 Task: Update the bed availability process in Salesforce to automatically change the status based on criteria.
Action: Mouse moved to (23, 99)
Screenshot: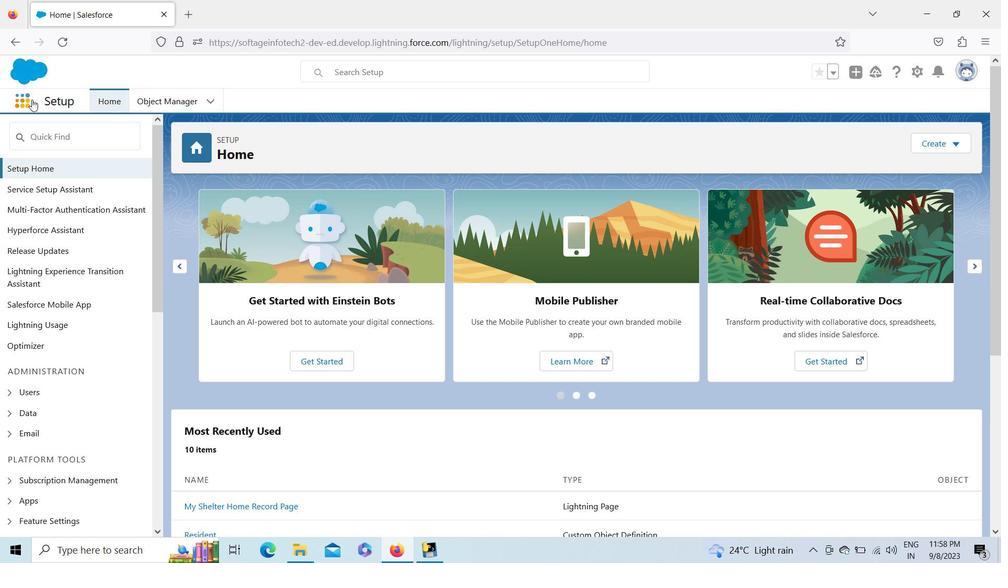
Action: Mouse pressed left at (23, 99)
Screenshot: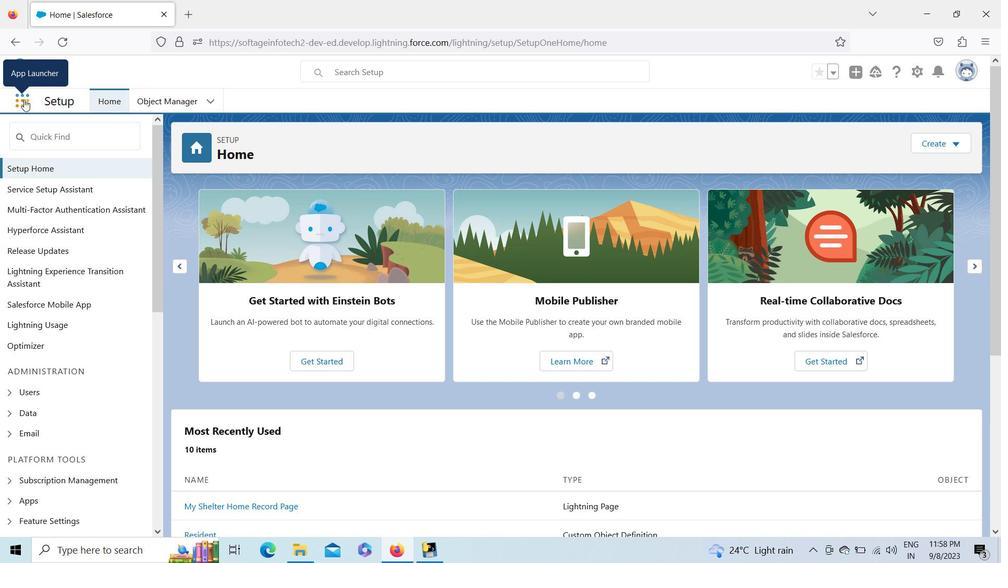 
Action: Mouse moved to (57, 180)
Screenshot: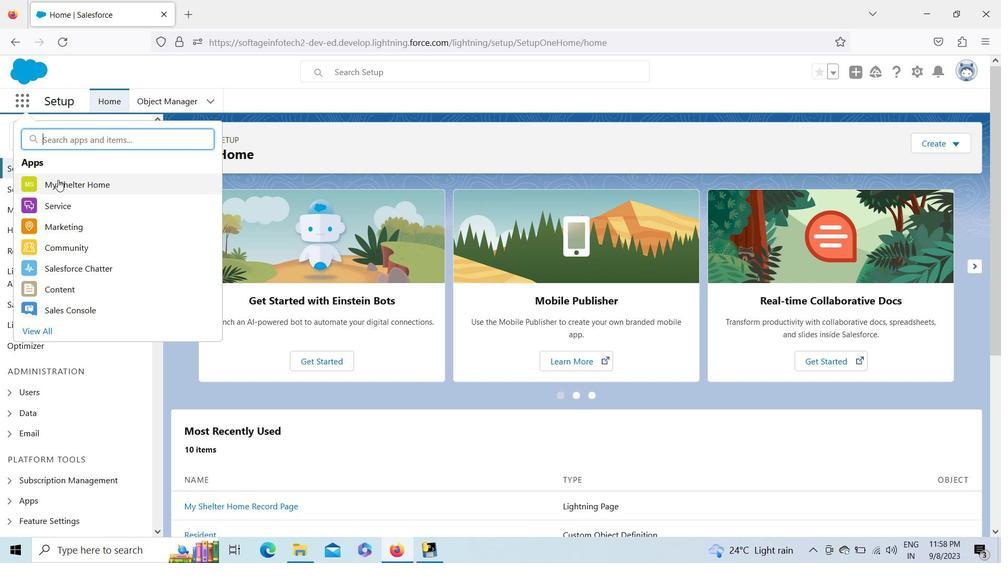 
Action: Mouse pressed left at (57, 180)
Screenshot: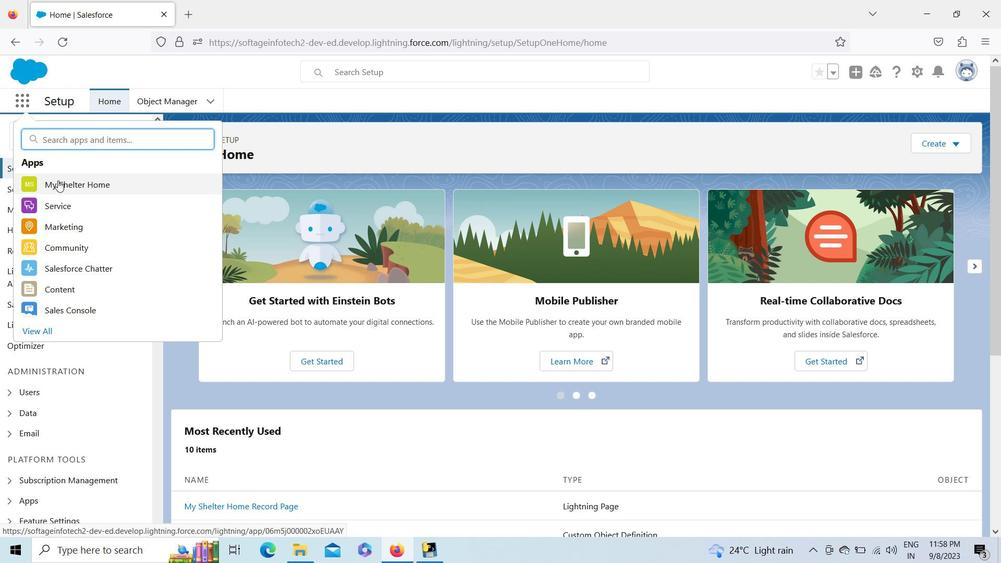 
Action: Mouse moved to (314, 98)
Screenshot: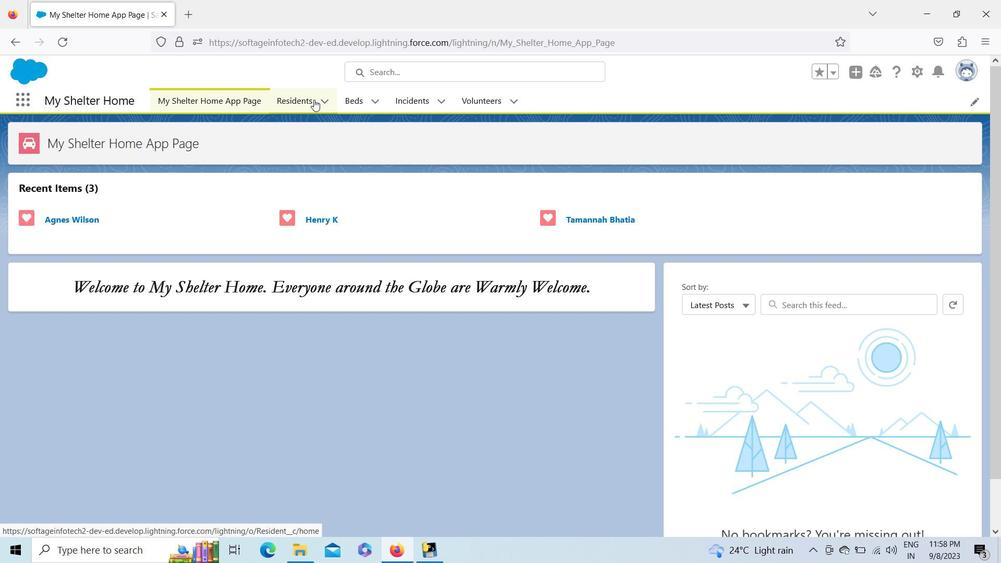 
Action: Mouse pressed left at (314, 98)
Screenshot: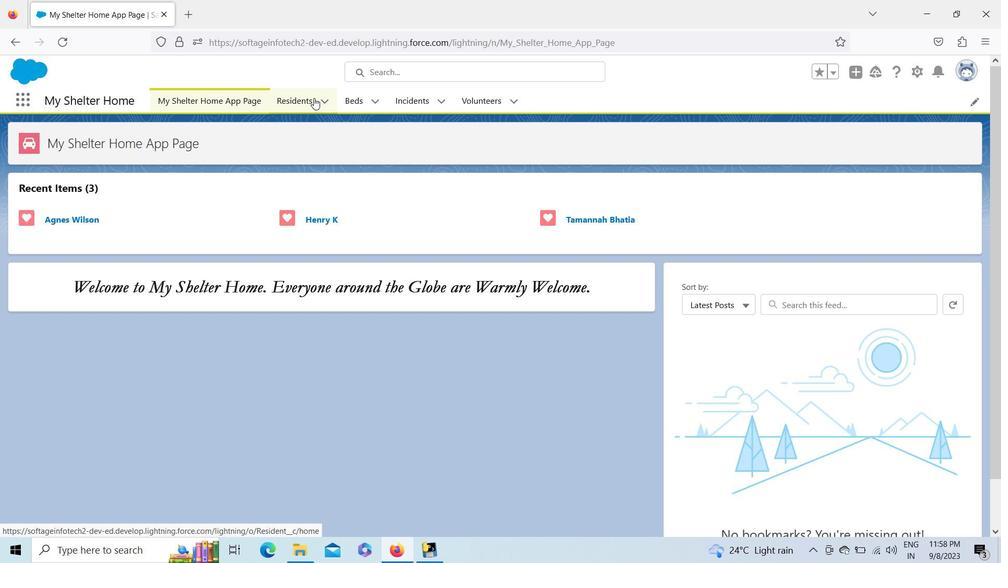 
Action: Mouse moved to (115, 219)
Screenshot: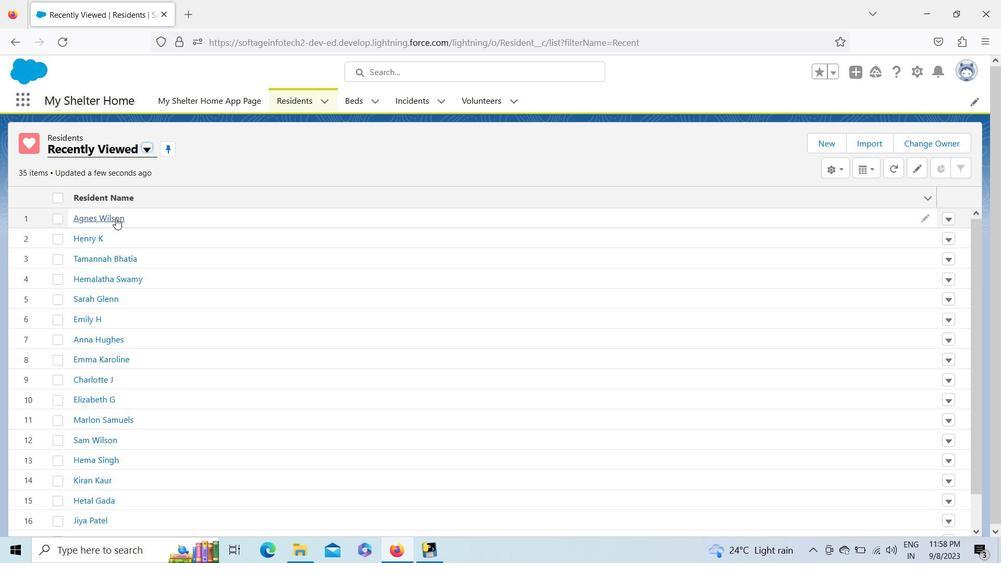 
Action: Mouse pressed left at (115, 219)
Screenshot: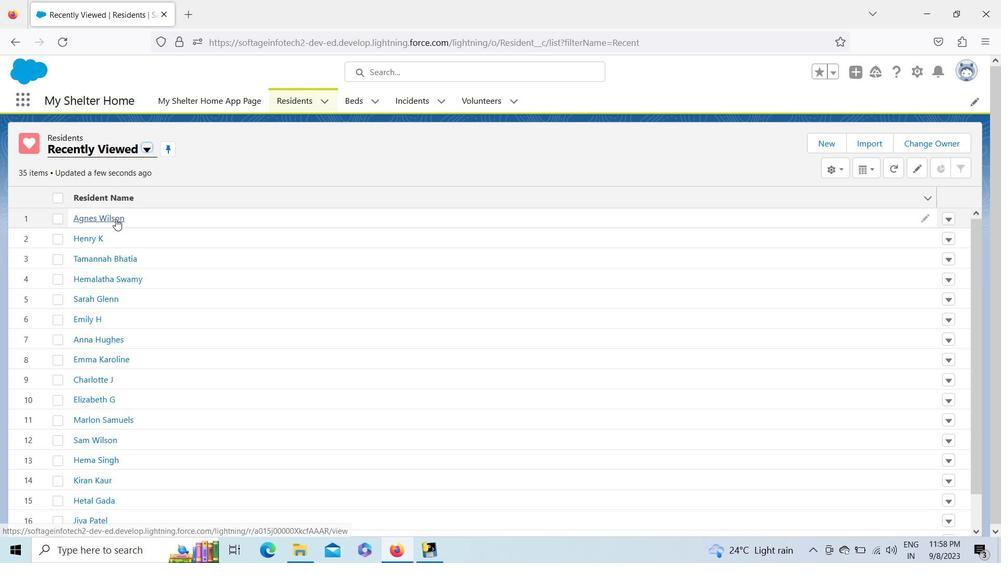 
Action: Mouse pressed left at (115, 219)
Screenshot: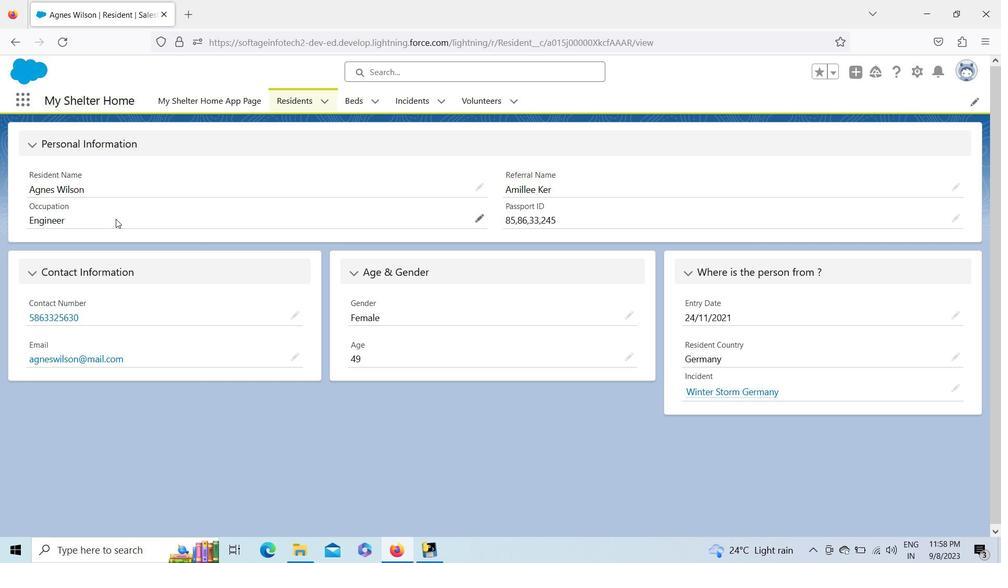 
Action: Mouse moved to (347, 101)
Screenshot: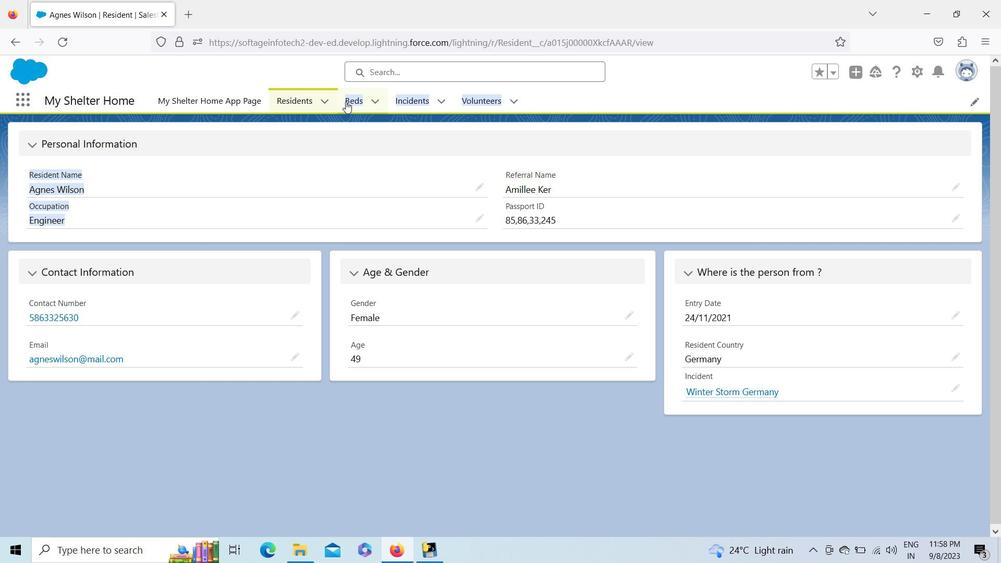 
Action: Mouse pressed left at (347, 101)
Screenshot: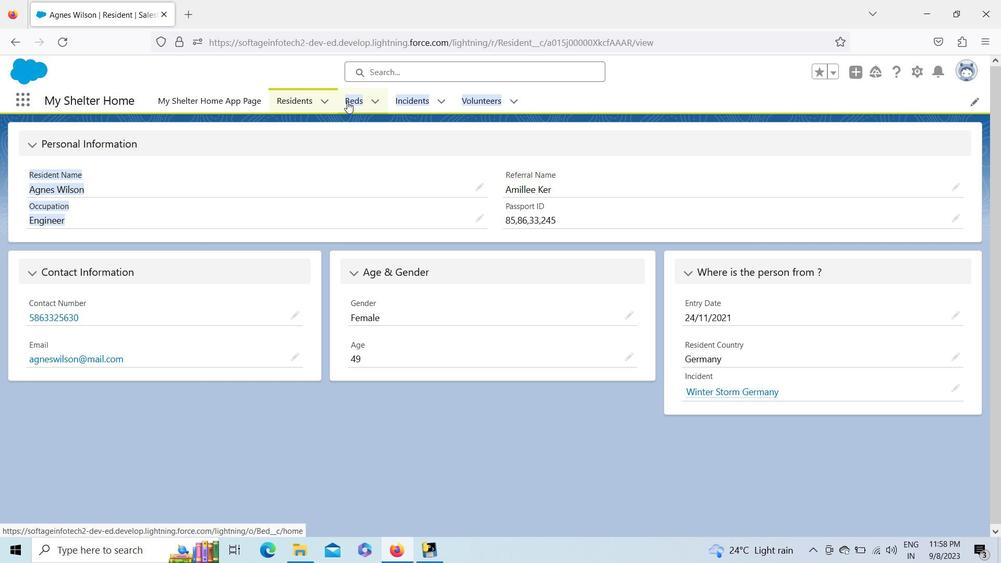 
Action: Mouse moved to (79, 219)
Screenshot: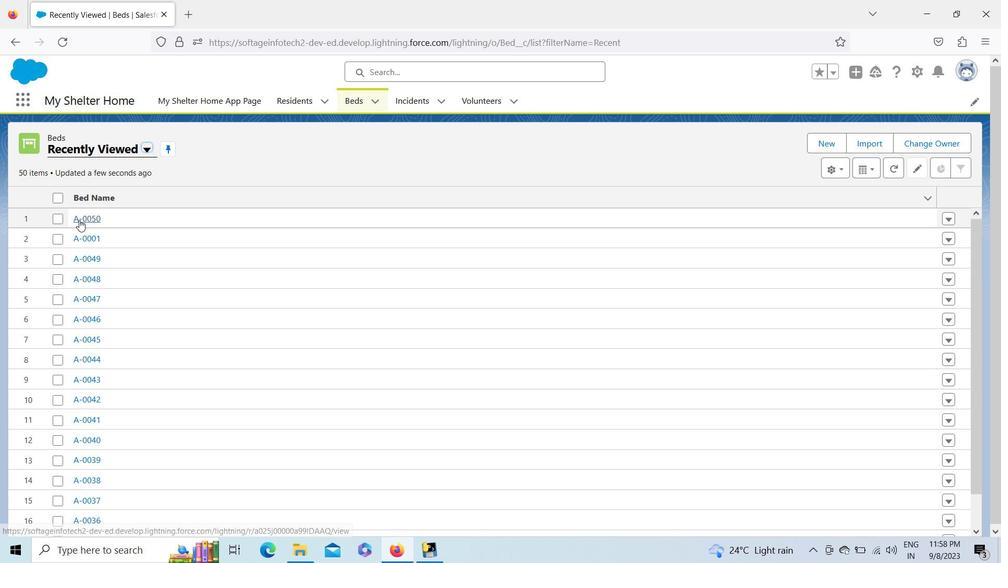 
Action: Mouse pressed left at (79, 219)
Screenshot: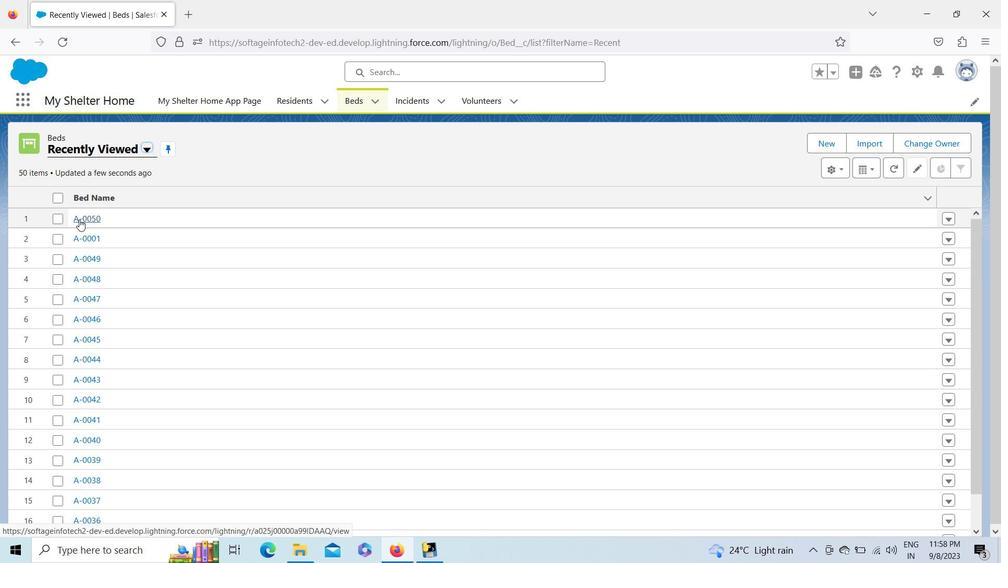
Action: Mouse moved to (145, 358)
Screenshot: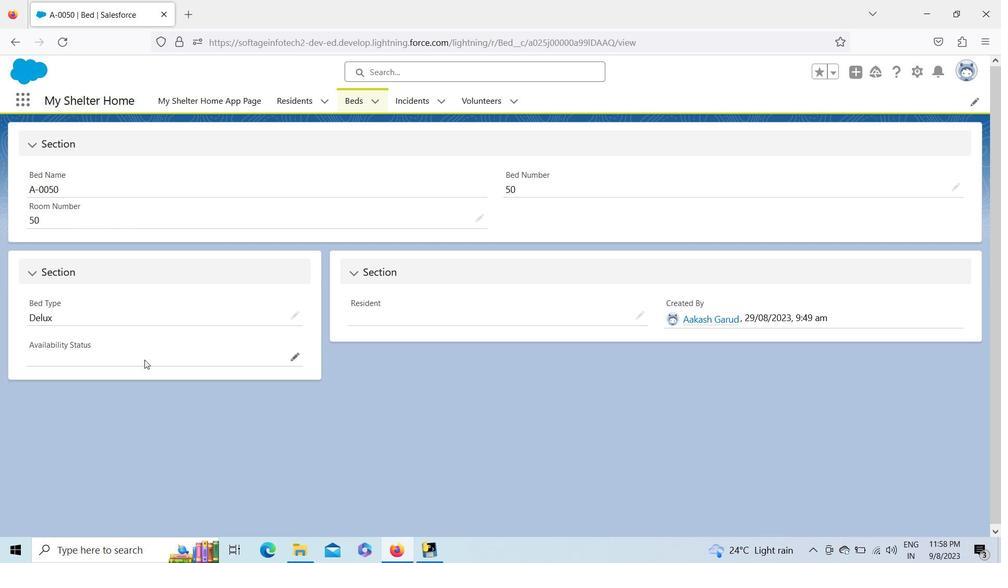 
Action: Mouse pressed left at (145, 358)
Screenshot: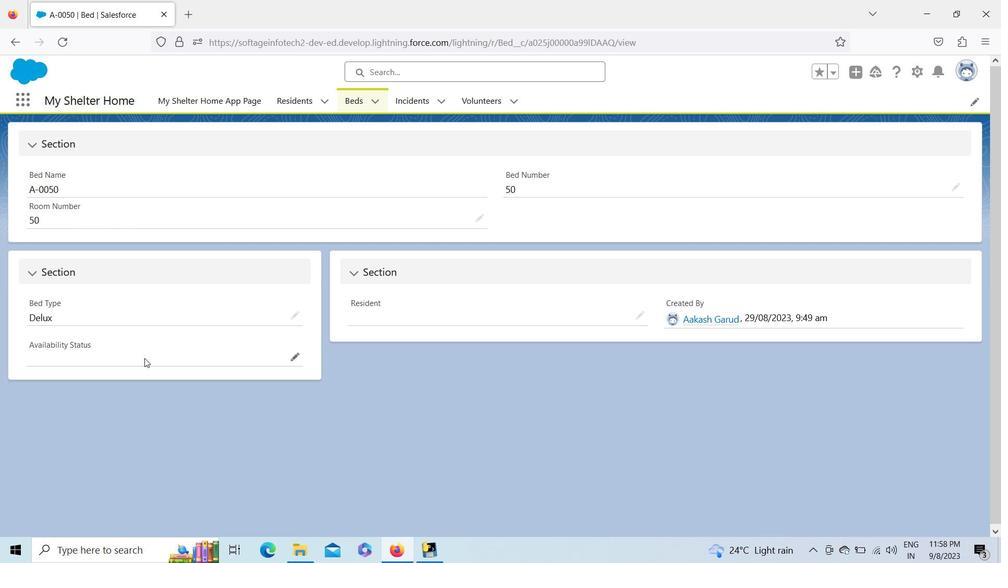 
Action: Mouse moved to (294, 354)
Screenshot: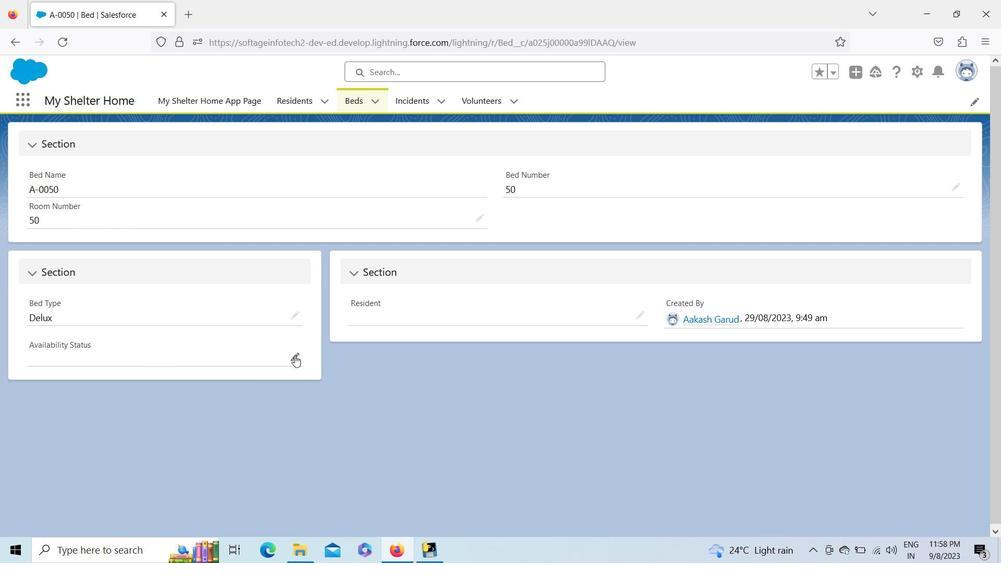 
Action: Mouse pressed left at (294, 354)
Screenshot: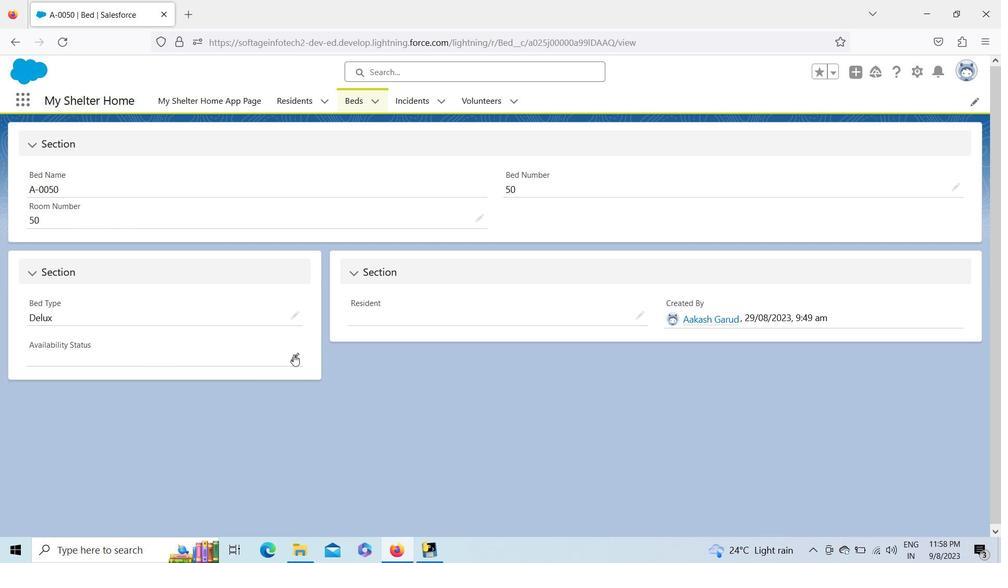 
Action: Mouse moved to (288, 396)
Screenshot: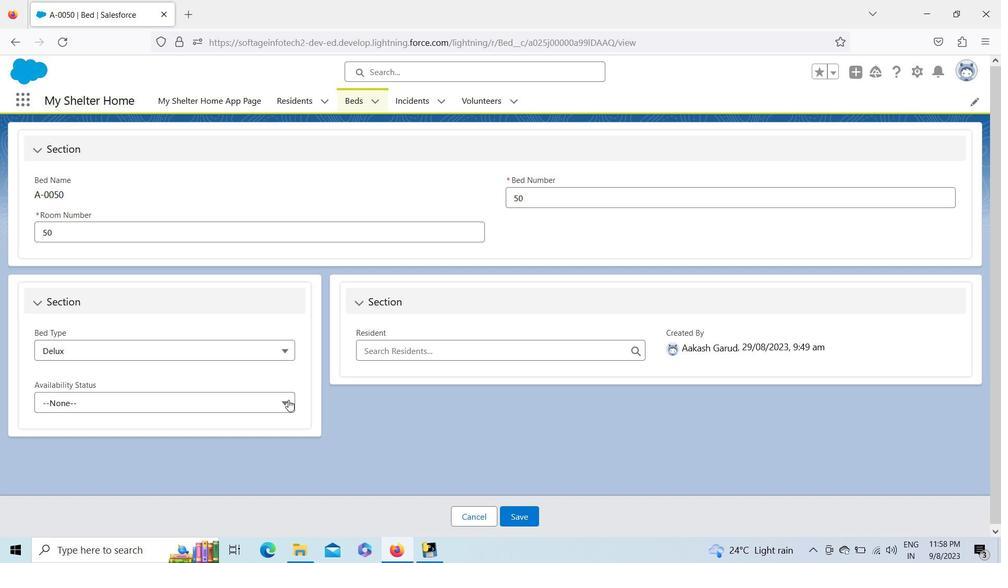 
Action: Mouse pressed left at (288, 396)
Screenshot: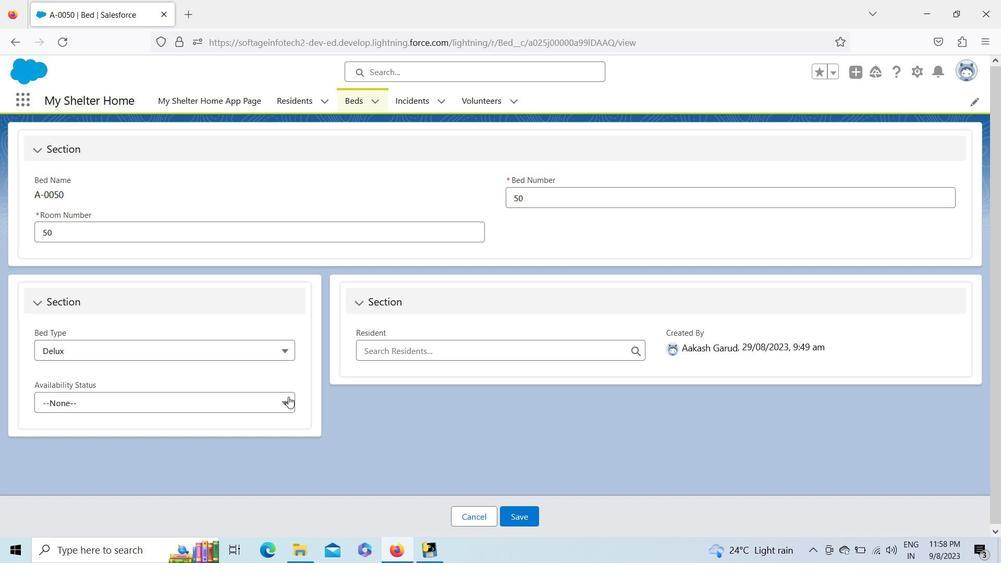 
Action: Mouse pressed left at (288, 396)
Screenshot: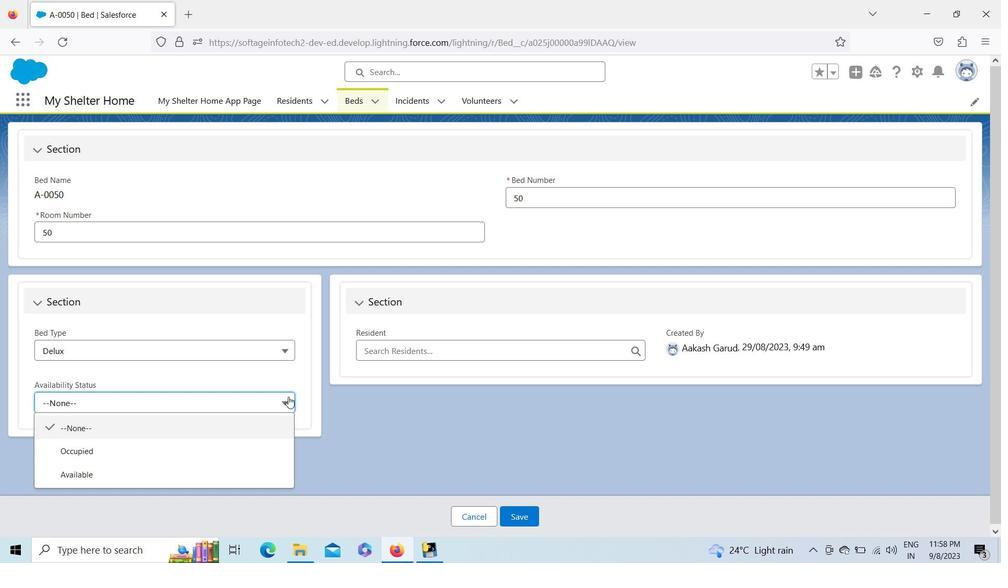 
Action: Mouse moved to (281, 102)
Screenshot: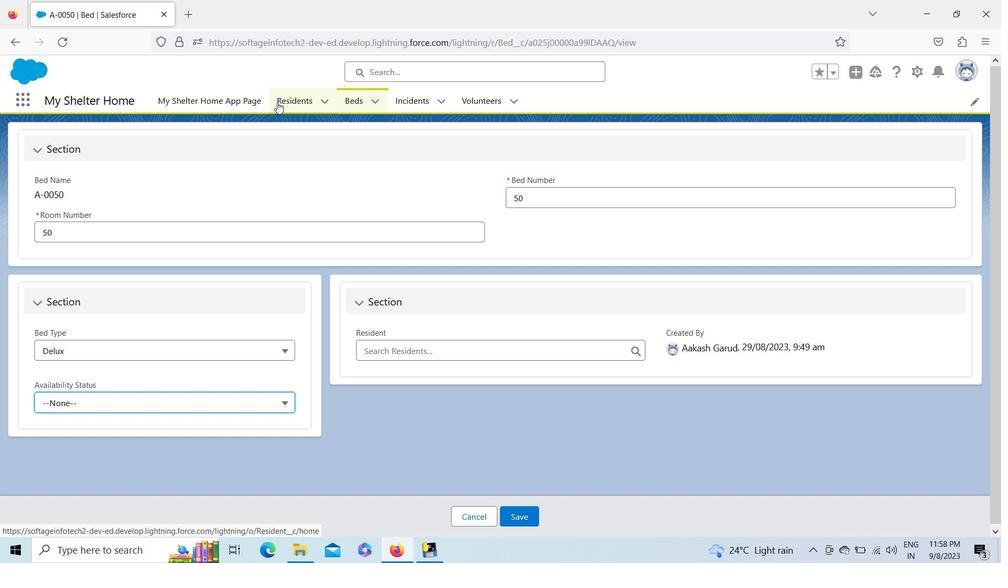
Action: Mouse pressed left at (281, 102)
Screenshot: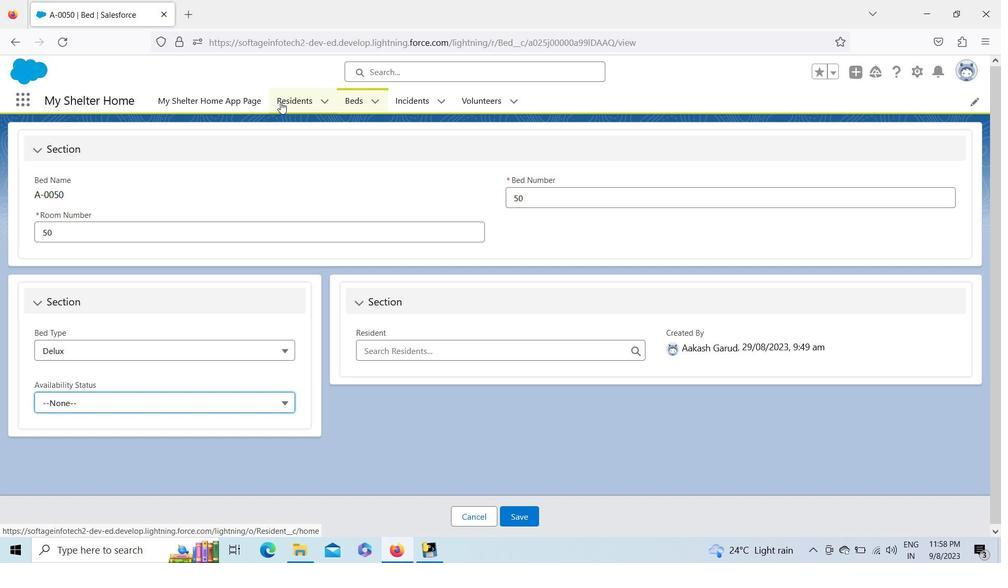 
Action: Mouse moved to (87, 228)
Screenshot: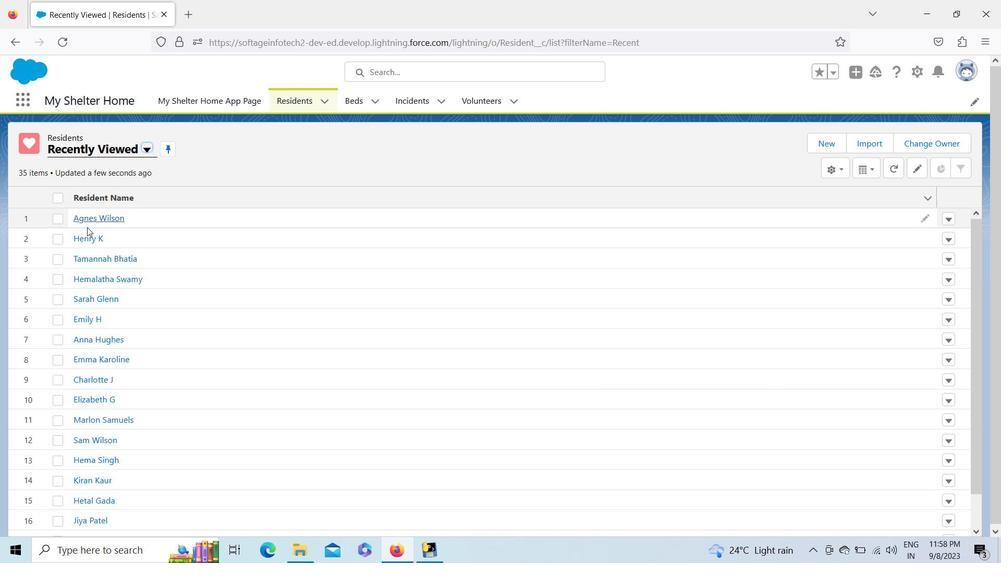 
Action: Mouse pressed left at (87, 228)
Screenshot: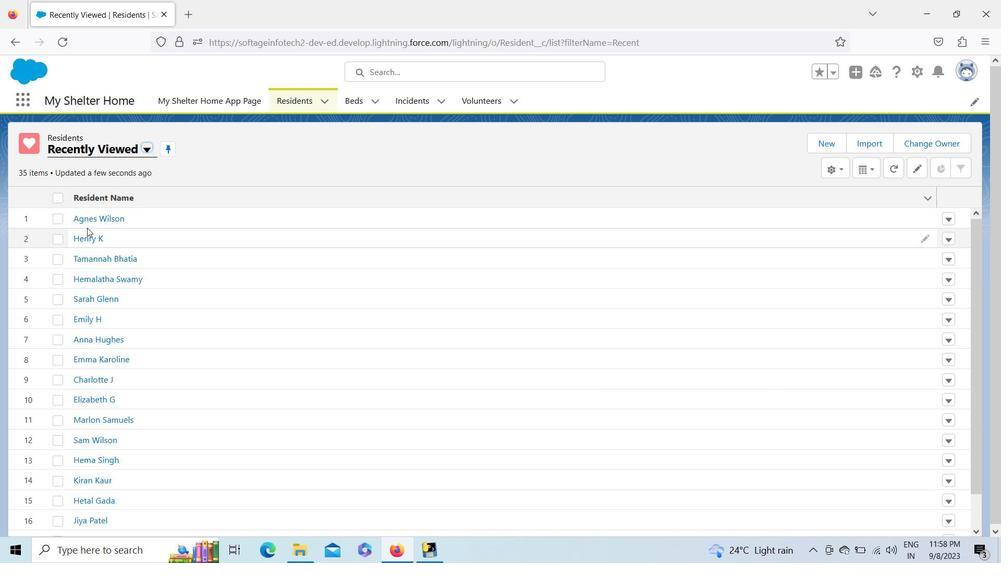 
Action: Mouse moved to (89, 238)
Screenshot: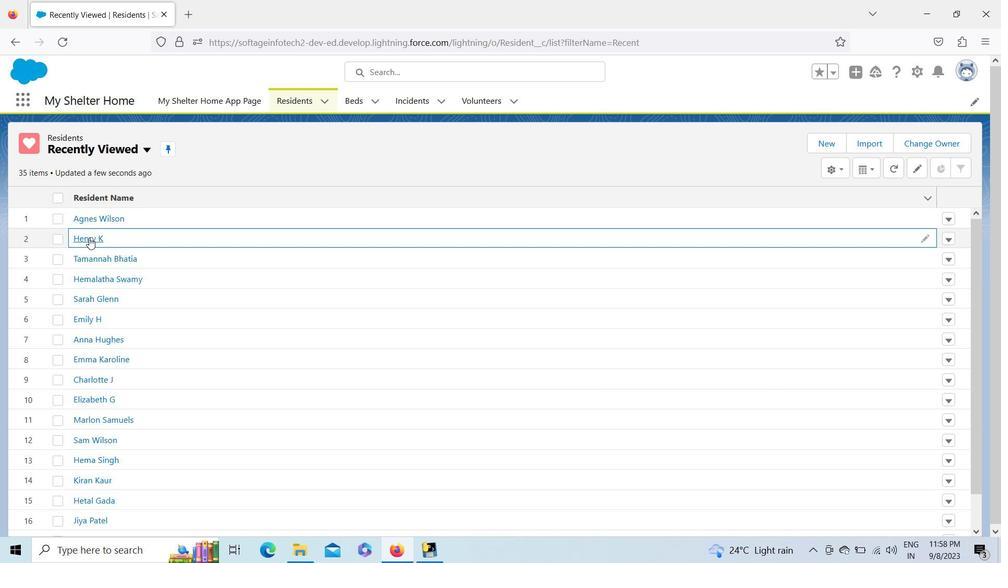 
Action: Mouse pressed left at (89, 238)
Screenshot: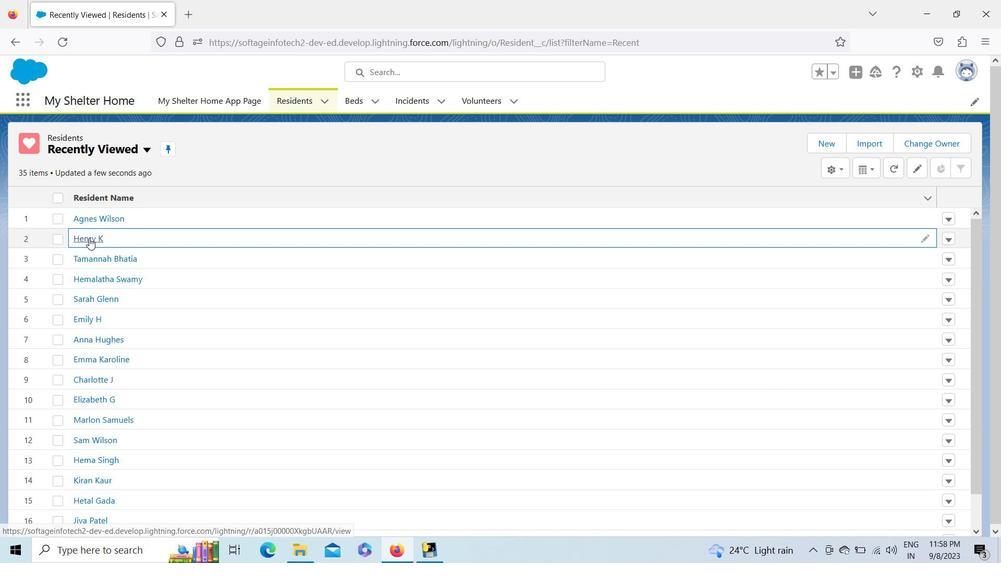 
Action: Mouse moved to (356, 102)
Screenshot: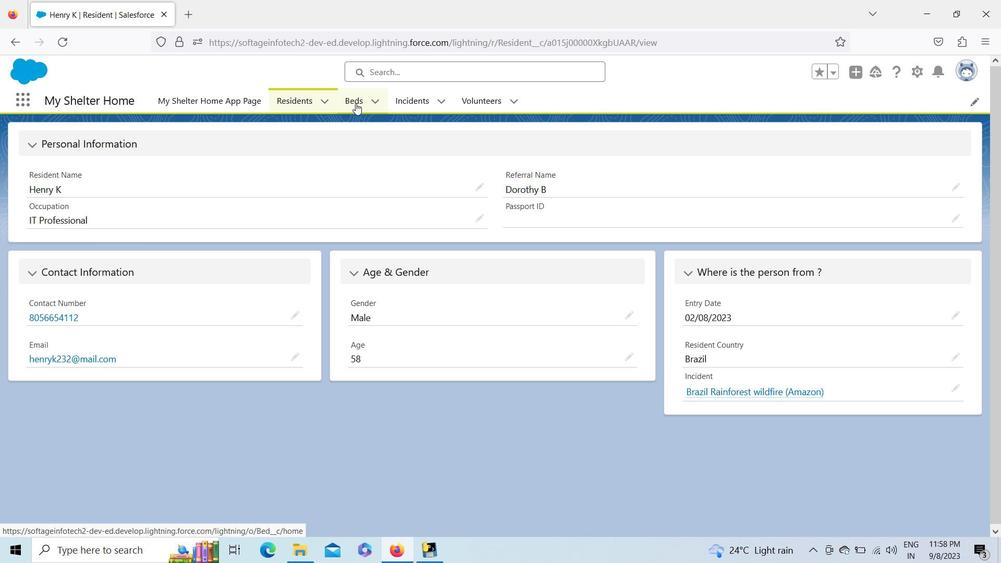 
Action: Mouse pressed left at (356, 102)
Screenshot: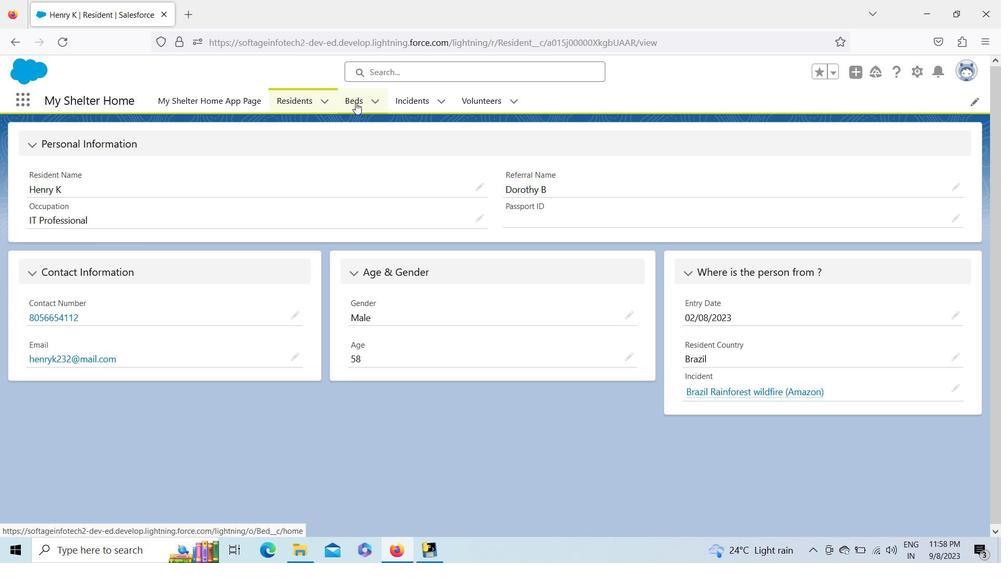 
Action: Mouse moved to (978, 519)
Screenshot: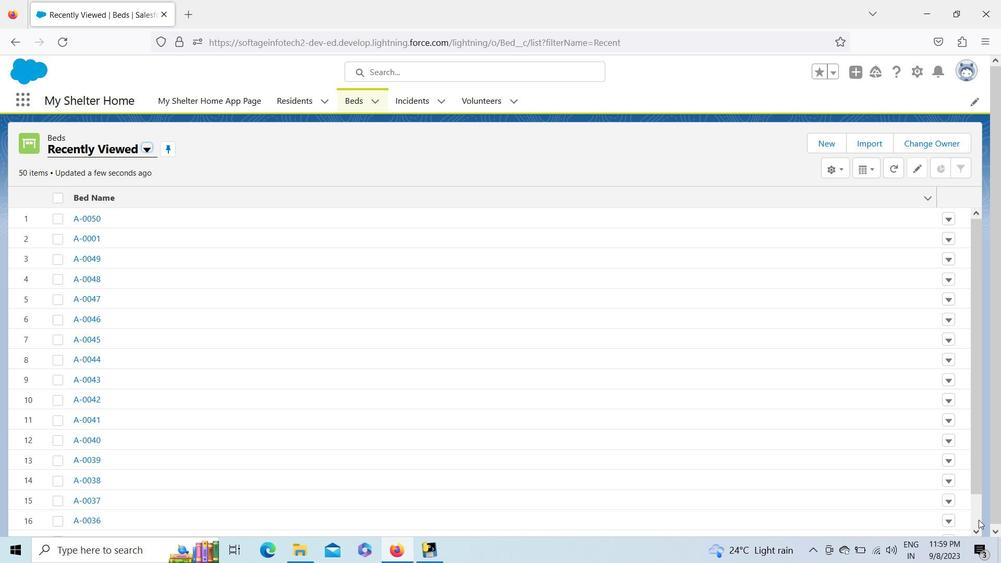 
Action: Mouse pressed left at (978, 519)
Screenshot: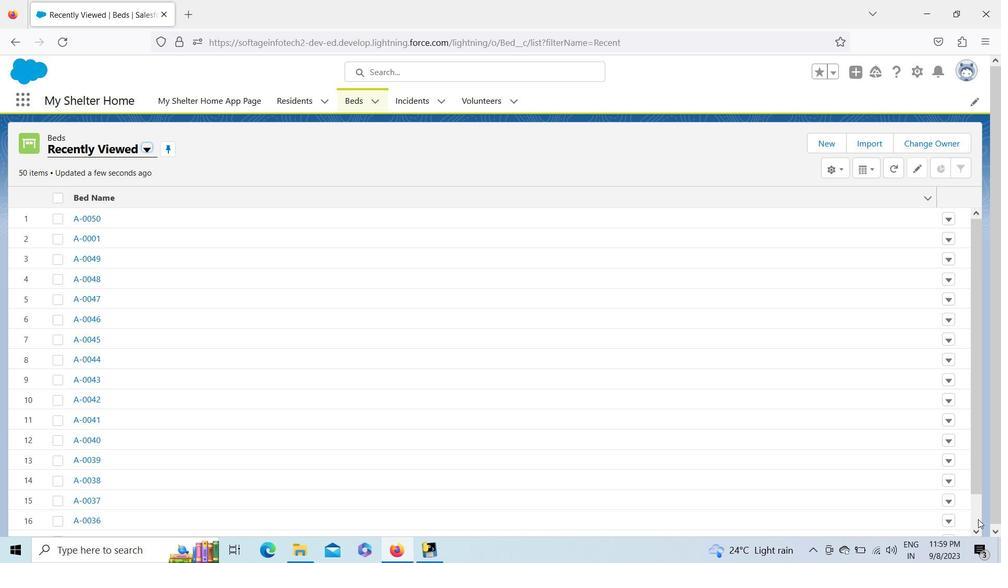 
Action: Mouse pressed left at (978, 519)
Screenshot: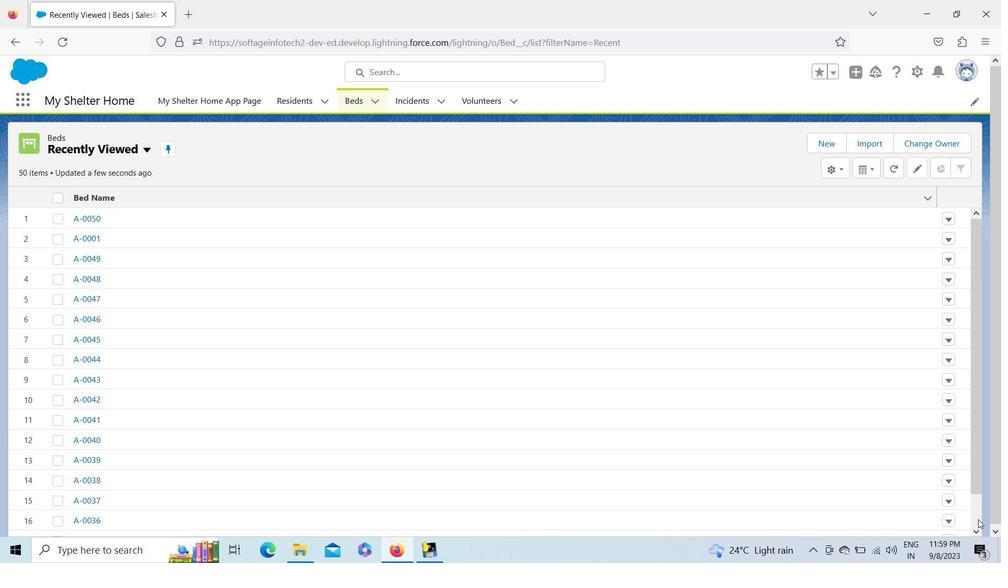 
Action: Mouse moved to (90, 463)
Screenshot: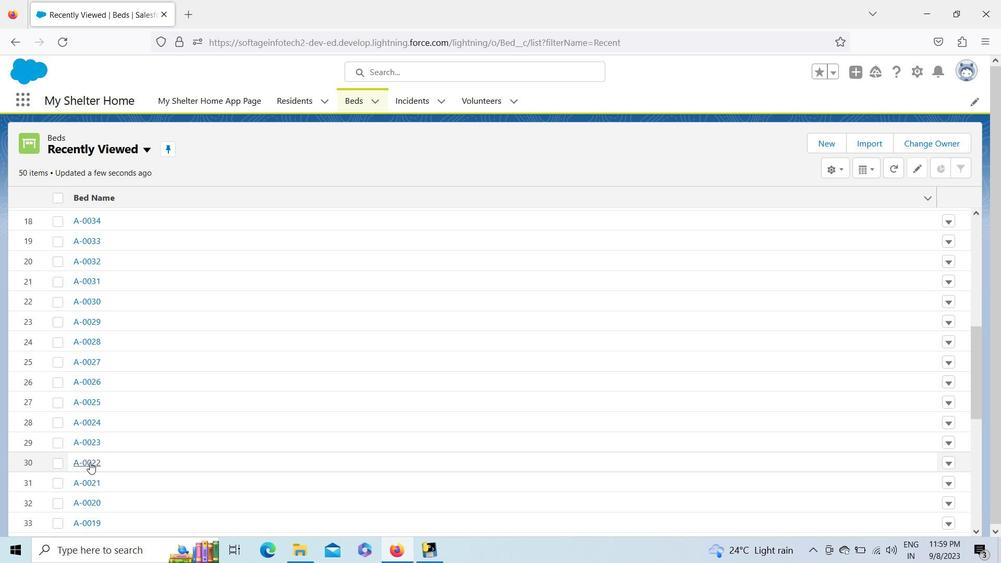 
Action: Mouse pressed left at (90, 463)
Screenshot: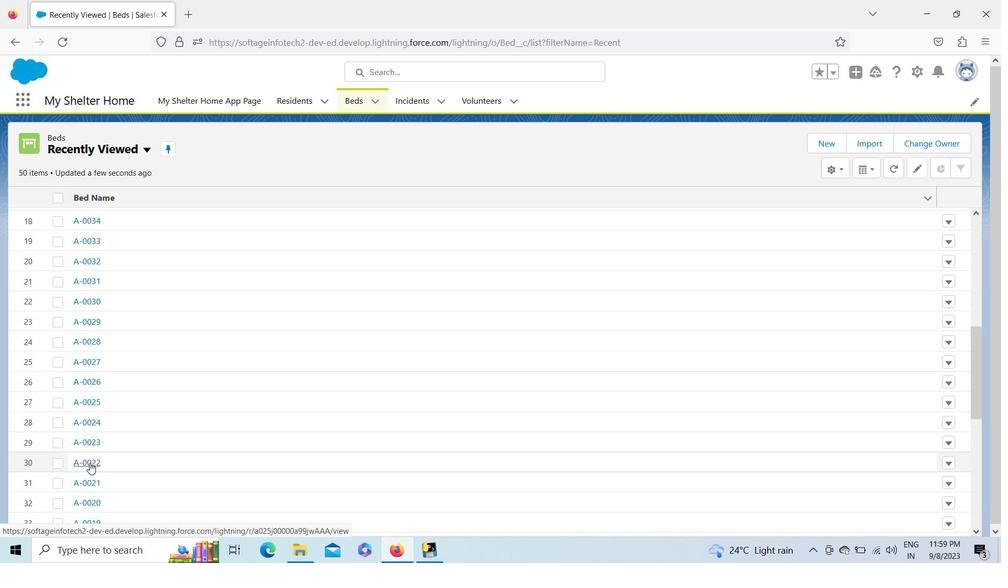
Action: Mouse moved to (353, 102)
Screenshot: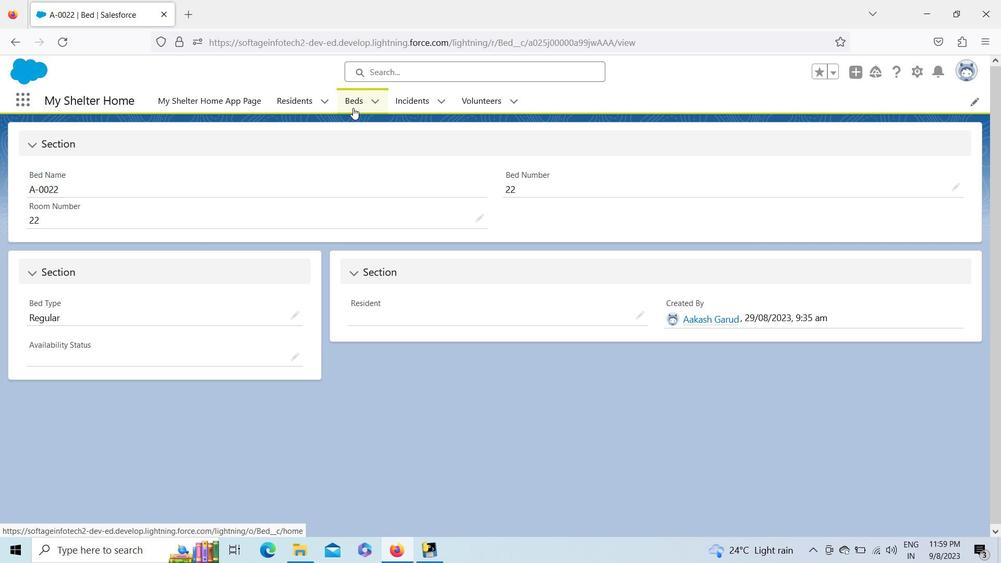 
Action: Mouse pressed left at (353, 102)
Screenshot: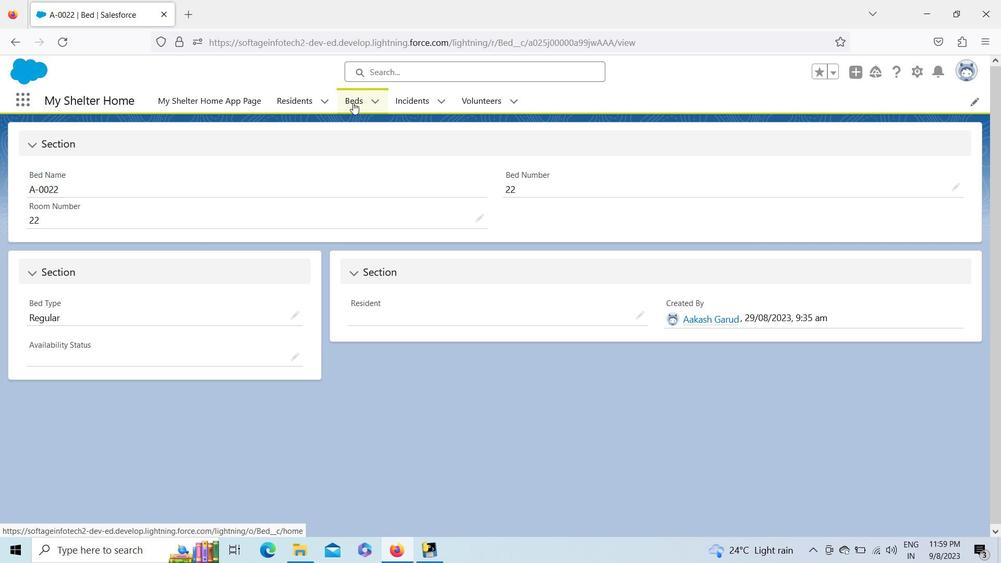 
Action: Mouse moved to (420, 104)
Screenshot: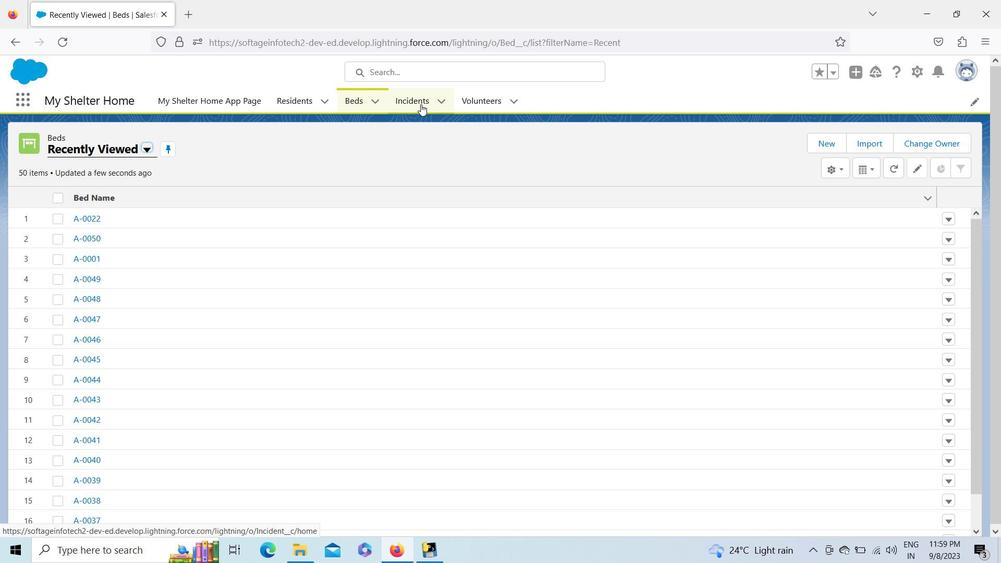 
Action: Mouse pressed left at (420, 104)
Screenshot: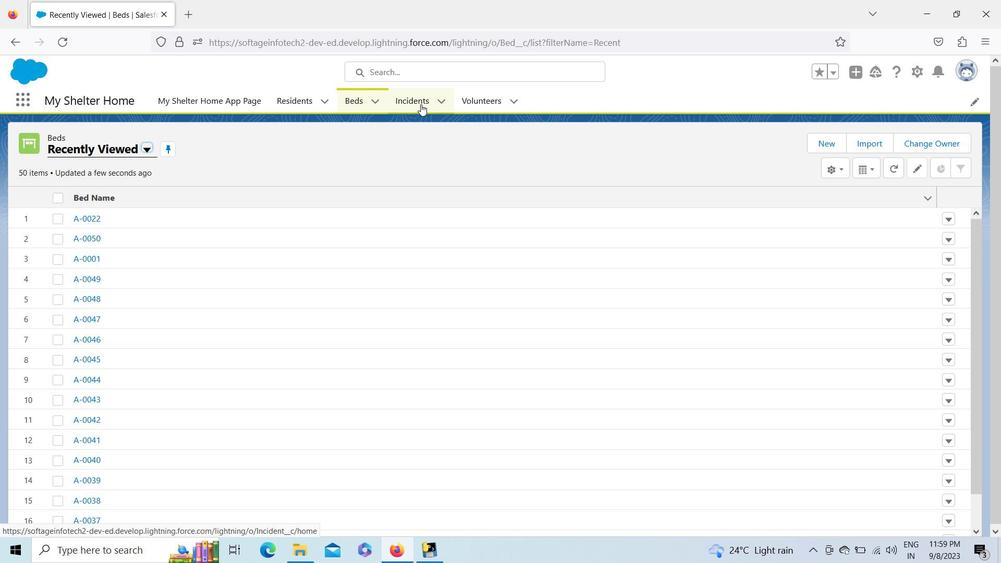 
Action: Mouse moved to (284, 106)
Screenshot: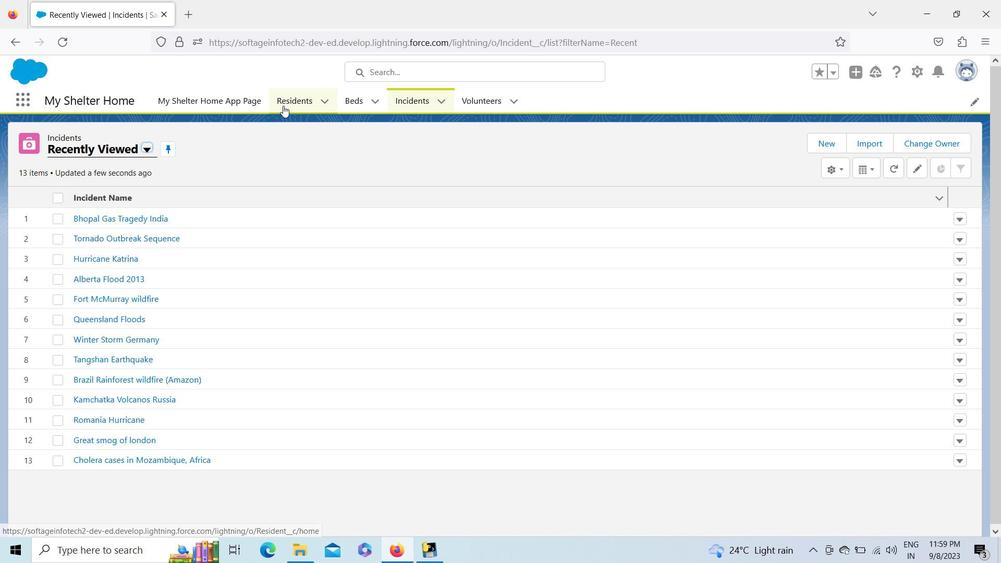 
Action: Mouse pressed left at (284, 106)
Screenshot: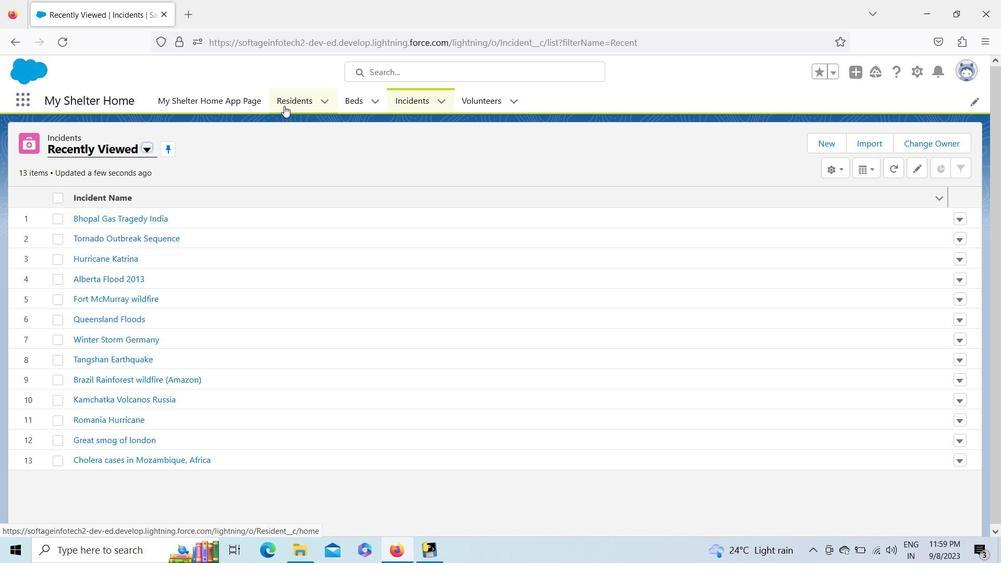 
Action: Mouse moved to (83, 216)
Screenshot: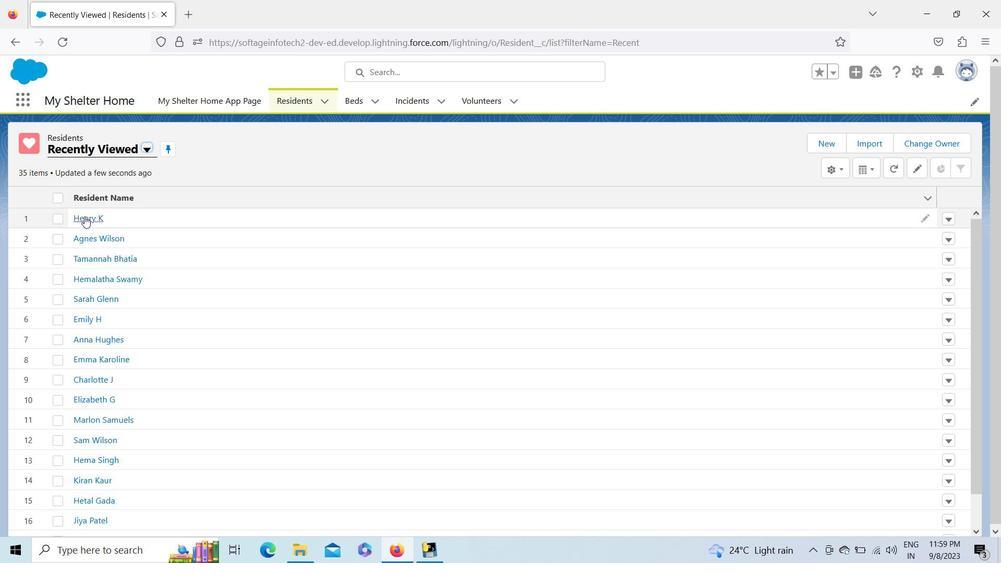 
Action: Mouse pressed left at (83, 216)
Screenshot: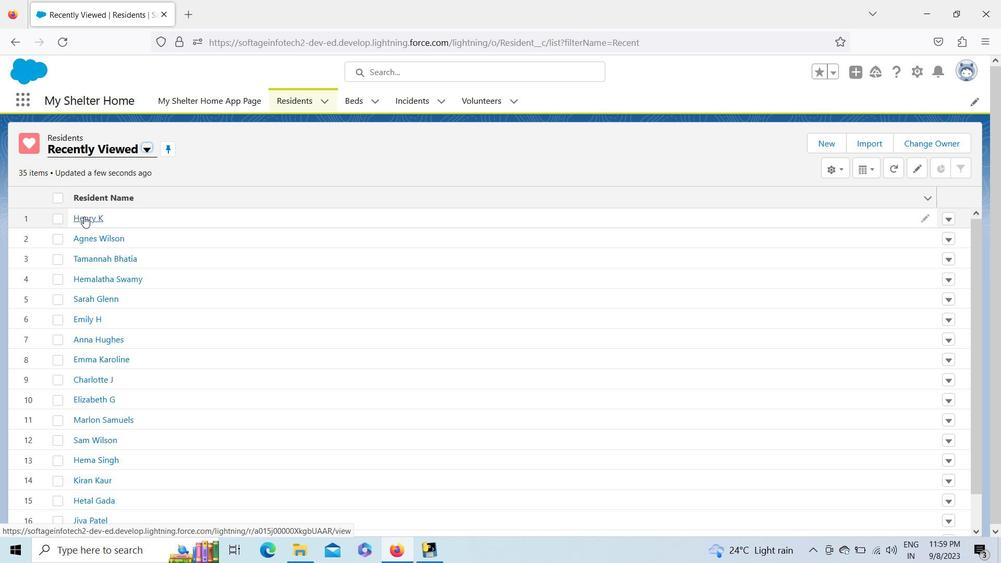 
Action: Mouse moved to (20, 99)
Screenshot: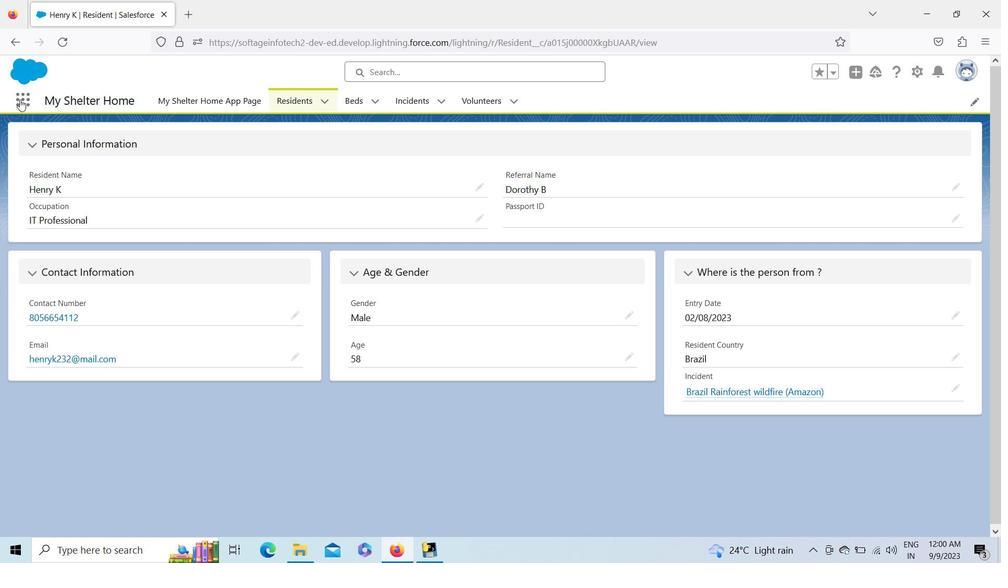 
Action: Mouse pressed left at (20, 99)
Screenshot: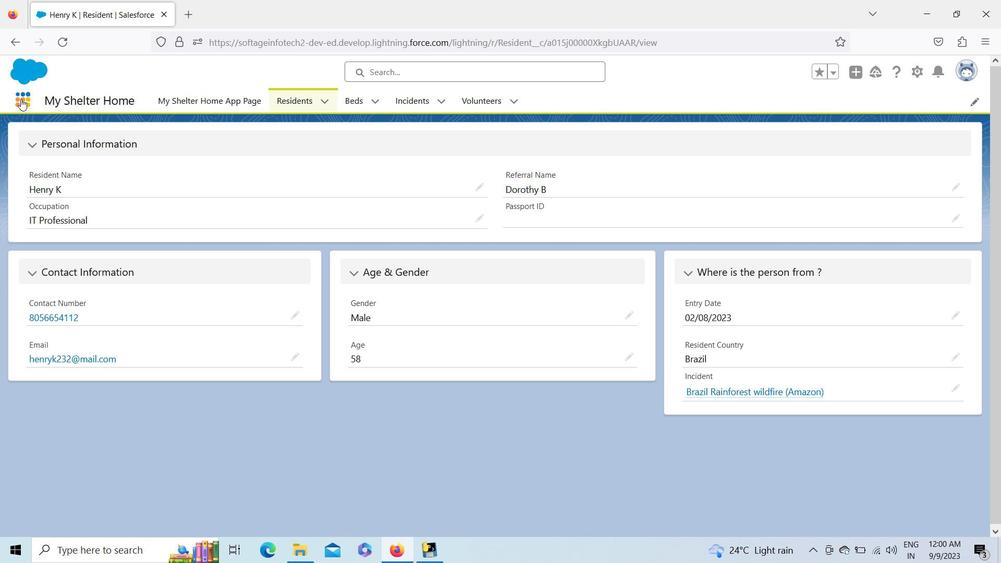 
Action: Mouse moved to (915, 79)
Screenshot: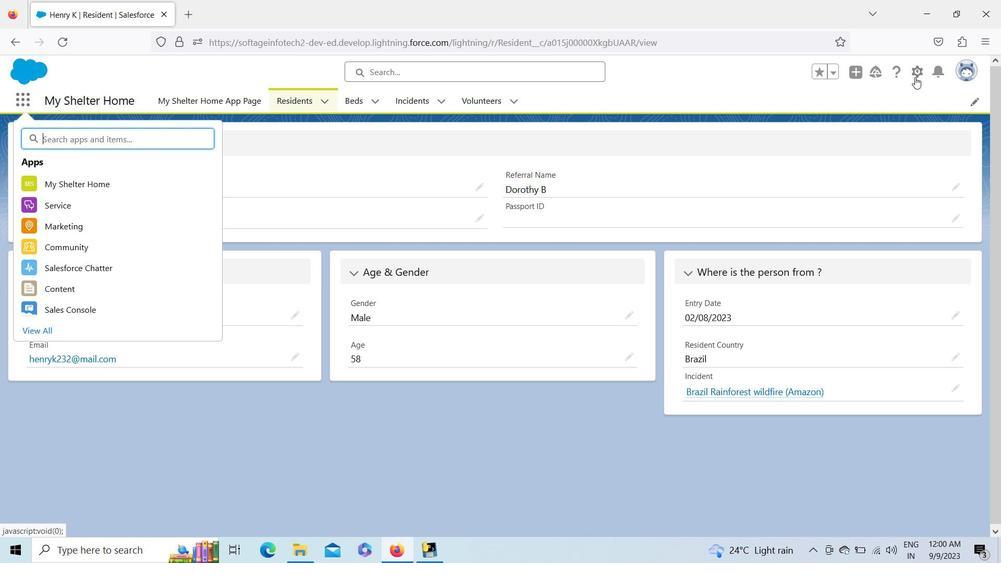 
Action: Mouse pressed left at (915, 79)
Screenshot: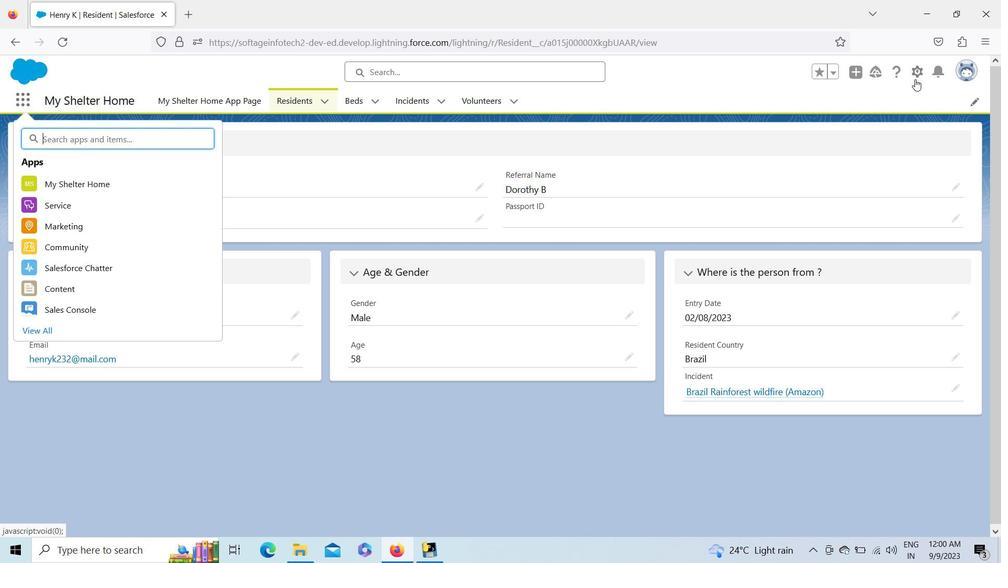 
Action: Mouse pressed left at (915, 79)
Screenshot: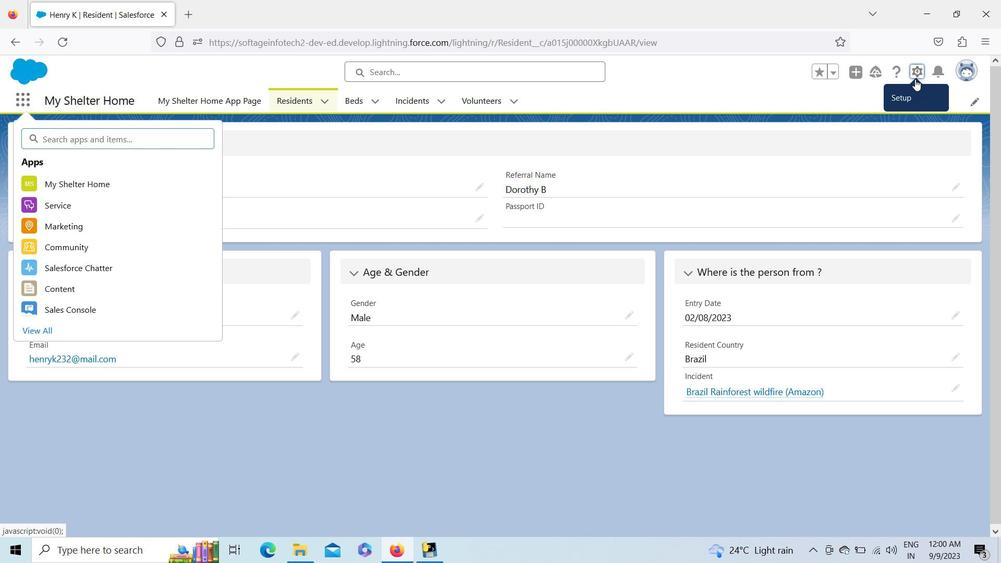 
Action: Mouse moved to (913, 77)
Screenshot: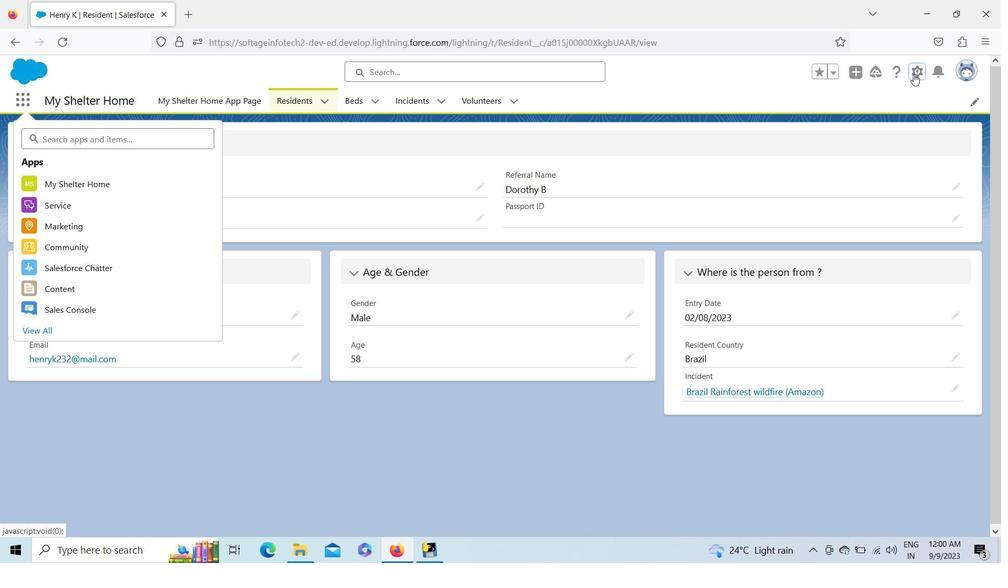 
Action: Mouse pressed left at (913, 77)
Screenshot: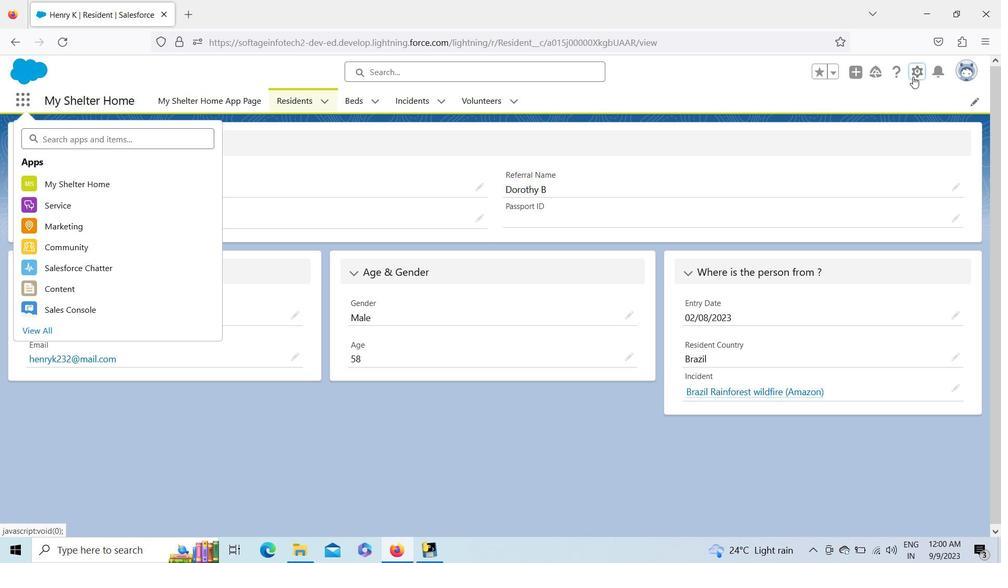 
Action: Mouse pressed left at (913, 77)
Screenshot: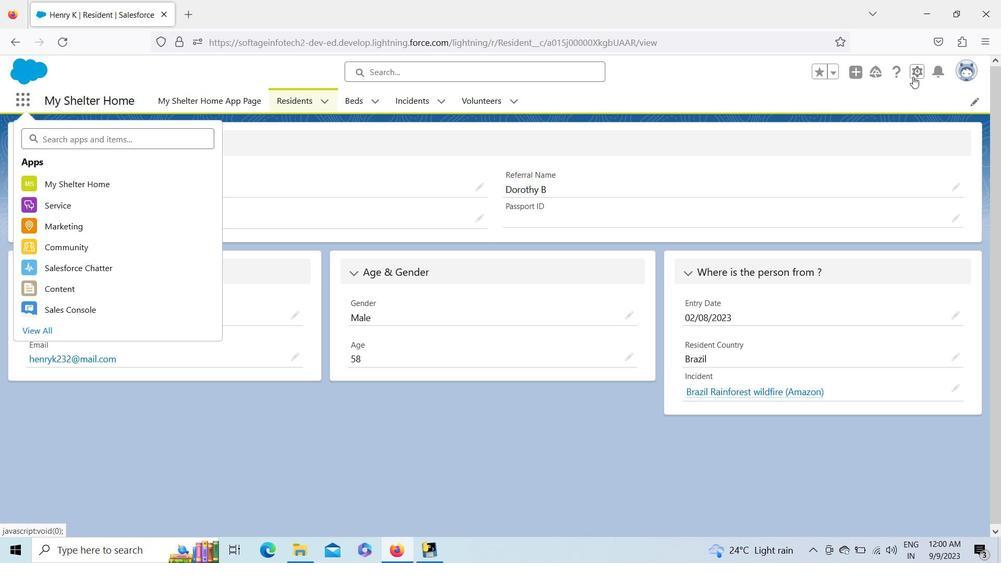 
Action: Mouse moved to (918, 74)
Screenshot: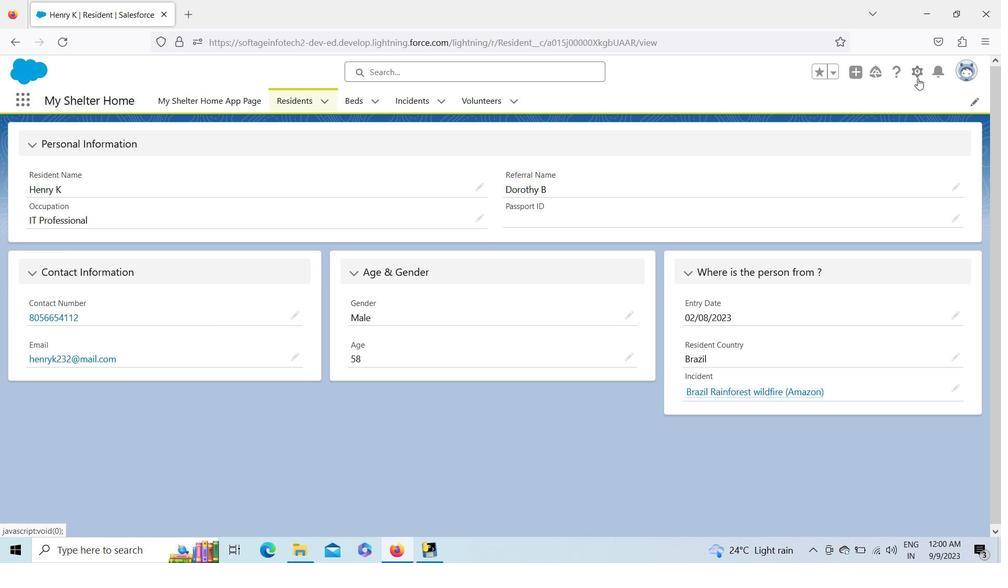 
Action: Mouse pressed left at (918, 74)
Screenshot: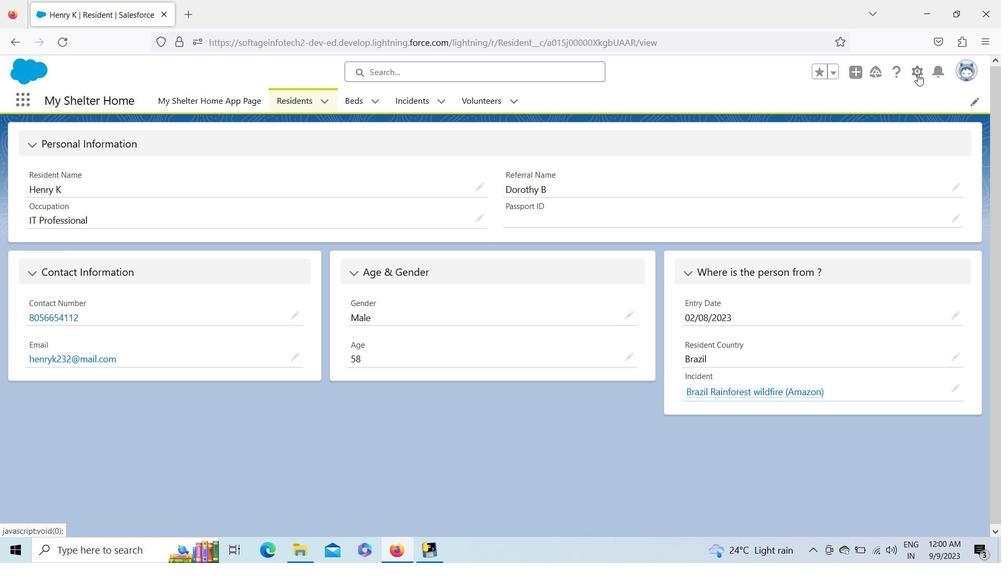 
Action: Mouse moved to (870, 102)
Screenshot: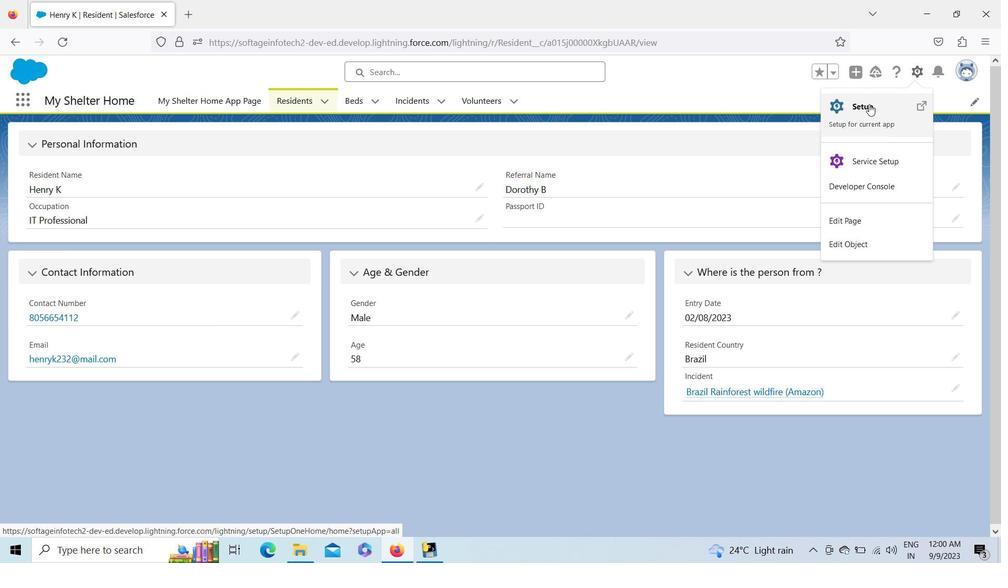 
Action: Mouse pressed left at (870, 102)
Screenshot: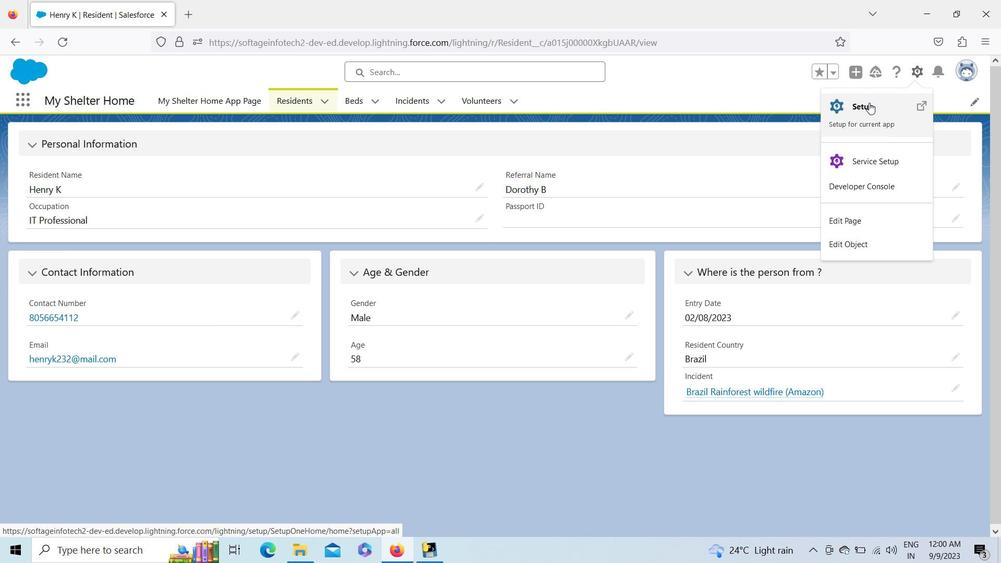 
Action: Mouse moved to (110, 140)
Screenshot: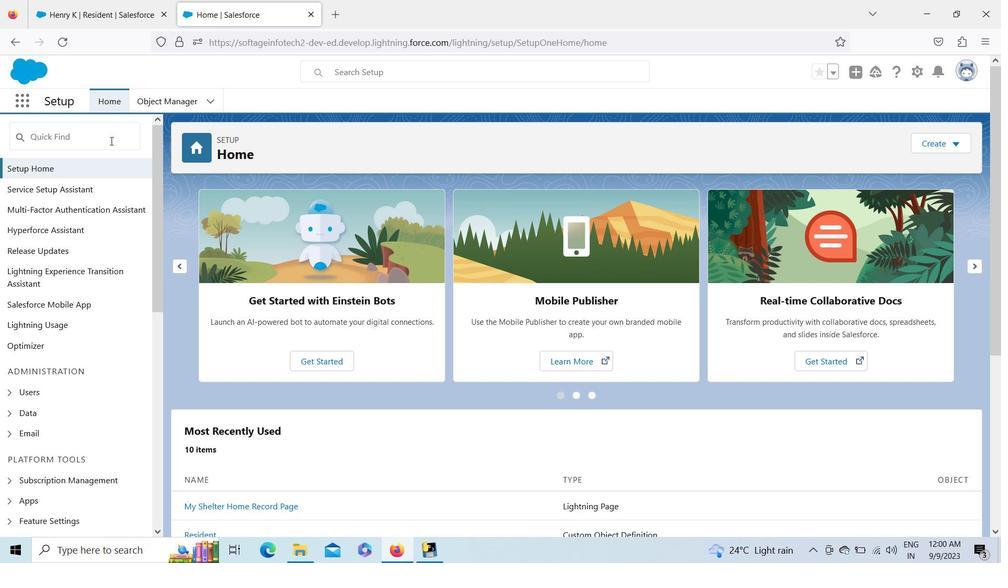 
Action: Mouse pressed left at (110, 140)
Screenshot: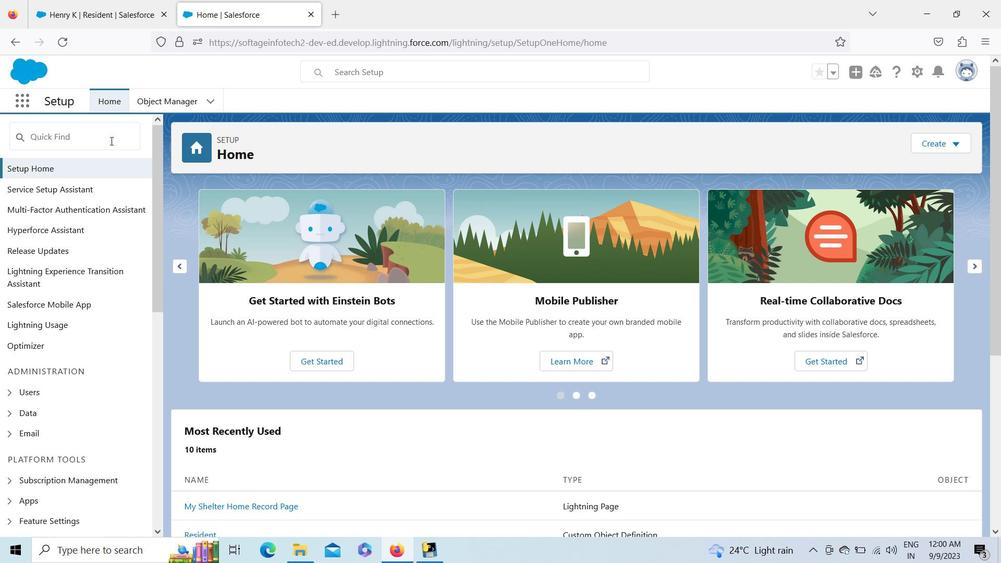 
Action: Key pressed <Key.shift>Process
Screenshot: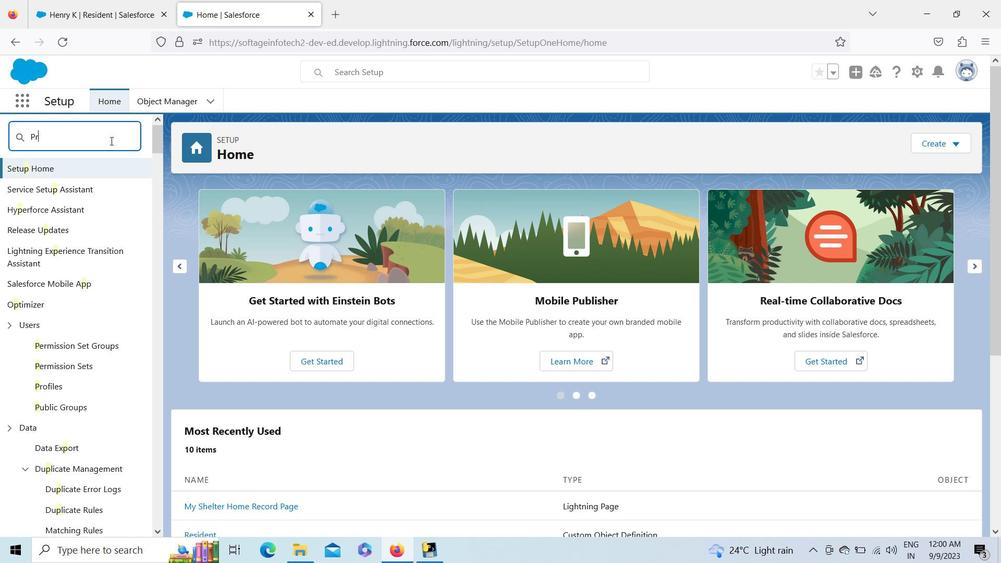 
Action: Mouse moved to (154, 347)
Screenshot: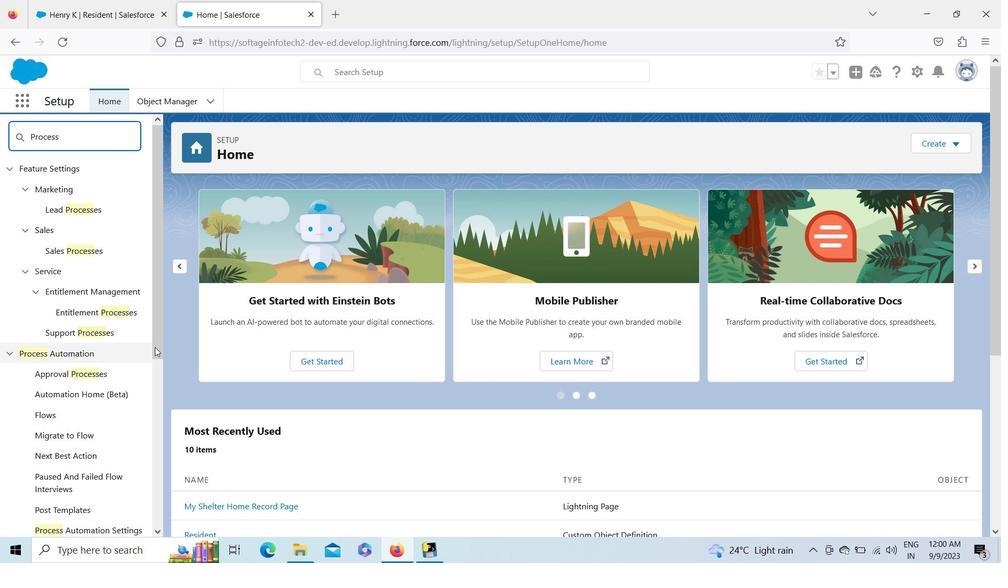 
Action: Mouse pressed left at (154, 347)
Screenshot: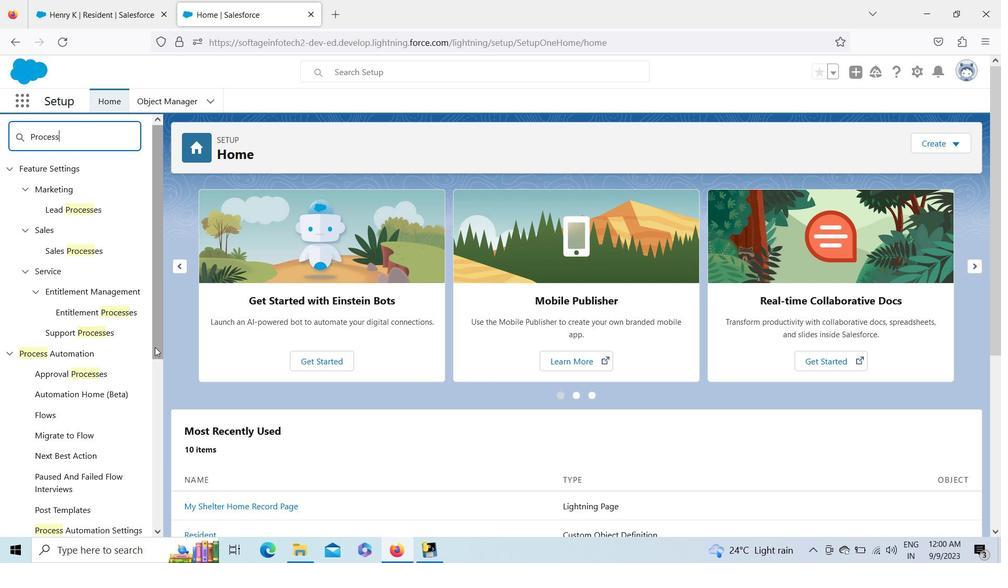
Action: Mouse moved to (56, 487)
Screenshot: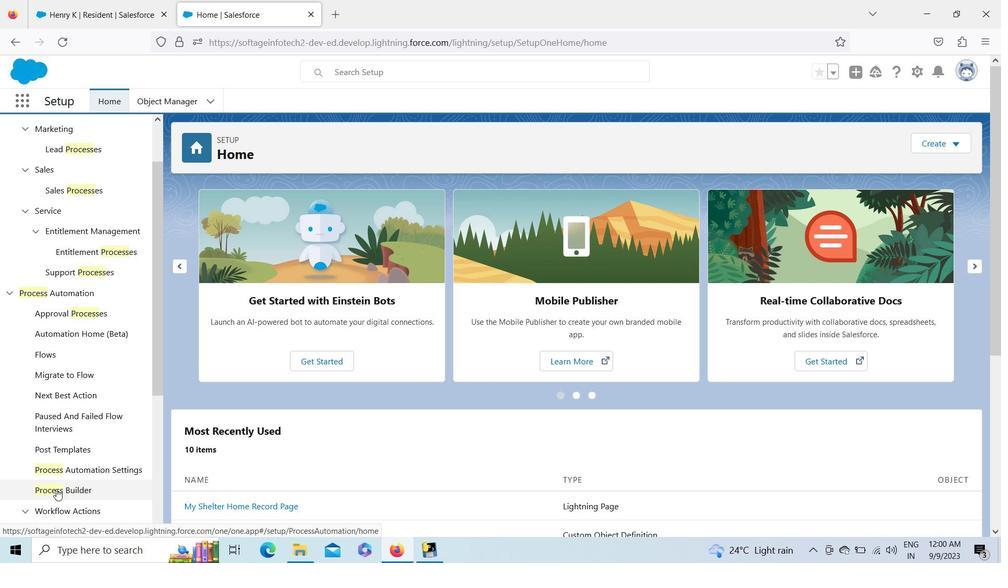 
Action: Mouse pressed left at (56, 487)
Screenshot: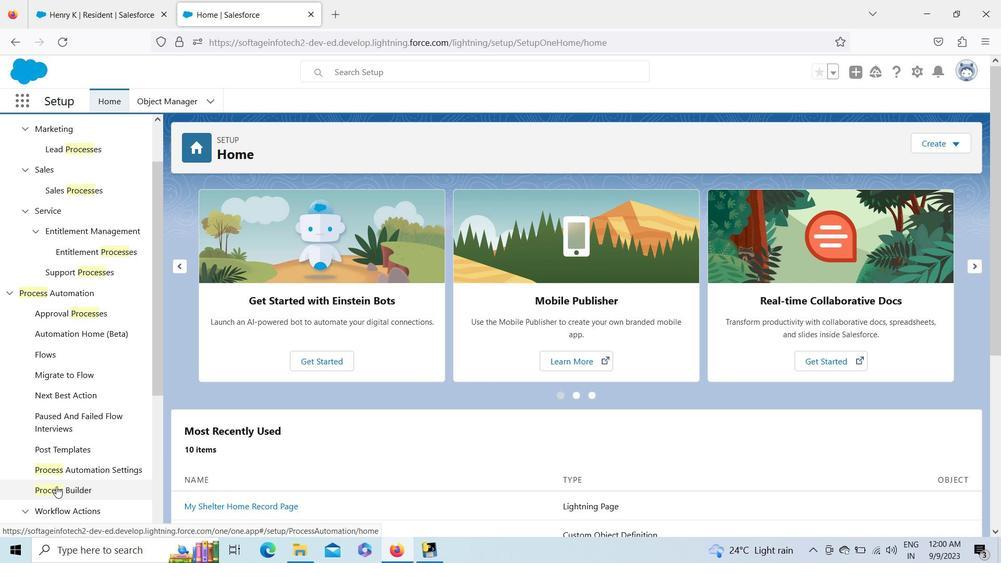
Action: Mouse moved to (950, 205)
Screenshot: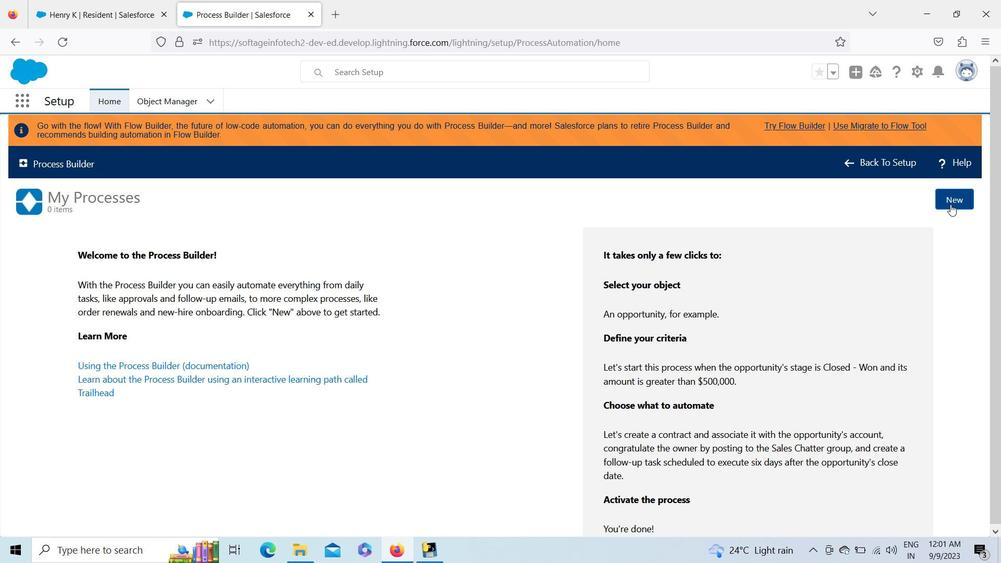 
Action: Mouse pressed left at (950, 205)
Screenshot: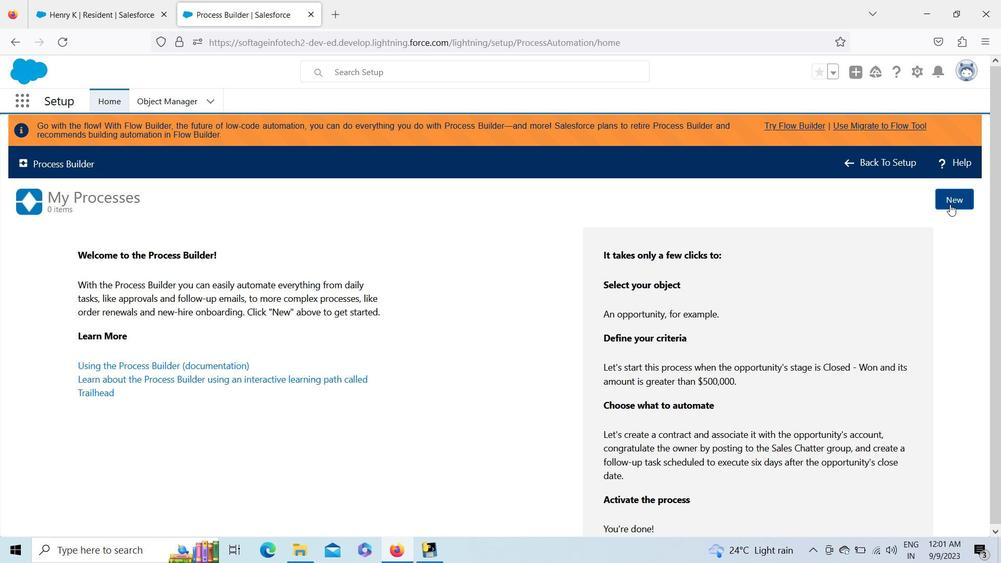 
Action: Mouse moved to (608, 392)
Screenshot: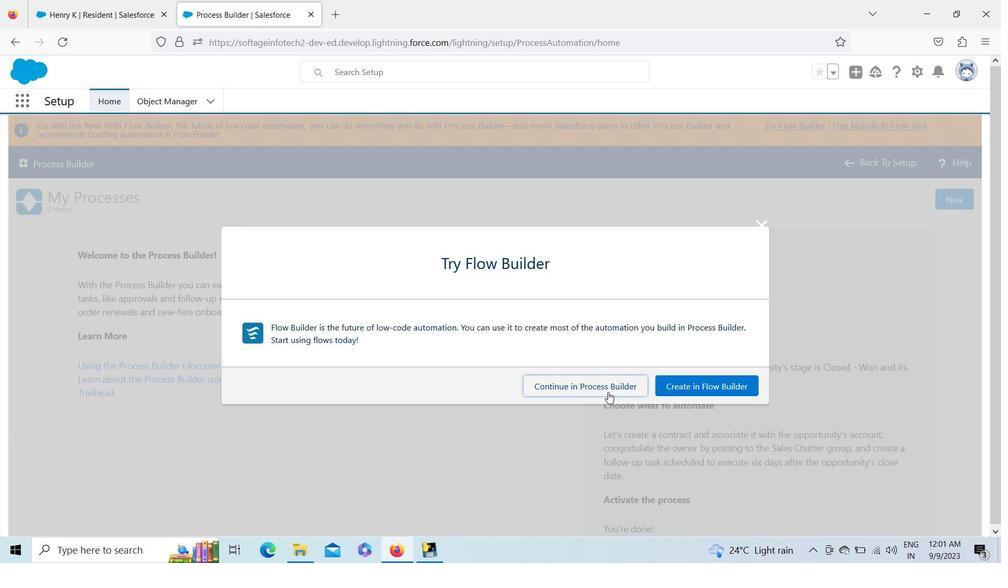 
Action: Mouse pressed left at (608, 392)
Screenshot: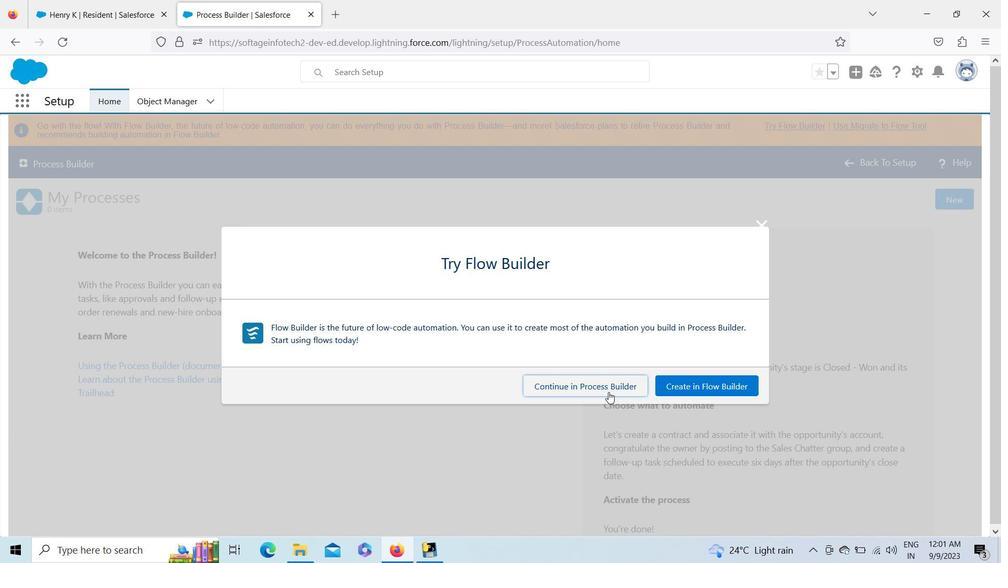 
Action: Mouse moved to (423, 299)
Screenshot: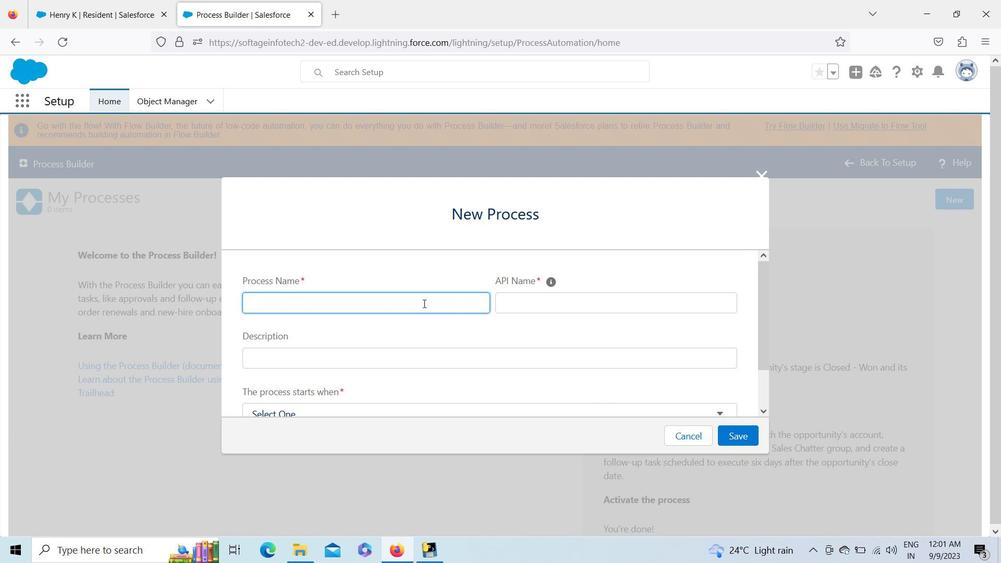 
Action: Key pressed <Key.shift>Bed<Key.space><Key.shift>Availability<Key.space><Key.shift>Process
Screenshot: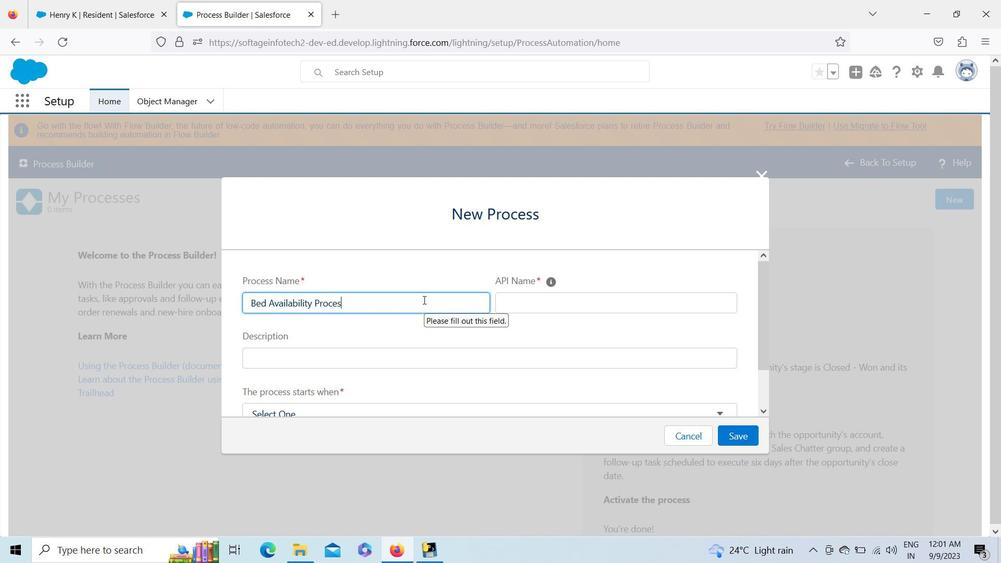 
Action: Mouse moved to (521, 297)
Screenshot: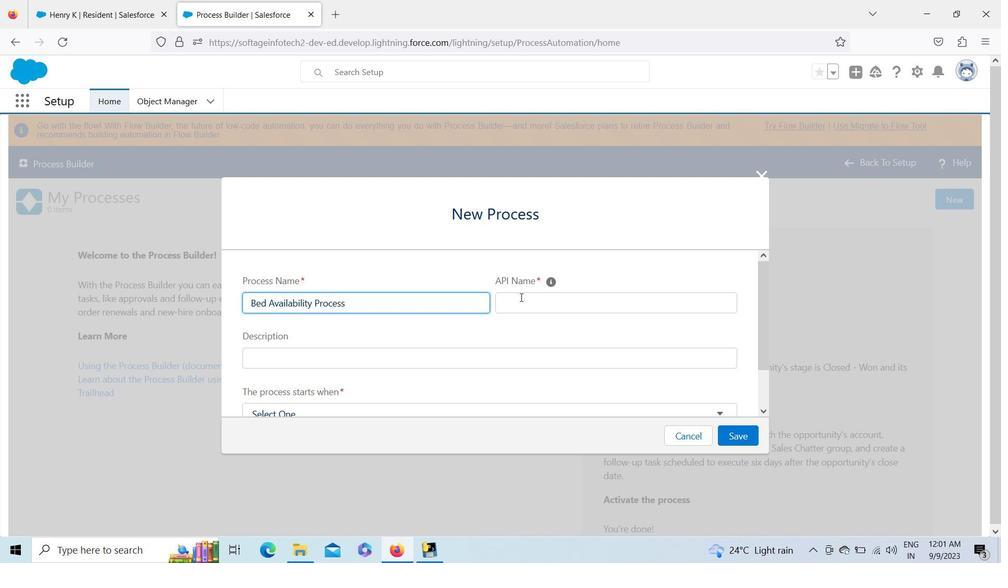 
Action: Mouse pressed left at (521, 297)
Screenshot: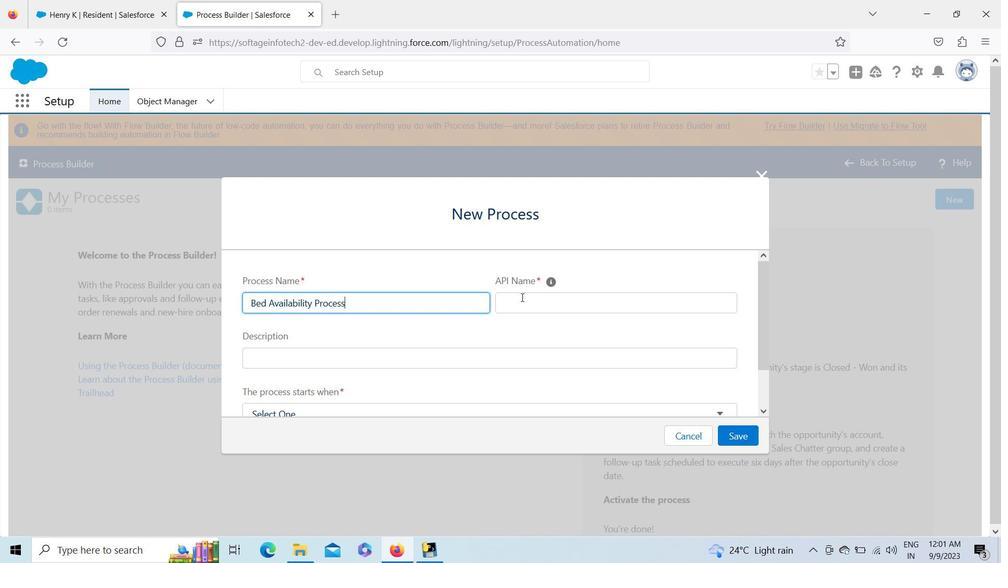 
Action: Mouse moved to (342, 353)
Screenshot: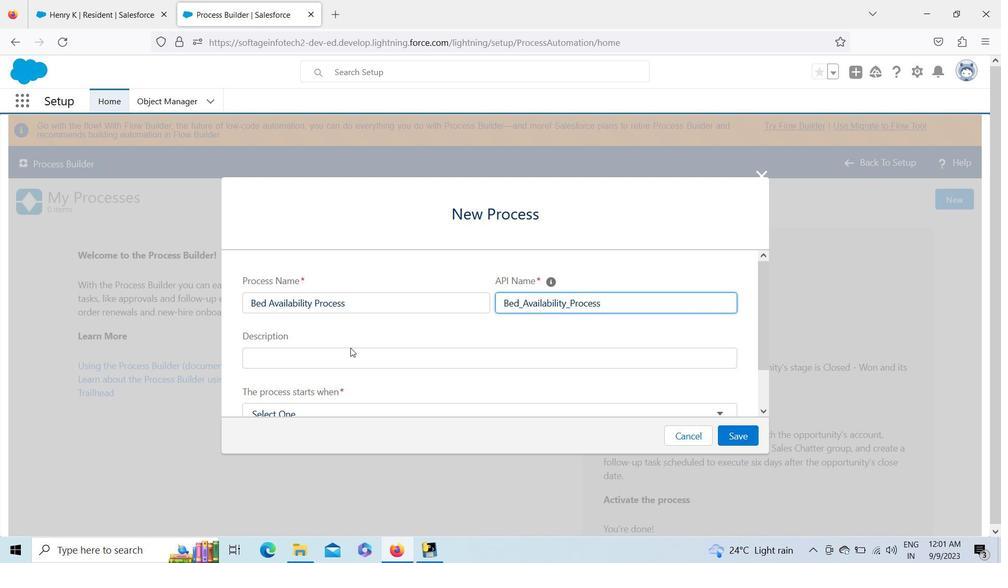 
Action: Mouse pressed left at (342, 353)
Screenshot: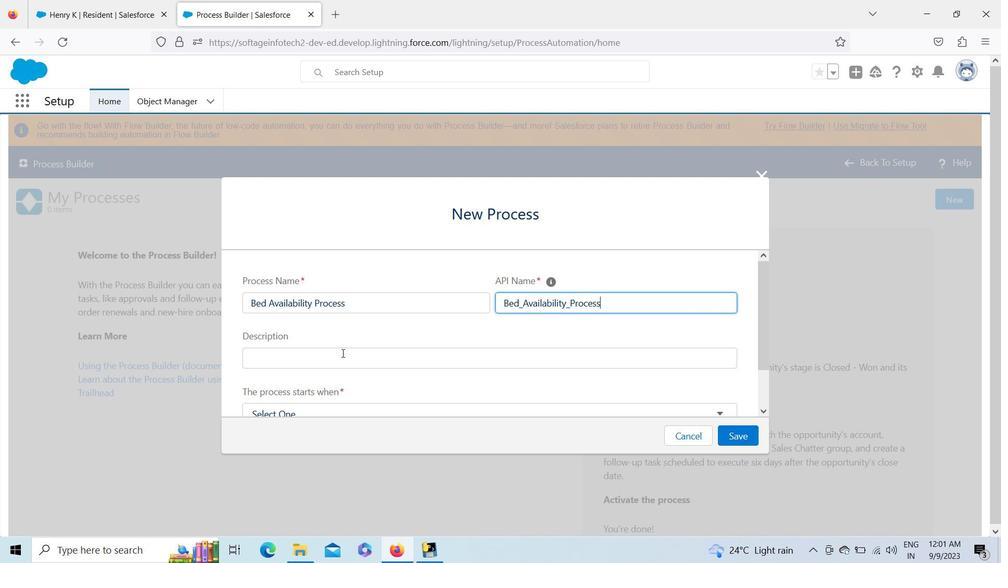 
Action: Mouse moved to (420, 356)
Screenshot: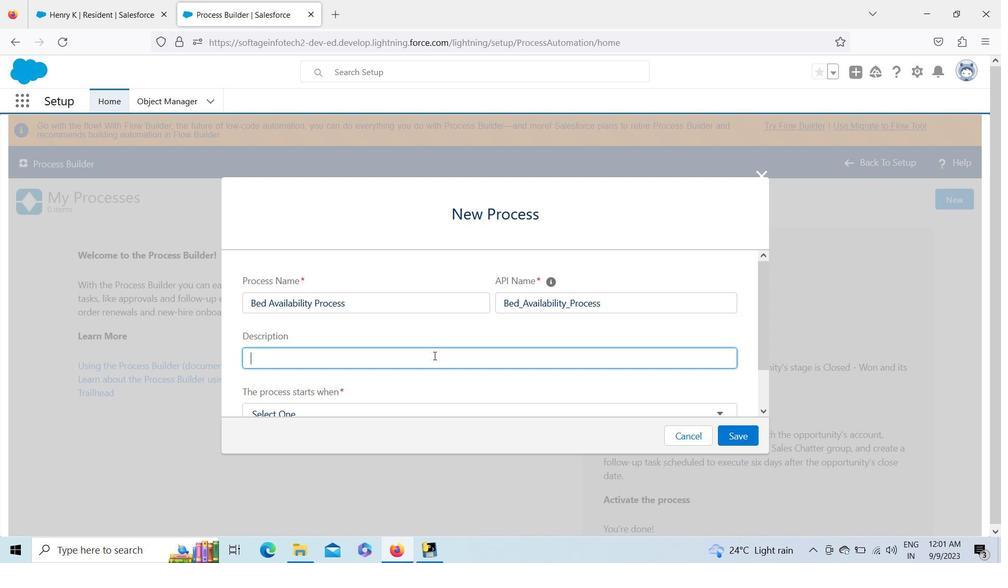
Action: Key pressed <Key.shift><Key.shift><Key.shift><Key.shift><Key.shift><Key.shift><Key.shift><Key.shift><Key.shift>Ir<Key.backspace><Key.backspace><Key.shift>Process<Key.space>for<Key.space>updating<Key.space>bed<Key.space>availability<Key.space>record
Screenshot: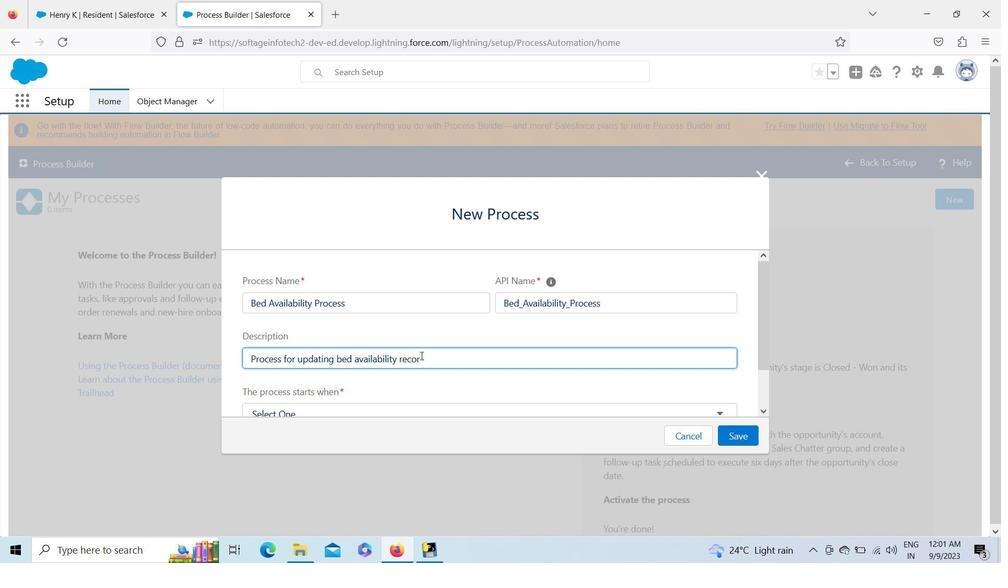 
Action: Mouse moved to (761, 331)
Screenshot: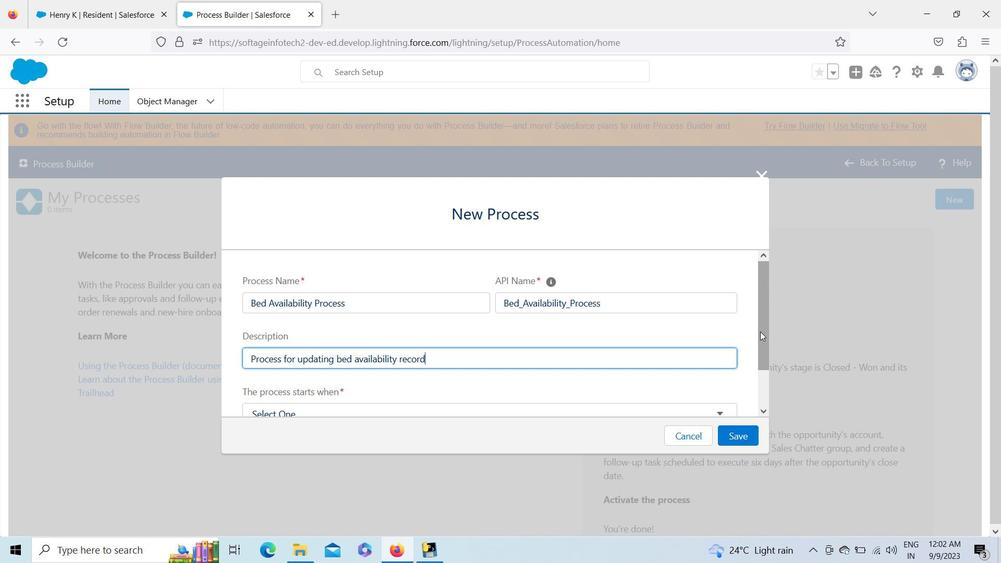 
Action: Mouse pressed left at (761, 331)
Screenshot: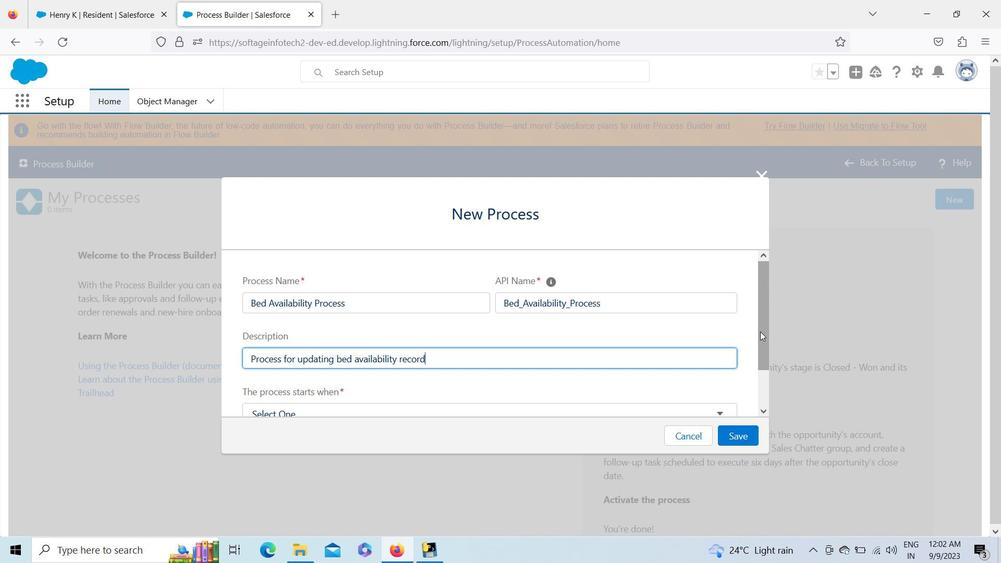 
Action: Mouse moved to (554, 369)
Screenshot: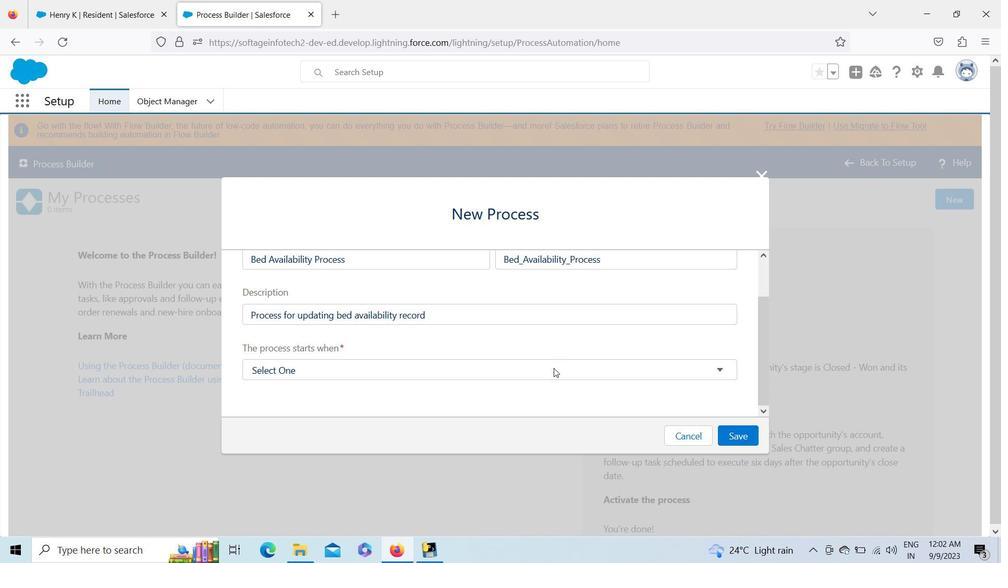 
Action: Mouse pressed left at (554, 369)
Screenshot: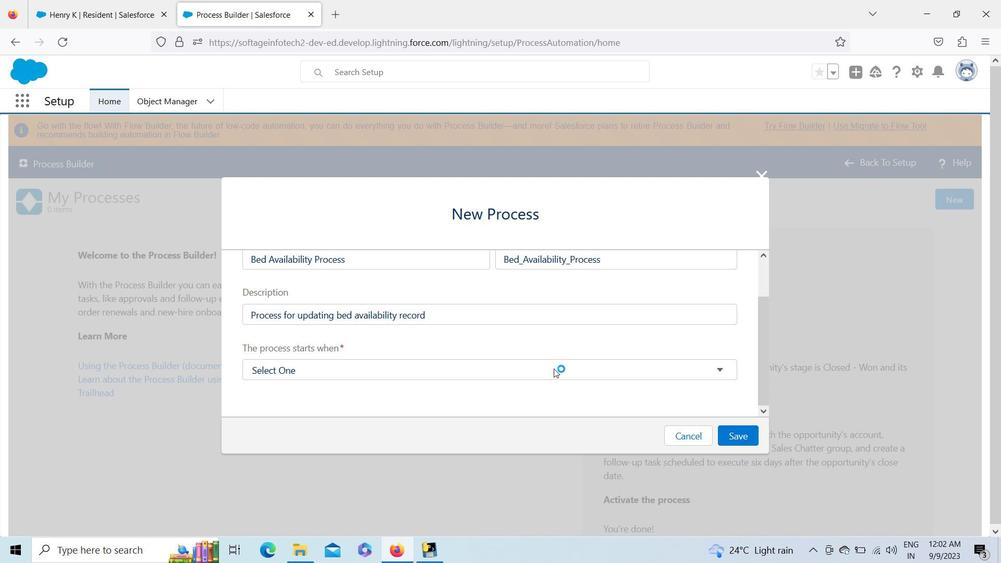 
Action: Mouse moved to (509, 408)
Screenshot: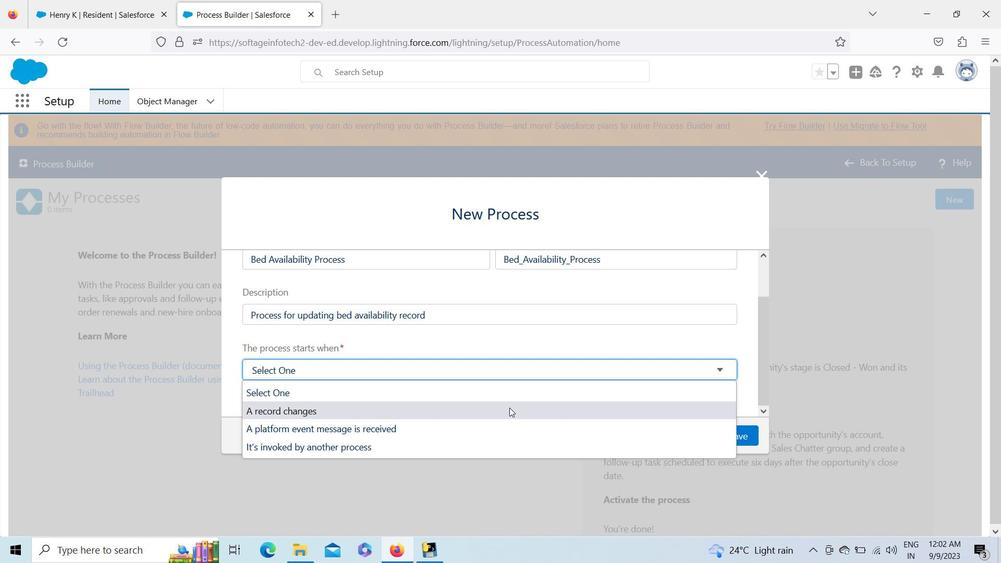 
Action: Mouse pressed left at (509, 408)
Screenshot: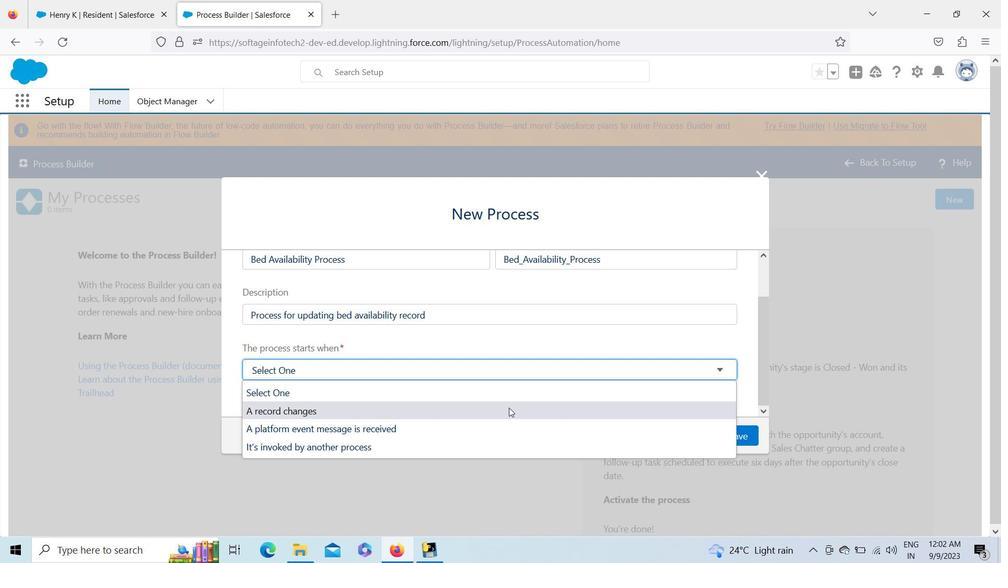 
Action: Mouse moved to (742, 428)
Screenshot: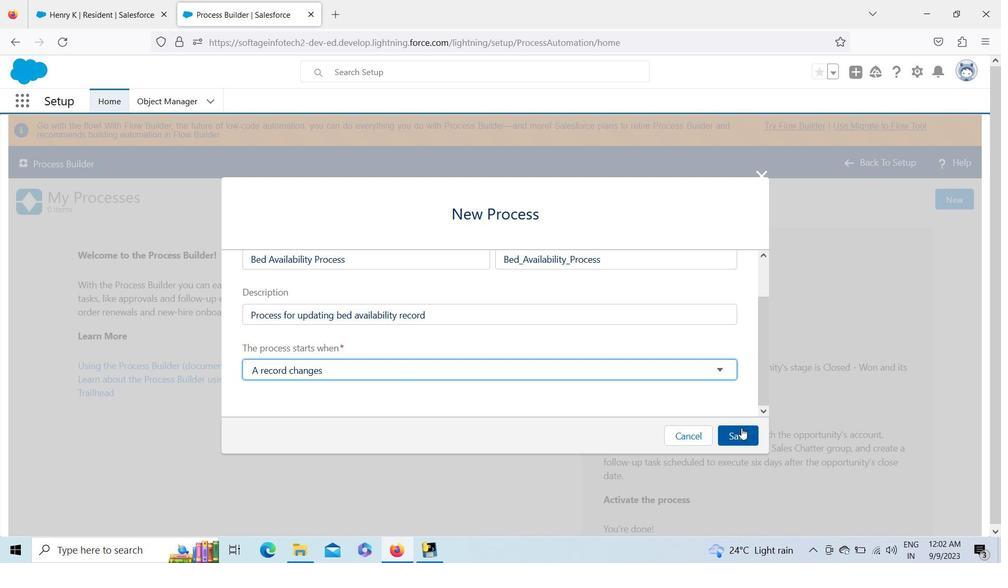 
Action: Mouse pressed left at (742, 428)
Screenshot: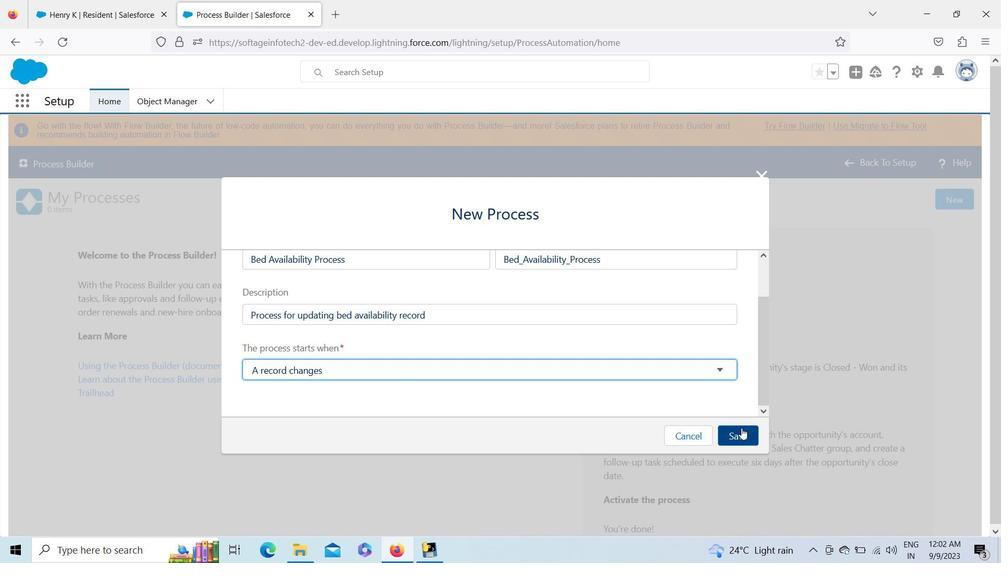 
Action: Mouse moved to (61, 276)
Screenshot: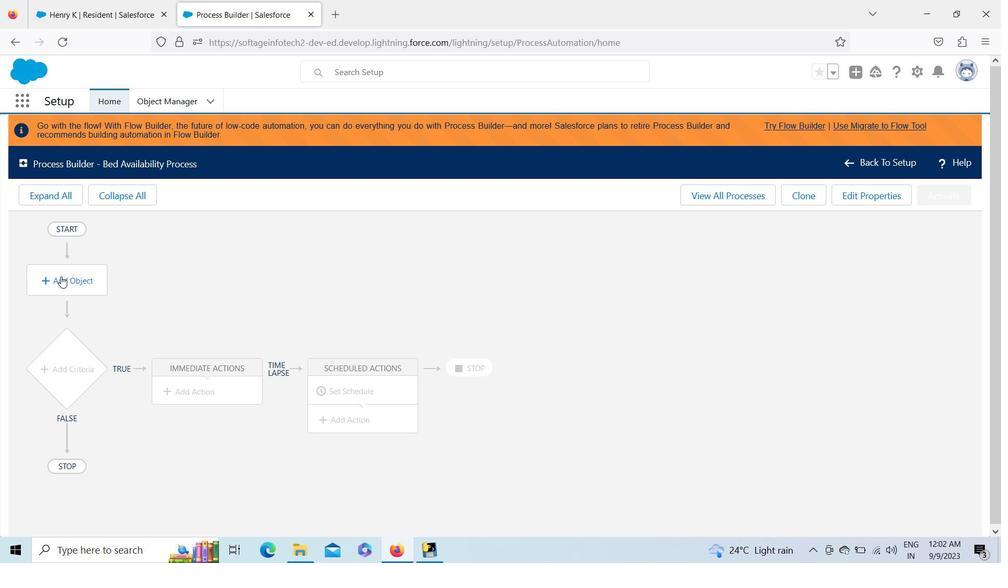 
Action: Mouse pressed left at (61, 276)
Screenshot: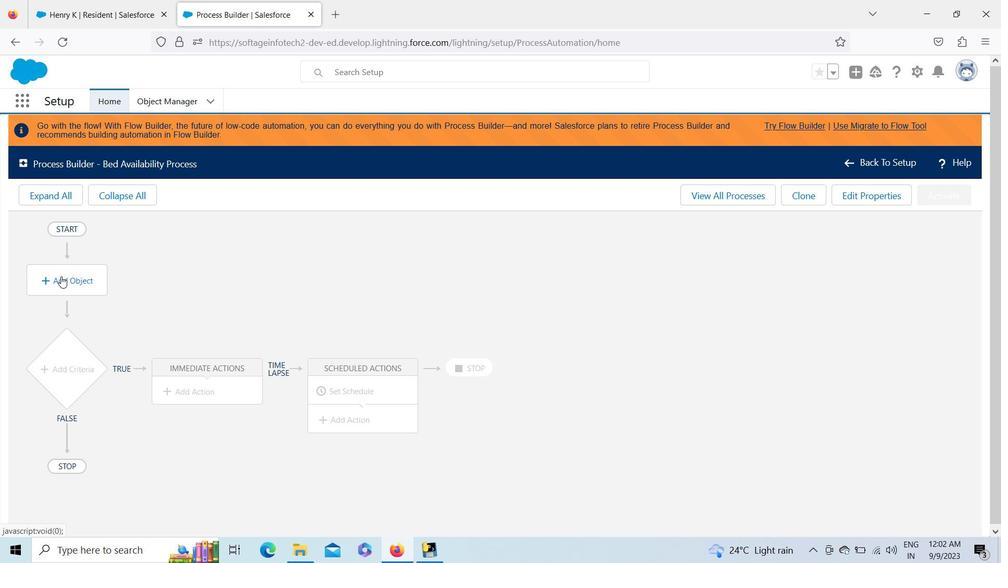 
Action: Mouse moved to (592, 286)
Screenshot: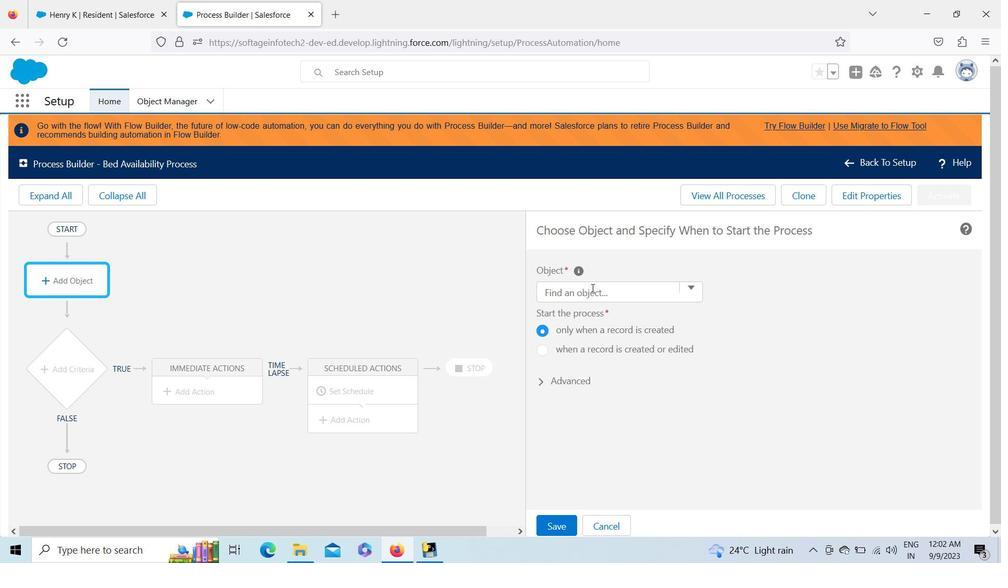 
Action: Mouse pressed left at (592, 286)
Screenshot: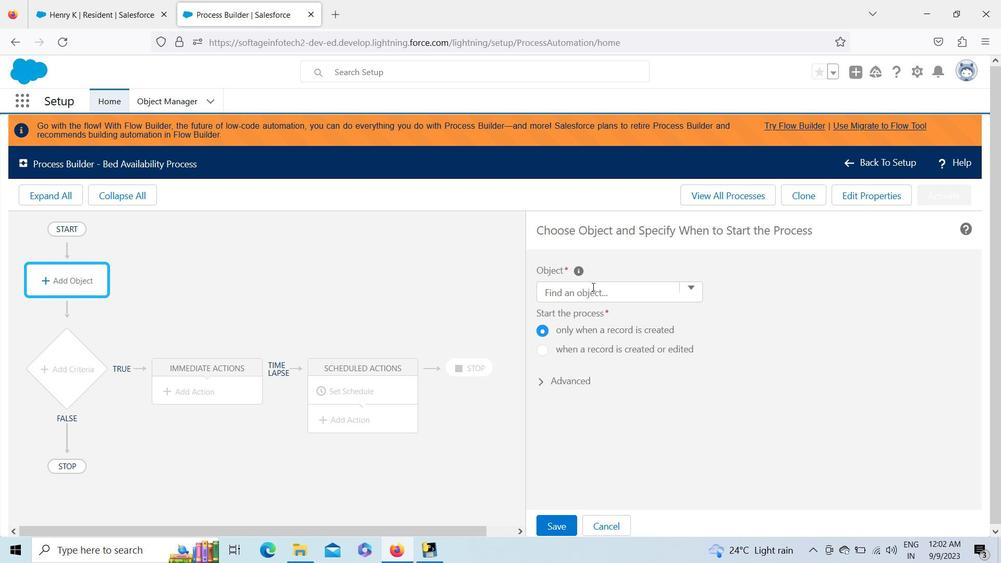 
Action: Key pressed bed
Screenshot: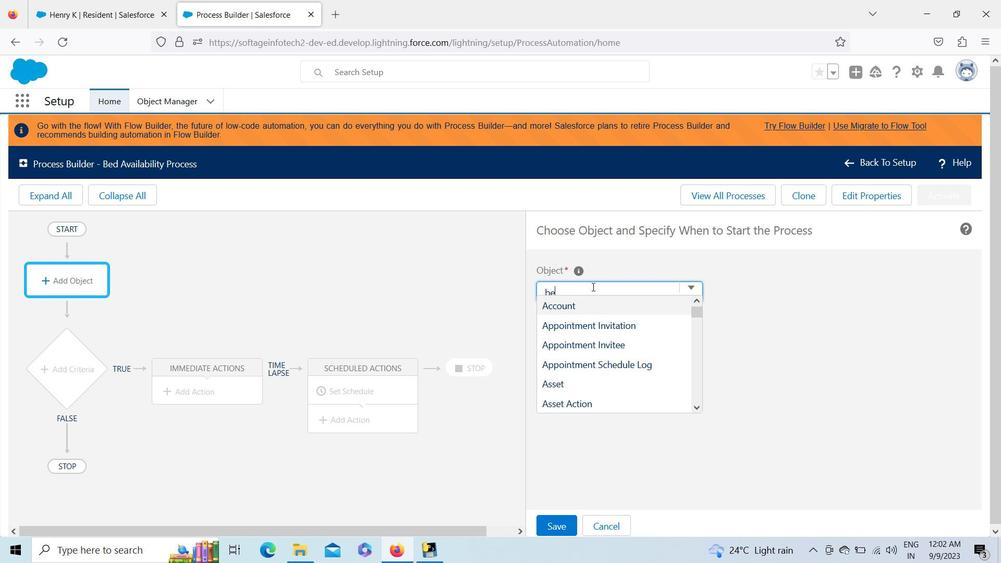 
Action: Mouse moved to (576, 304)
Screenshot: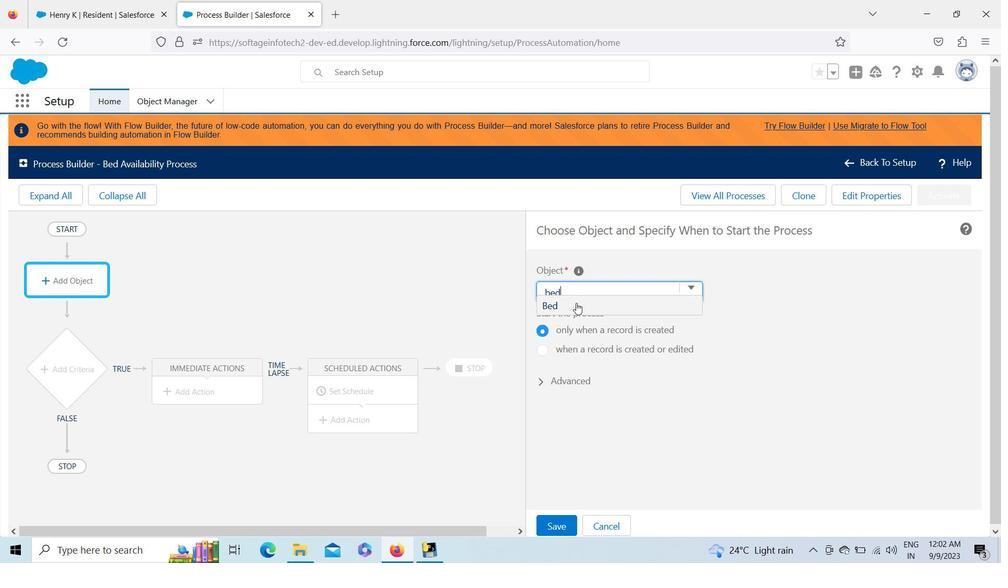 
Action: Mouse pressed left at (576, 304)
Screenshot: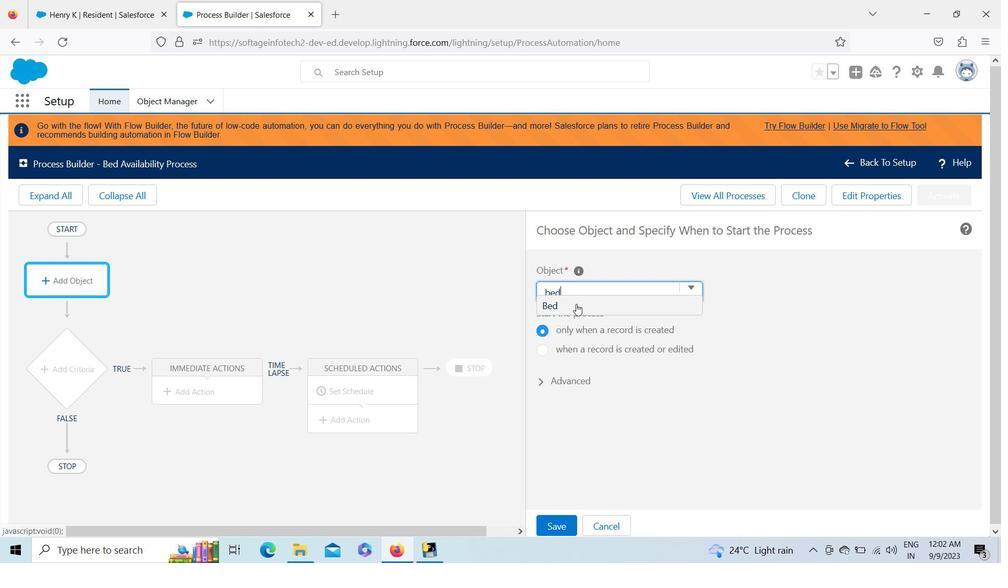 
Action: Mouse moved to (544, 353)
Screenshot: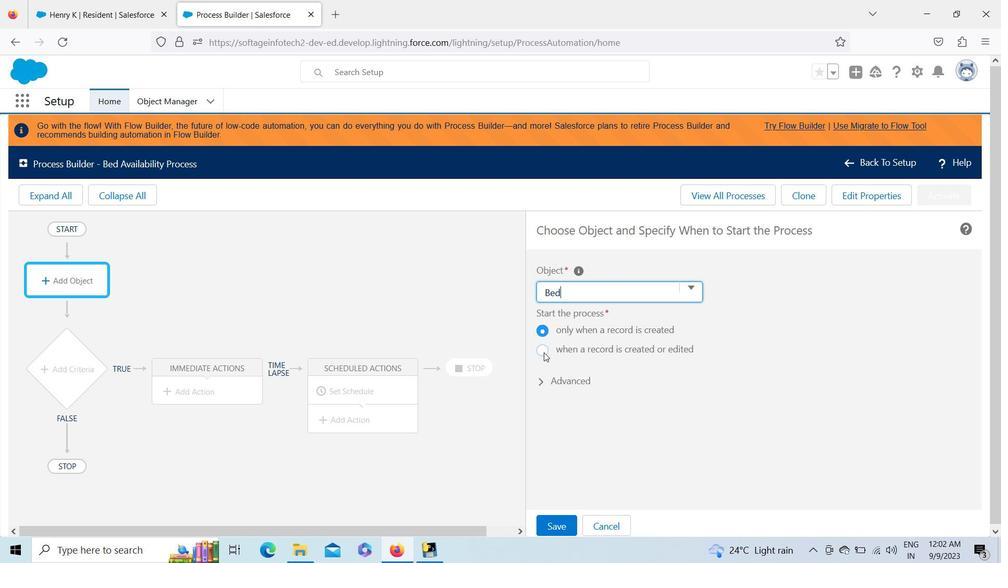 
Action: Mouse pressed left at (544, 353)
Screenshot: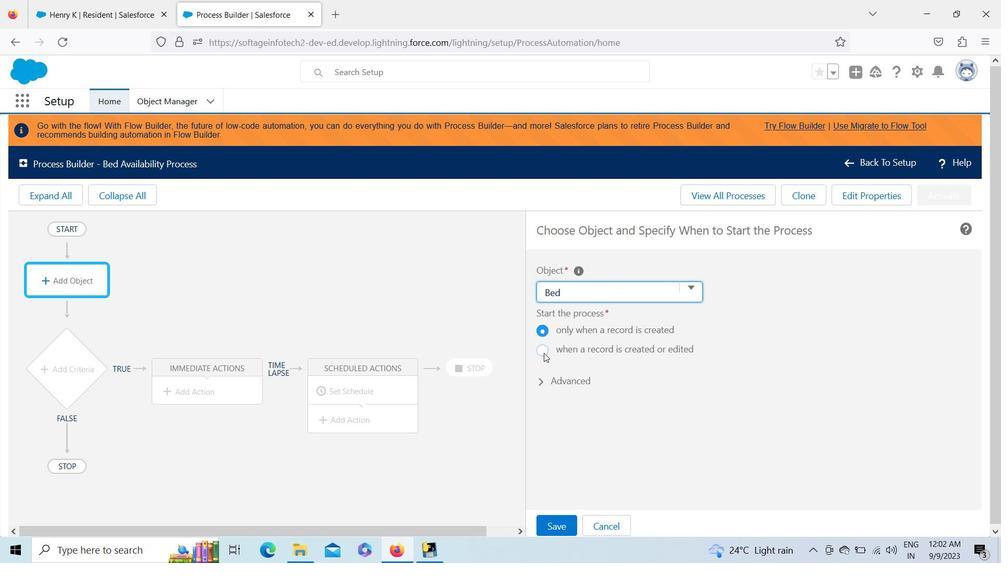 
Action: Mouse moved to (550, 528)
Screenshot: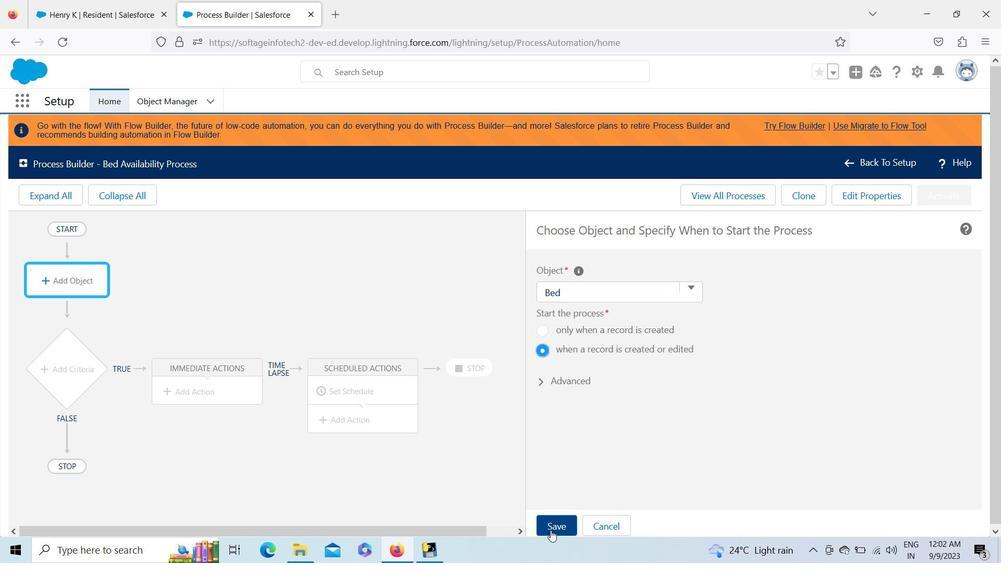 
Action: Mouse pressed left at (550, 528)
Screenshot: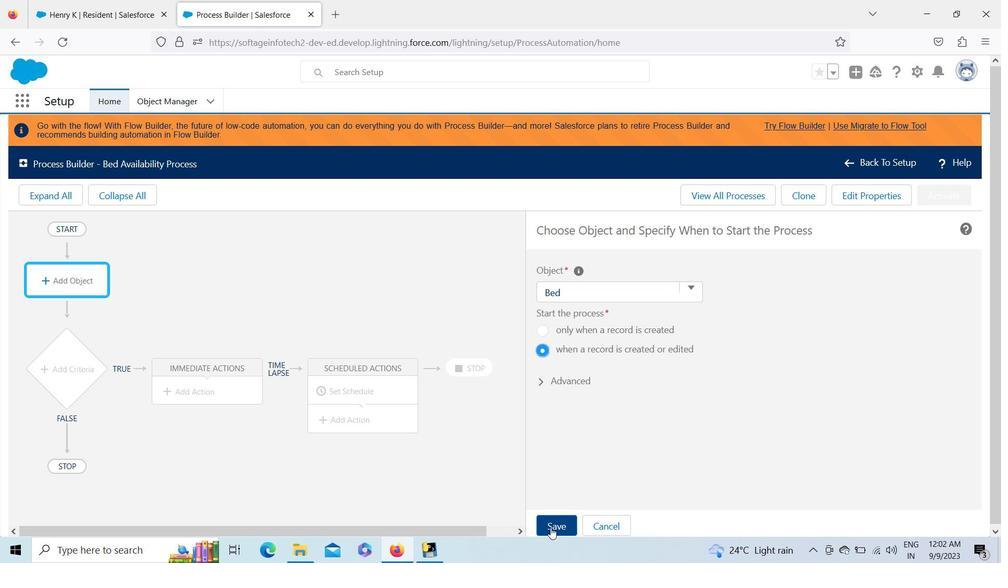 
Action: Mouse moved to (71, 360)
Screenshot: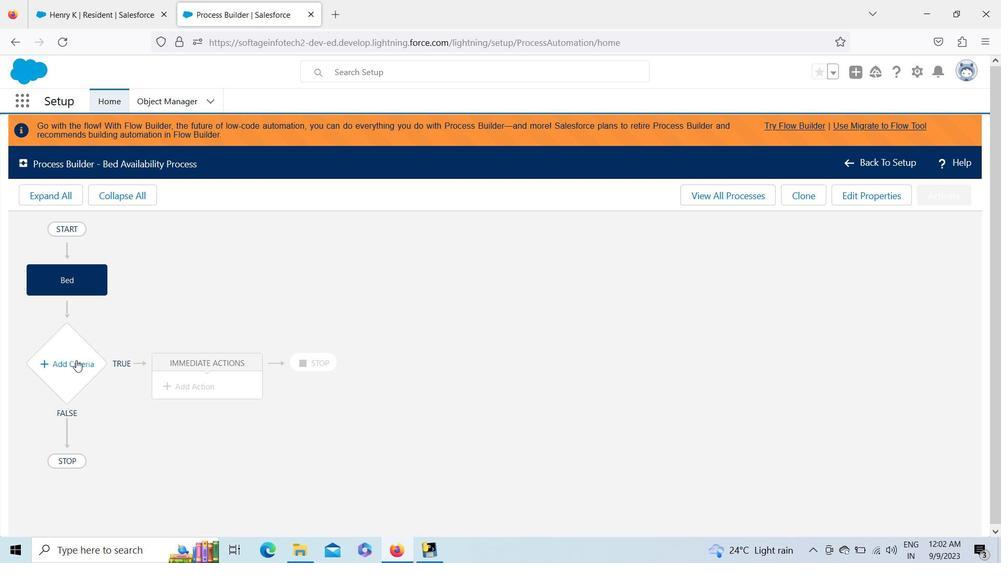 
Action: Mouse pressed left at (71, 360)
Screenshot: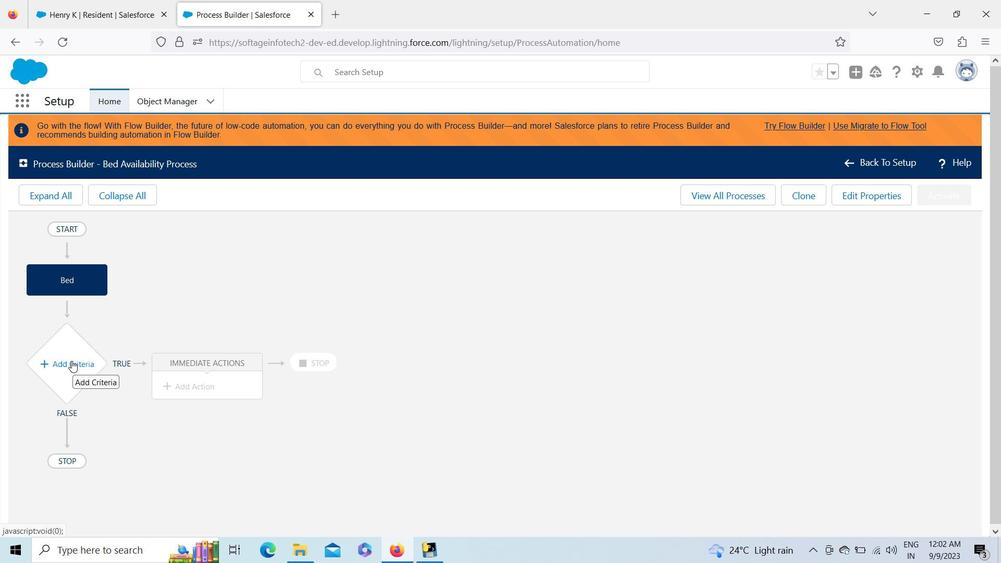 
Action: Mouse moved to (193, 386)
Screenshot: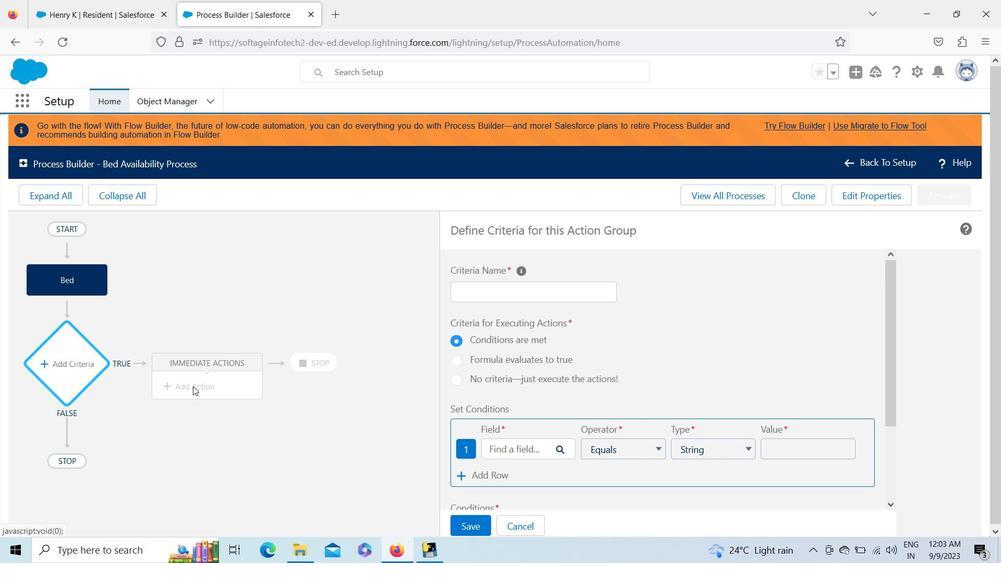 
Action: Mouse pressed left at (193, 386)
Screenshot: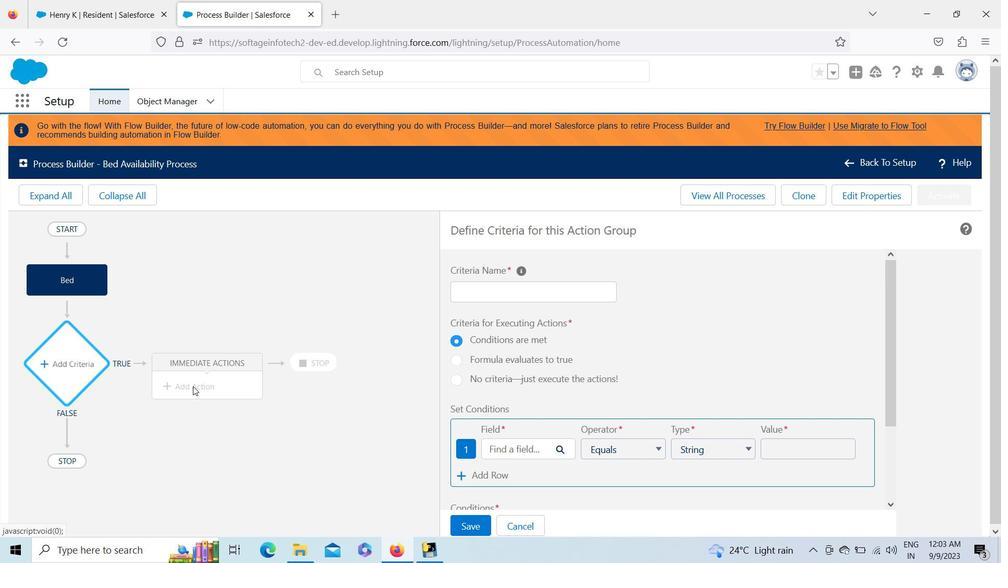 
Action: Mouse moved to (81, 365)
Screenshot: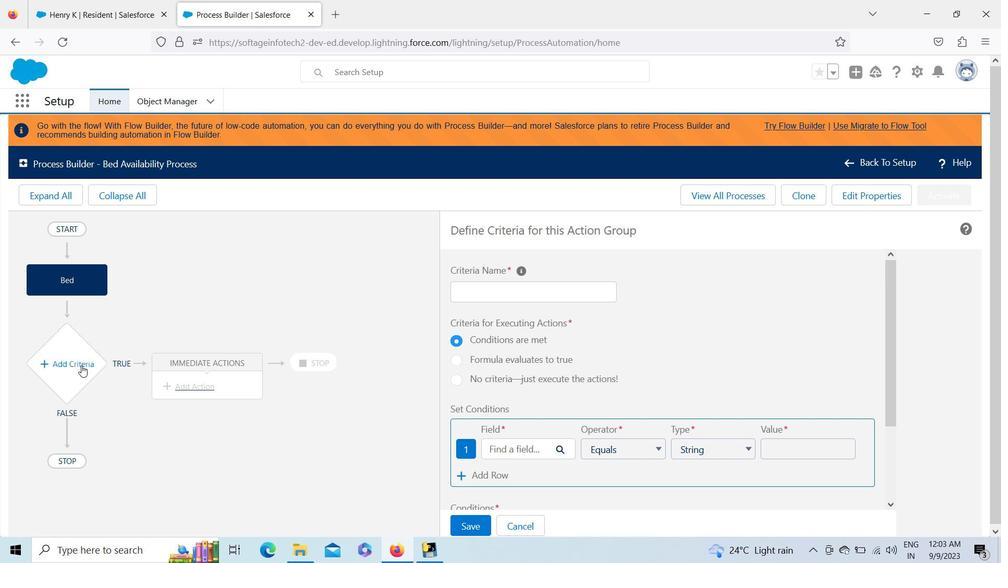 
Action: Mouse pressed left at (81, 365)
Screenshot: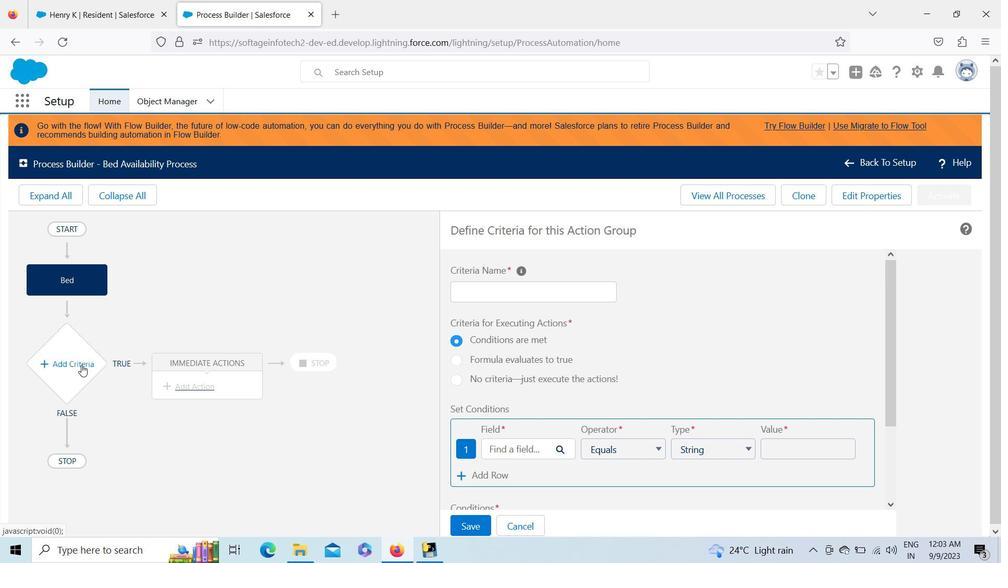 
Action: Mouse moved to (503, 448)
Screenshot: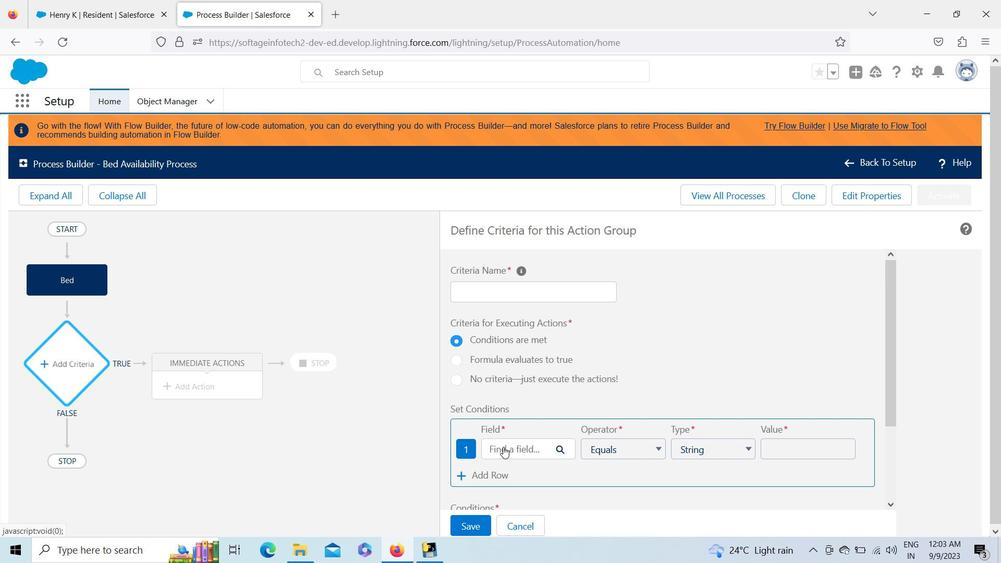 
Action: Mouse pressed left at (503, 448)
Screenshot: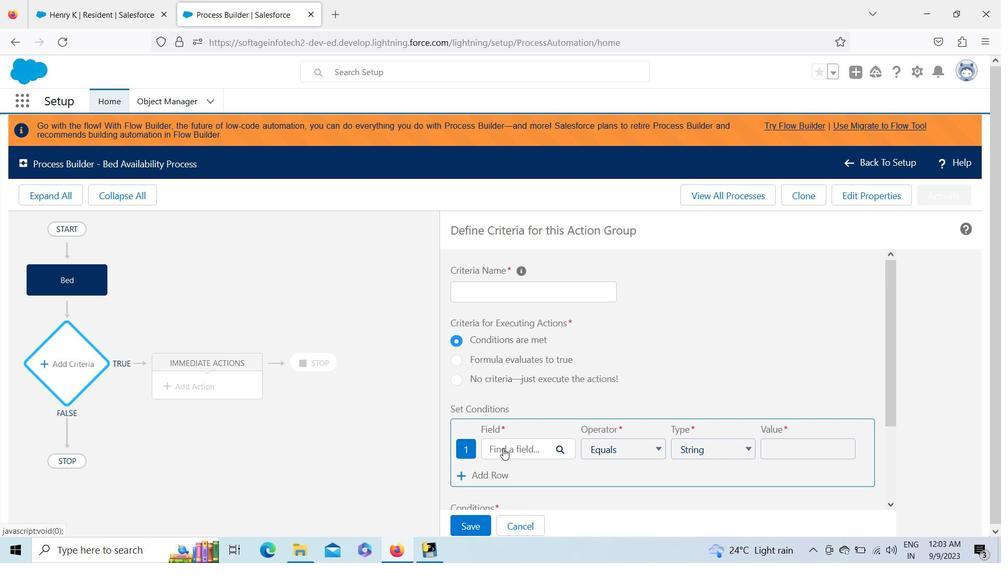 
Action: Mouse moved to (478, 285)
Screenshot: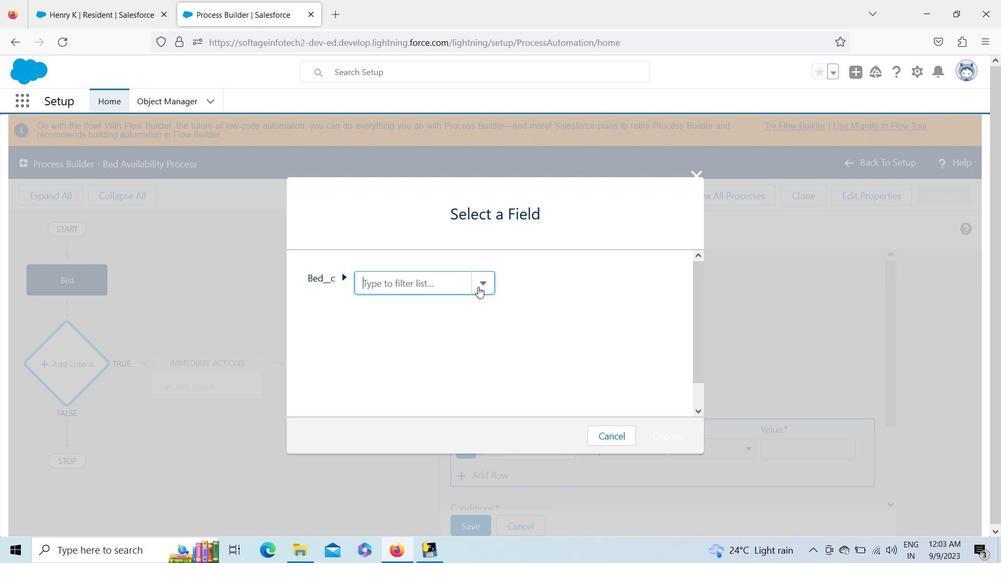 
Action: Mouse pressed left at (478, 285)
Screenshot: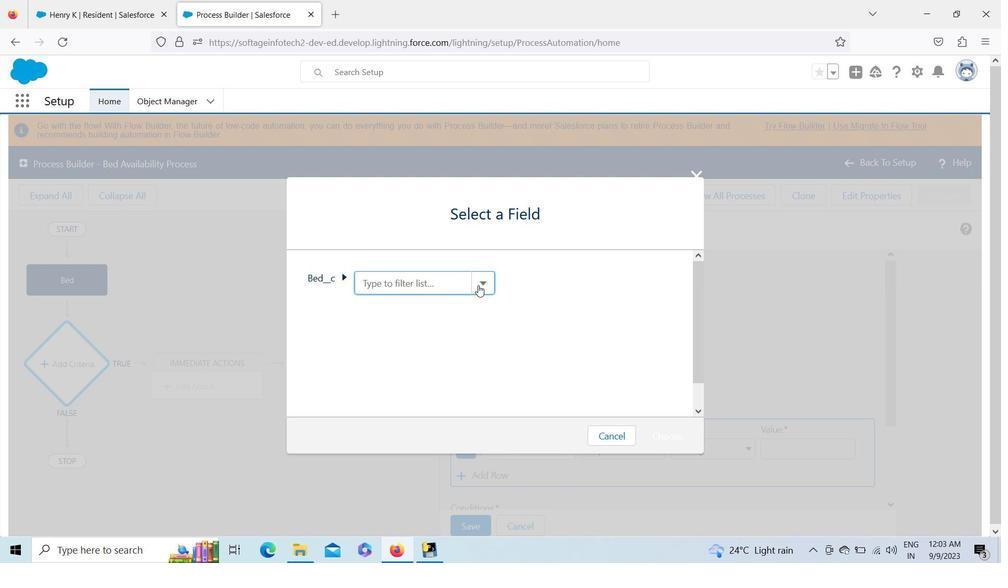 
Action: Mouse moved to (459, 285)
Screenshot: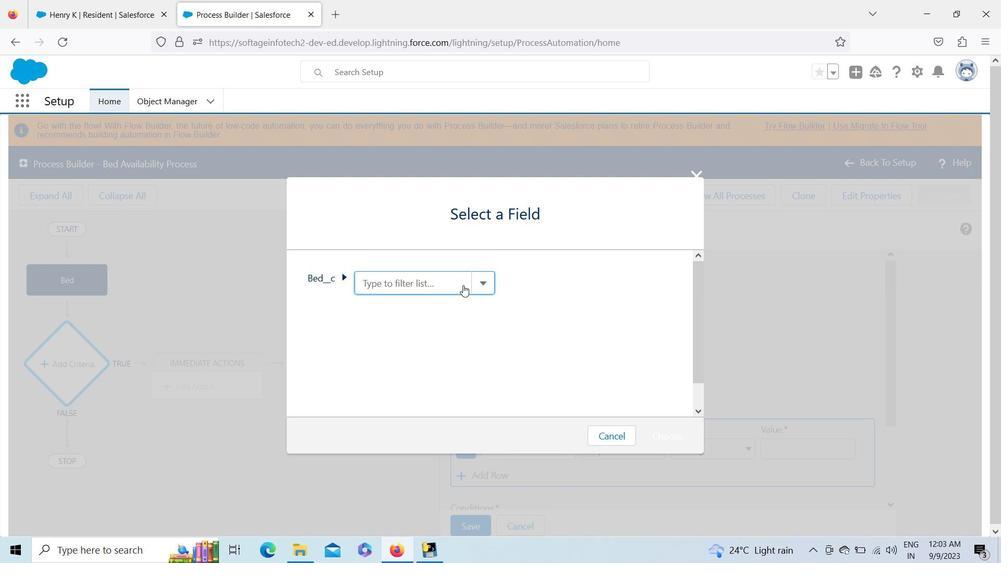
Action: Mouse pressed left at (459, 285)
Screenshot: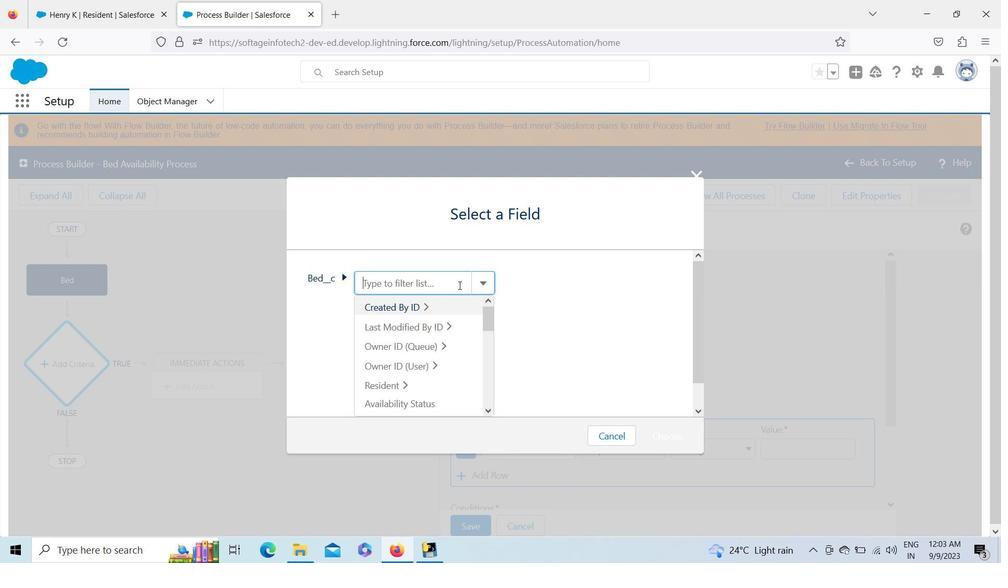 
Action: Mouse pressed left at (459, 285)
Screenshot: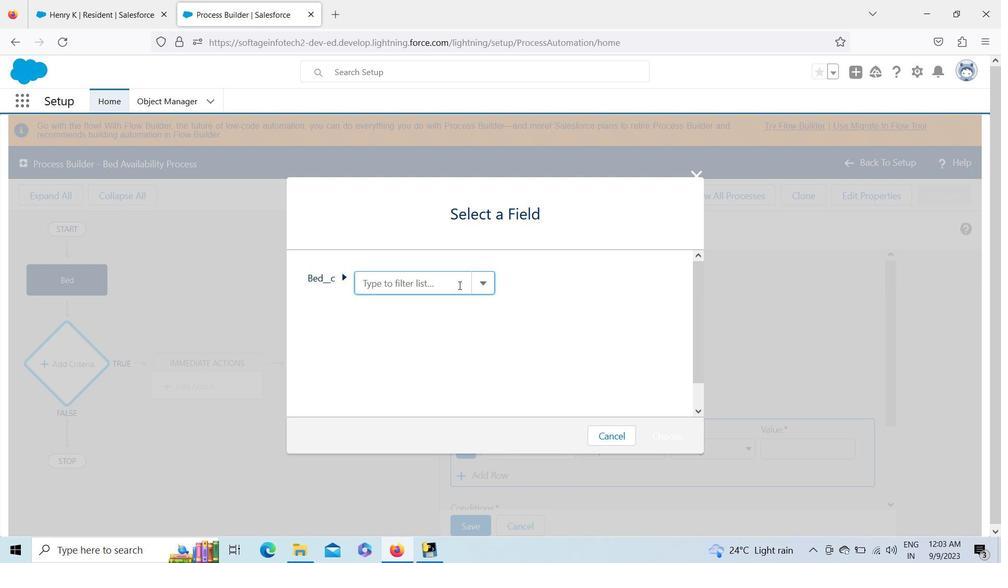 
Action: Mouse moved to (485, 318)
Screenshot: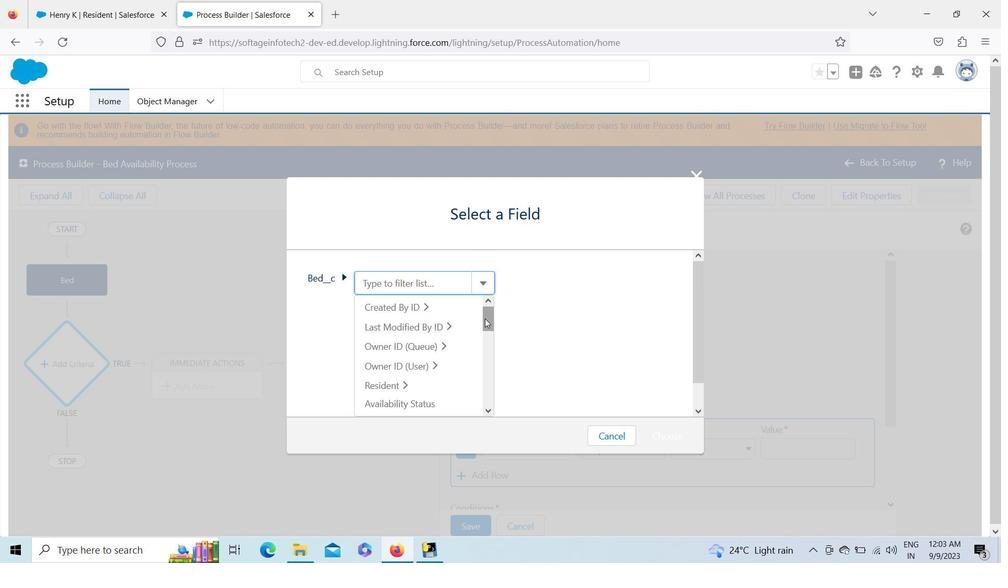 
Action: Mouse pressed left at (485, 318)
Screenshot: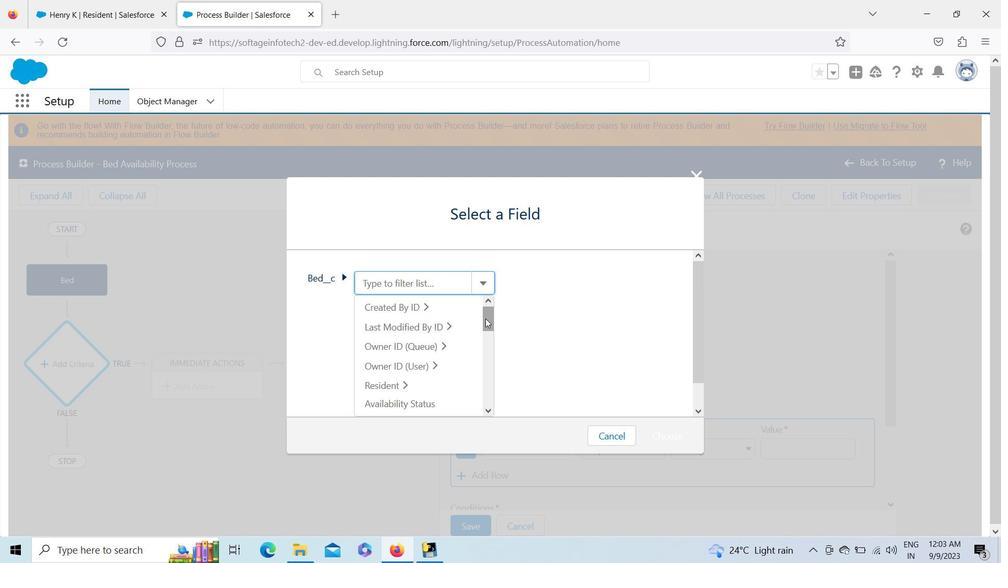 
Action: Mouse moved to (394, 317)
Screenshot: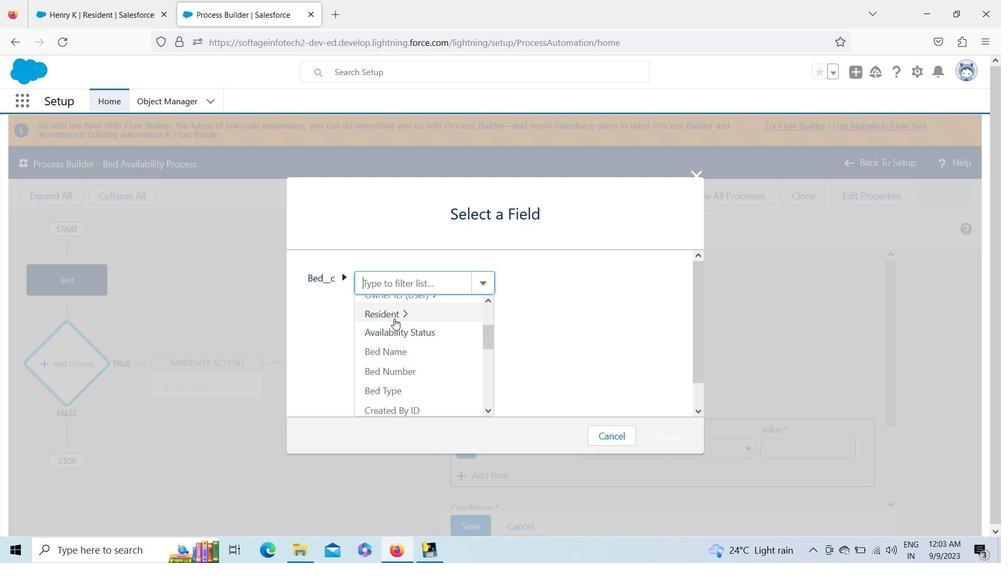 
Action: Mouse pressed left at (394, 317)
Screenshot: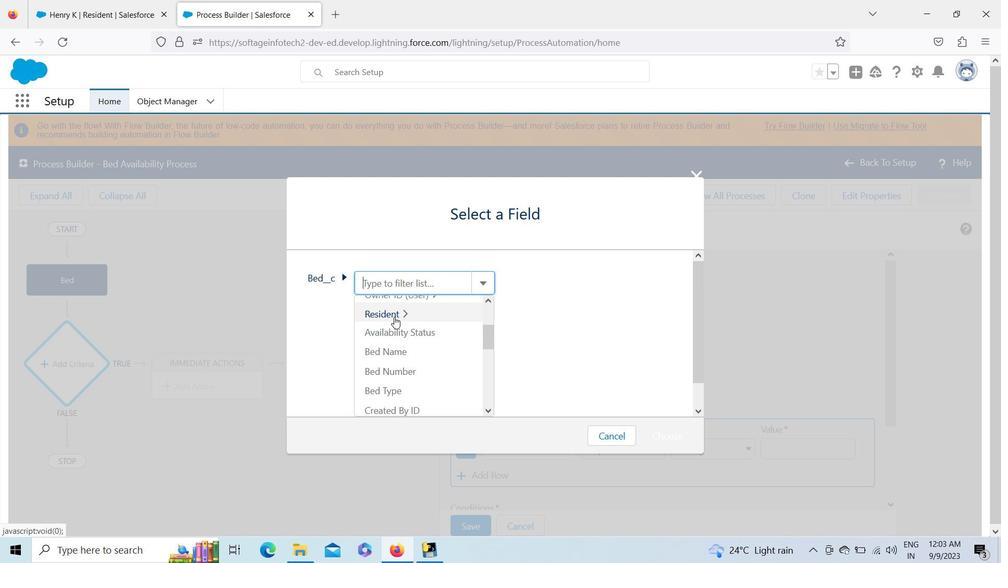 
Action: Mouse moved to (496, 279)
Screenshot: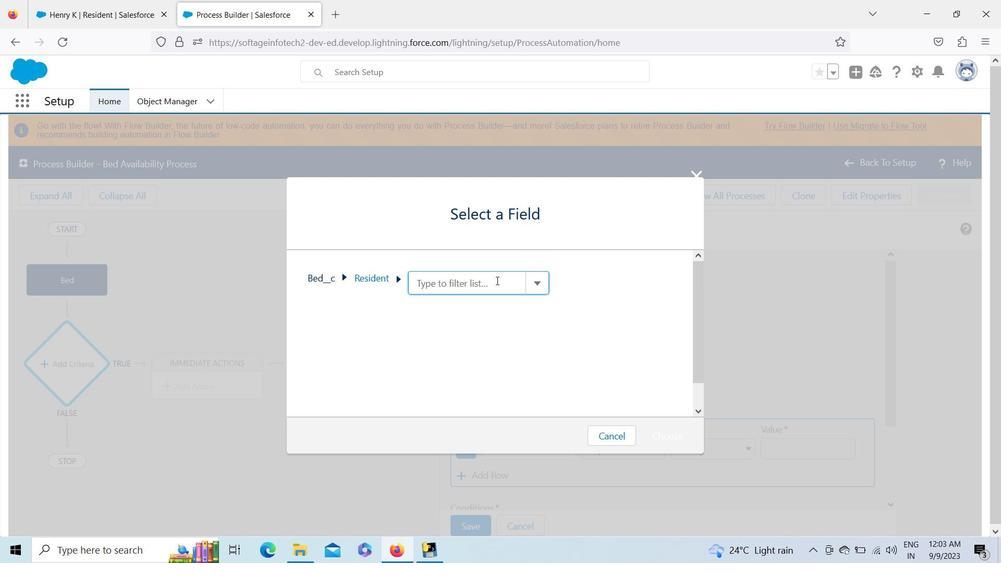
Action: Mouse pressed left at (496, 279)
Screenshot: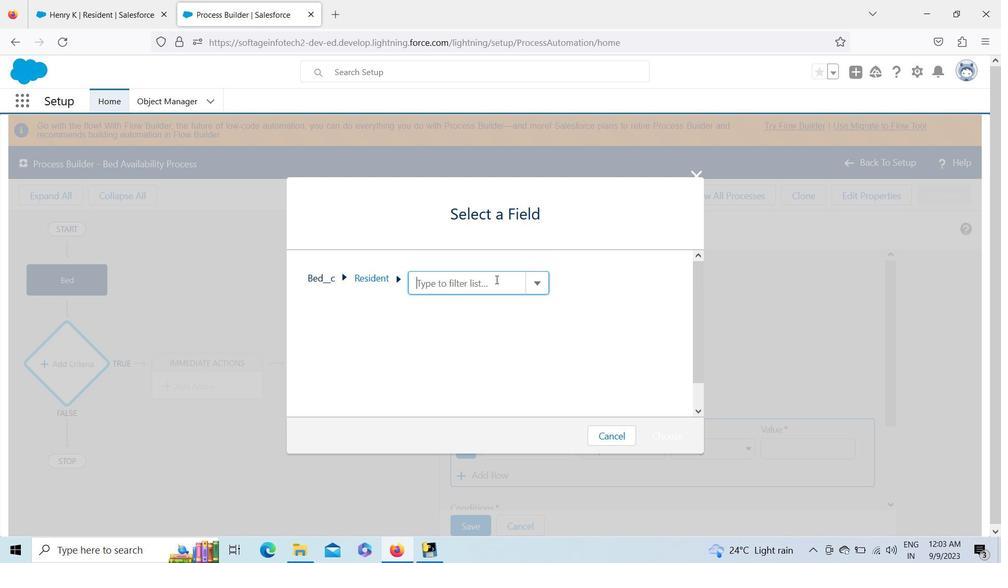 
Action: Mouse moved to (540, 277)
Screenshot: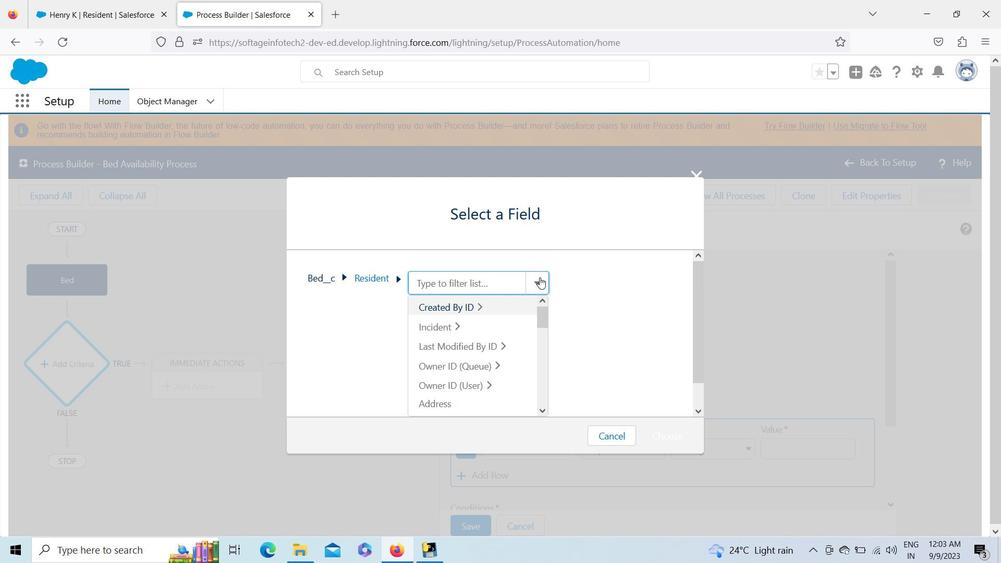 
Action: Mouse pressed left at (540, 277)
Screenshot: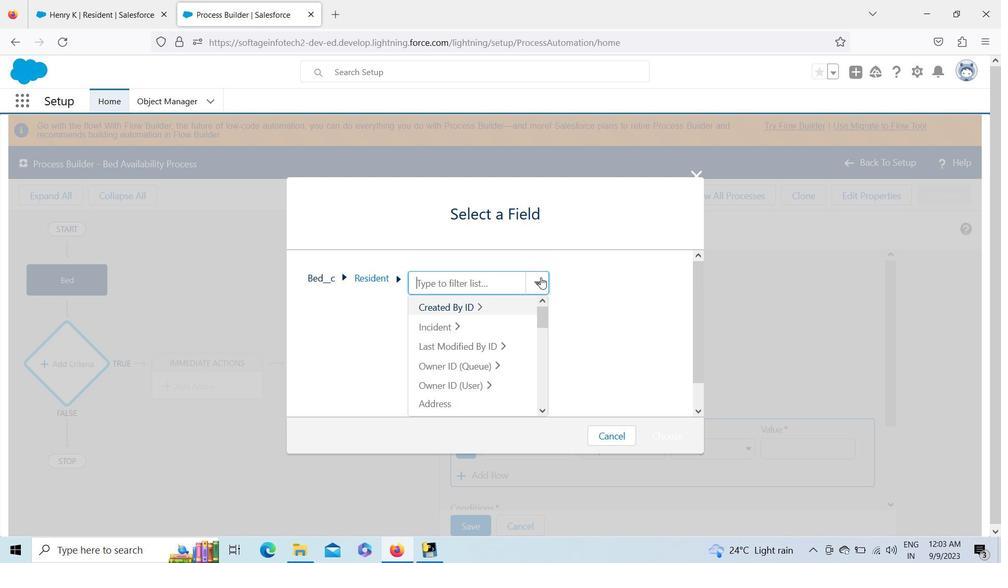 
Action: Mouse pressed left at (540, 277)
Screenshot: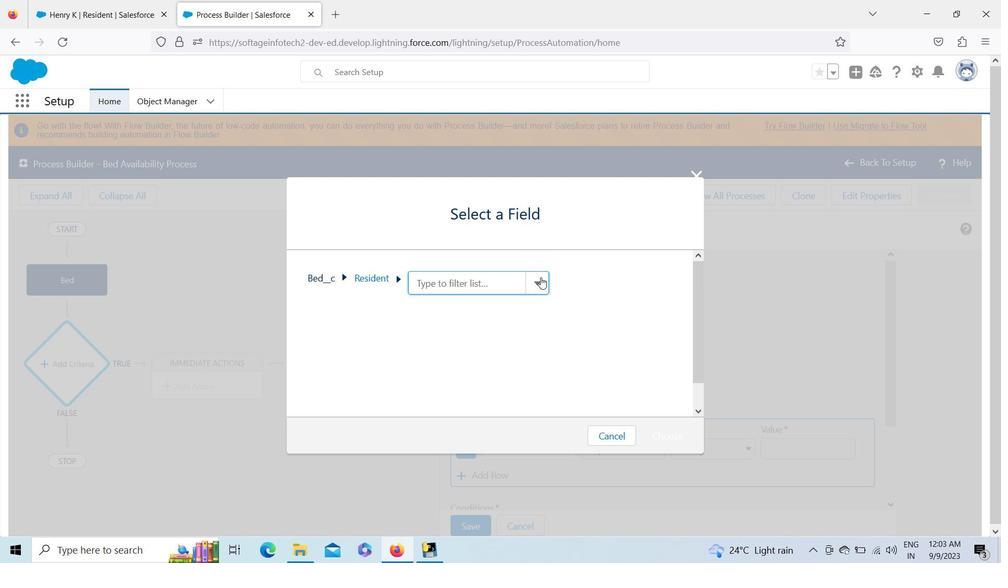 
Action: Mouse moved to (543, 326)
Screenshot: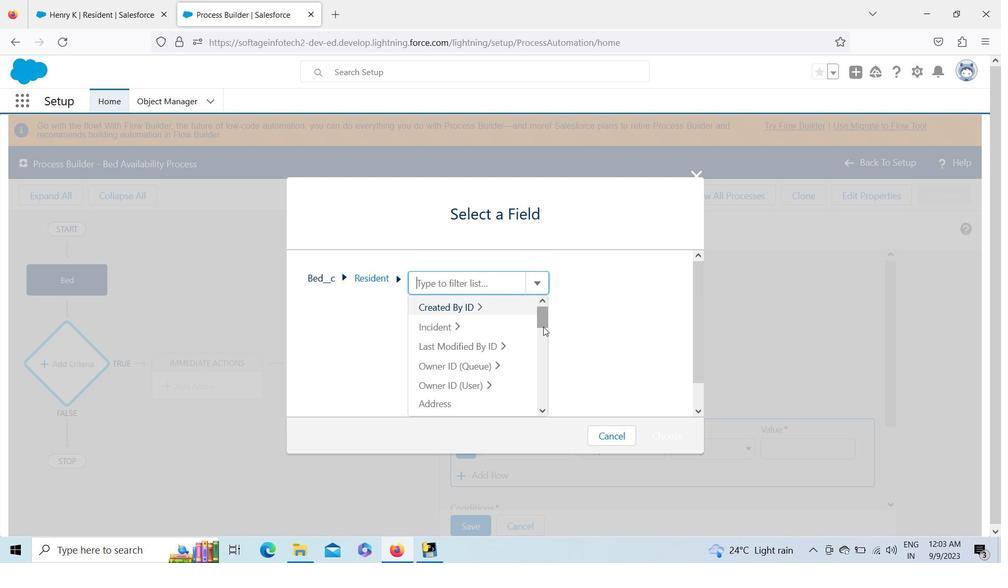 
Action: Mouse pressed left at (543, 326)
Screenshot: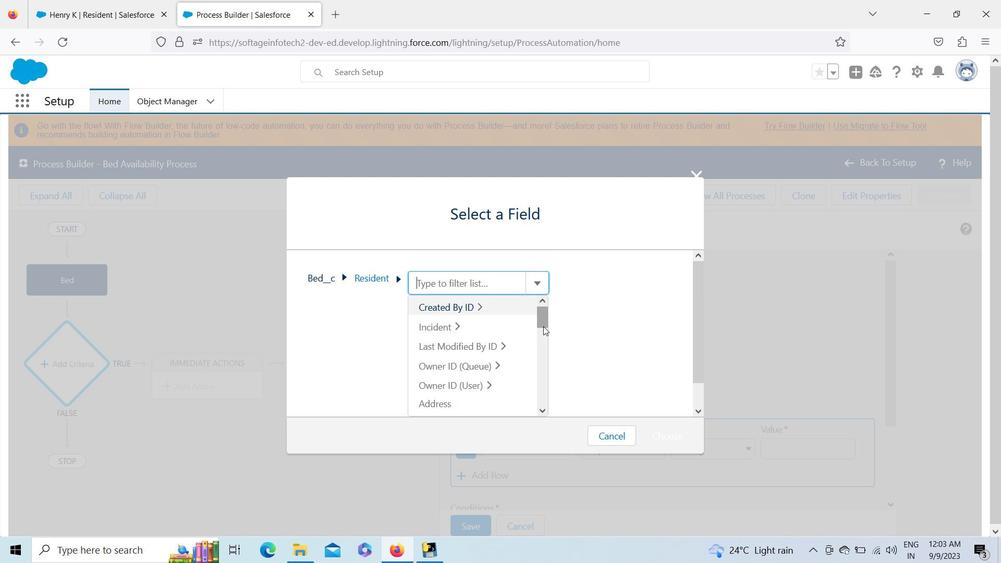 
Action: Mouse moved to (541, 342)
Screenshot: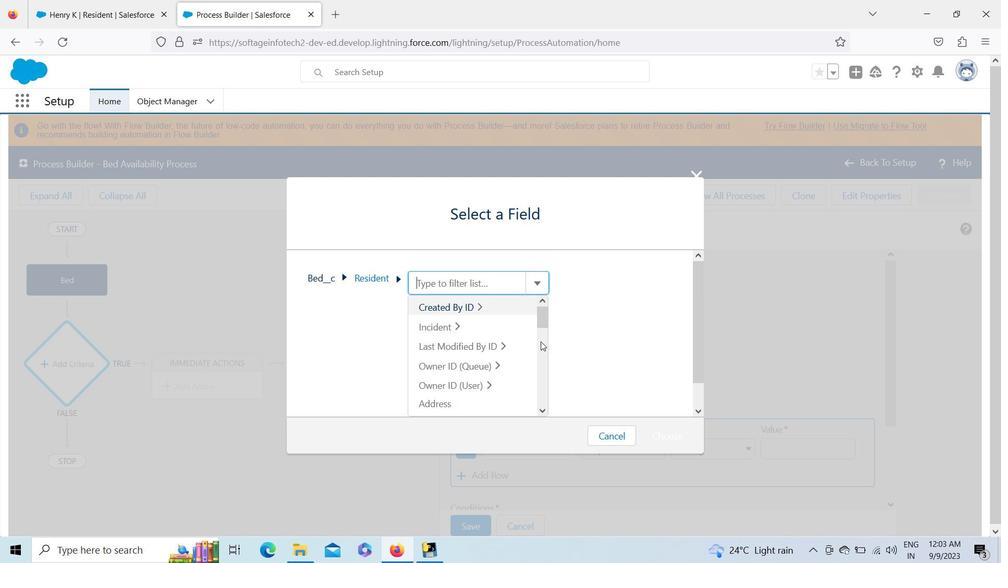 
Action: Mouse pressed left at (541, 342)
Screenshot: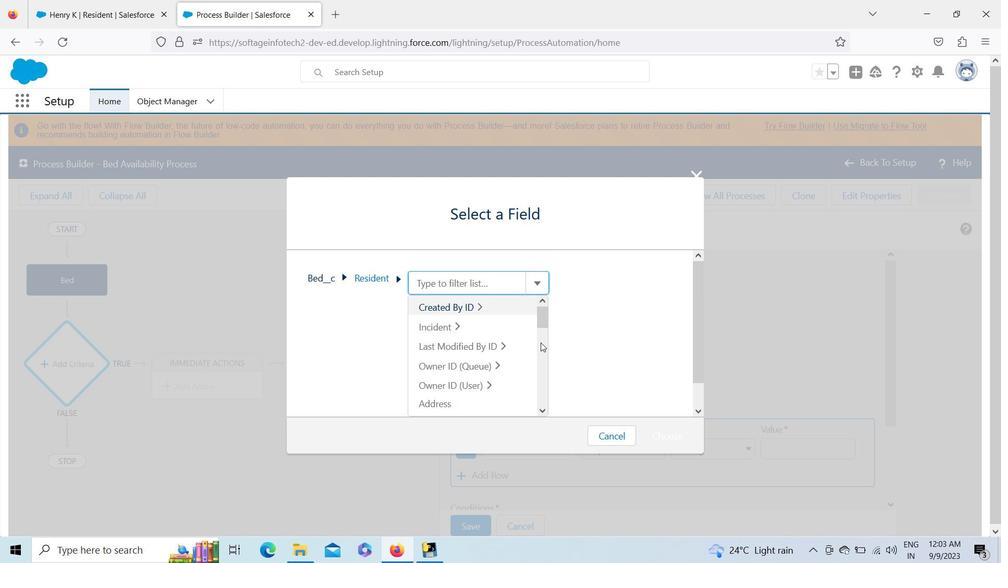 
Action: Mouse moved to (544, 388)
Screenshot: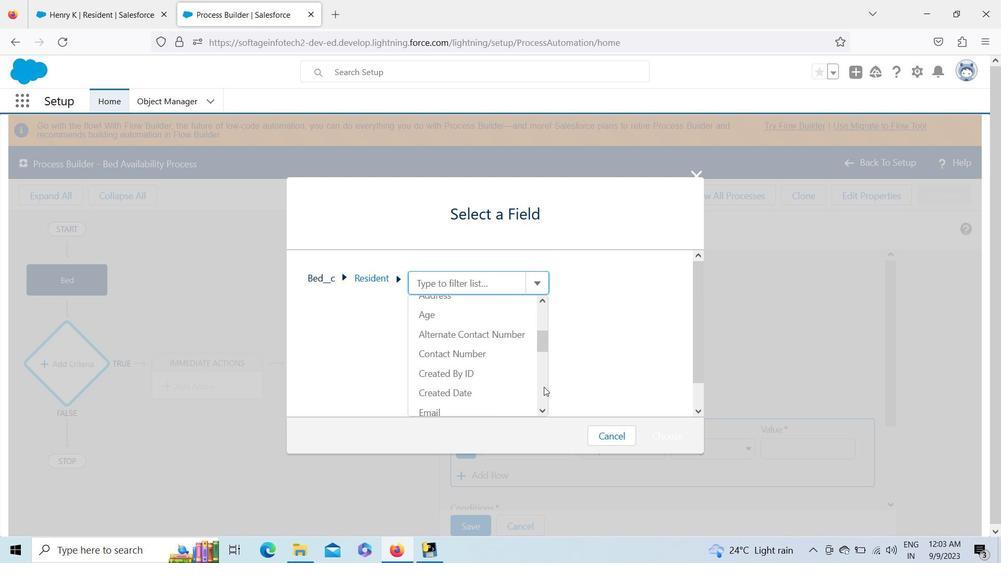 
Action: Mouse pressed left at (544, 388)
Screenshot: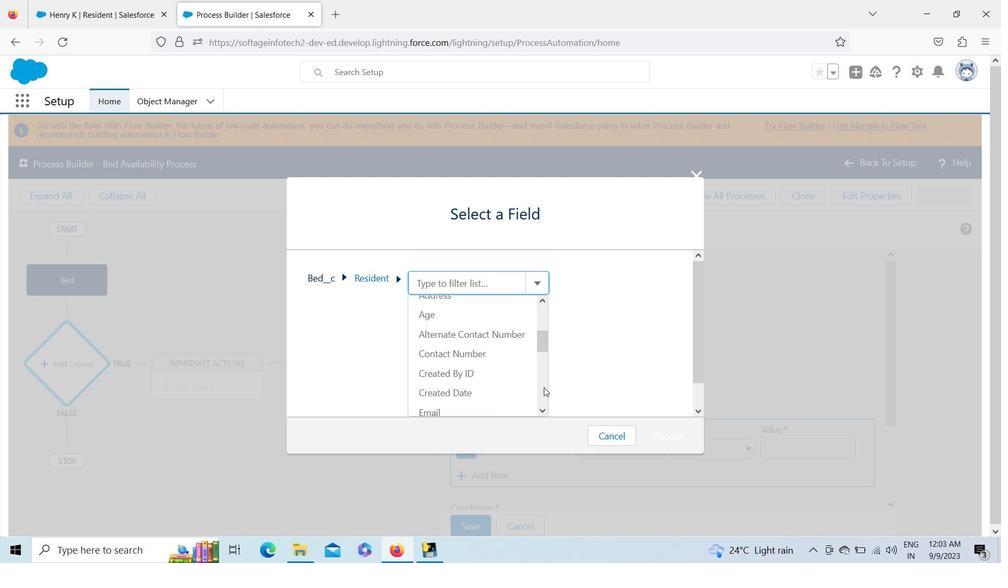 
Action: Mouse moved to (546, 405)
Screenshot: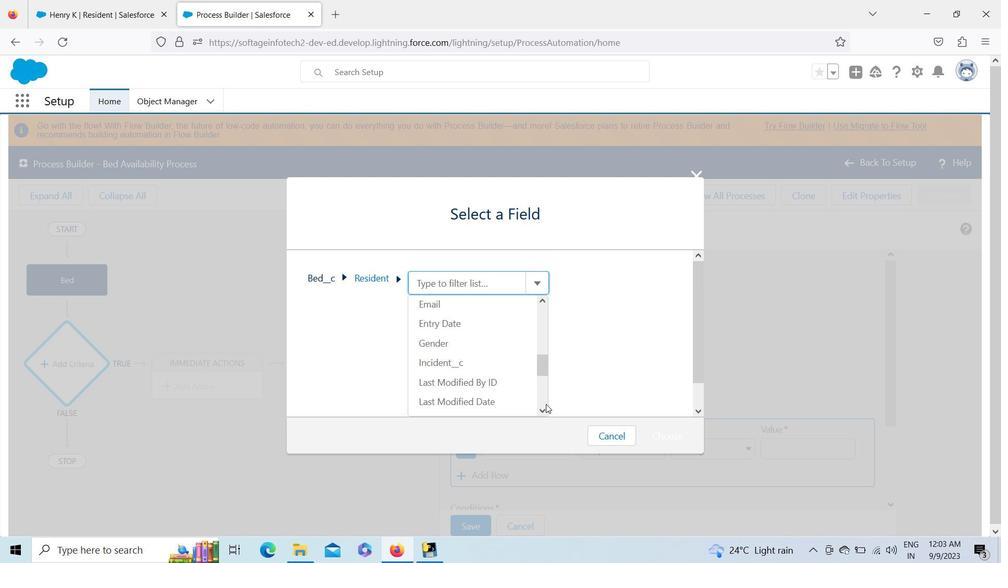 
Action: Mouse pressed left at (546, 405)
Screenshot: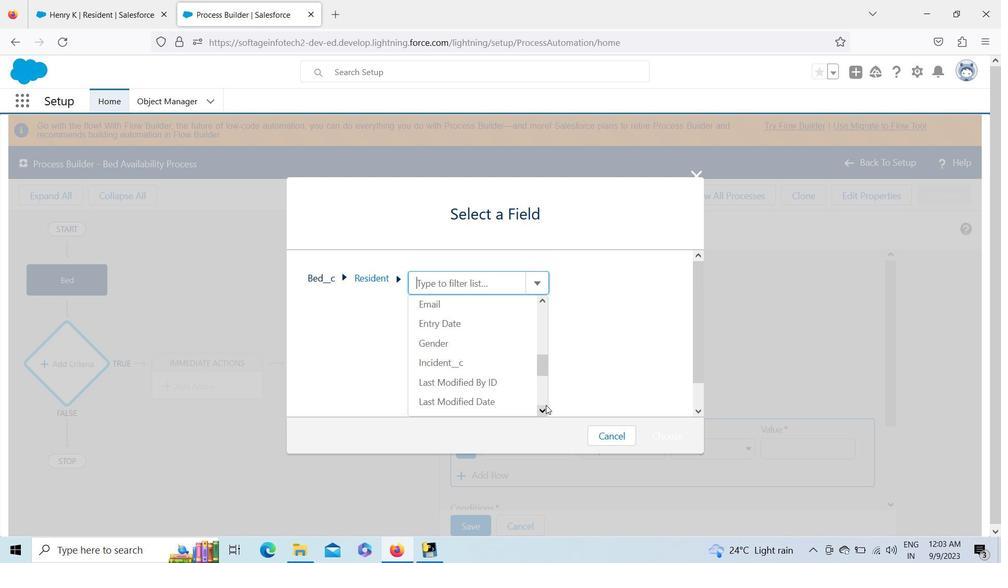 
Action: Mouse moved to (603, 429)
Screenshot: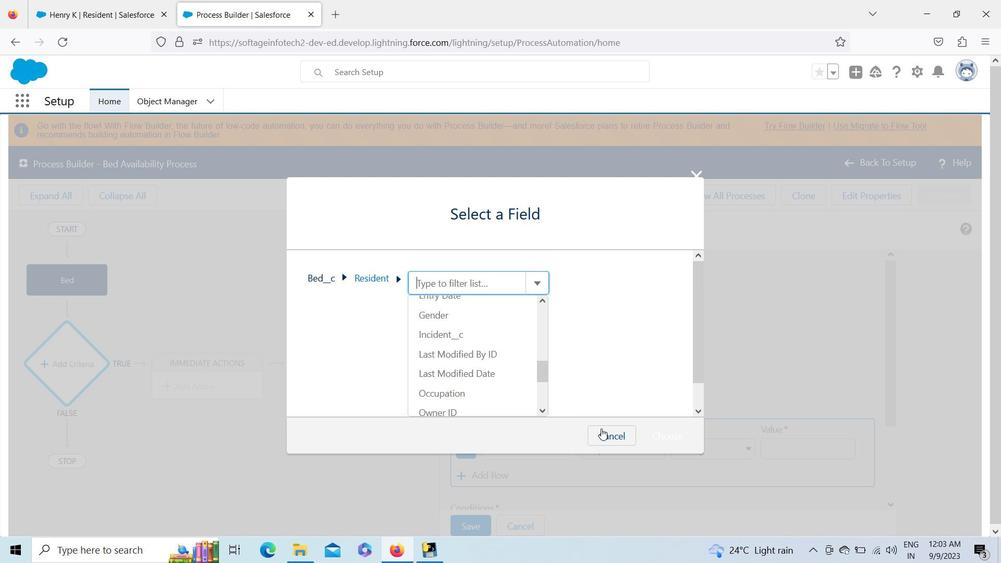 
Action: Mouse pressed left at (603, 429)
Screenshot: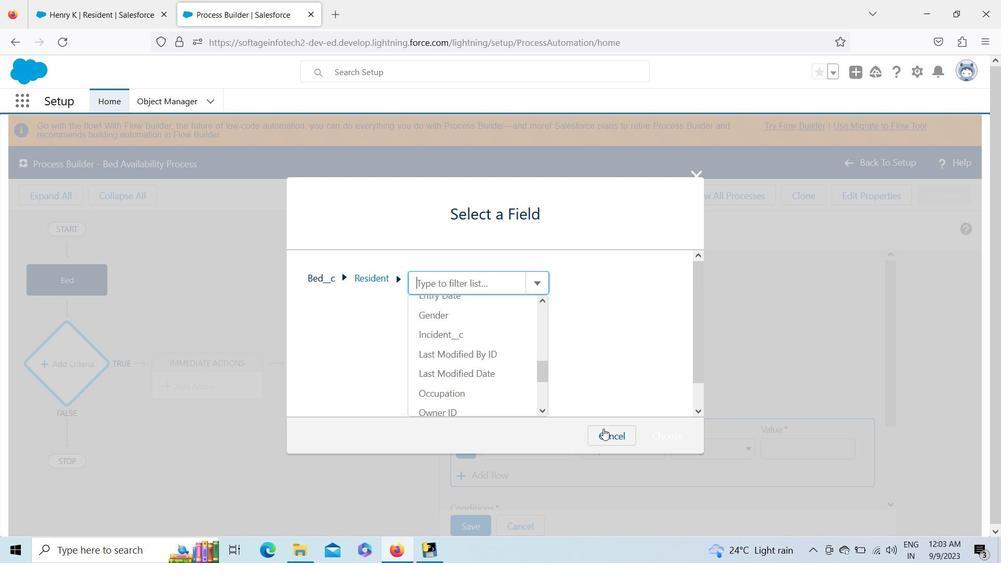 
Action: Mouse moved to (563, 447)
Screenshot: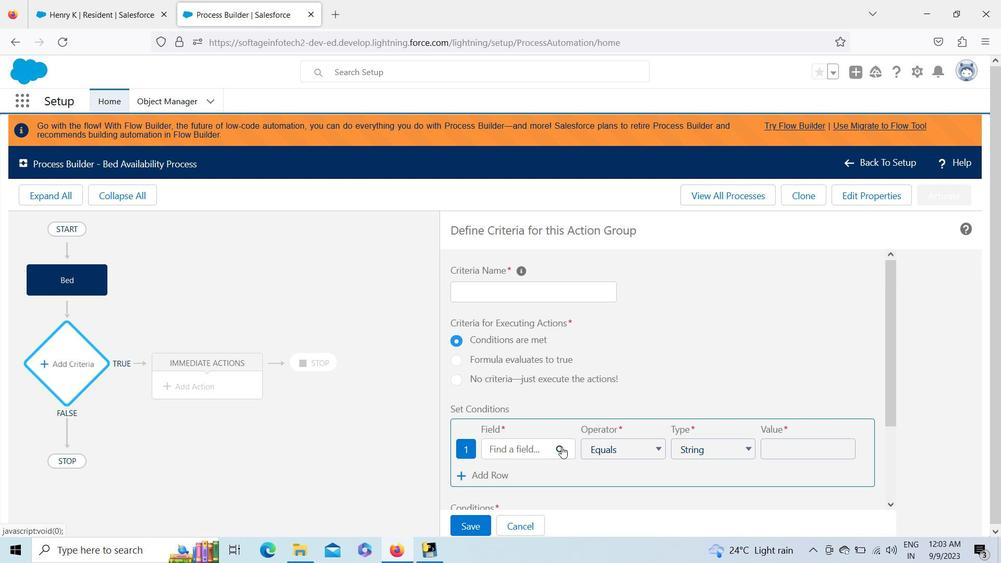
Action: Mouse pressed left at (563, 447)
Screenshot: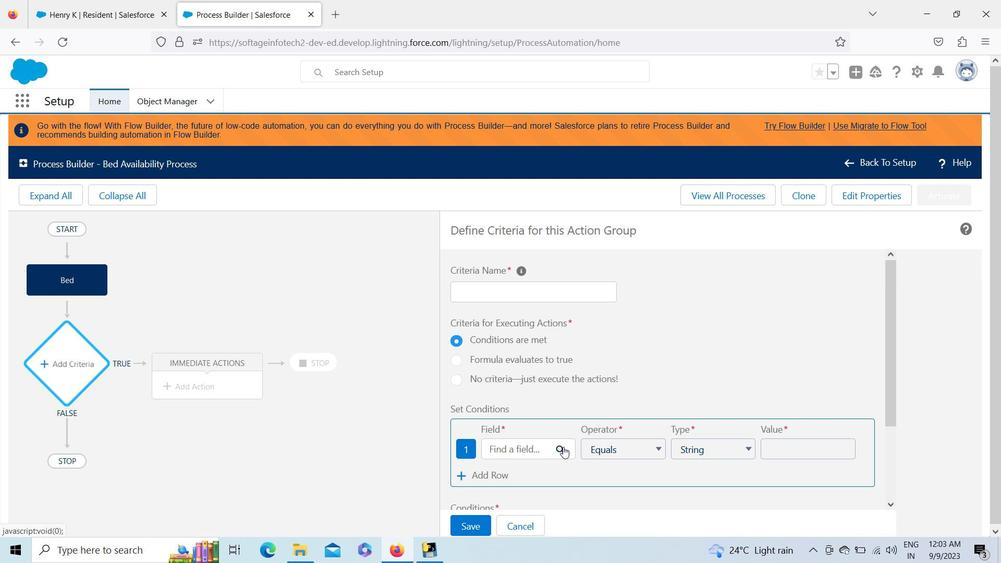 
Action: Mouse moved to (422, 276)
Screenshot: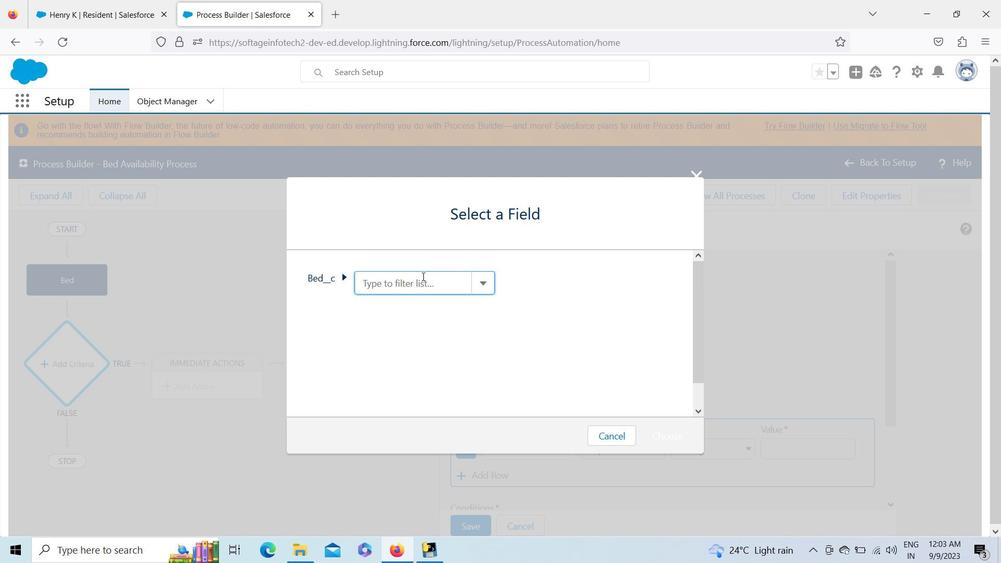 
Action: Key pressed b<Key.backspace>res
Screenshot: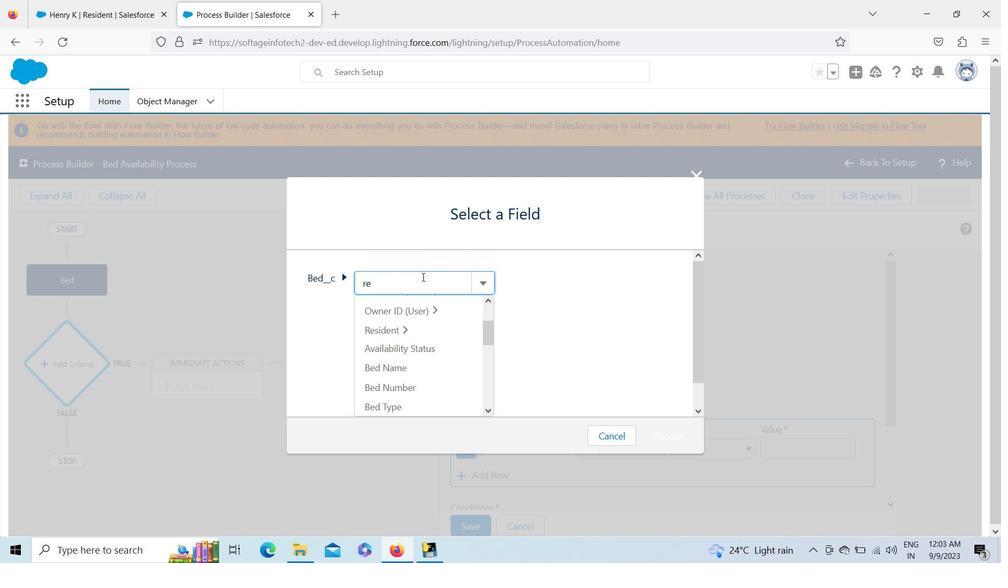 
Action: Mouse moved to (420, 322)
Screenshot: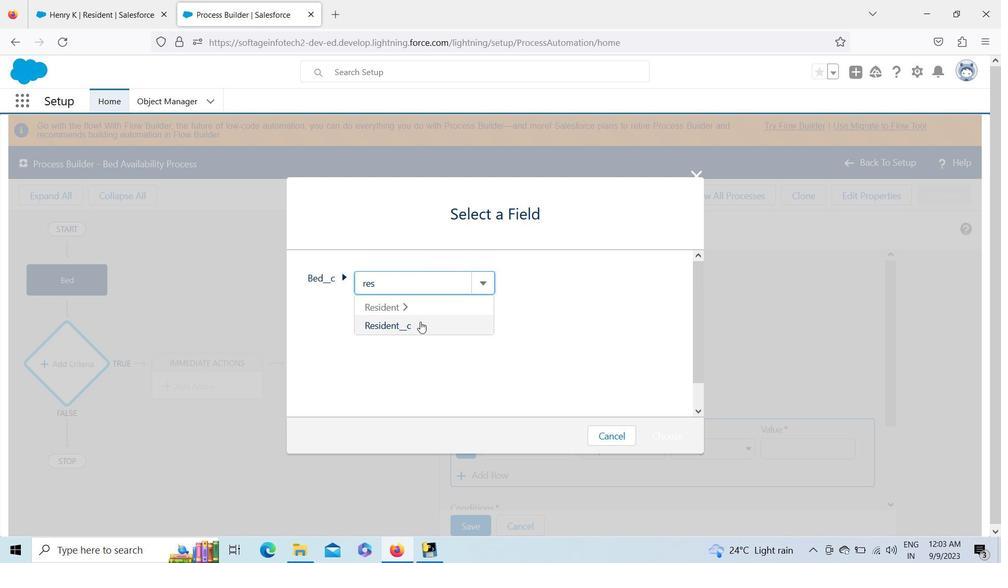 
Action: Mouse pressed left at (420, 322)
Screenshot: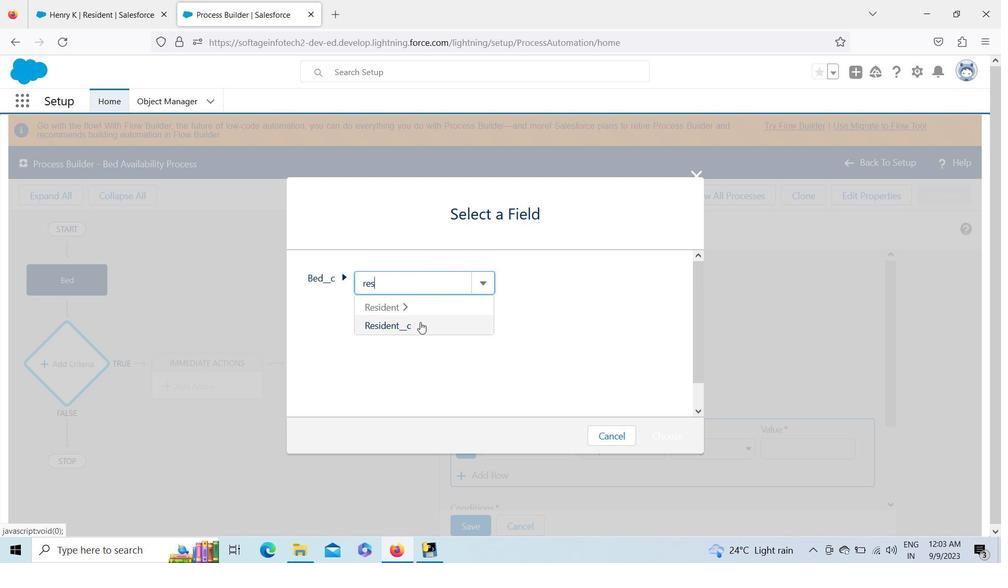 
Action: Mouse moved to (660, 435)
Screenshot: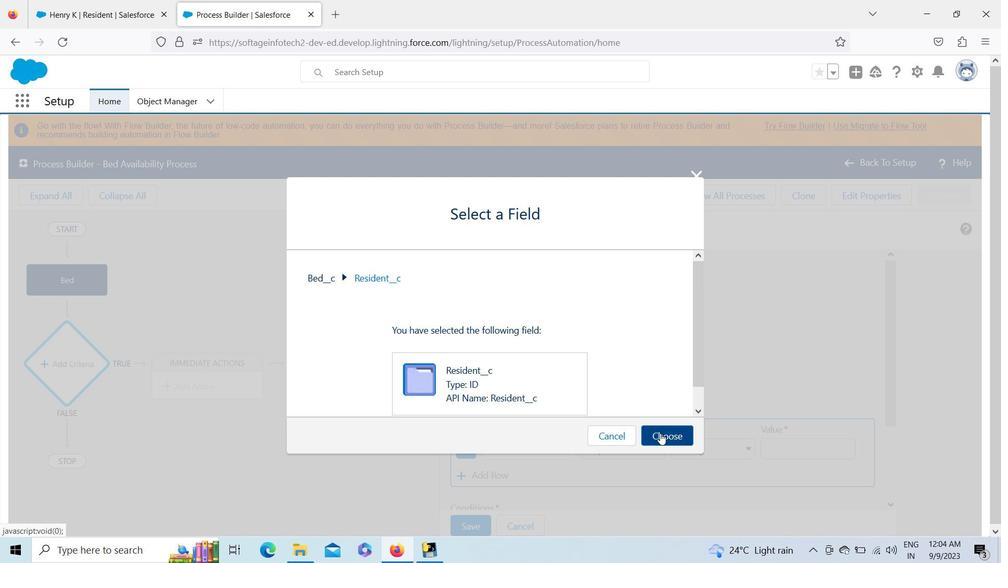 
Action: Mouse pressed left at (660, 435)
Screenshot: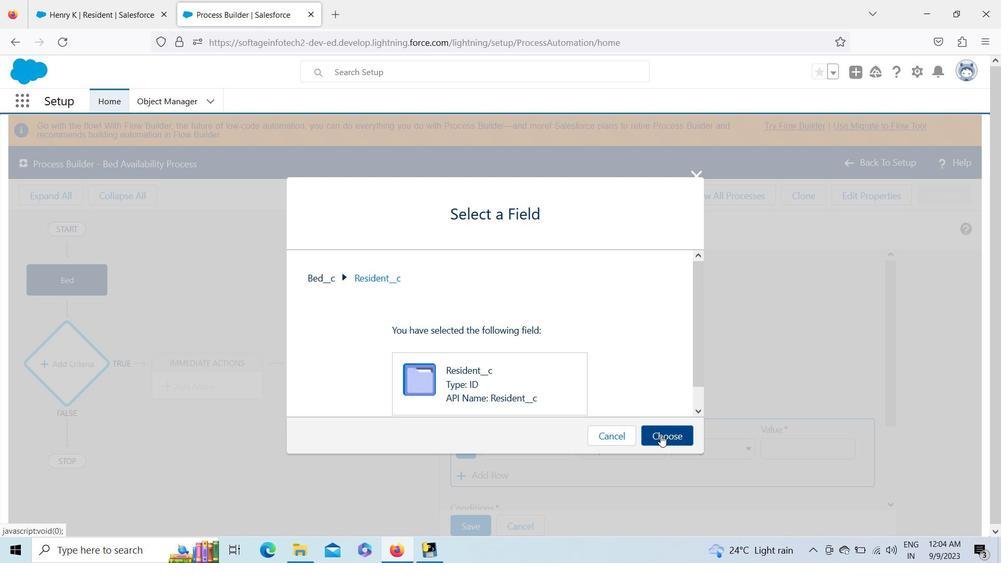 
Action: Mouse moved to (687, 449)
Screenshot: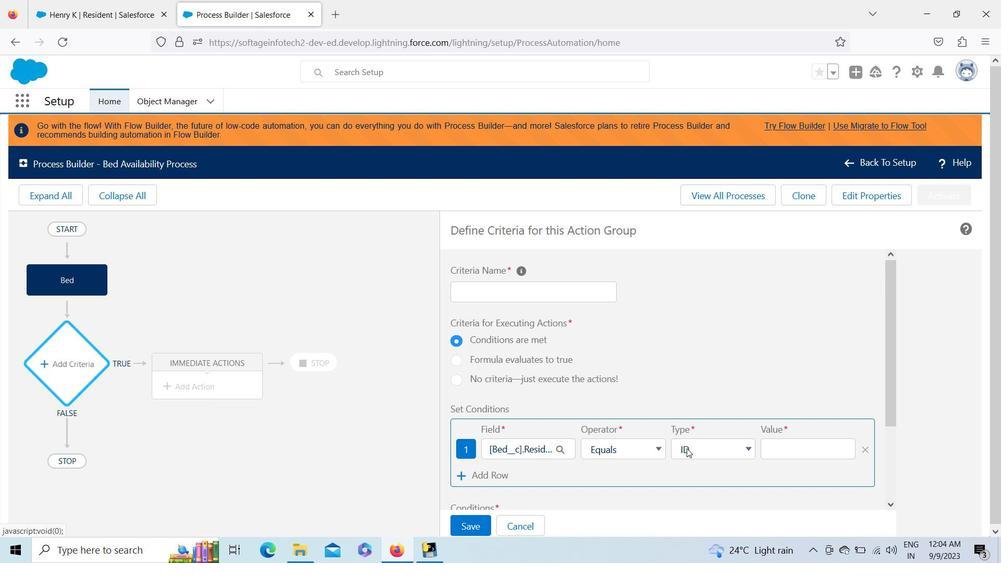 
Action: Mouse pressed left at (687, 449)
Screenshot: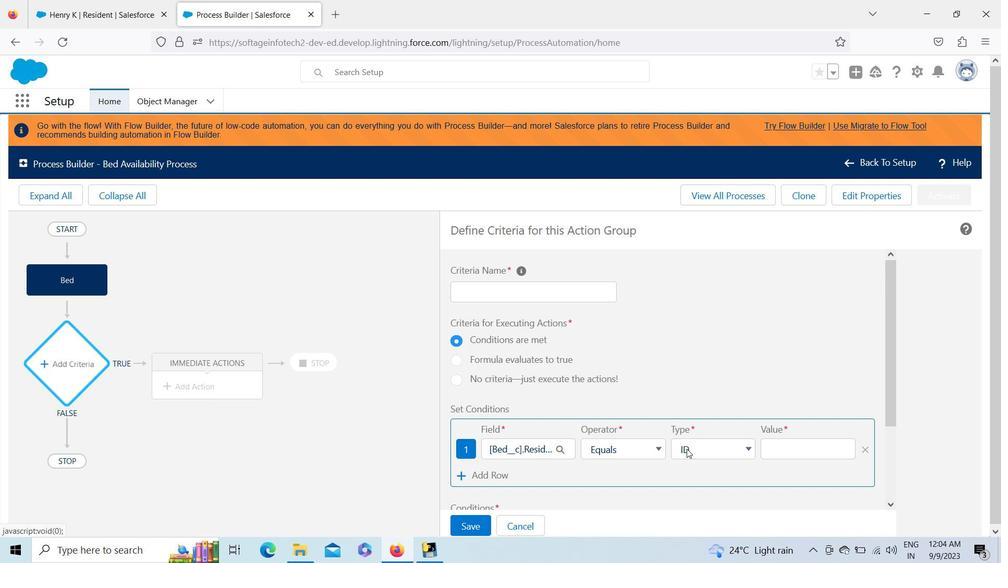 
Action: Mouse moved to (711, 422)
Screenshot: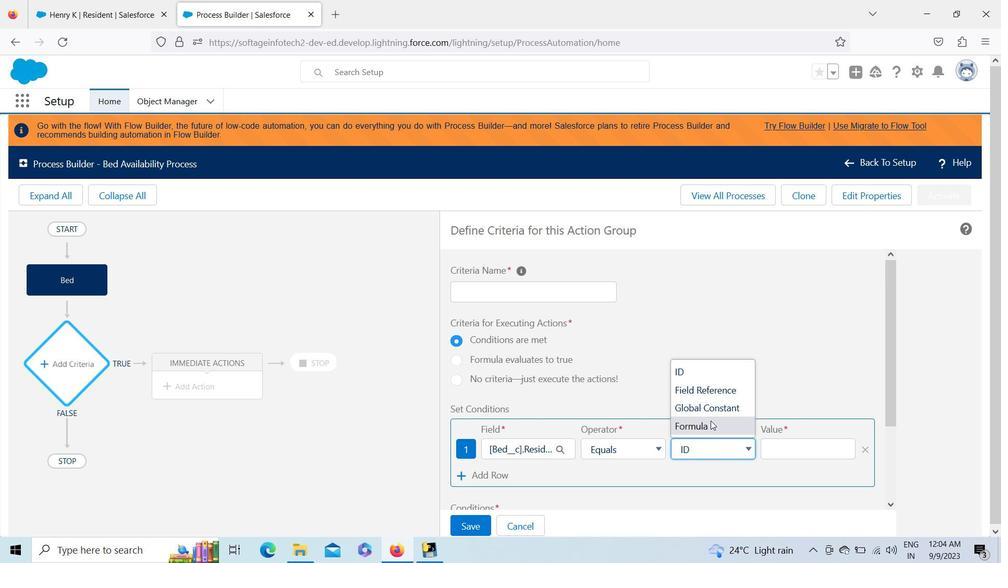
Action: Mouse pressed left at (711, 422)
Screenshot: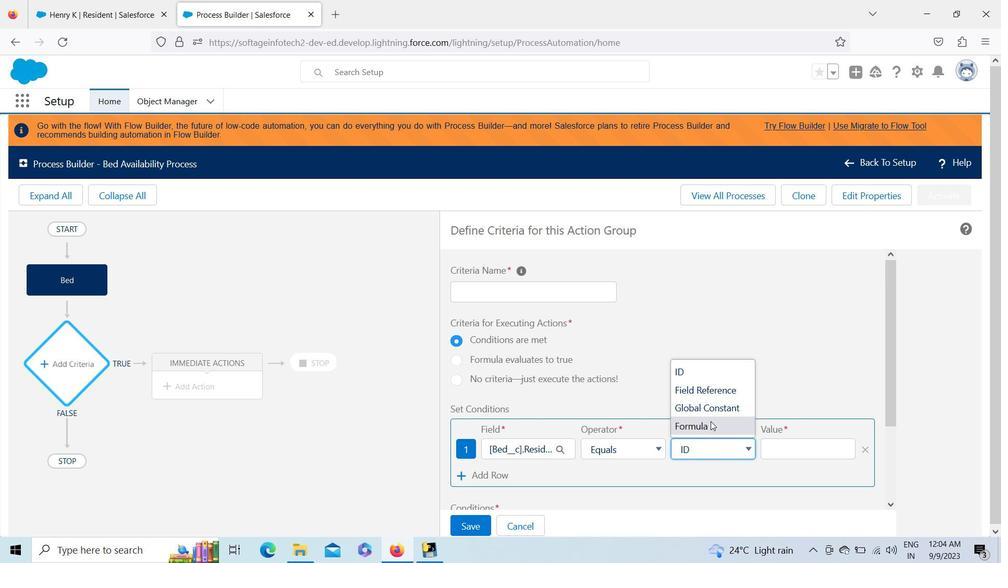 
Action: Mouse moved to (720, 451)
Screenshot: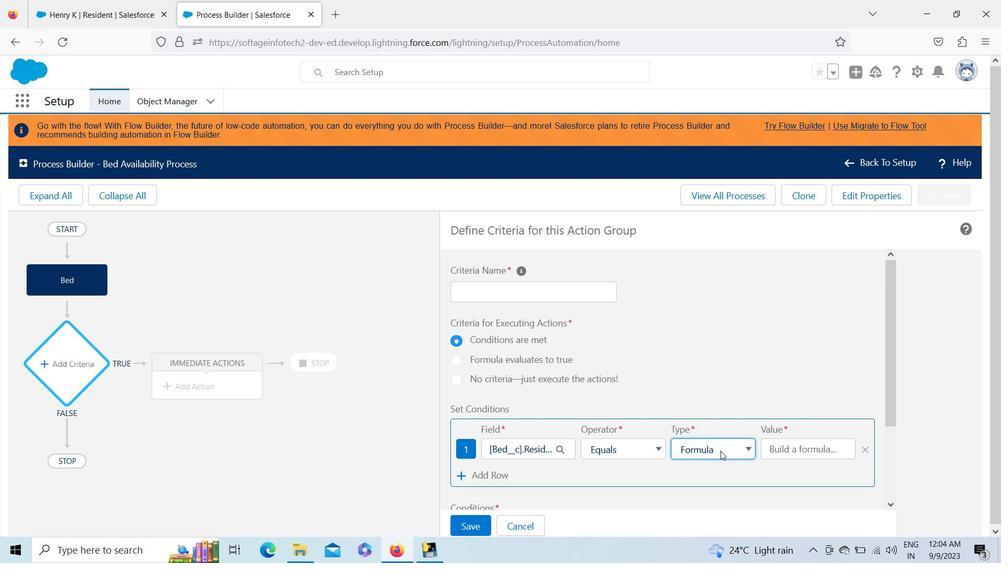 
Action: Mouse pressed left at (720, 451)
Screenshot: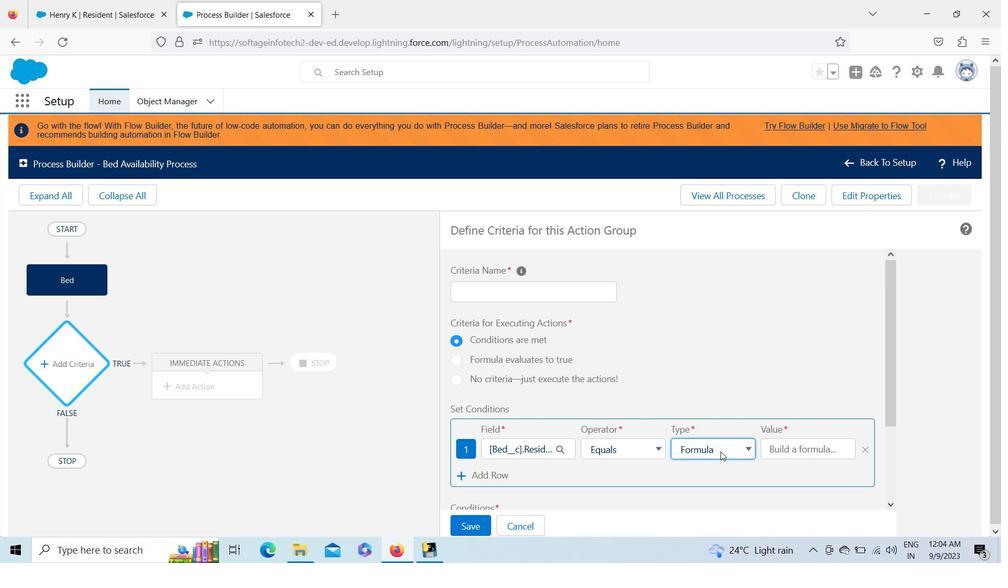 
Action: Mouse moved to (718, 366)
Screenshot: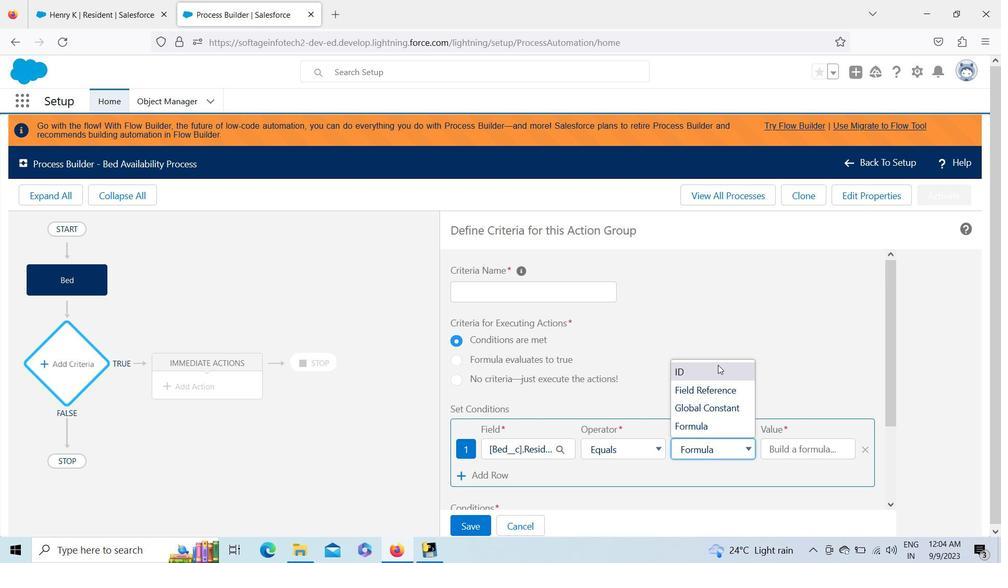 
Action: Mouse pressed left at (718, 366)
Screenshot: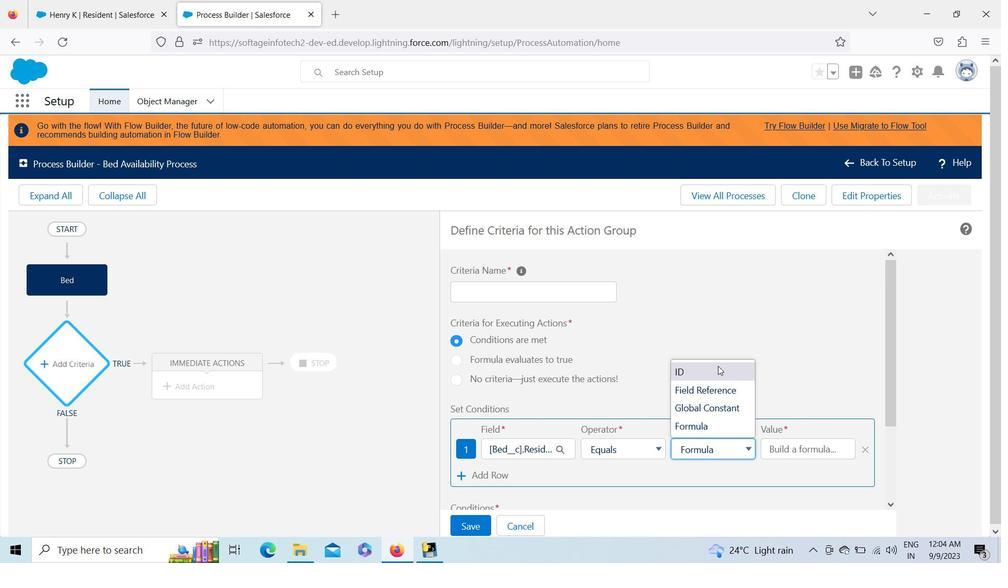 
Action: Mouse moved to (802, 453)
Screenshot: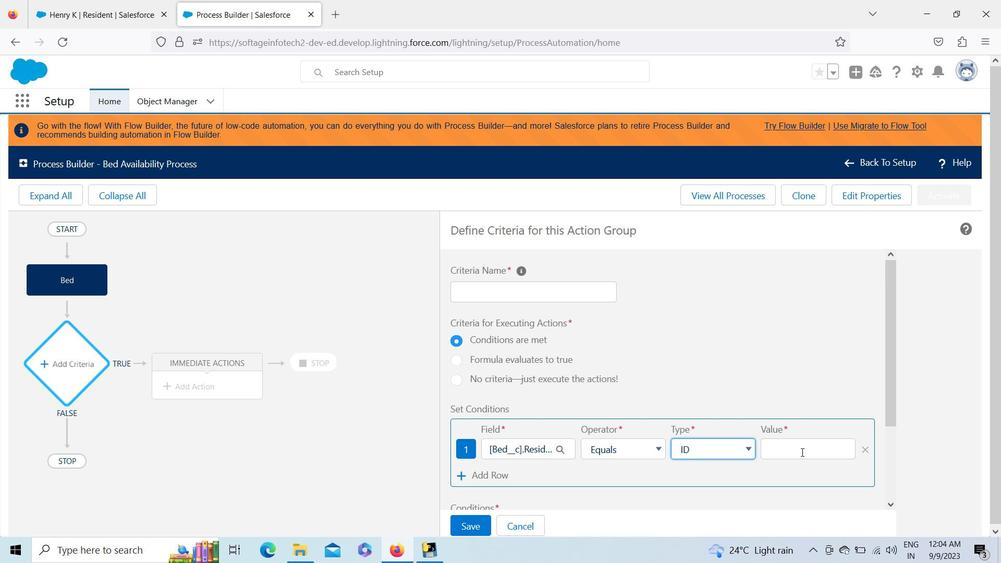 
Action: Mouse pressed left at (802, 453)
Screenshot: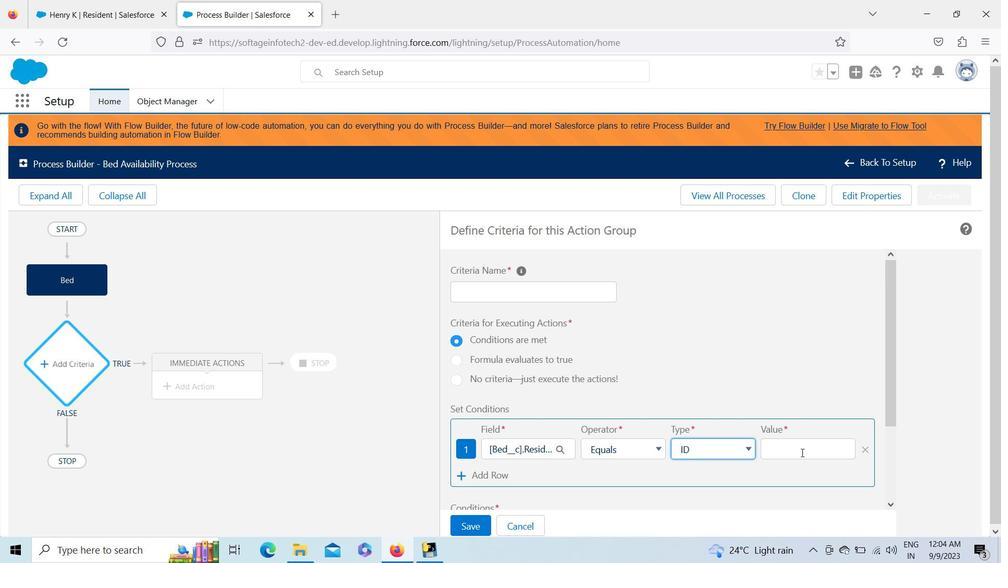 
Action: Mouse moved to (745, 450)
Screenshot: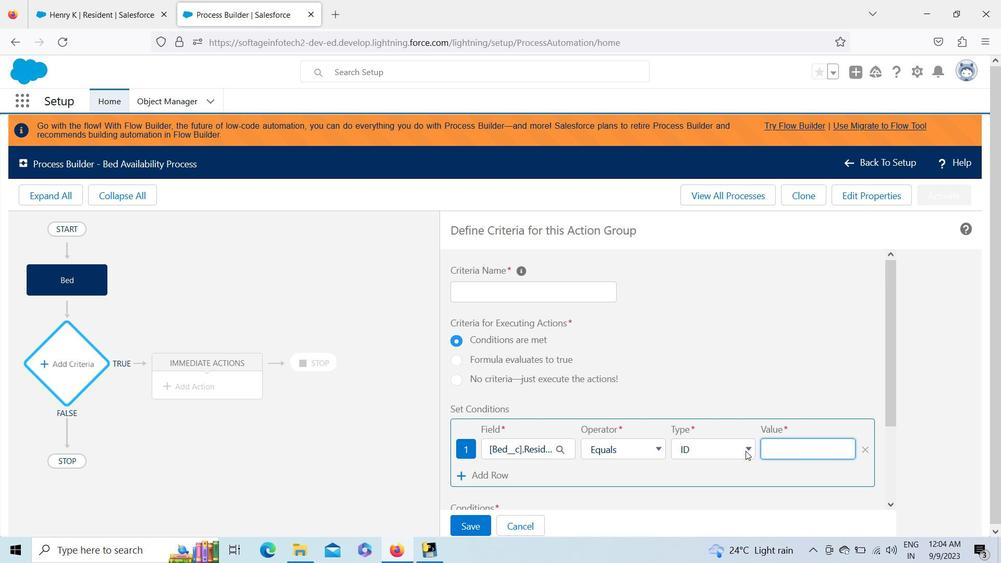 
Action: Mouse pressed left at (745, 450)
Screenshot: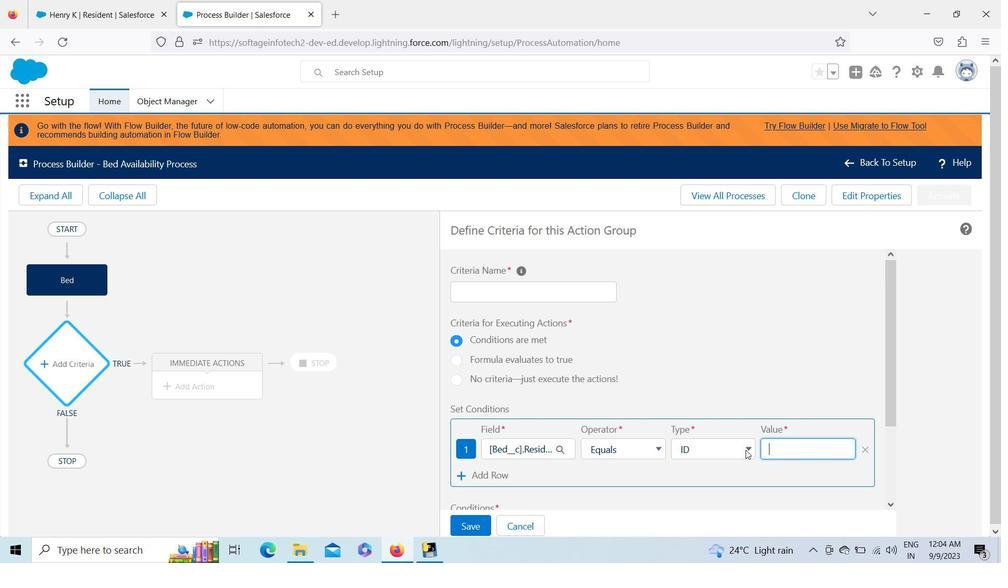 
Action: Mouse moved to (735, 401)
Screenshot: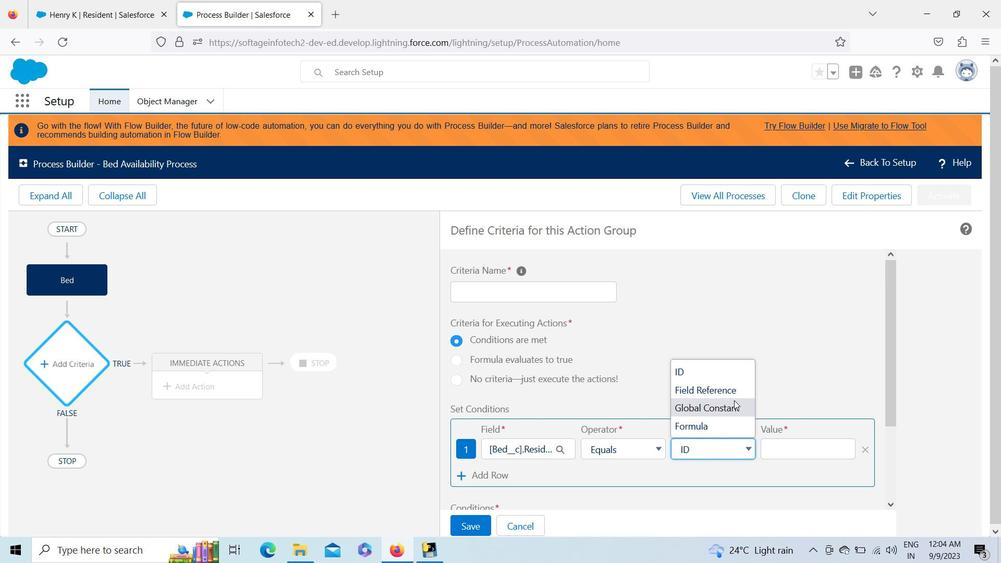 
Action: Mouse pressed left at (735, 401)
Screenshot: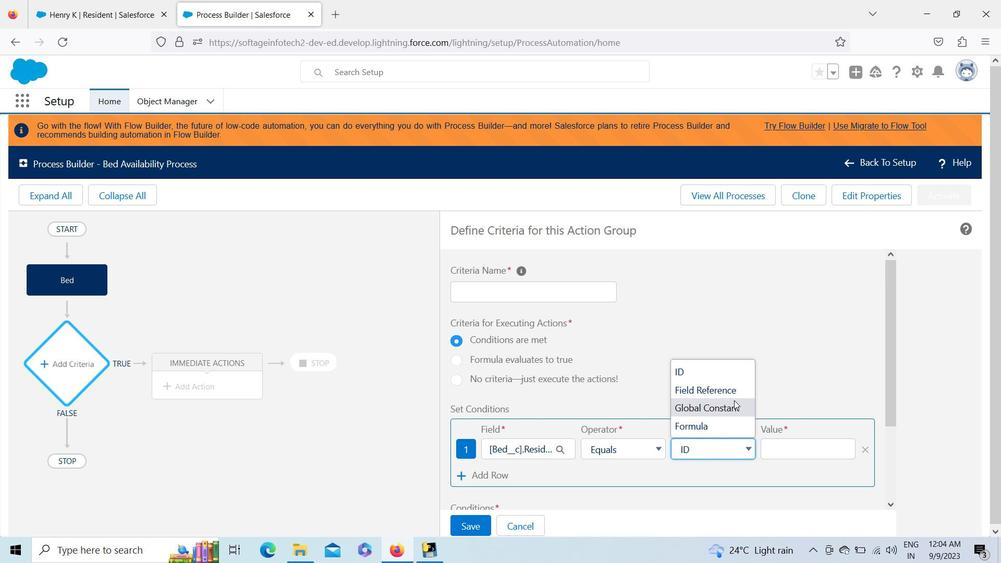 
Action: Mouse moved to (789, 443)
Screenshot: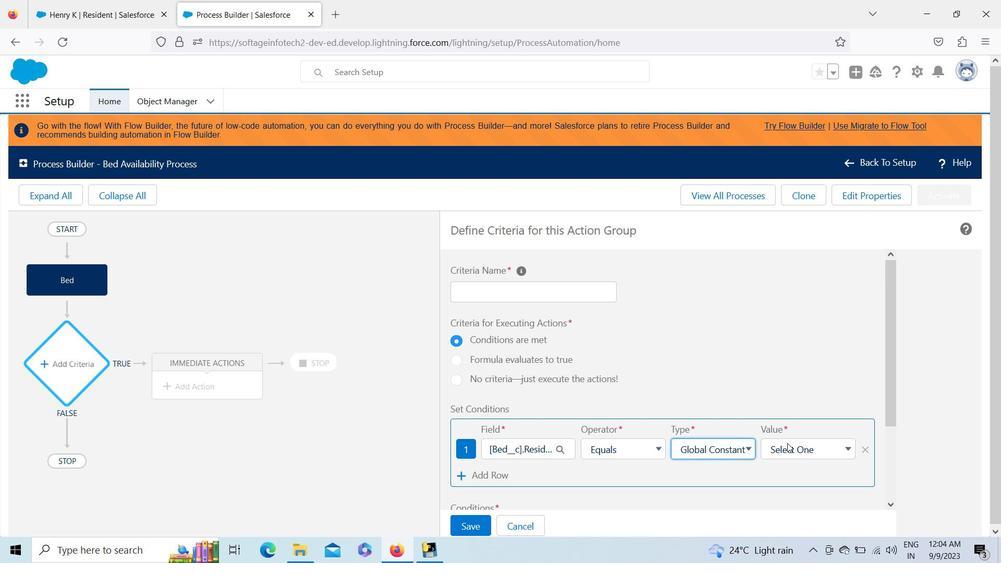 
Action: Mouse pressed left at (789, 443)
Screenshot: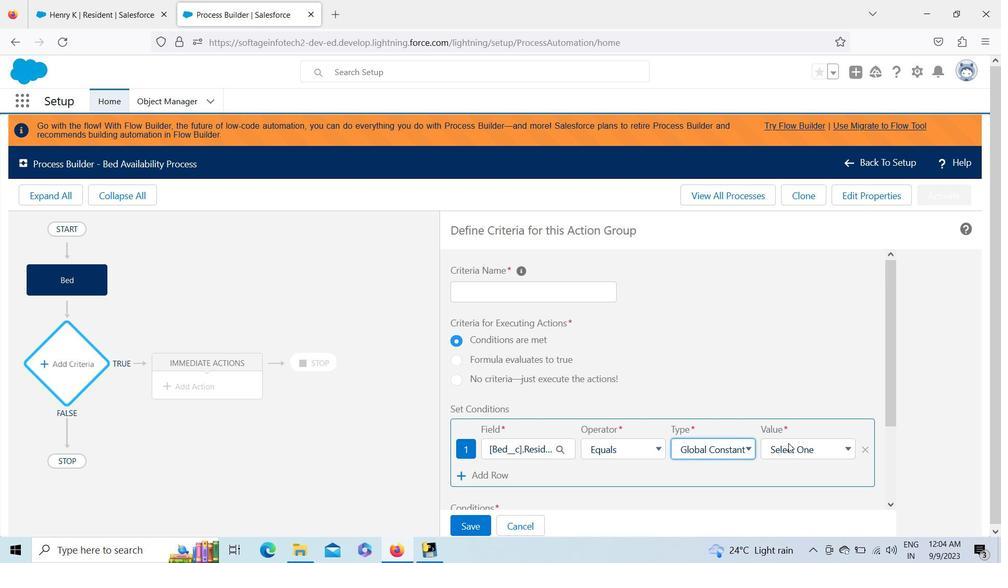 
Action: Mouse pressed left at (789, 443)
Screenshot: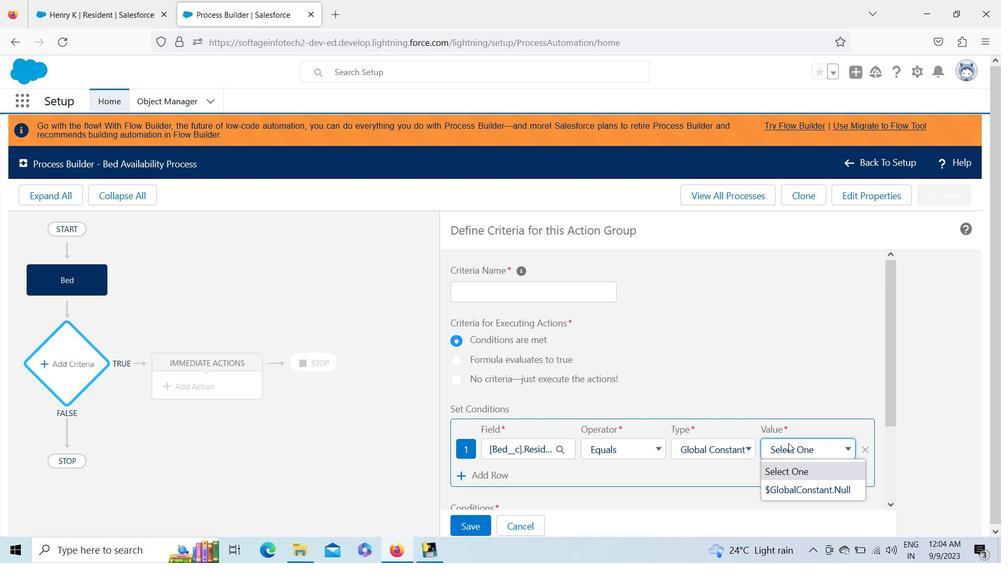 
Action: Mouse moved to (741, 443)
Screenshot: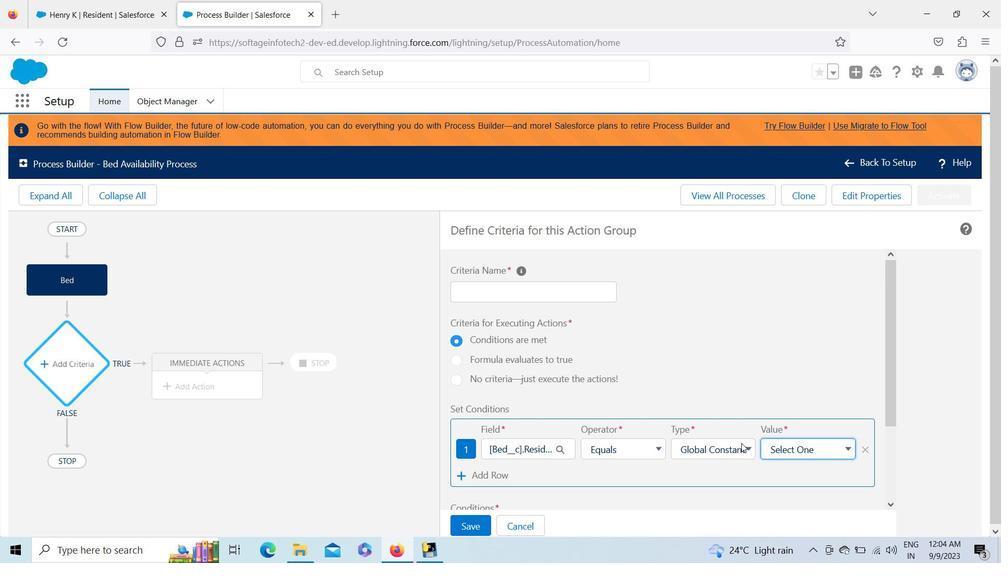 
Action: Mouse pressed left at (741, 443)
Screenshot: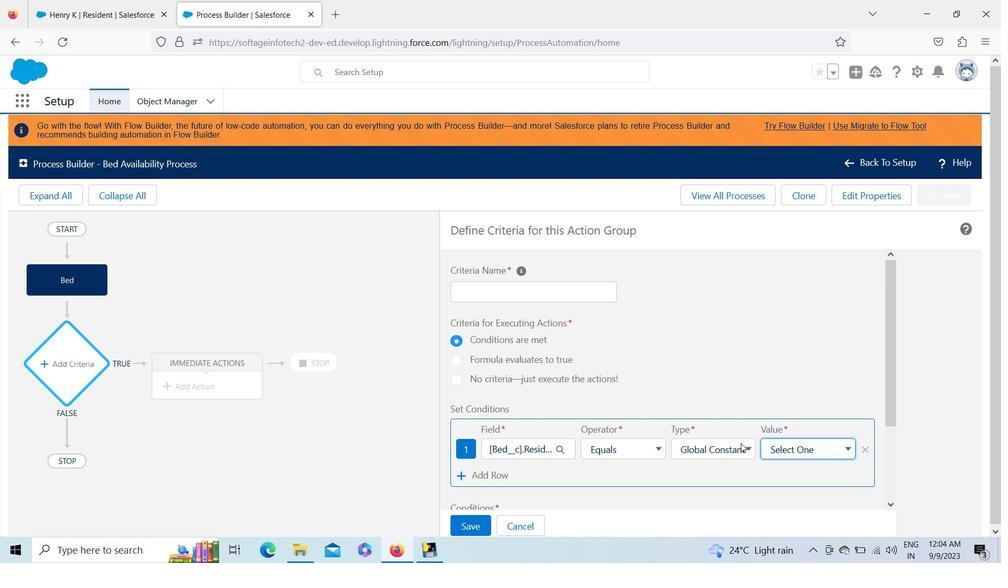 
Action: Mouse moved to (736, 393)
Screenshot: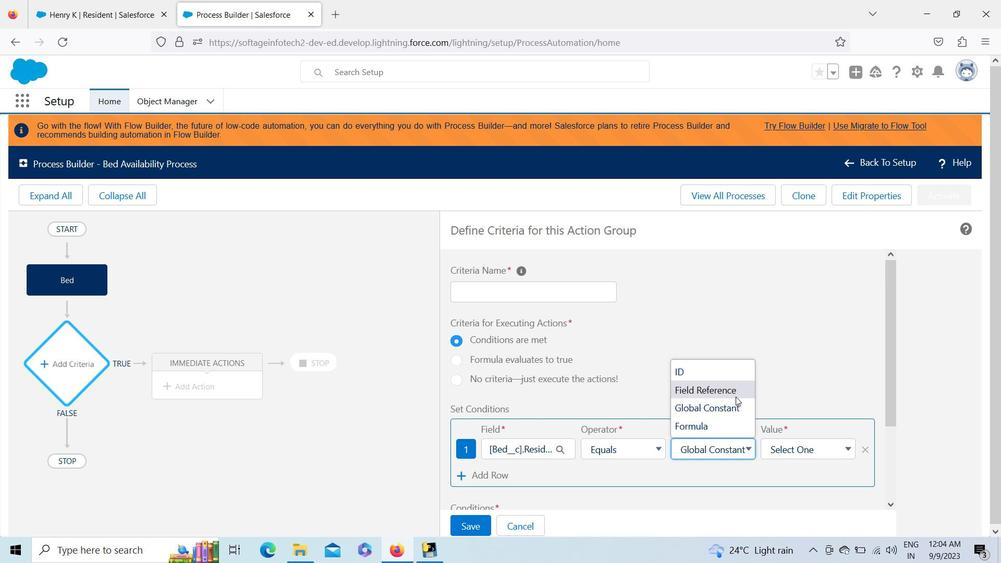 
Action: Mouse pressed left at (736, 393)
Screenshot: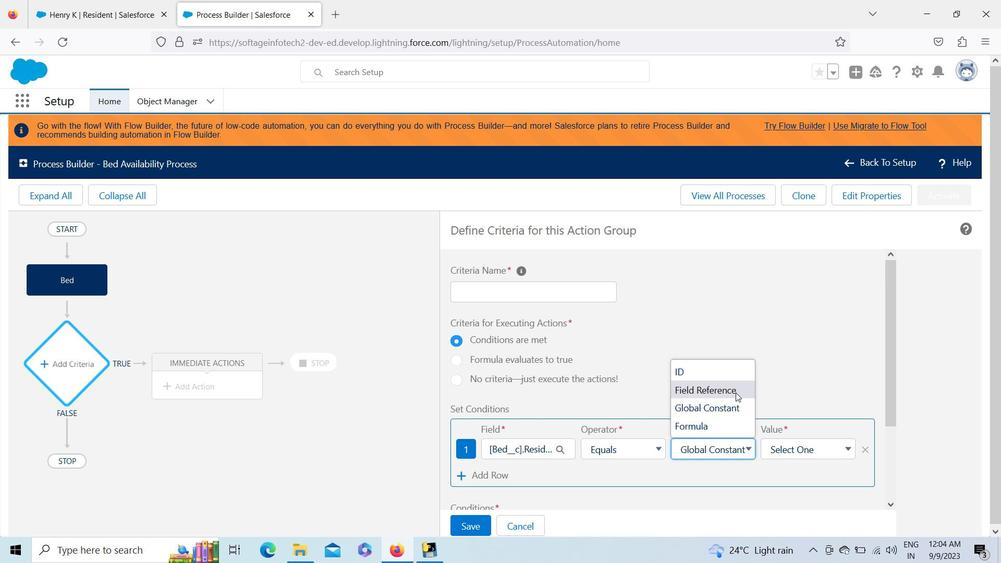 
Action: Mouse moved to (787, 446)
Screenshot: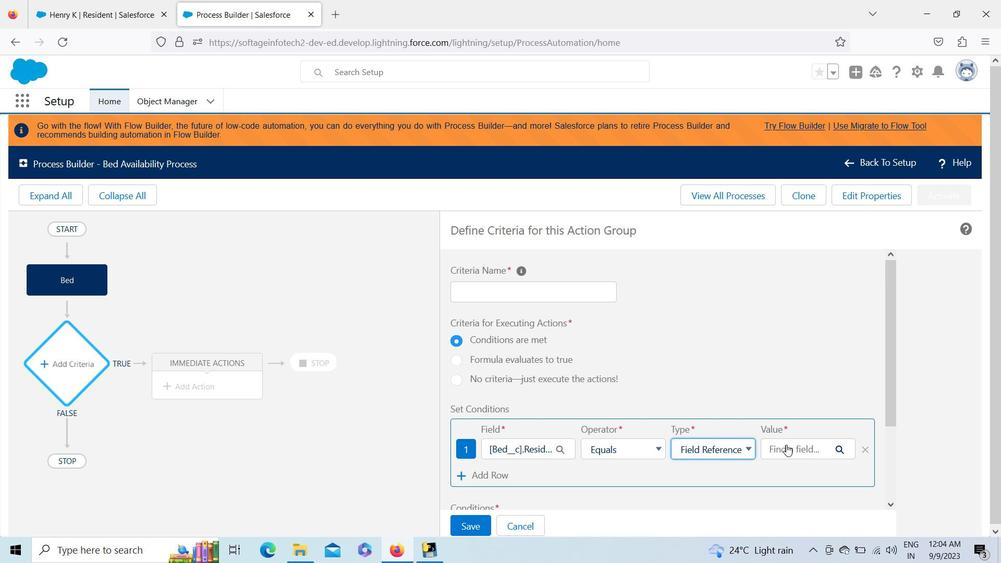 
Action: Mouse pressed left at (787, 446)
Screenshot: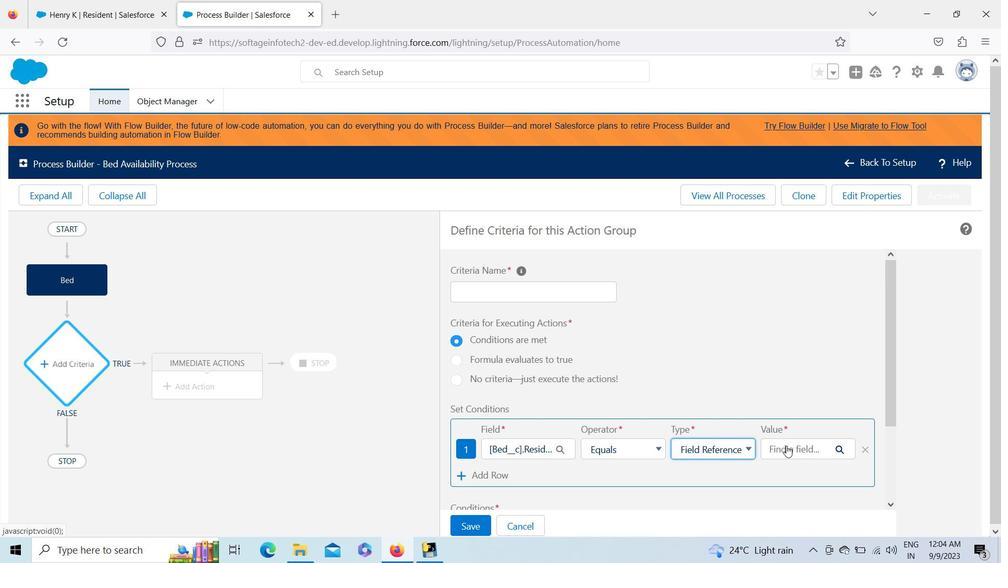 
Action: Mouse moved to (622, 439)
Screenshot: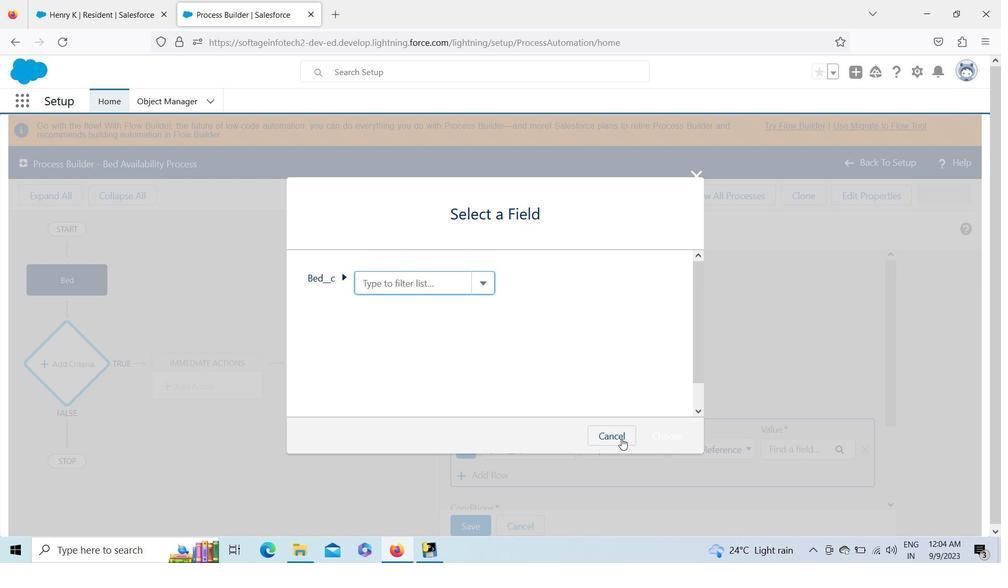 
Action: Mouse pressed left at (622, 439)
Screenshot: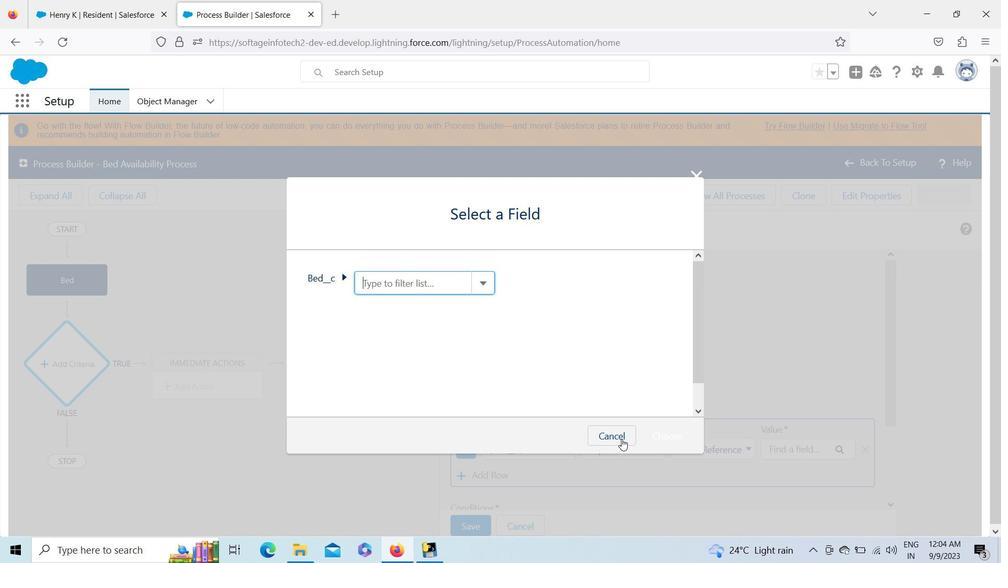 
Action: Mouse moved to (998, 375)
Screenshot: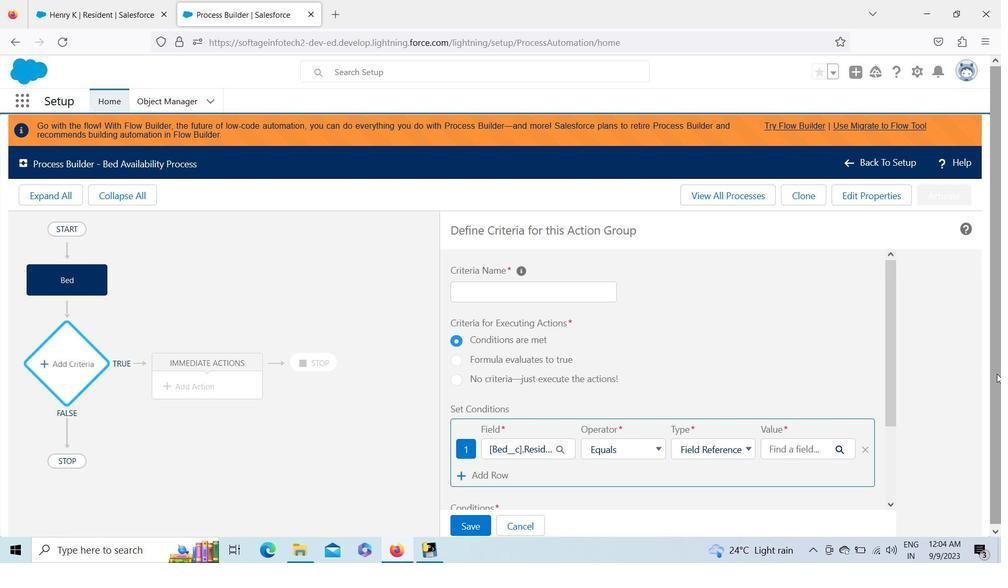 
Action: Mouse pressed left at (998, 375)
Screenshot: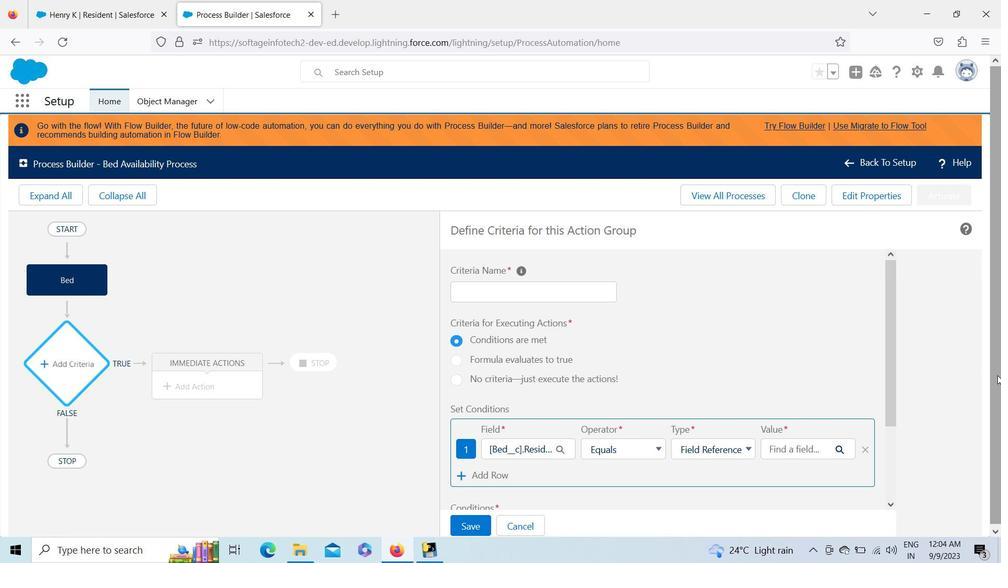 
Action: Mouse moved to (866, 448)
Screenshot: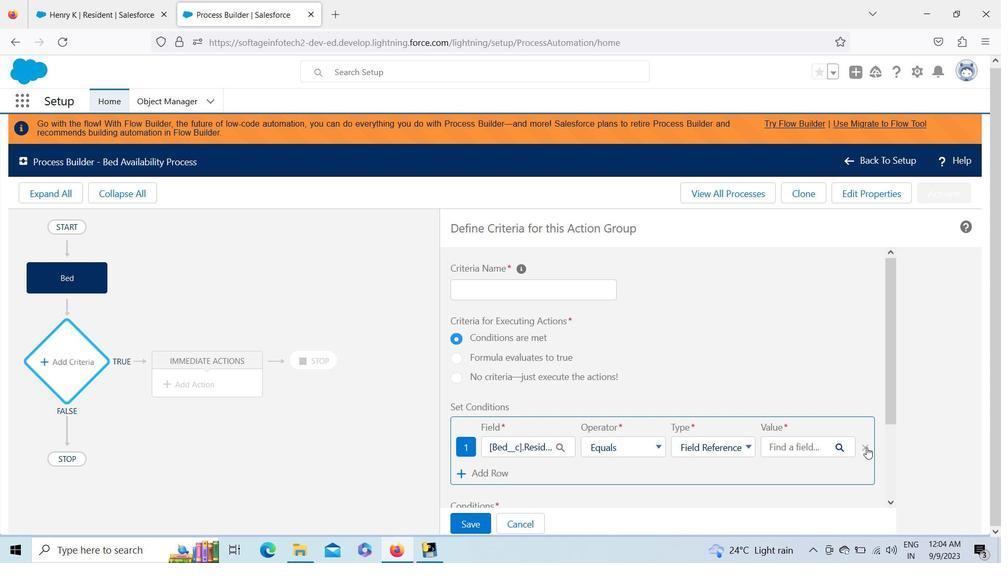 
Action: Mouse pressed left at (866, 448)
Screenshot: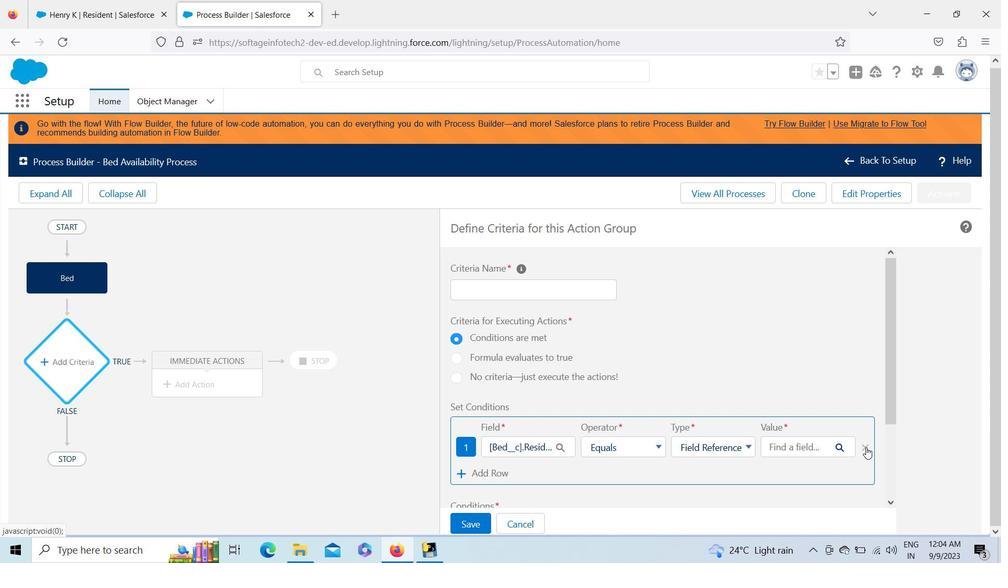 
Action: Mouse moved to (532, 446)
Screenshot: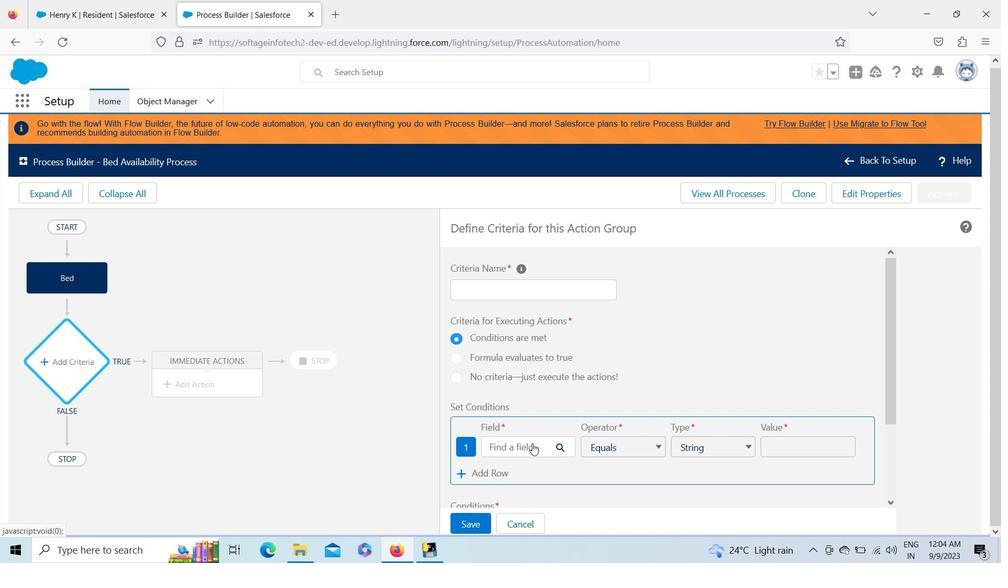 
Action: Mouse pressed left at (532, 446)
Screenshot: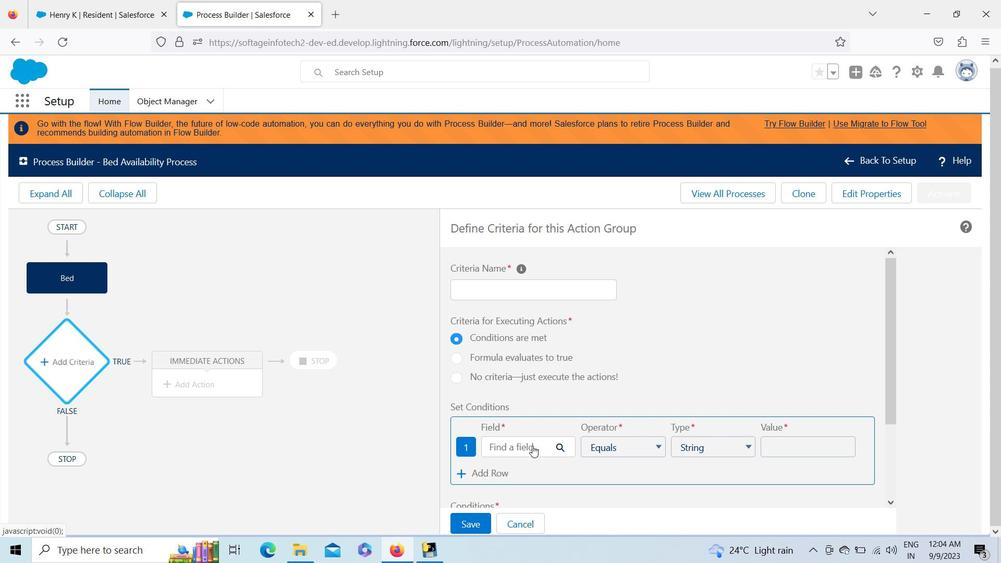
Action: Key pressed bed<Key.backspace><Key.backspace><Key.backspace>res
Screenshot: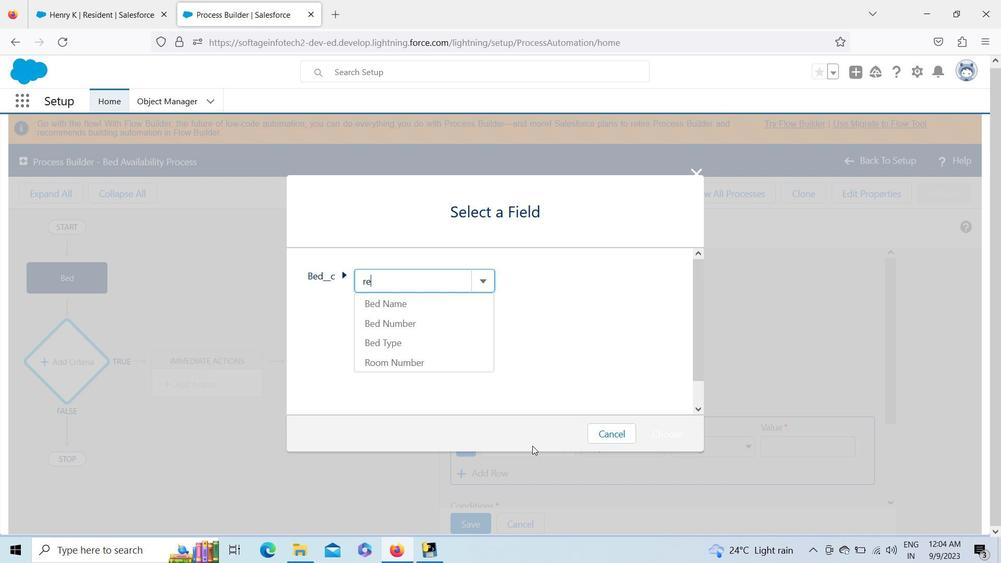 
Action: Mouse moved to (369, 326)
Screenshot: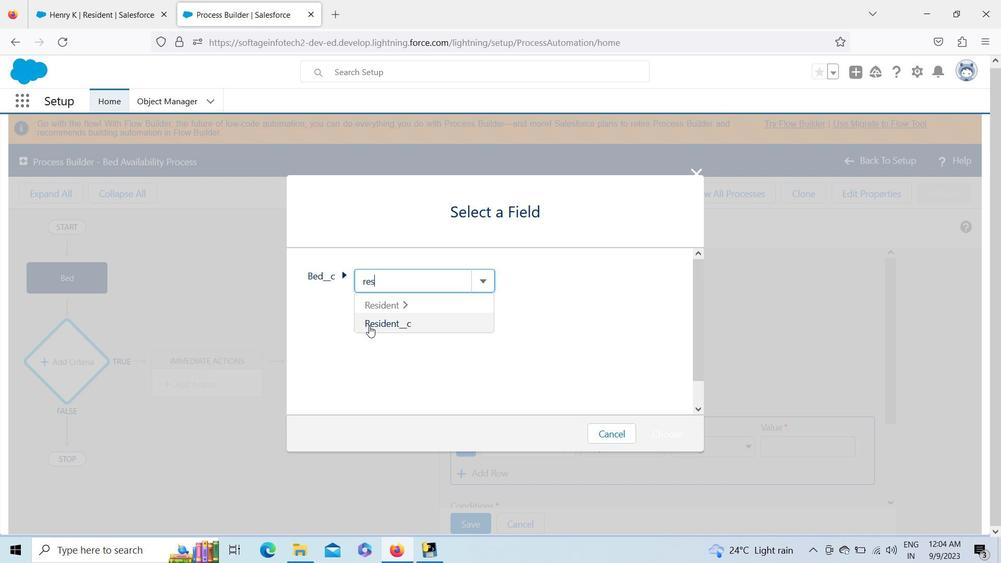 
Action: Mouse pressed left at (369, 326)
Screenshot: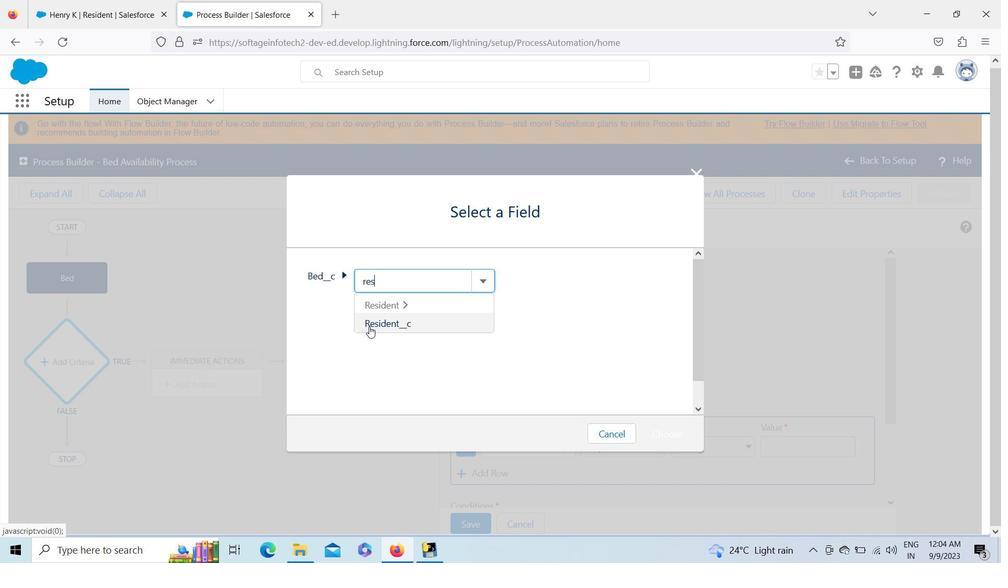 
Action: Mouse moved to (675, 428)
Screenshot: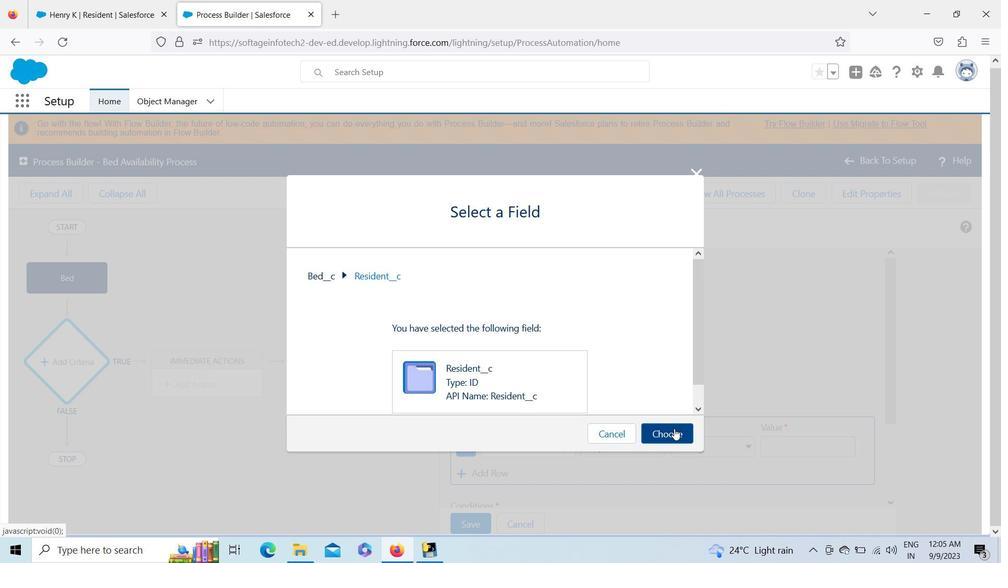 
Action: Mouse pressed left at (675, 428)
Screenshot: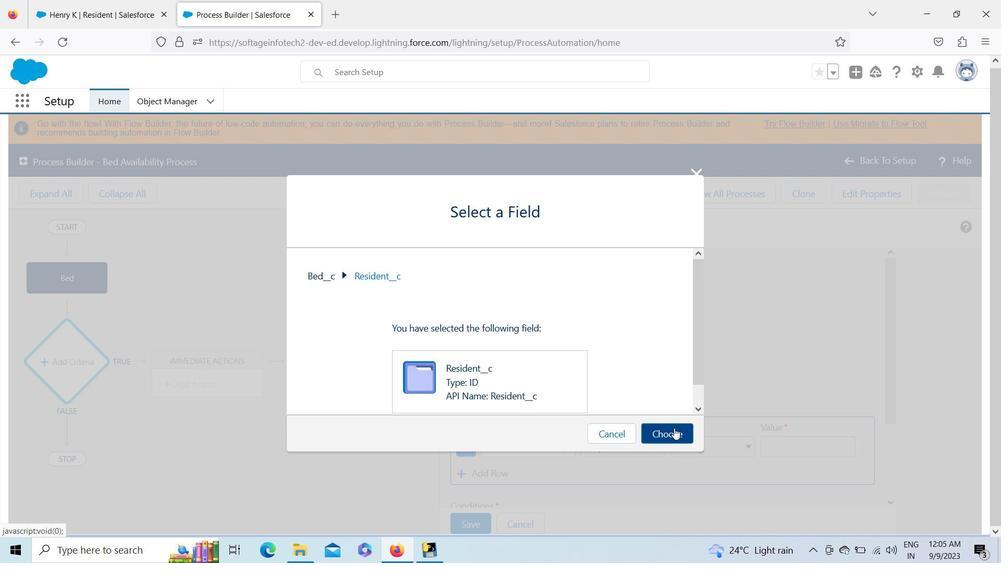 
Action: Mouse moved to (644, 446)
Screenshot: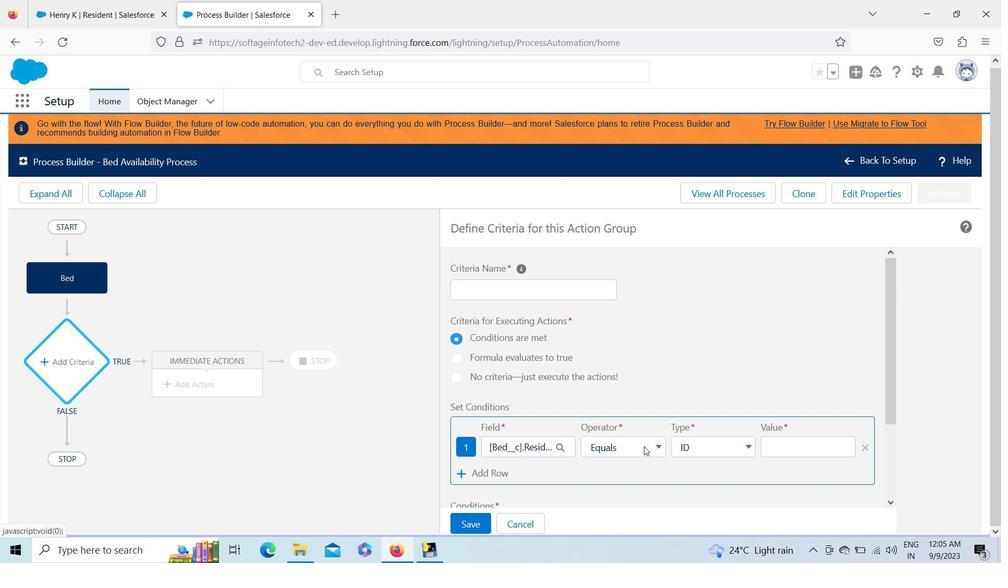 
Action: Mouse pressed left at (644, 446)
Screenshot: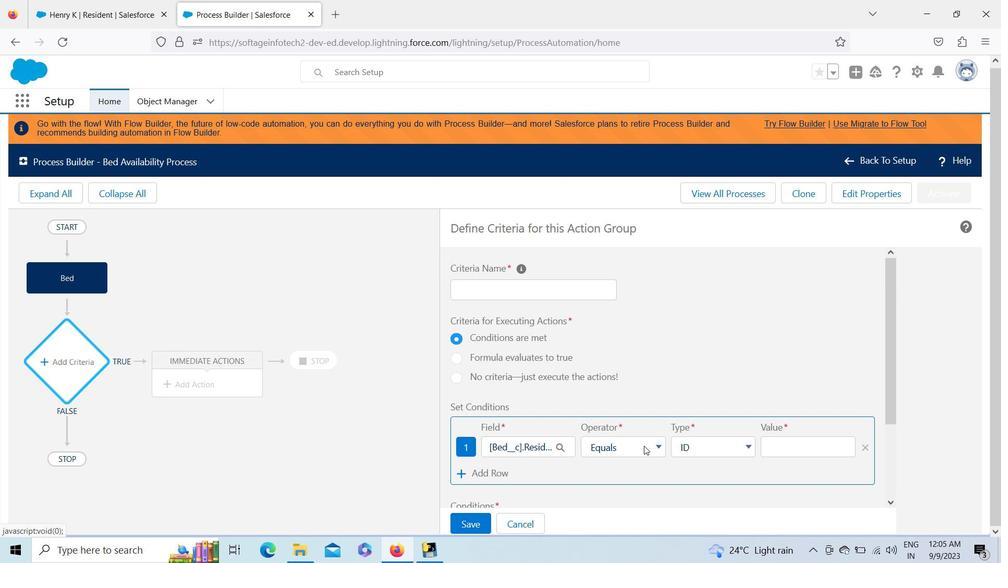 
Action: Mouse moved to (648, 358)
Screenshot: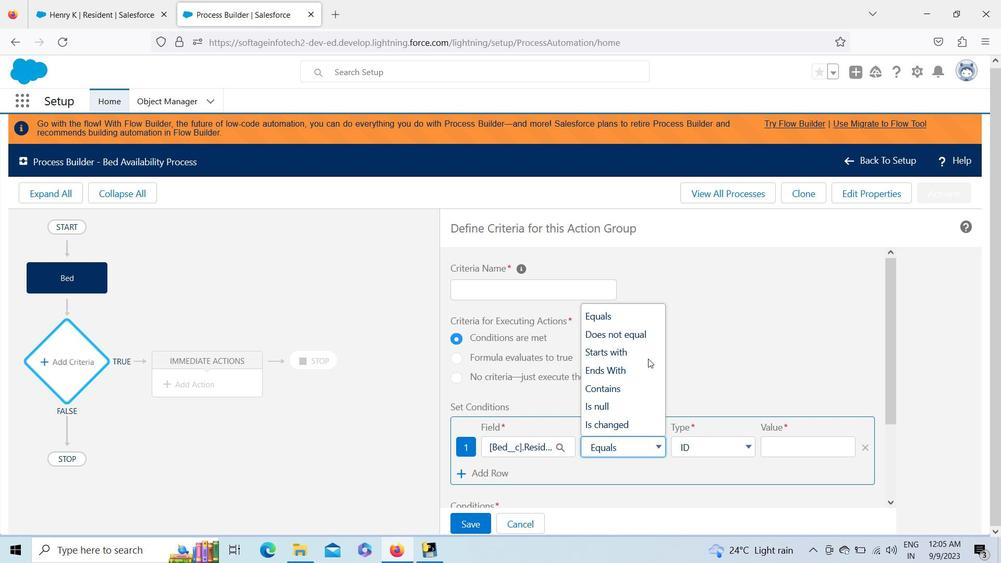 
Action: Mouse pressed left at (648, 358)
Screenshot: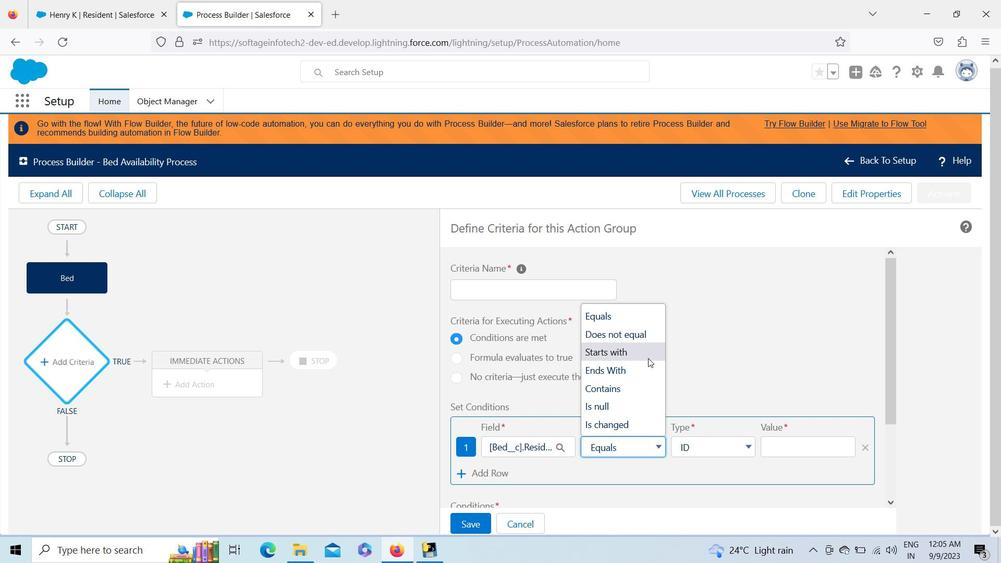 
Action: Mouse moved to (659, 448)
Screenshot: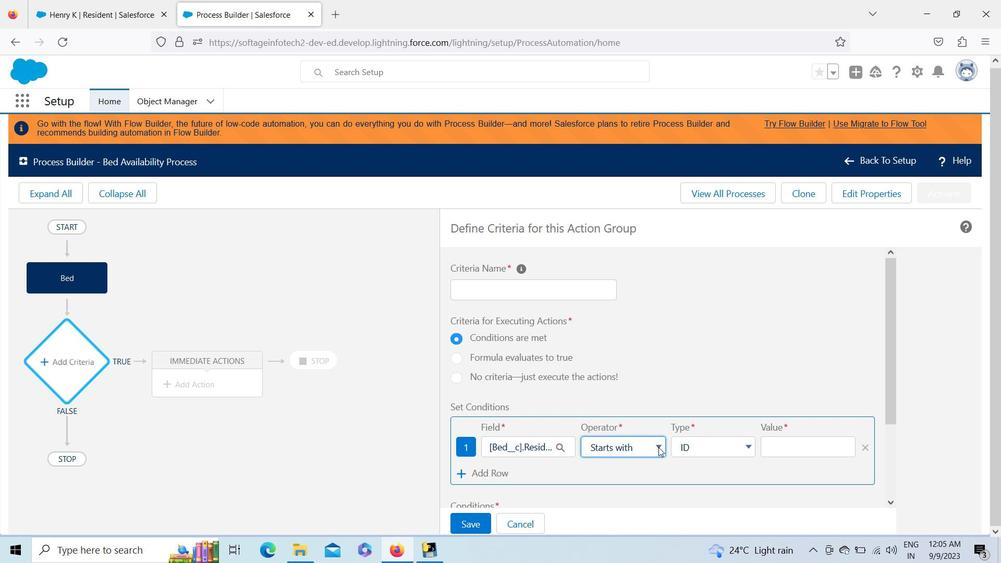 
Action: Mouse pressed left at (659, 448)
Screenshot: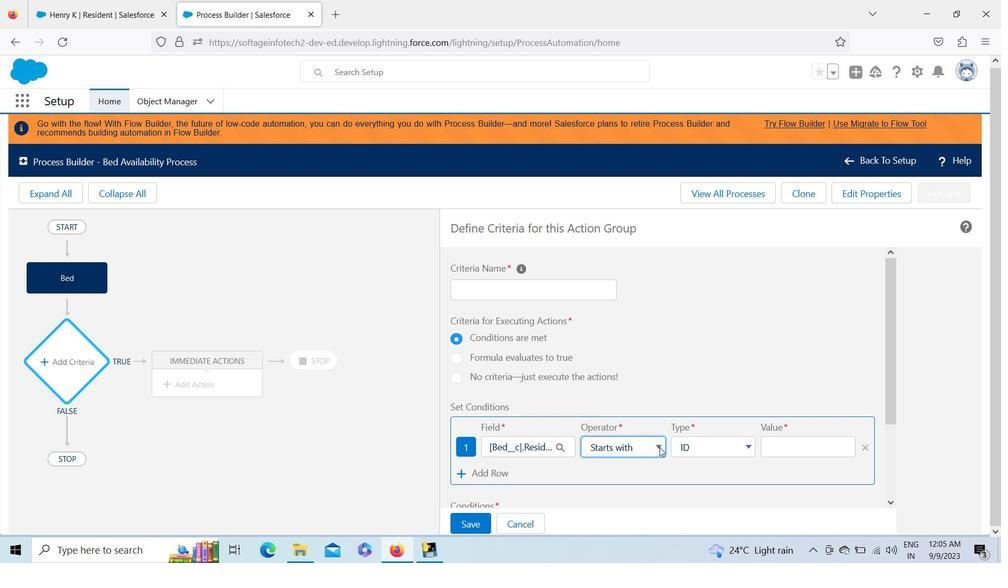
Action: Mouse moved to (632, 427)
Screenshot: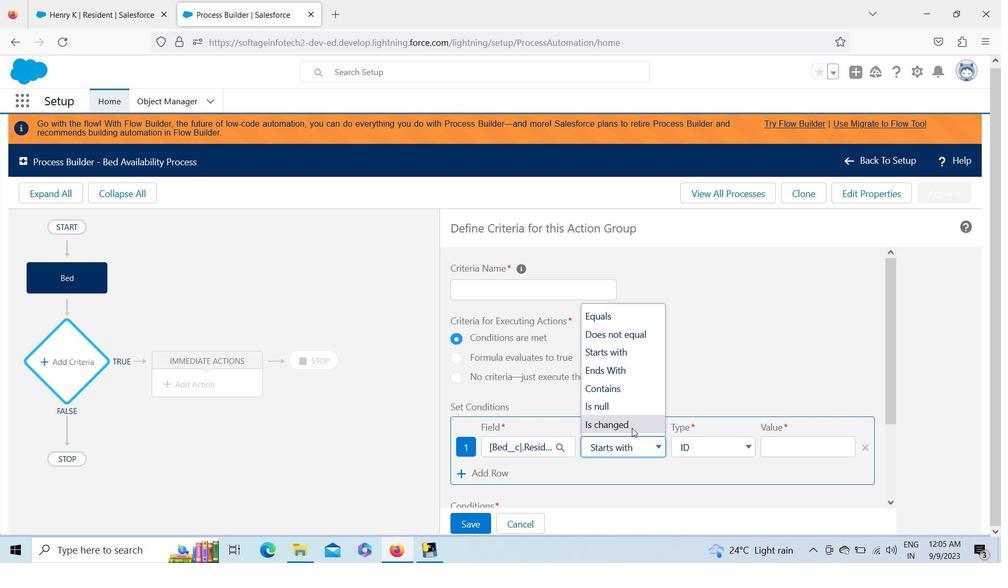 
Action: Mouse pressed left at (632, 427)
Screenshot: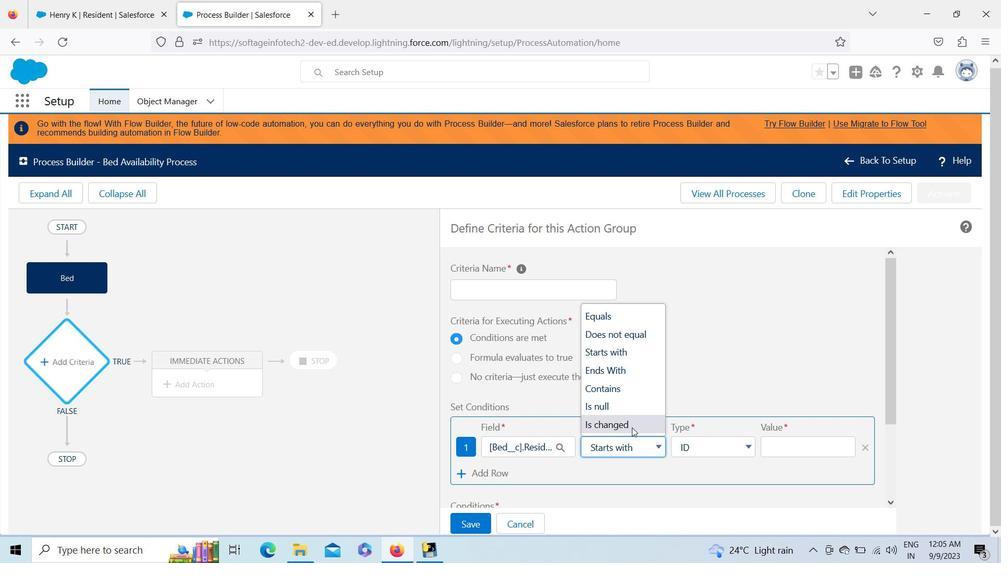 
Action: Mouse moved to (889, 410)
Screenshot: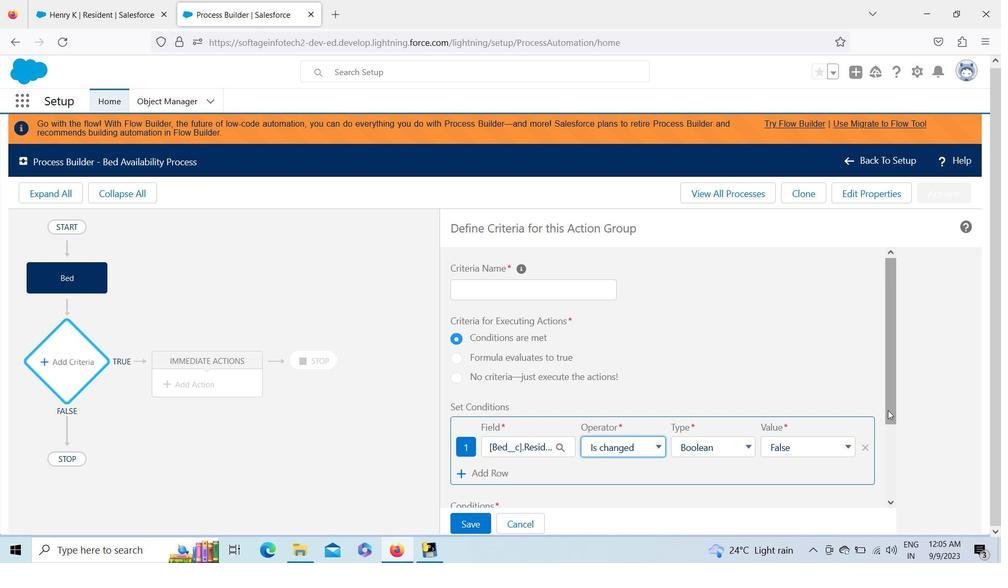 
Action: Mouse pressed left at (889, 410)
Screenshot: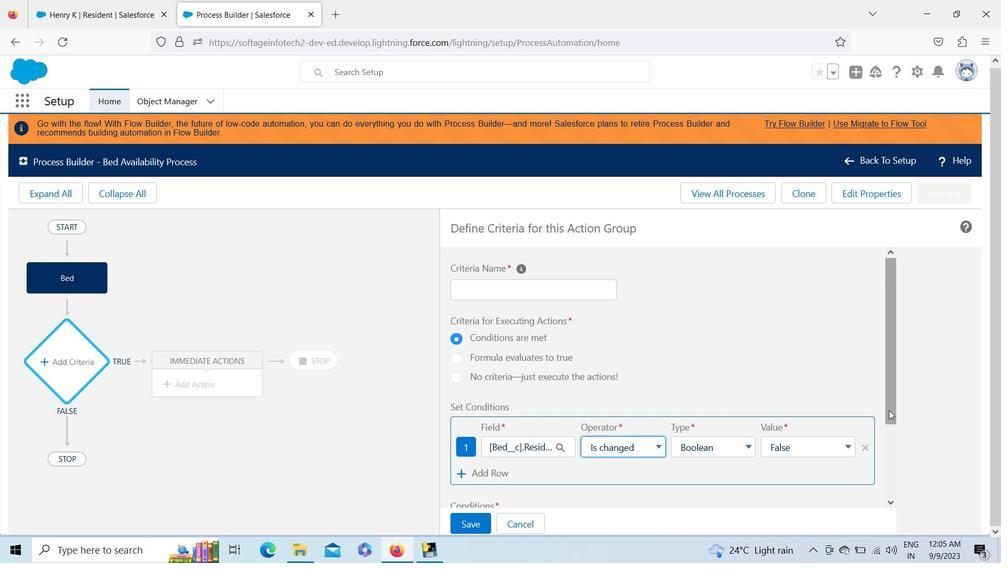 
Action: Mouse moved to (485, 442)
Screenshot: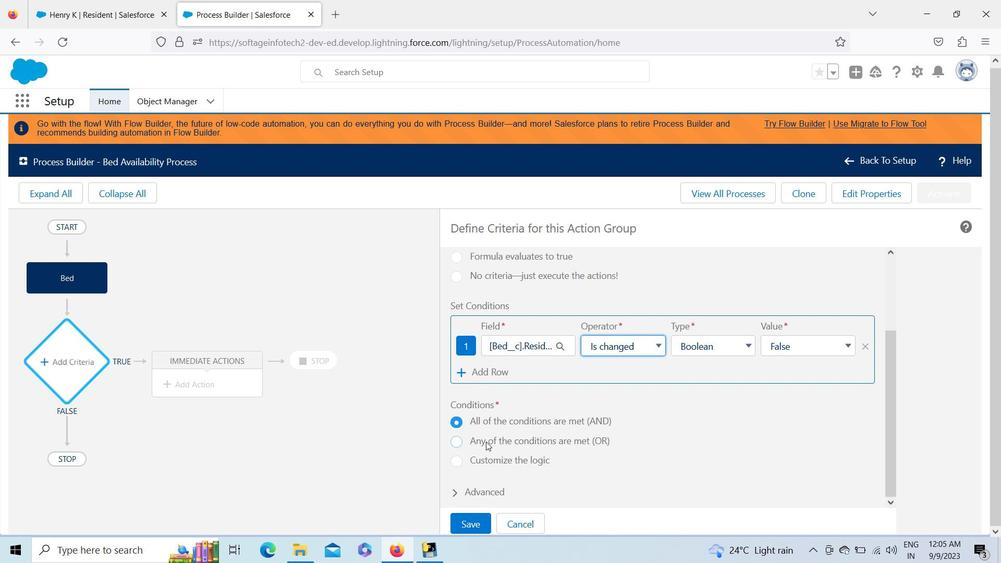 
Action: Mouse pressed left at (485, 442)
Screenshot: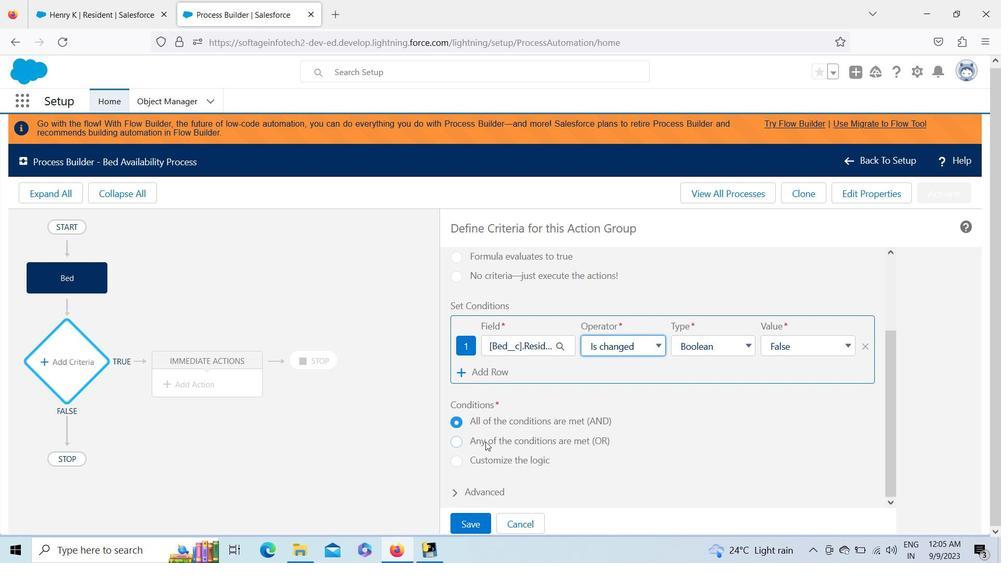 
Action: Mouse moved to (886, 298)
Screenshot: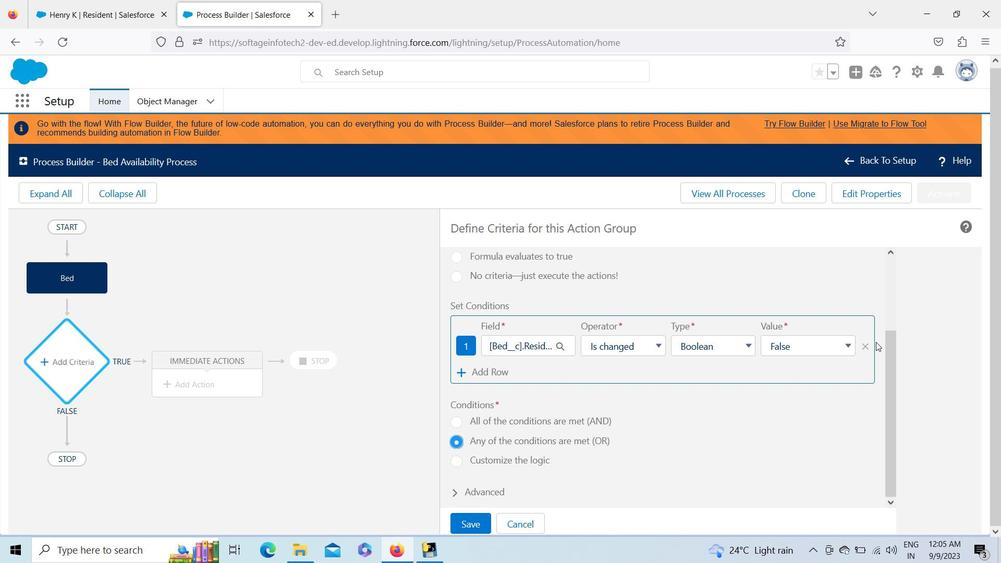 
Action: Mouse pressed left at (886, 298)
Screenshot: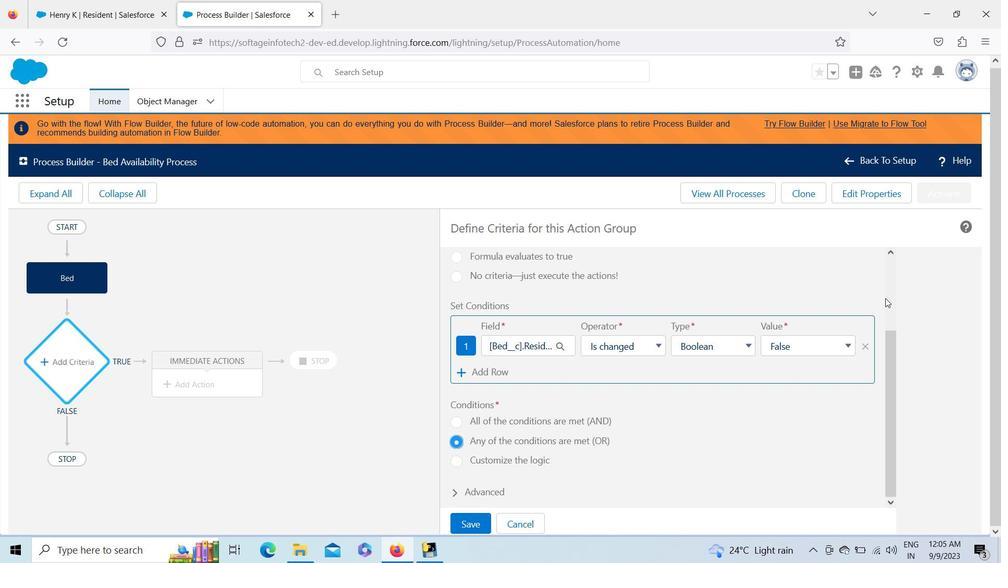 
Action: Mouse moved to (888, 301)
Screenshot: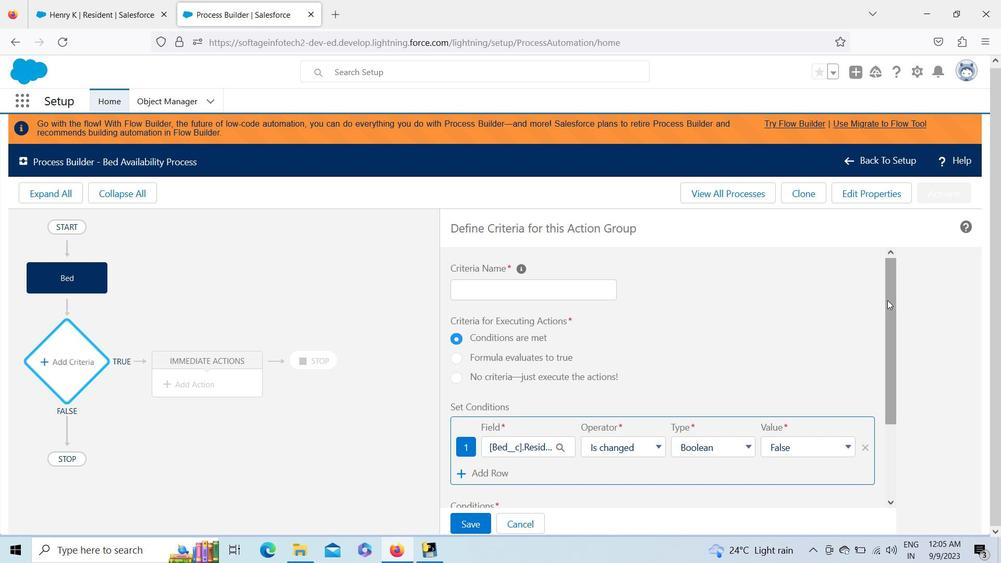
Action: Mouse pressed left at (888, 301)
Screenshot: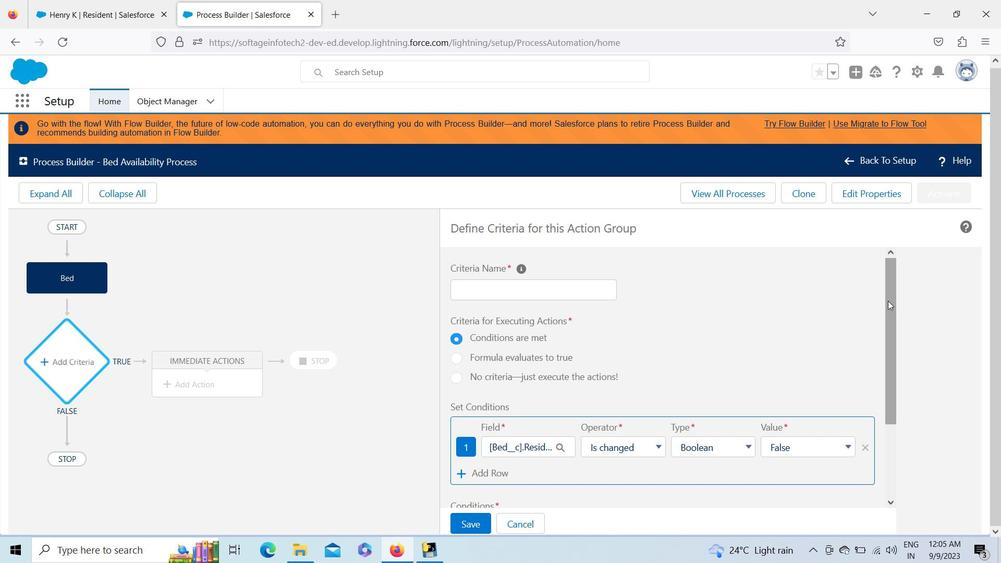 
Action: Mouse moved to (456, 376)
Screenshot: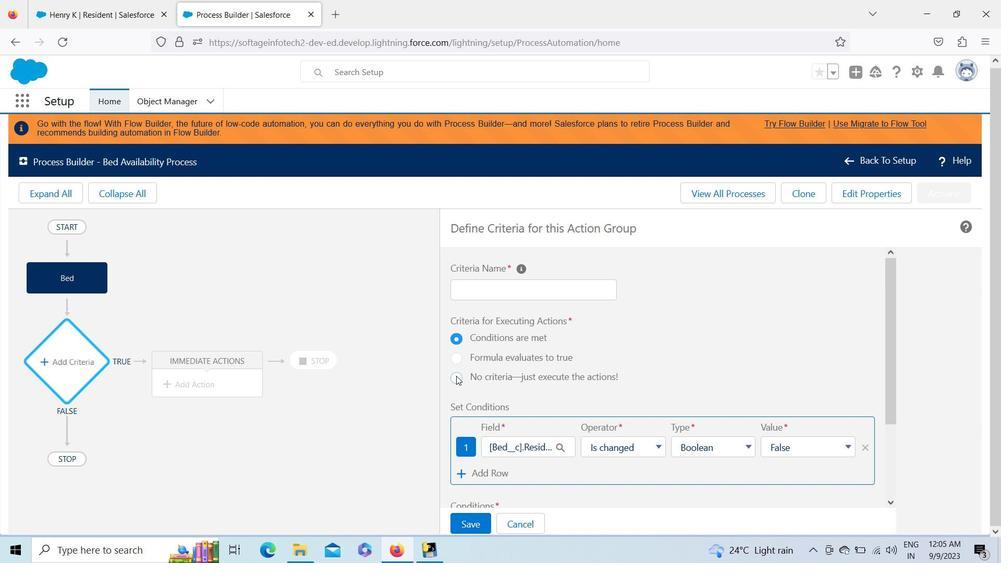 
Action: Mouse pressed left at (456, 376)
Screenshot: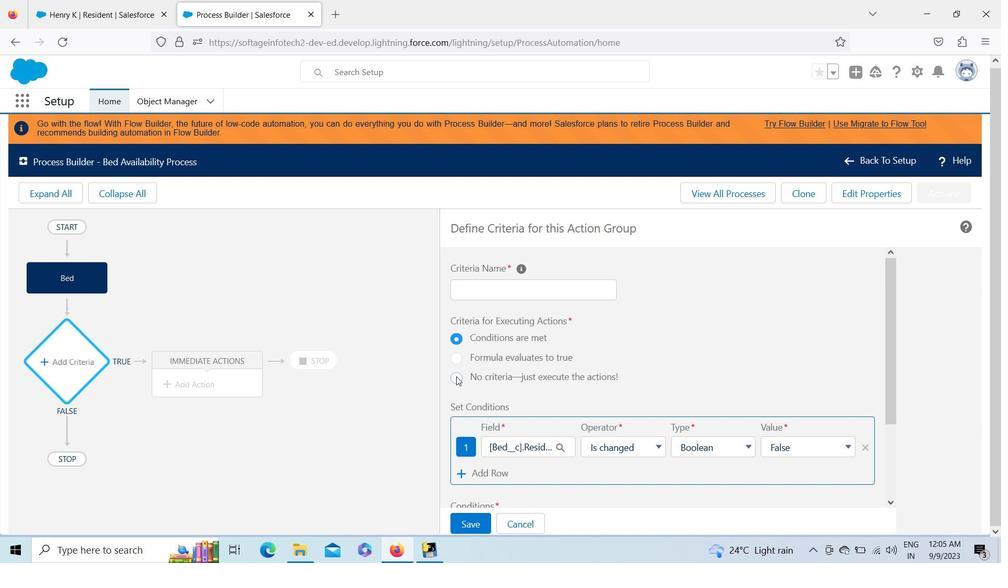 
Action: Mouse moved to (472, 524)
Screenshot: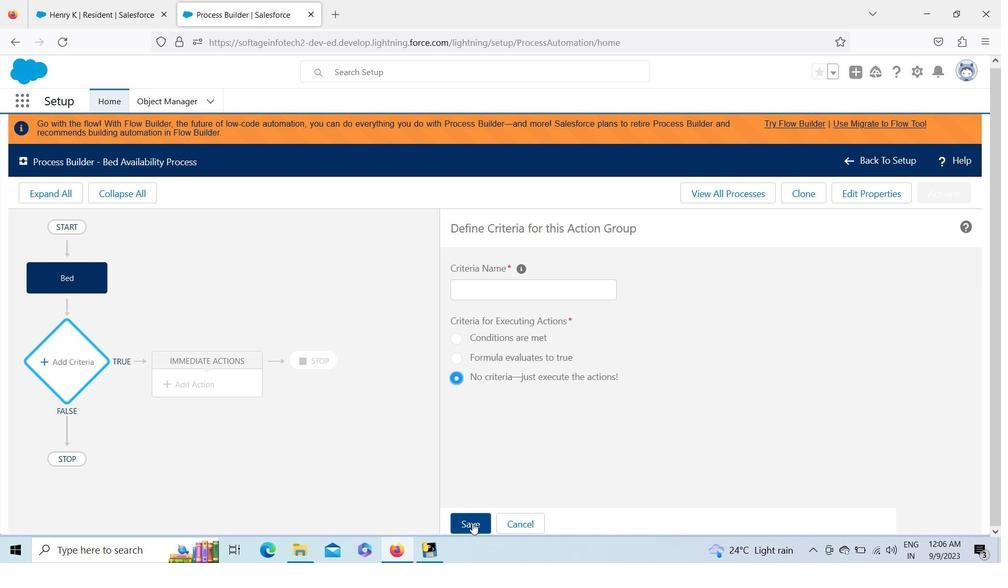 
Action: Mouse pressed left at (472, 524)
Screenshot: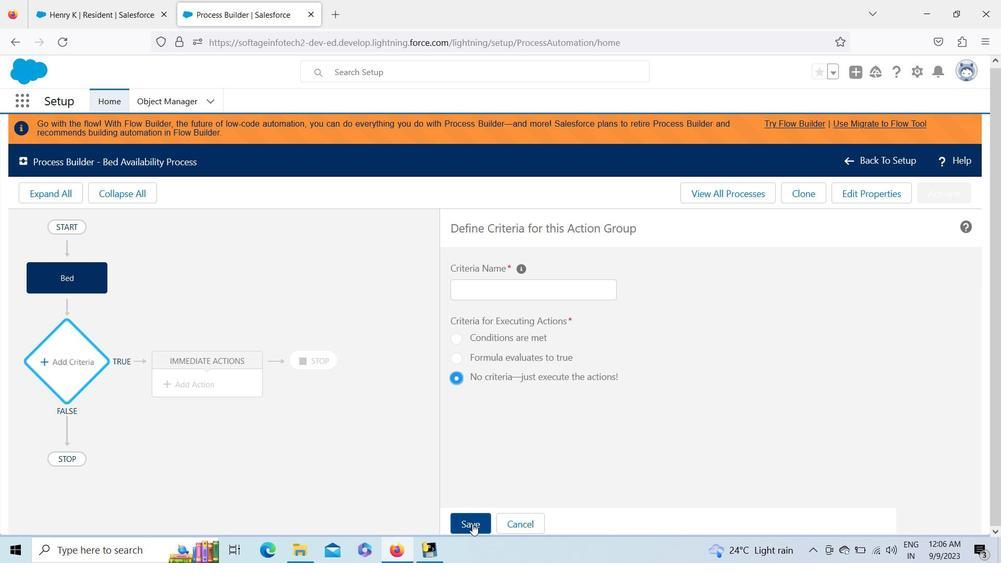 
Action: Mouse moved to (466, 348)
Screenshot: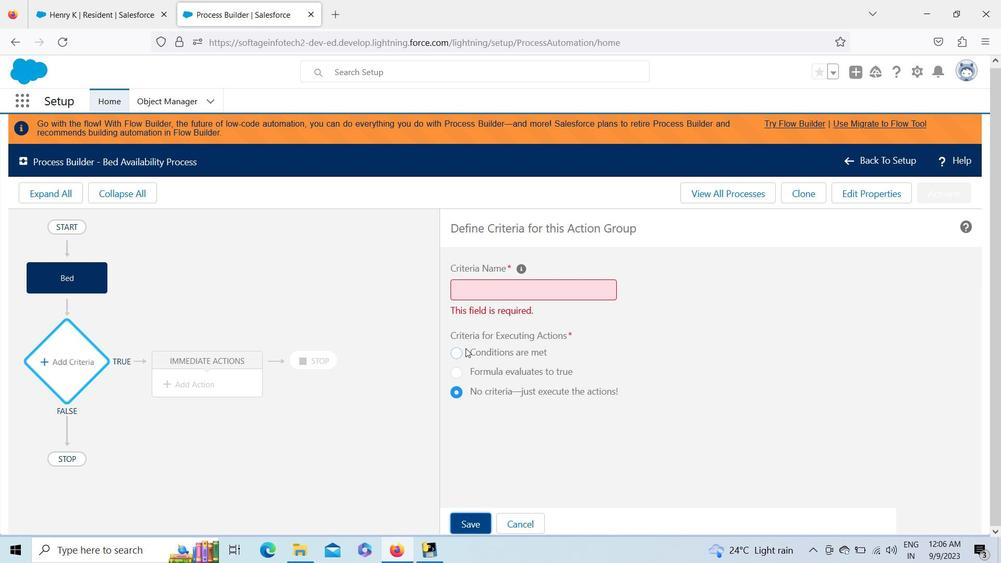 
Action: Mouse pressed left at (466, 348)
Screenshot: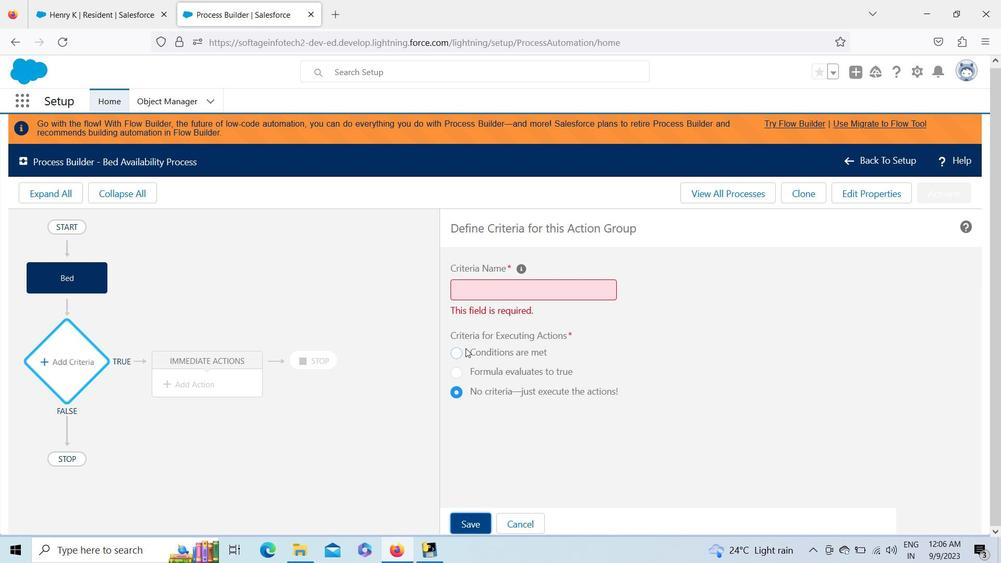 
Action: Mouse moved to (888, 377)
Screenshot: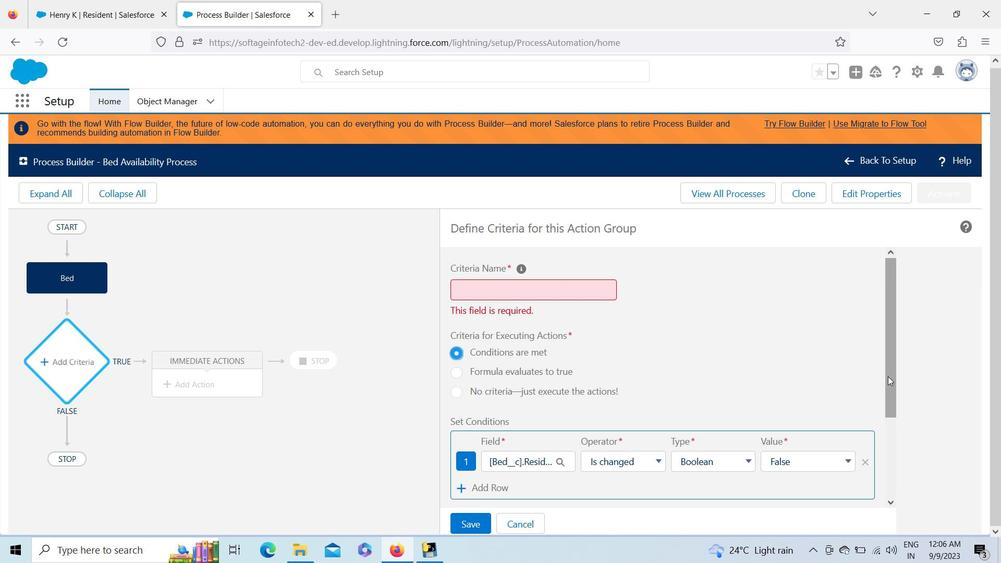 
Action: Mouse pressed left at (888, 377)
Screenshot: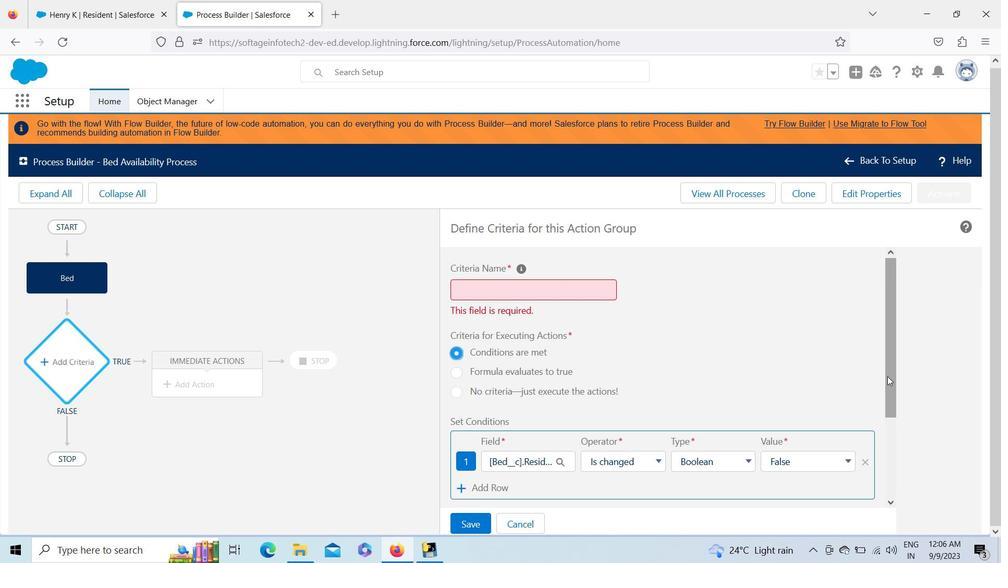 
Action: Mouse moved to (890, 249)
Screenshot: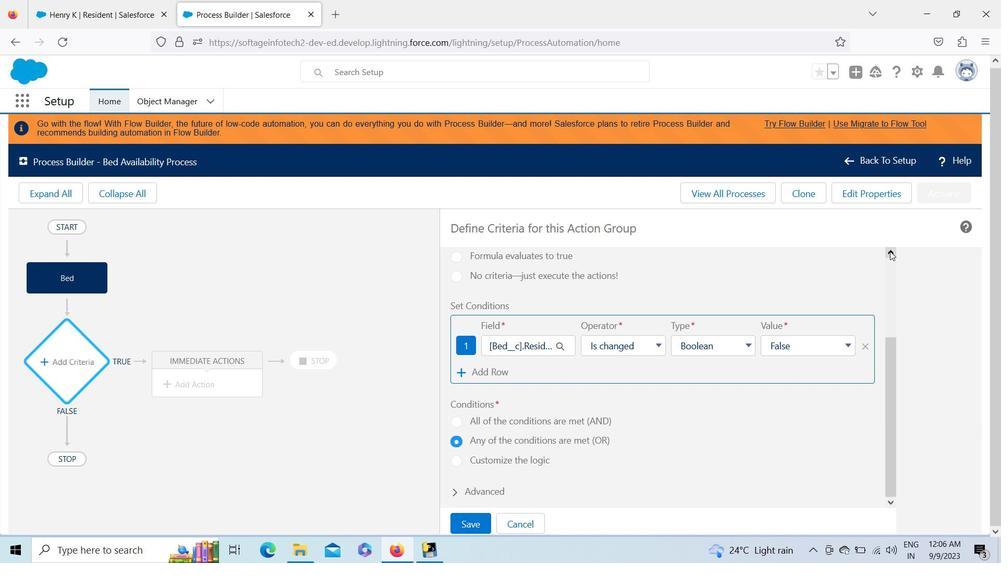 
Action: Mouse pressed left at (890, 249)
Screenshot: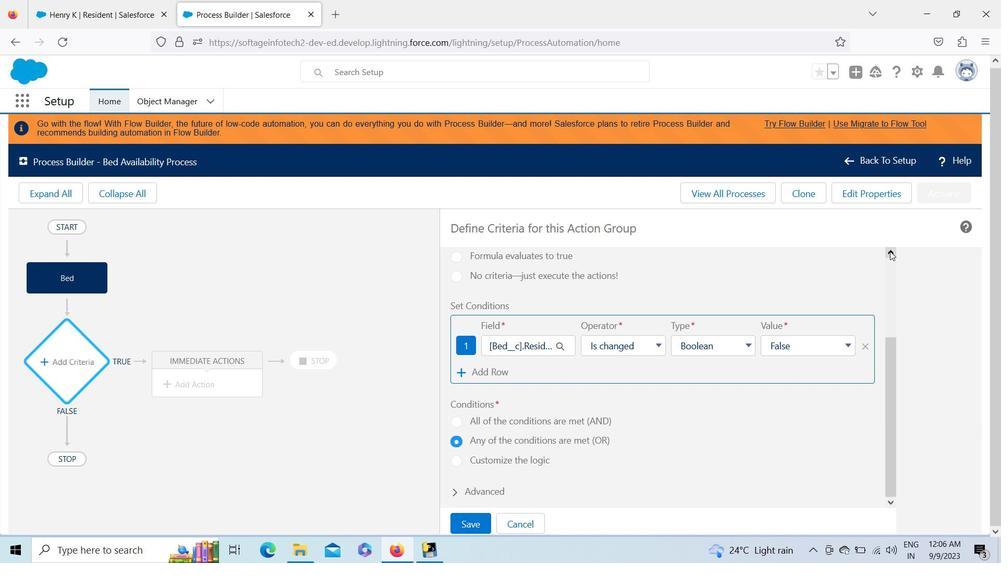 
Action: Mouse pressed left at (890, 249)
Screenshot: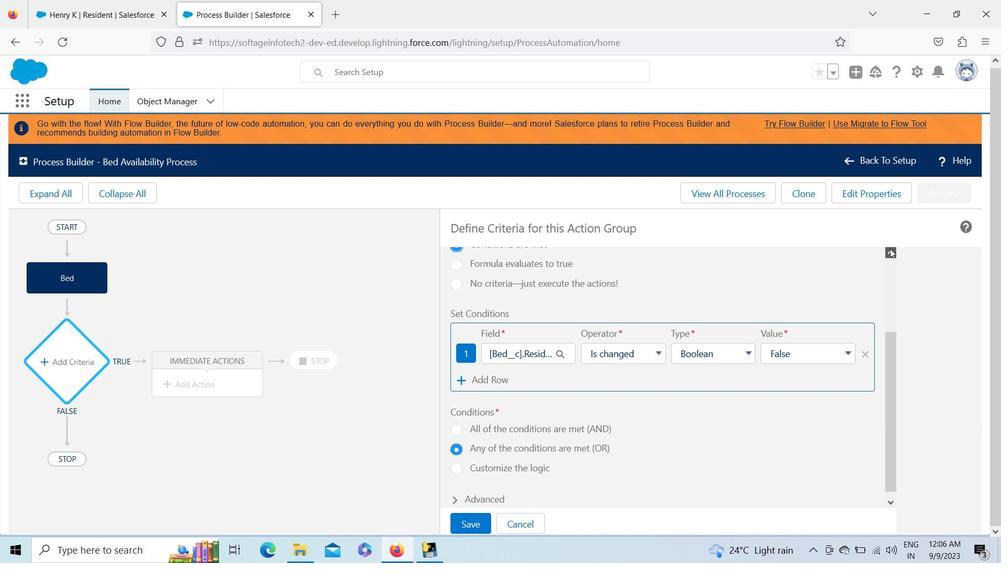 
Action: Mouse pressed left at (890, 249)
Screenshot: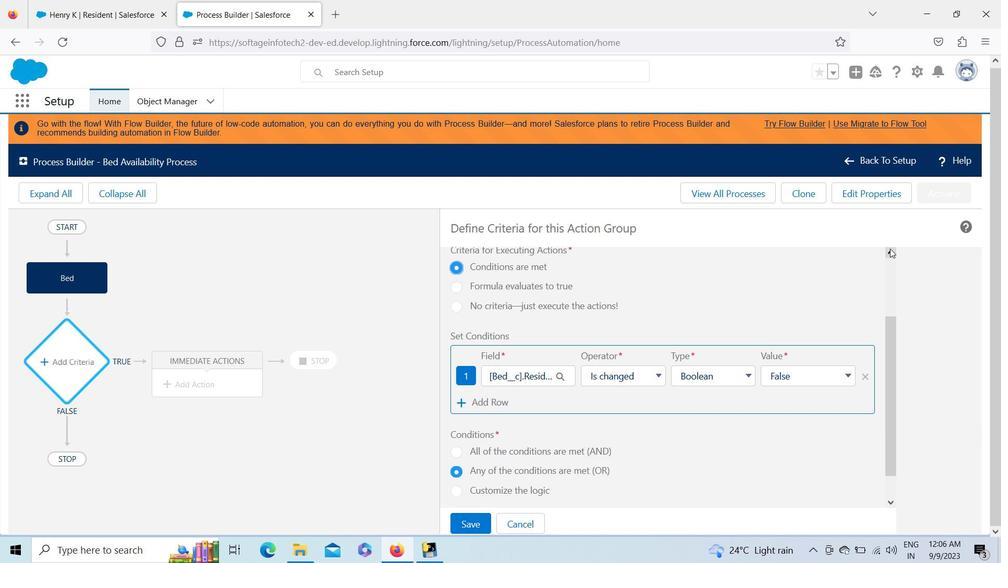 
Action: Mouse pressed left at (890, 249)
Screenshot: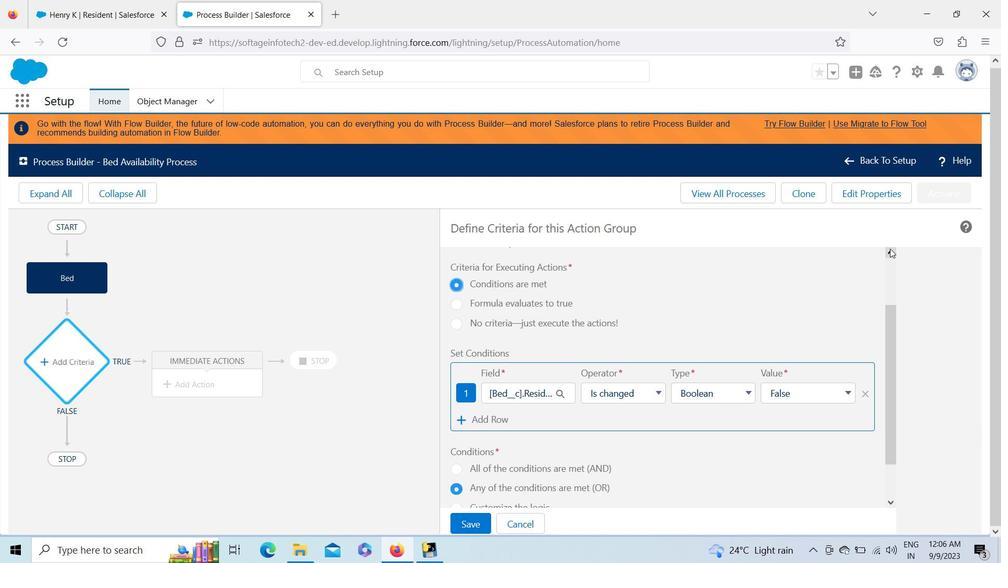 
Action: Mouse moved to (892, 449)
Screenshot: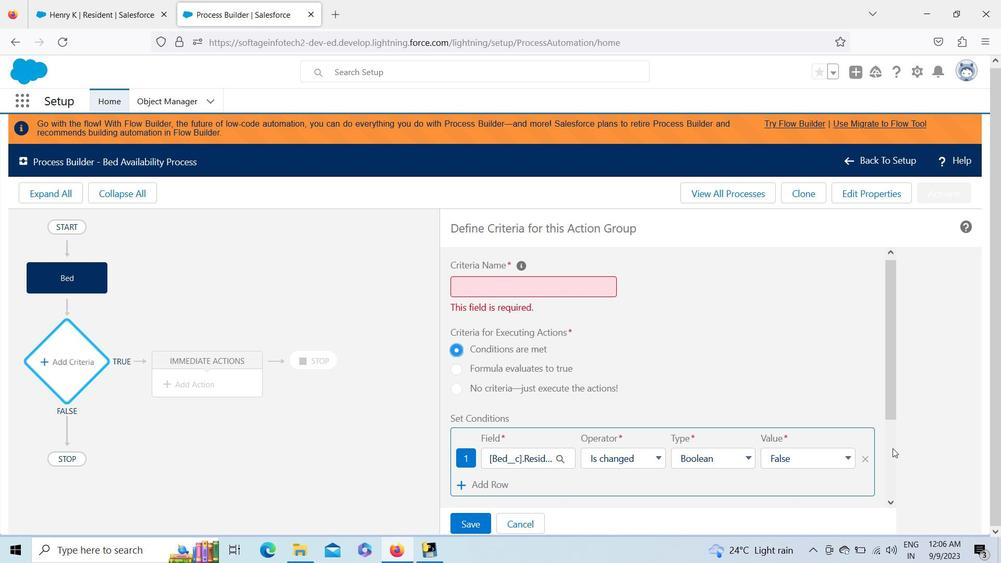
Action: Mouse pressed left at (892, 449)
Screenshot: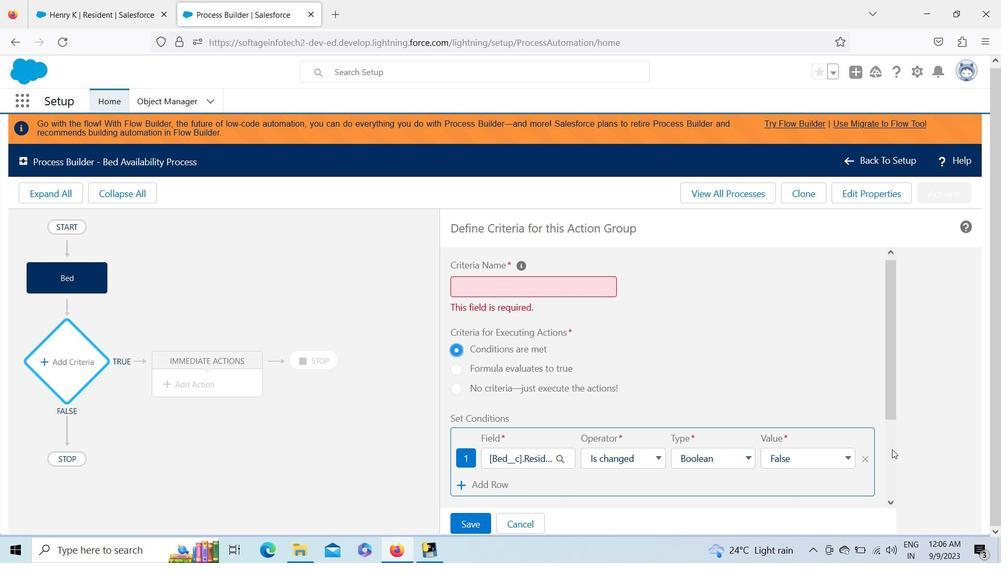 
Action: Mouse moved to (480, 516)
Screenshot: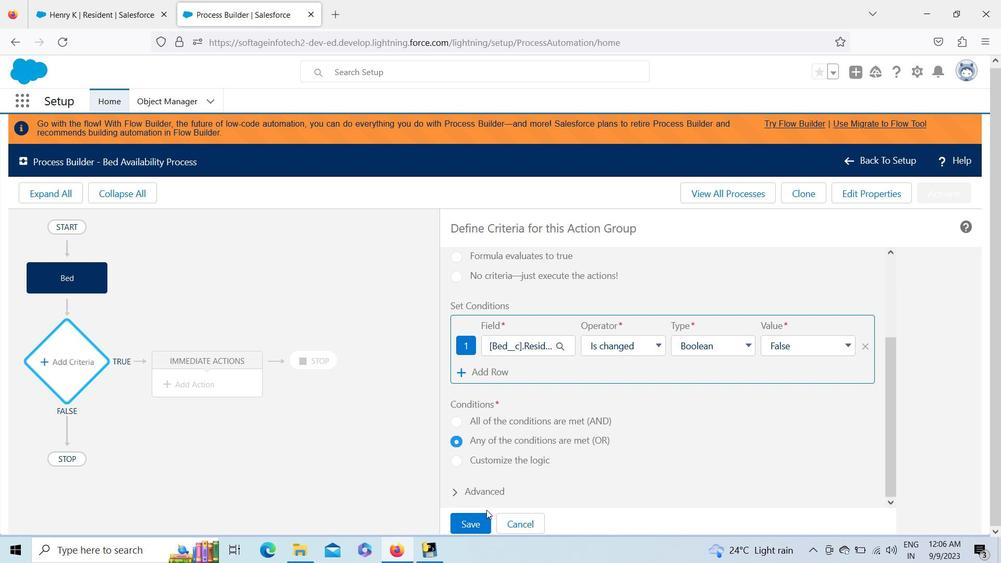 
Action: Mouse pressed left at (480, 516)
Screenshot: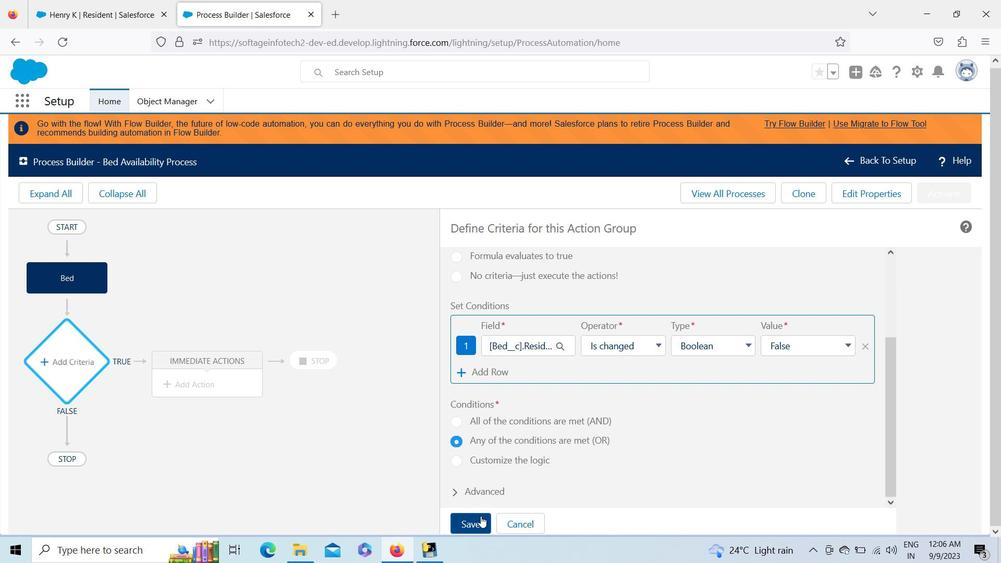 
Action: Mouse pressed left at (480, 516)
Screenshot: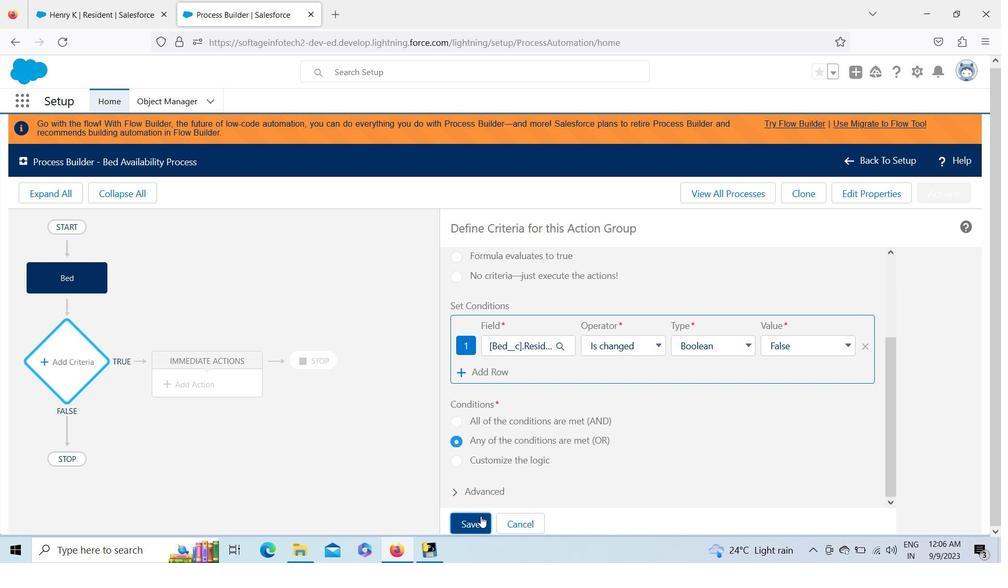 
Action: Mouse moved to (888, 394)
Screenshot: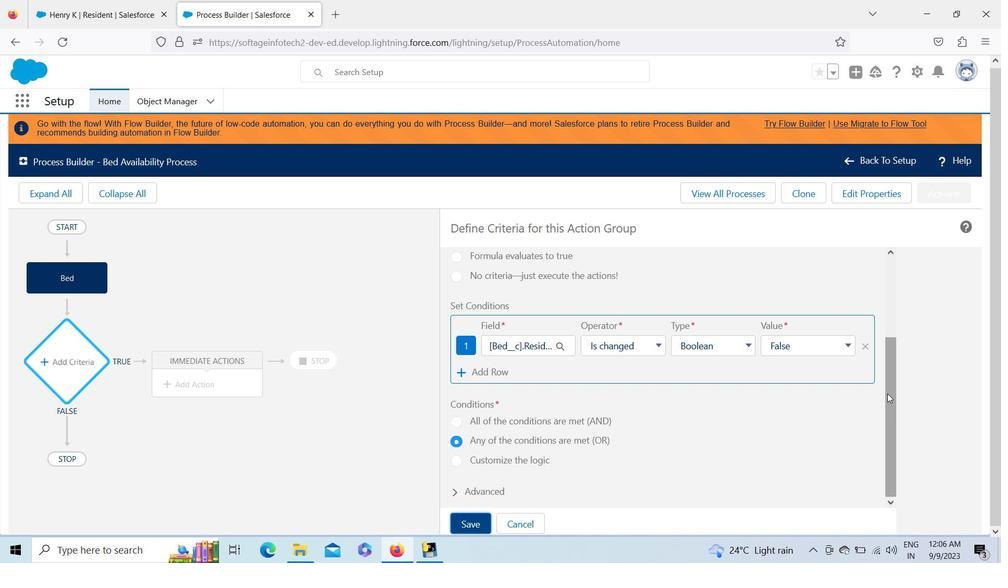 
Action: Mouse pressed left at (888, 394)
Screenshot: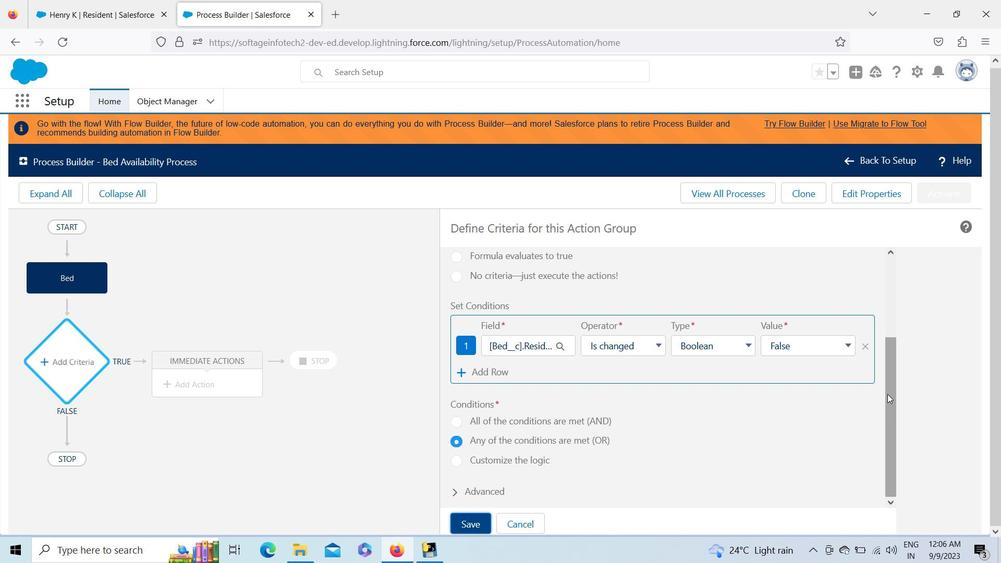 
Action: Mouse moved to (555, 283)
Screenshot: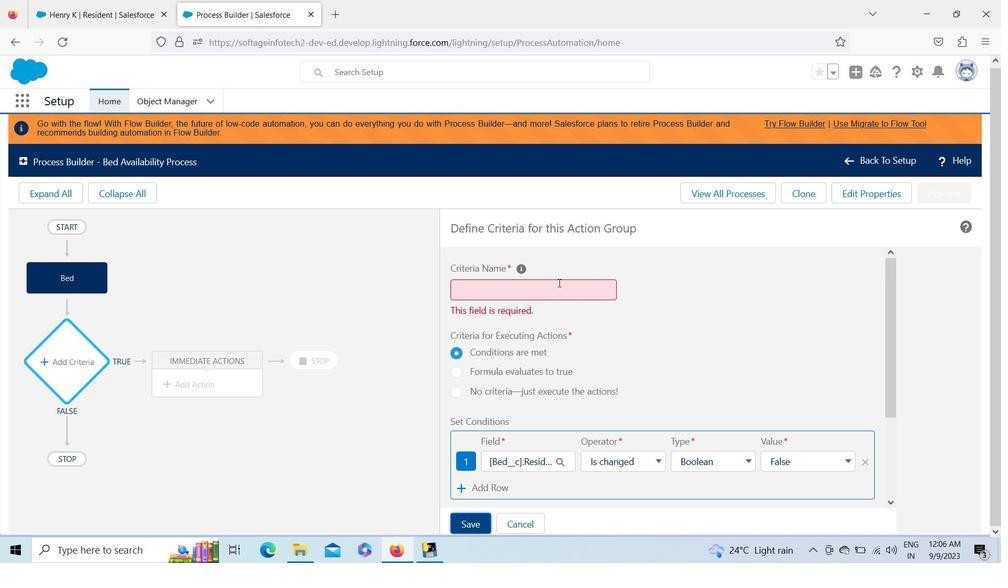 
Action: Mouse pressed left at (555, 283)
Screenshot: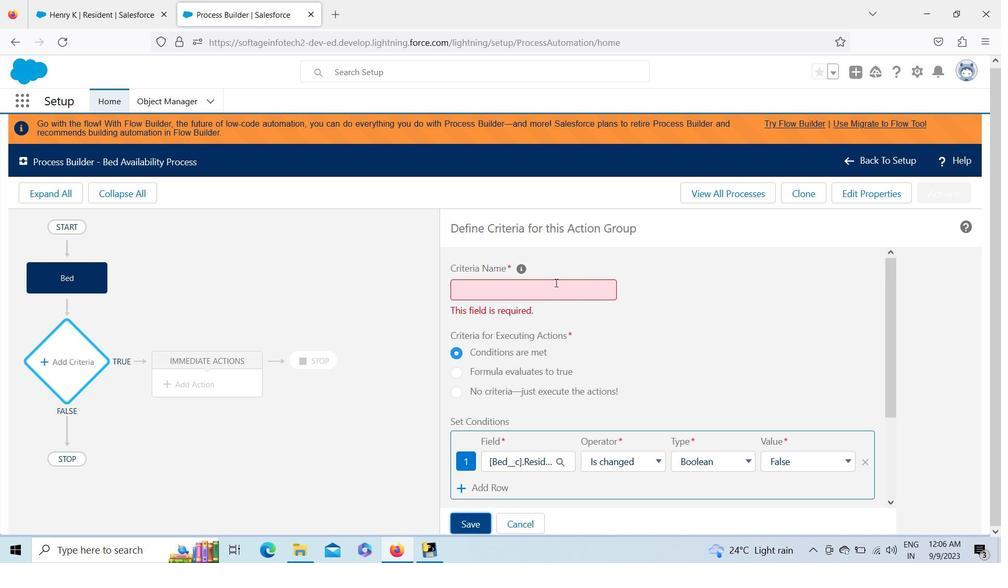 
Action: Key pressed <Key.shift>Bed<Key.space><Key.shift>Availability<Key.space><Key.shift>Criteria
Screenshot: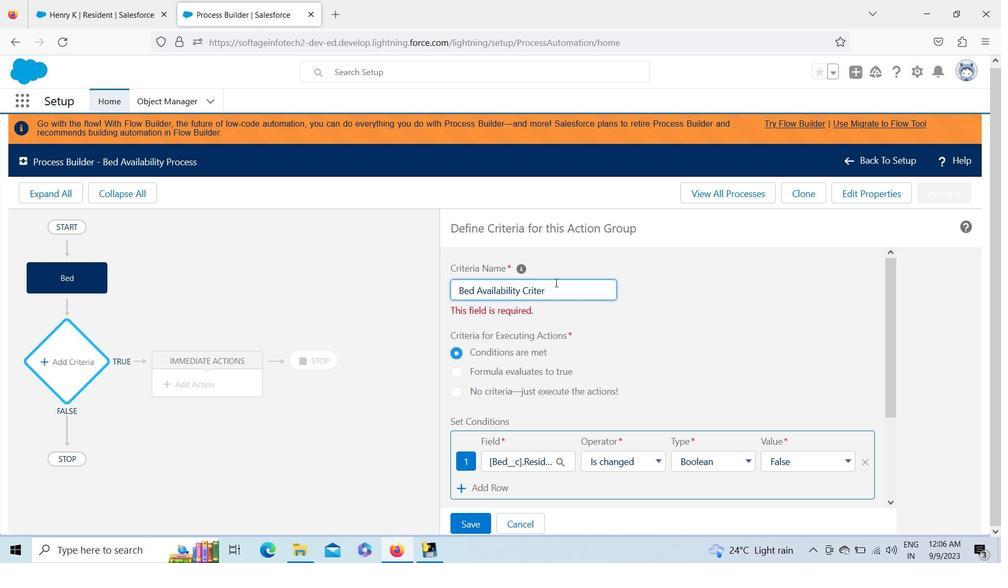 
Action: Mouse moved to (468, 519)
Screenshot: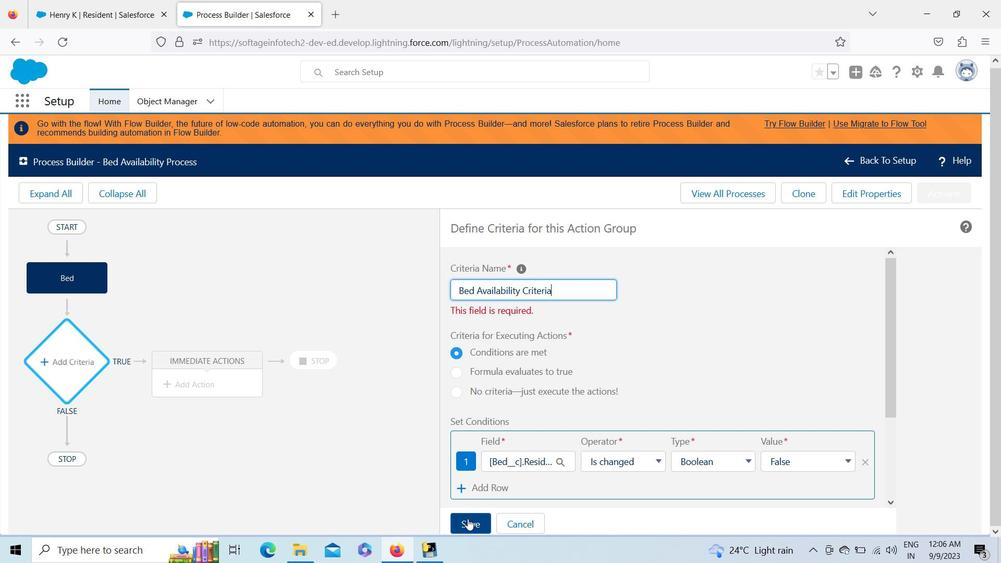 
Action: Mouse pressed left at (468, 519)
Screenshot: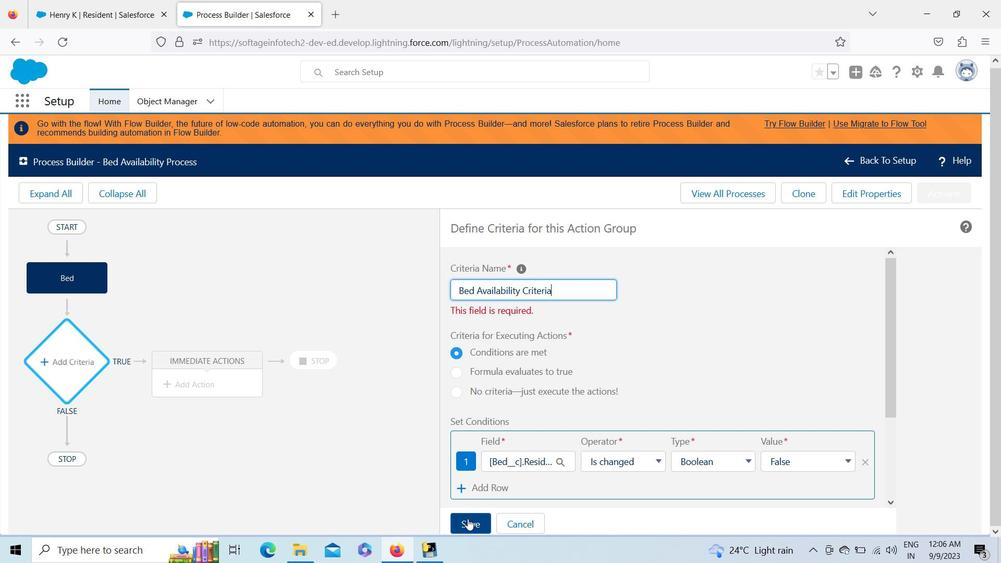 
Action: Mouse moved to (188, 387)
Screenshot: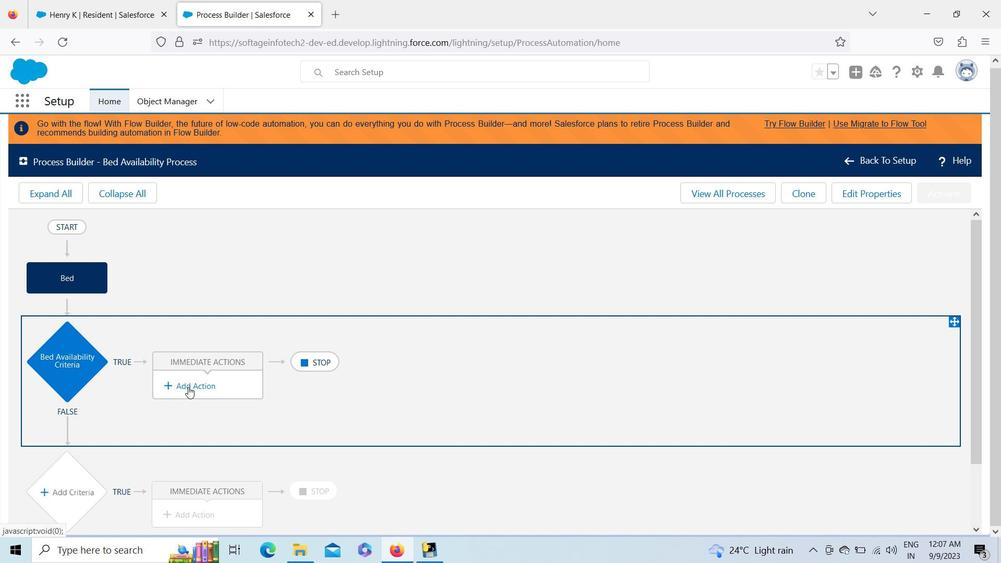 
Action: Mouse pressed left at (188, 387)
Screenshot: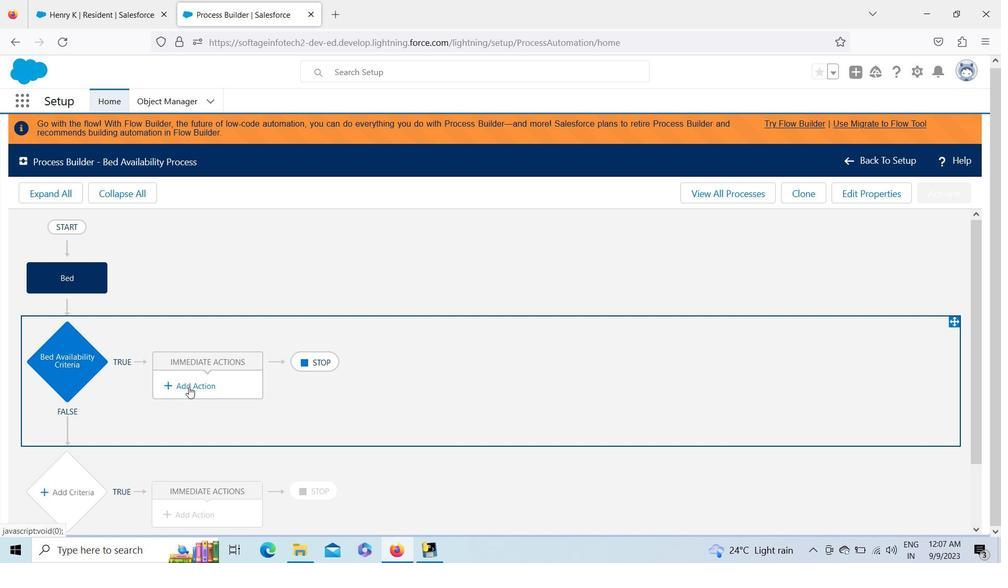 
Action: Mouse moved to (575, 292)
Screenshot: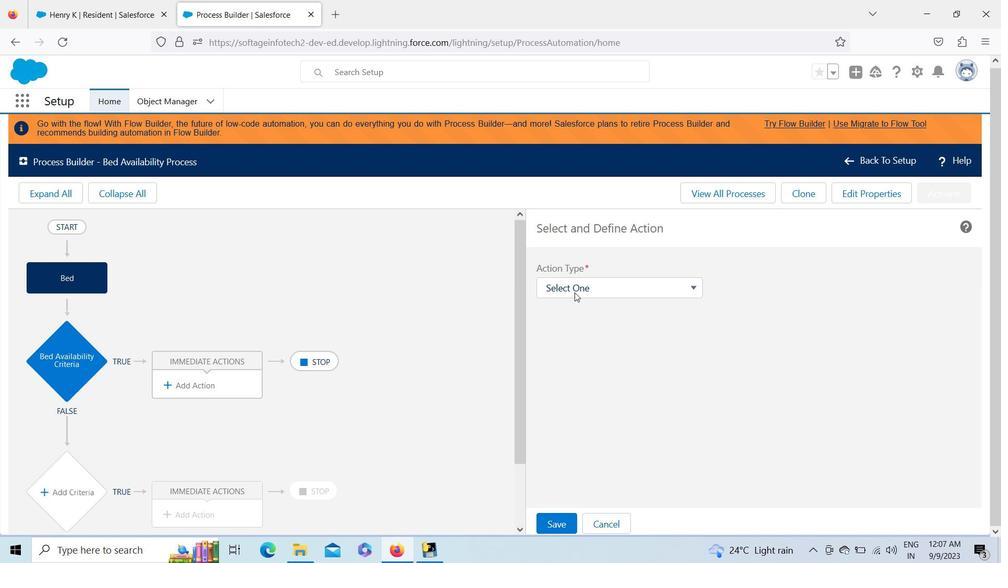 
Action: Mouse pressed left at (575, 292)
Screenshot: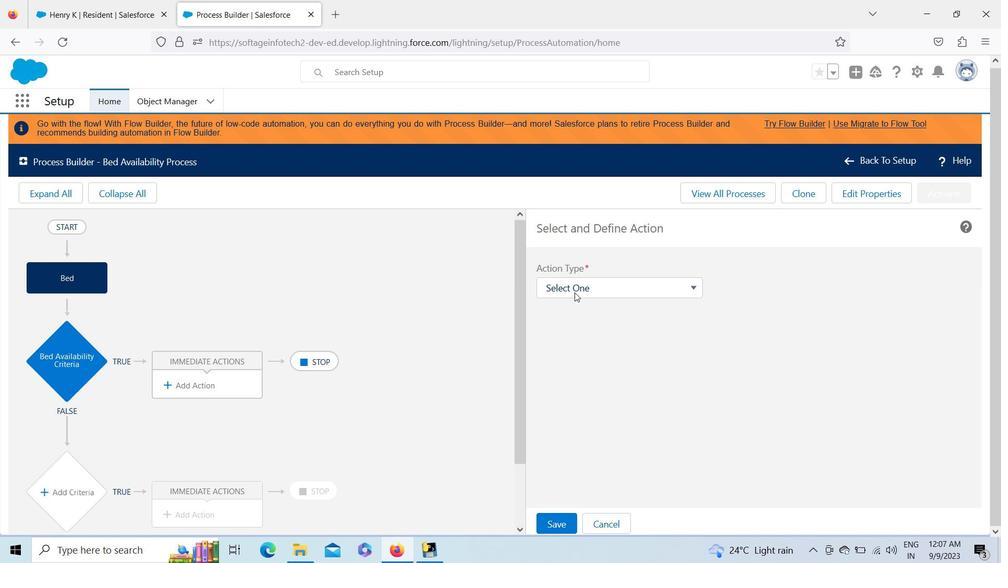 
Action: Mouse moved to (574, 508)
Screenshot: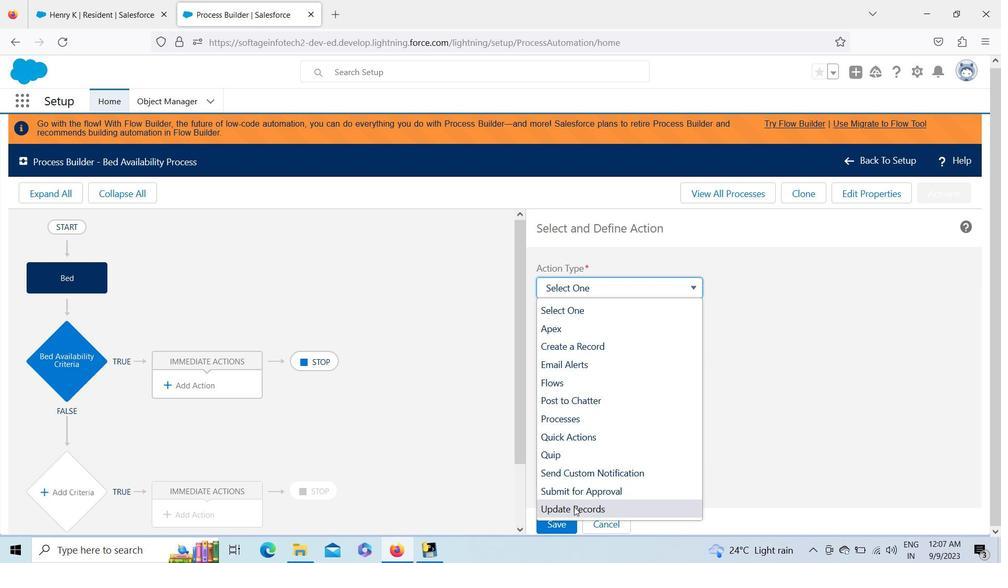 
Action: Mouse pressed left at (574, 508)
Screenshot: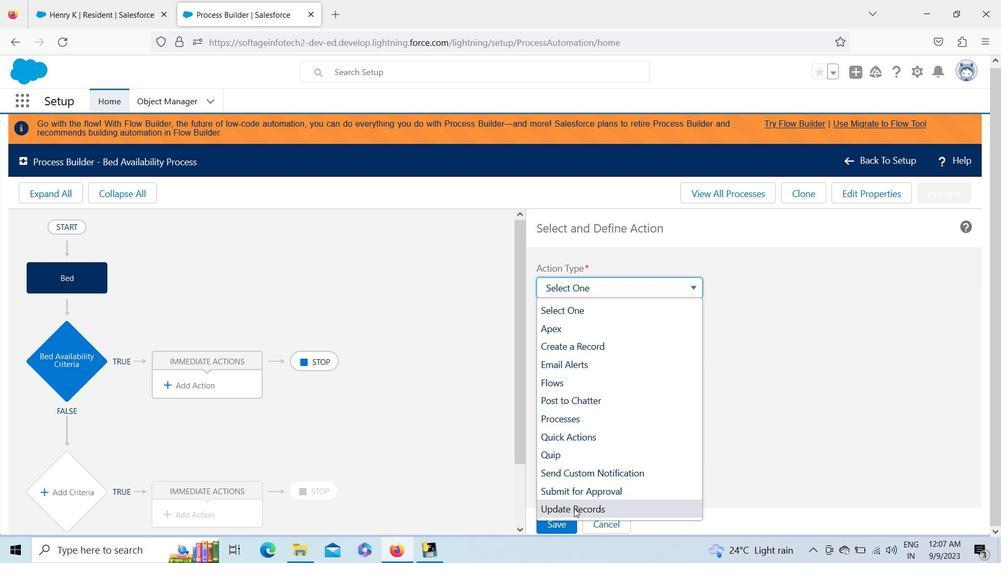 
Action: Mouse moved to (570, 390)
Screenshot: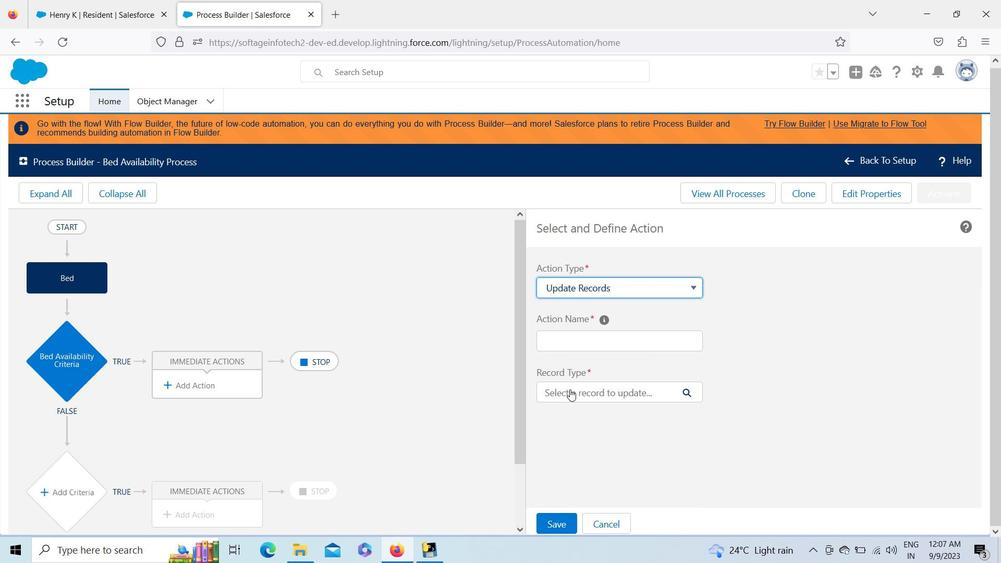 
Action: Mouse pressed left at (570, 390)
Screenshot: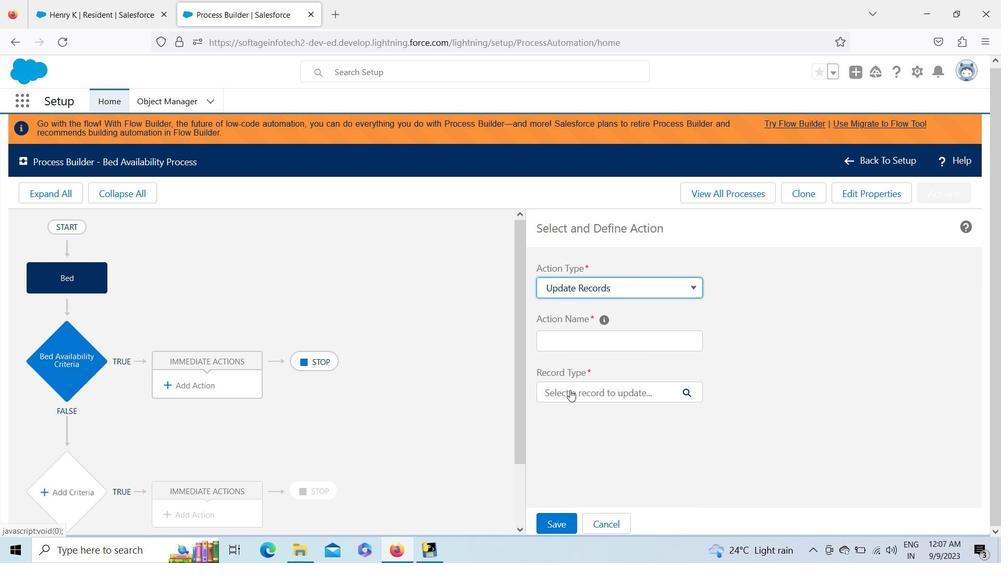 
Action: Mouse moved to (408, 297)
Screenshot: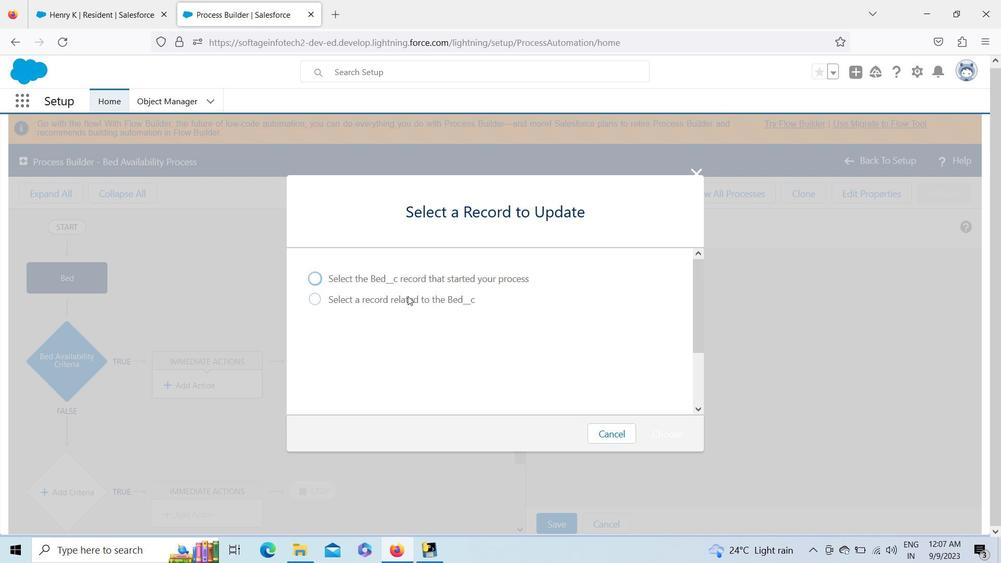
Action: Mouse pressed left at (408, 297)
Screenshot: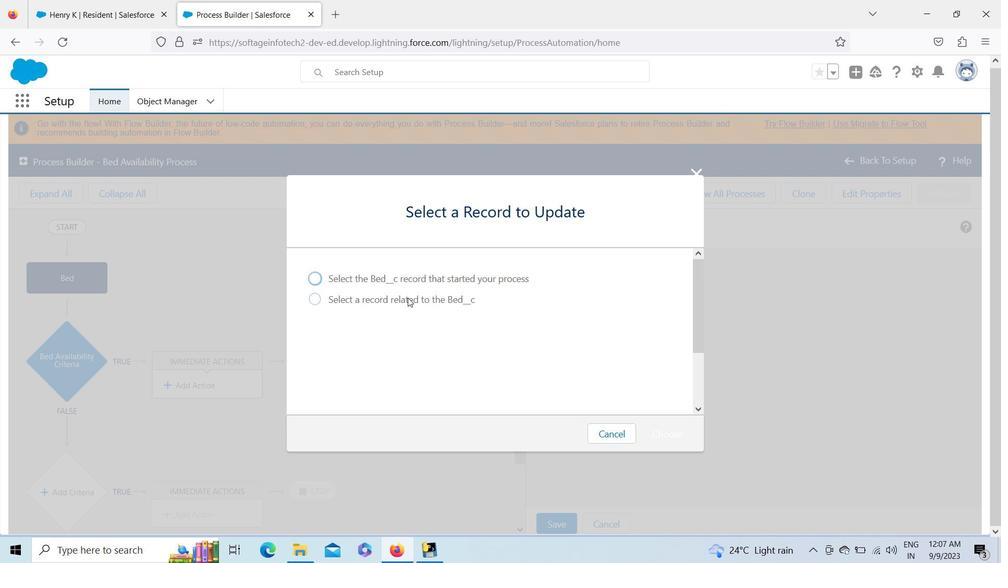 
Action: Mouse moved to (396, 330)
Screenshot: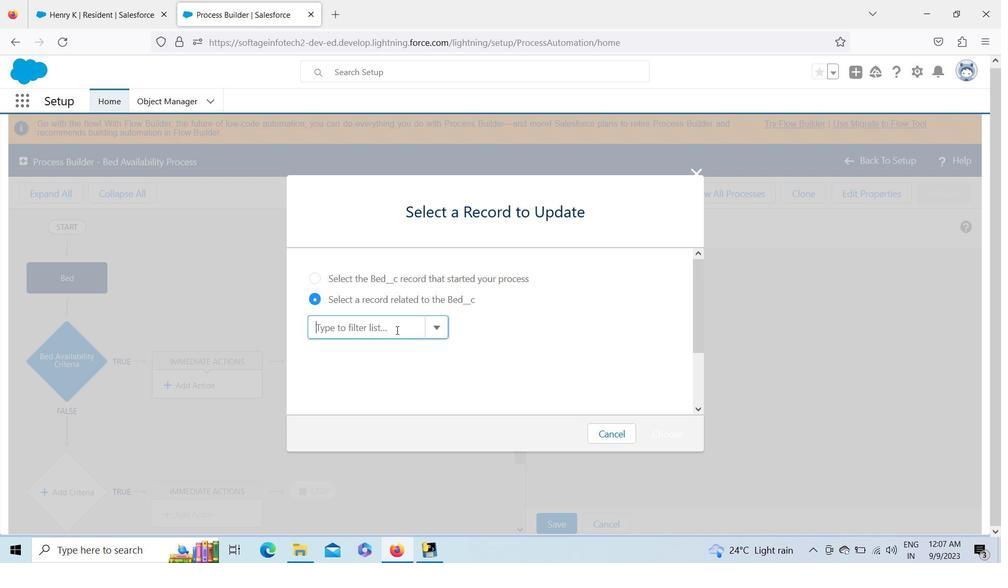 
Action: Mouse pressed left at (396, 330)
Screenshot: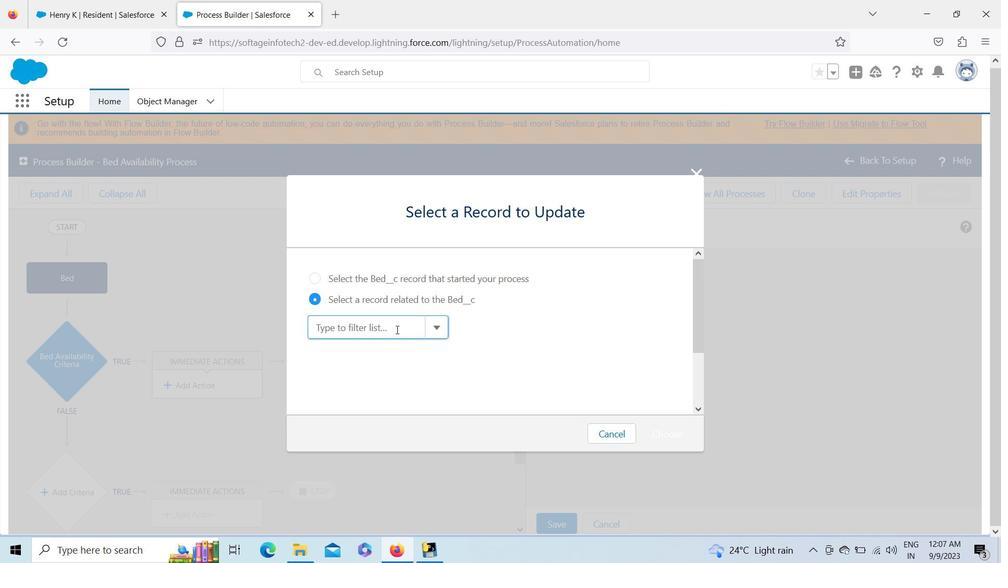 
Action: Mouse moved to (439, 356)
Screenshot: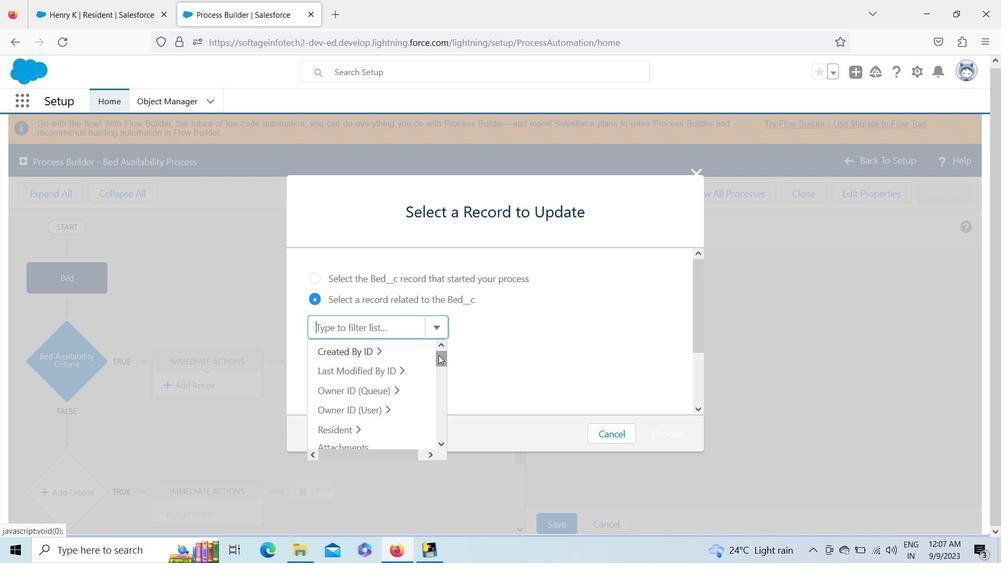 
Action: Mouse pressed left at (439, 356)
Screenshot: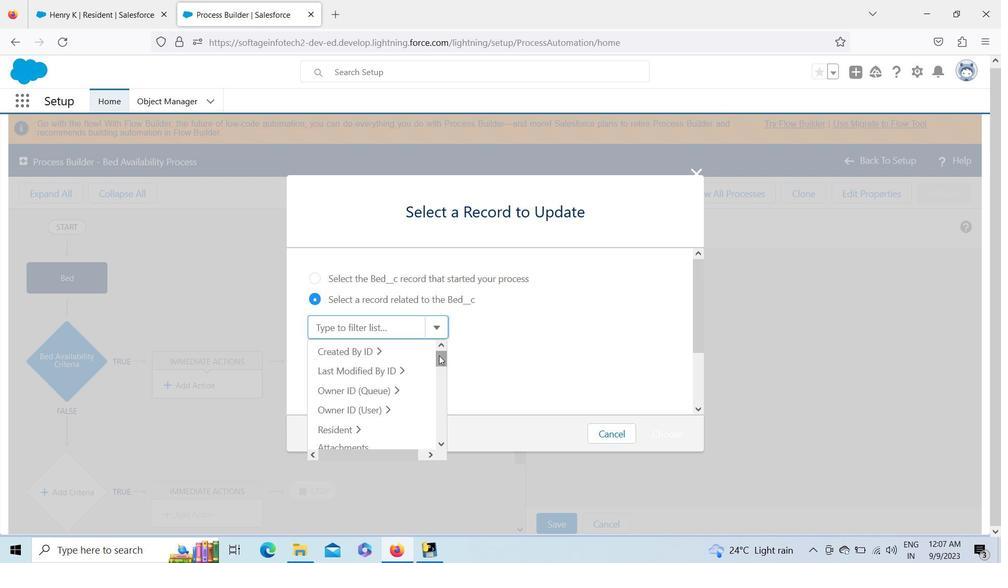 
Action: Mouse moved to (513, 355)
Screenshot: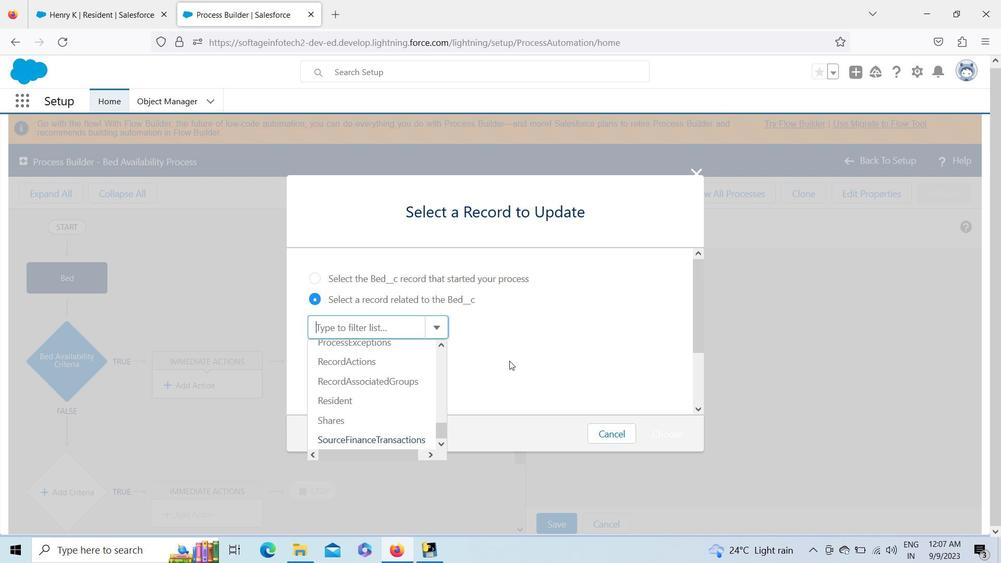 
Action: Mouse pressed left at (513, 355)
Screenshot: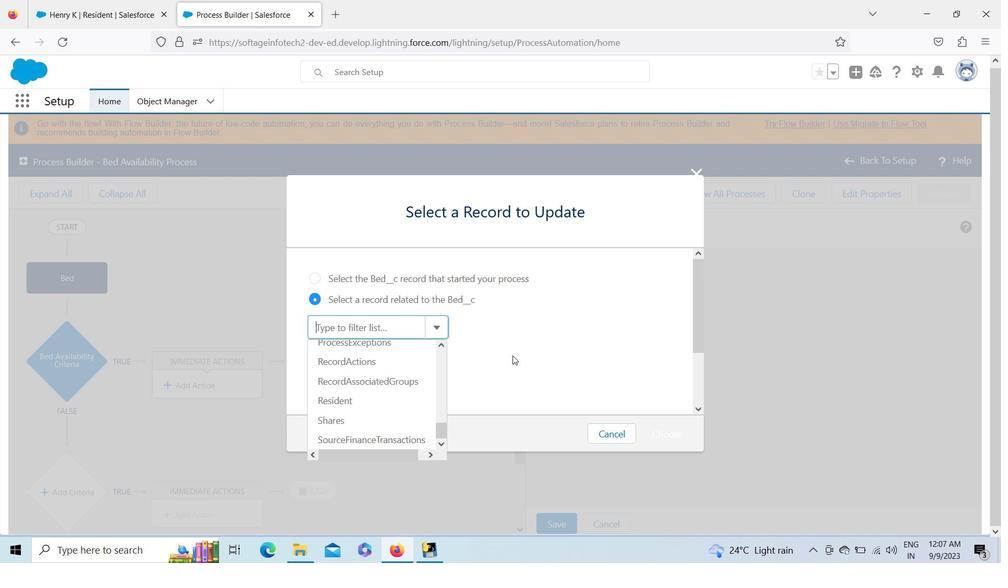 
Action: Mouse moved to (317, 272)
Screenshot: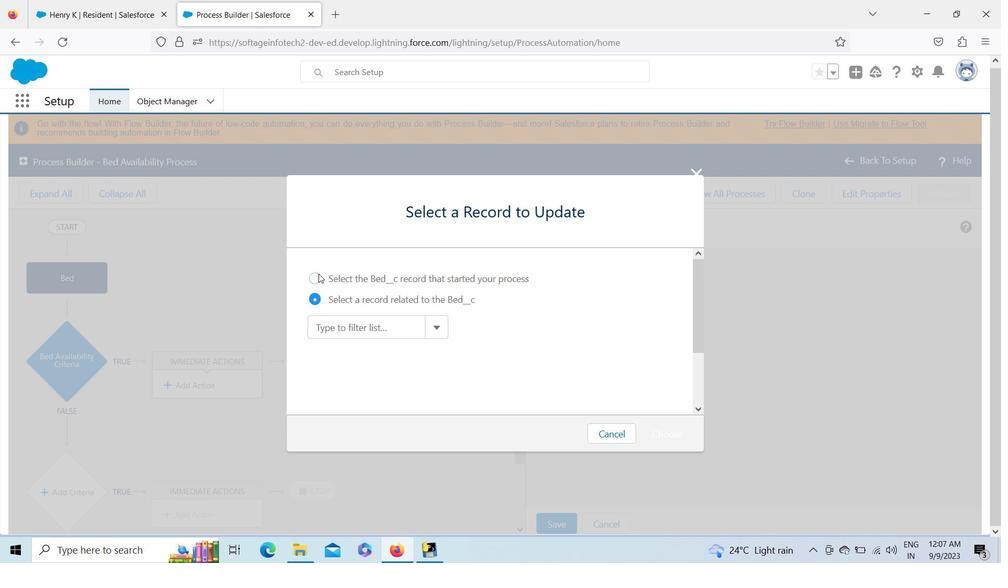 
Action: Mouse pressed left at (317, 272)
Screenshot: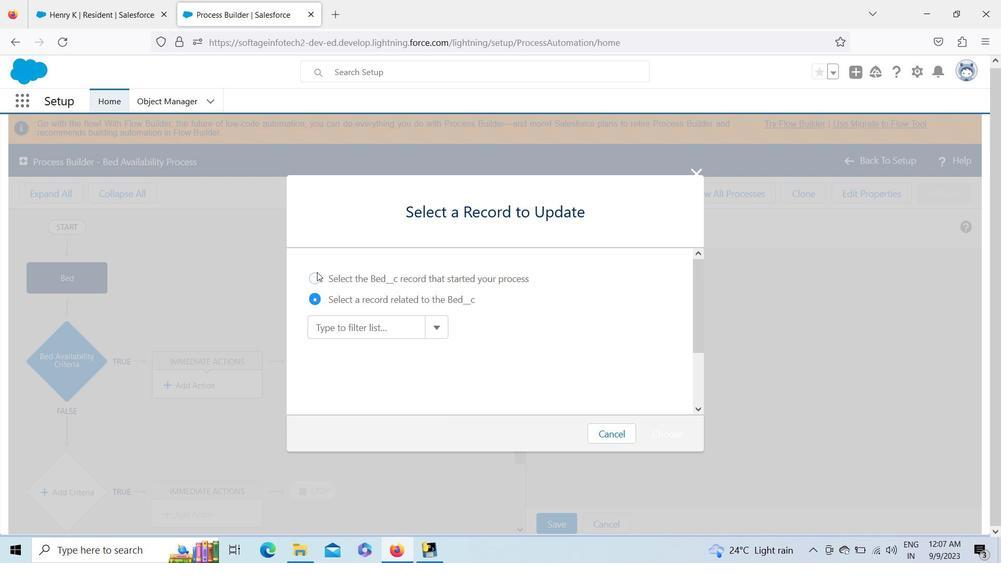 
Action: Mouse moved to (698, 294)
Screenshot: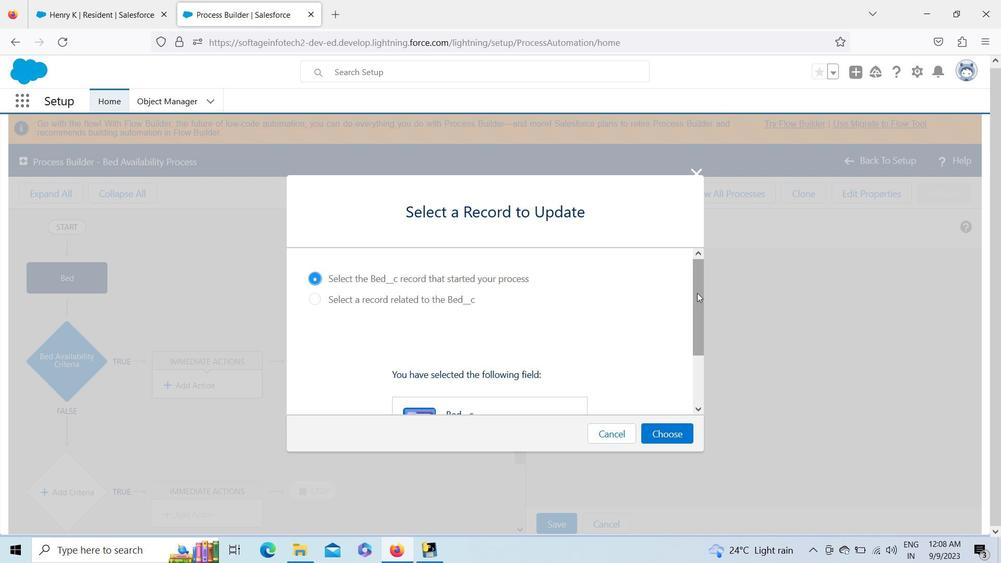 
Action: Mouse pressed left at (698, 294)
Screenshot: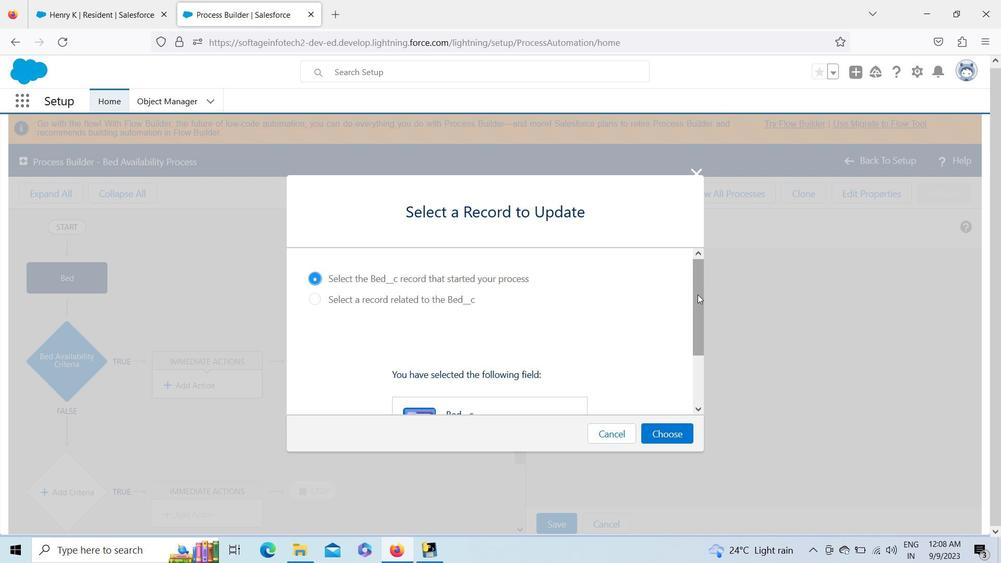 
Action: Mouse moved to (664, 427)
Screenshot: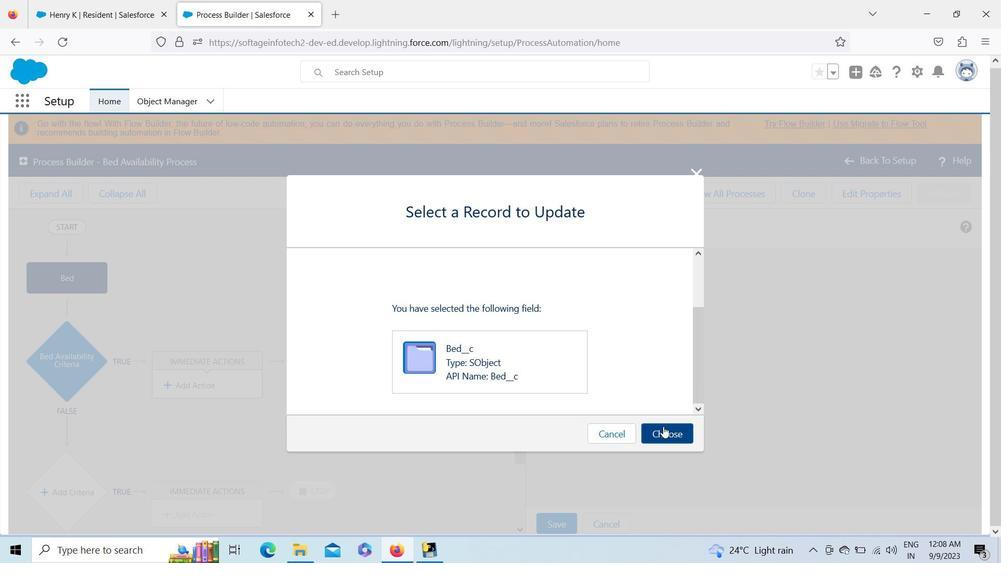 
Action: Mouse pressed left at (664, 427)
Screenshot: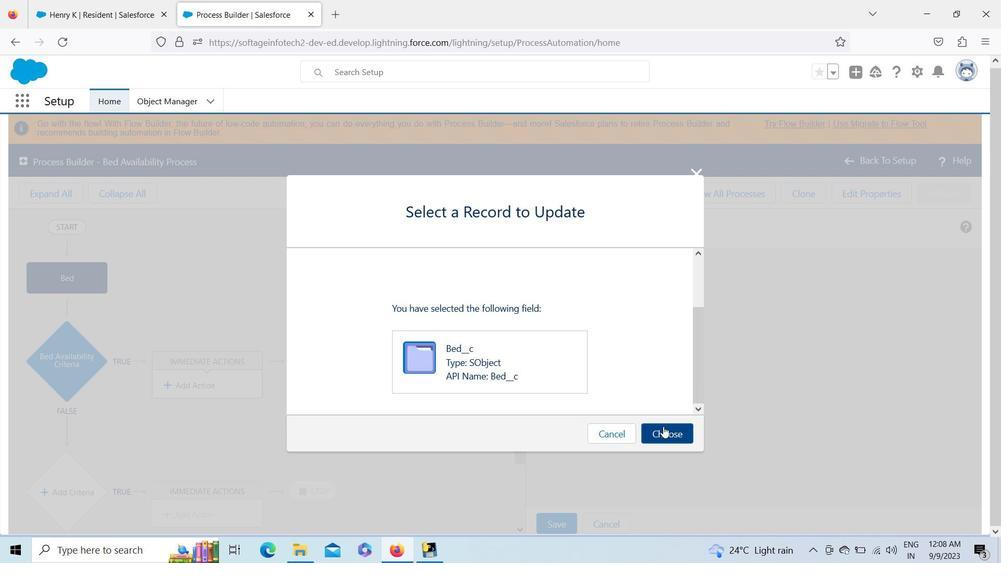 
Action: Mouse moved to (974, 503)
Screenshot: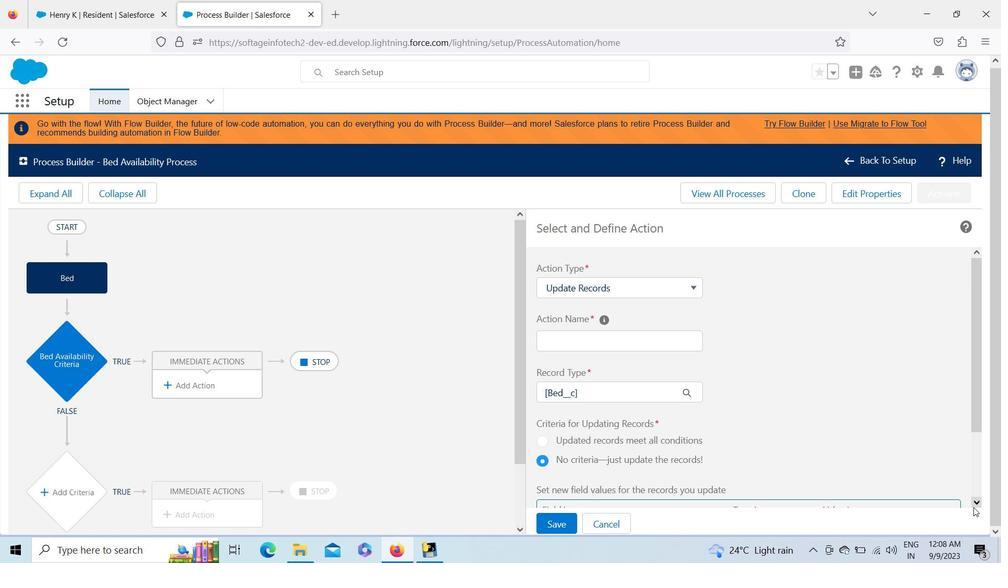 
Action: Mouse pressed left at (974, 503)
Screenshot: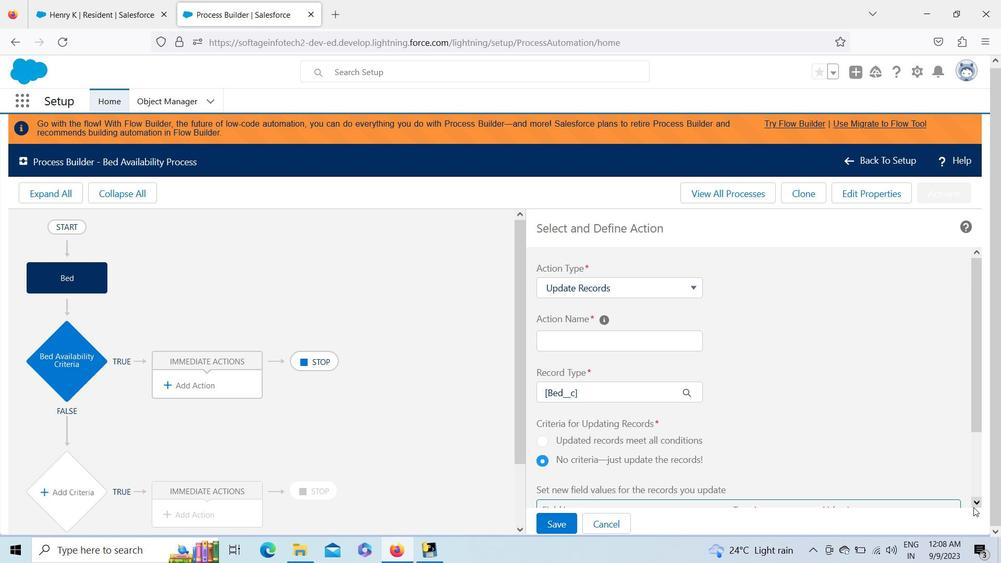 
Action: Mouse pressed left at (974, 503)
Screenshot: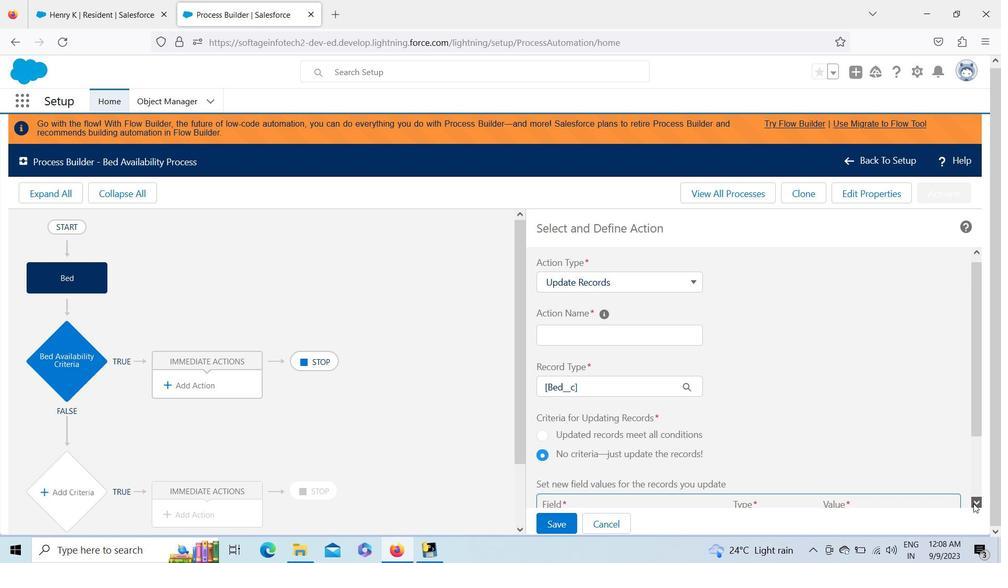 
Action: Mouse pressed left at (974, 503)
Screenshot: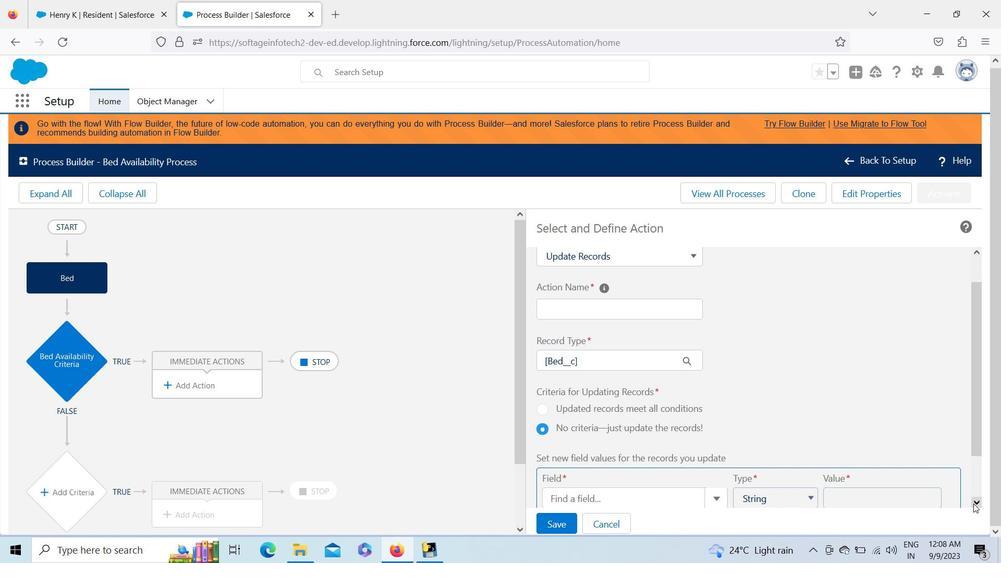 
Action: Mouse pressed left at (974, 503)
Screenshot: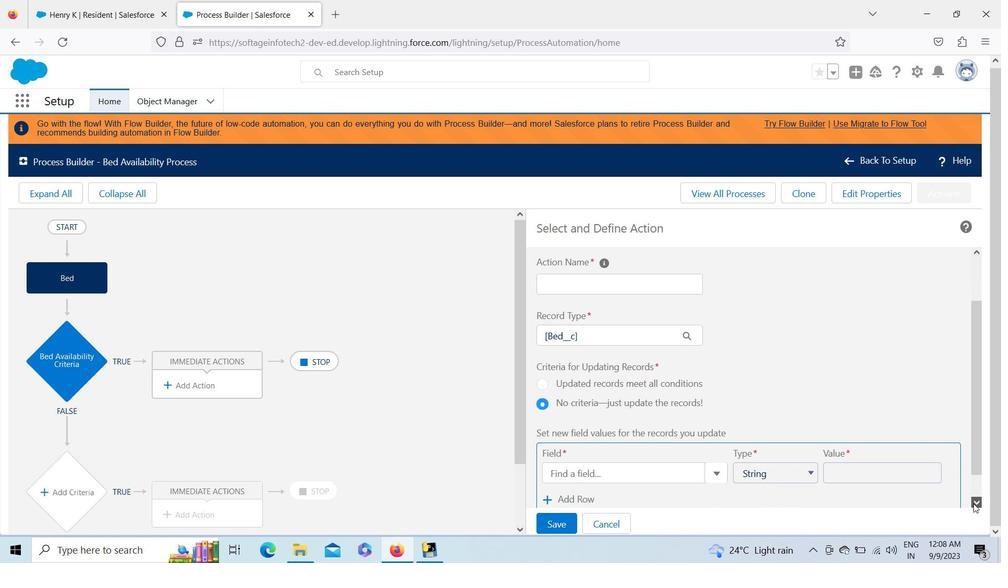 
Action: Mouse pressed left at (974, 503)
Screenshot: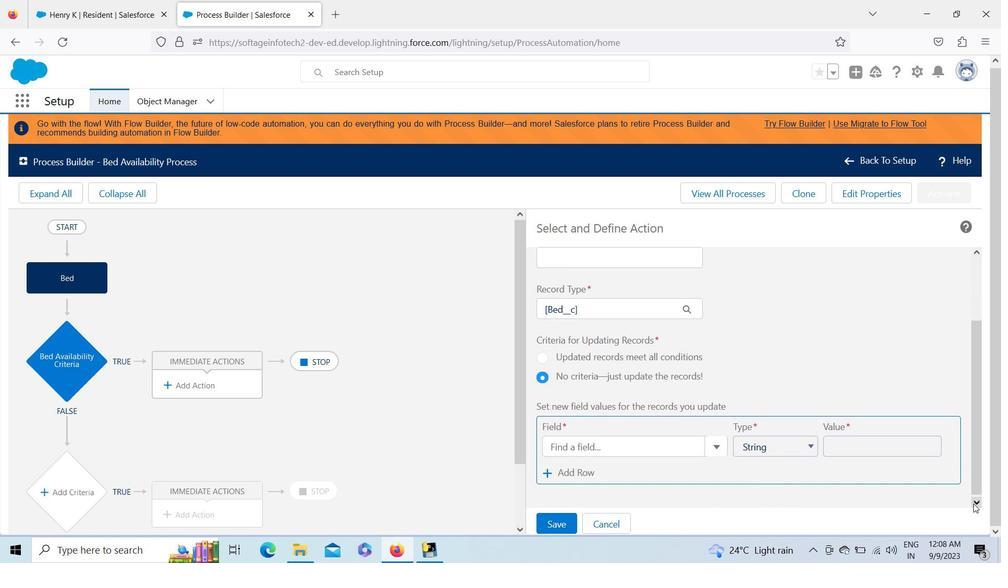 
Action: Mouse moved to (646, 447)
Screenshot: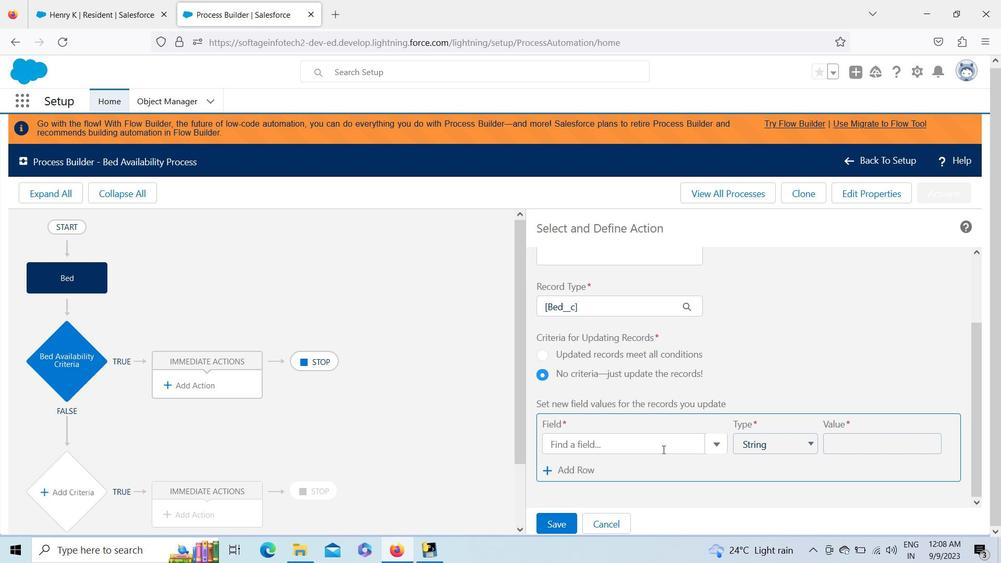 
Action: Mouse pressed left at (646, 447)
Screenshot: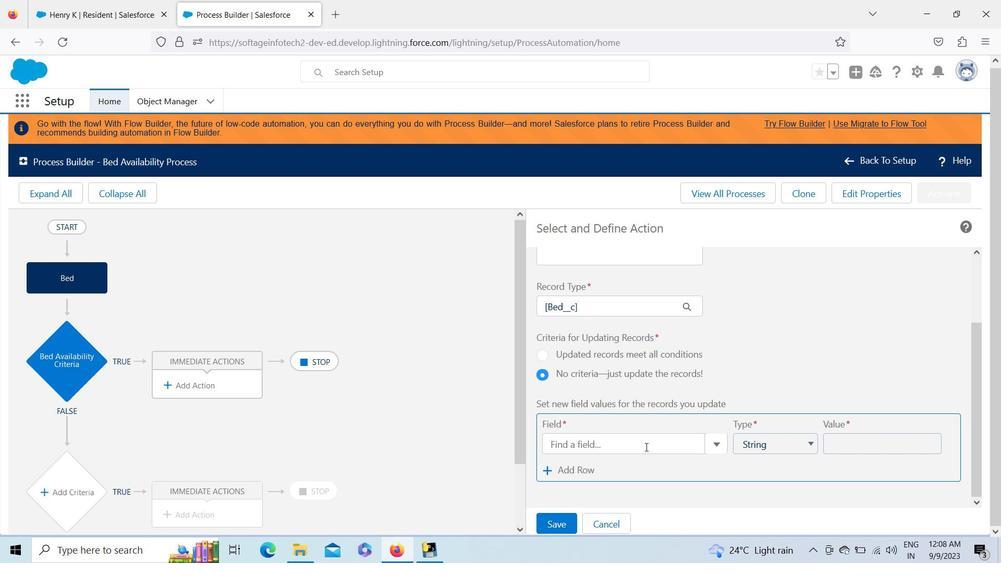 
Action: Mouse moved to (615, 471)
Screenshot: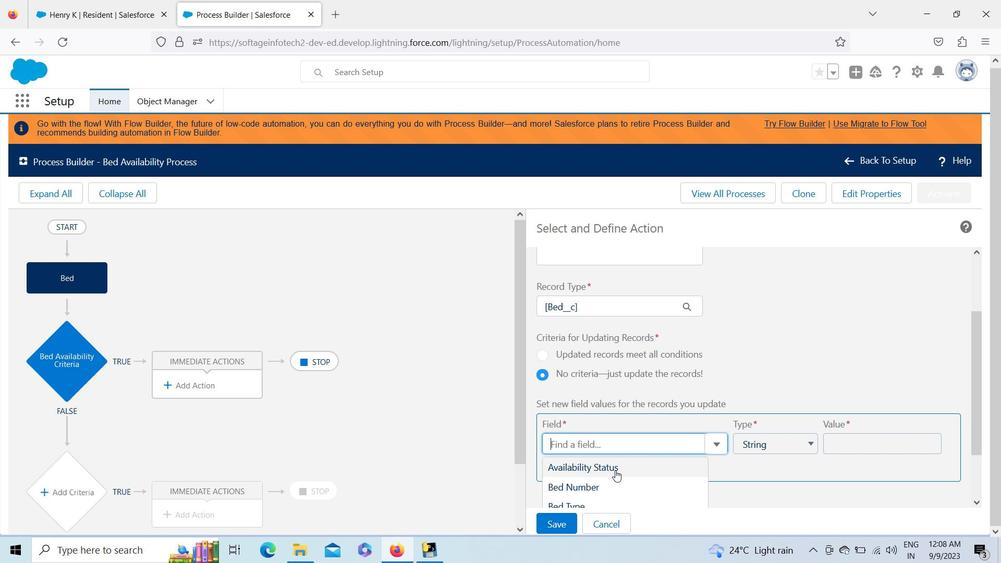 
Action: Mouse pressed left at (615, 471)
Screenshot: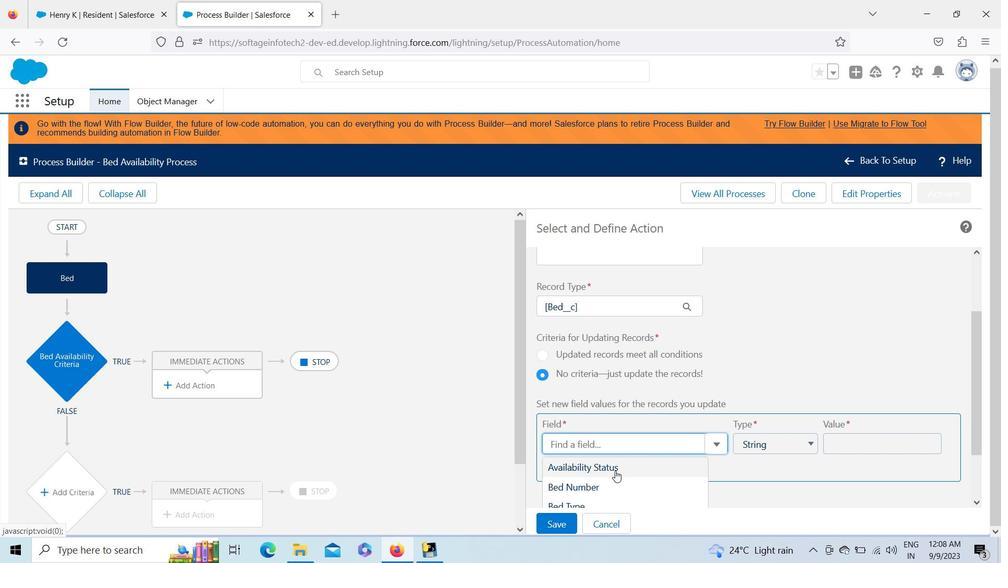 
Action: Mouse moved to (839, 443)
Screenshot: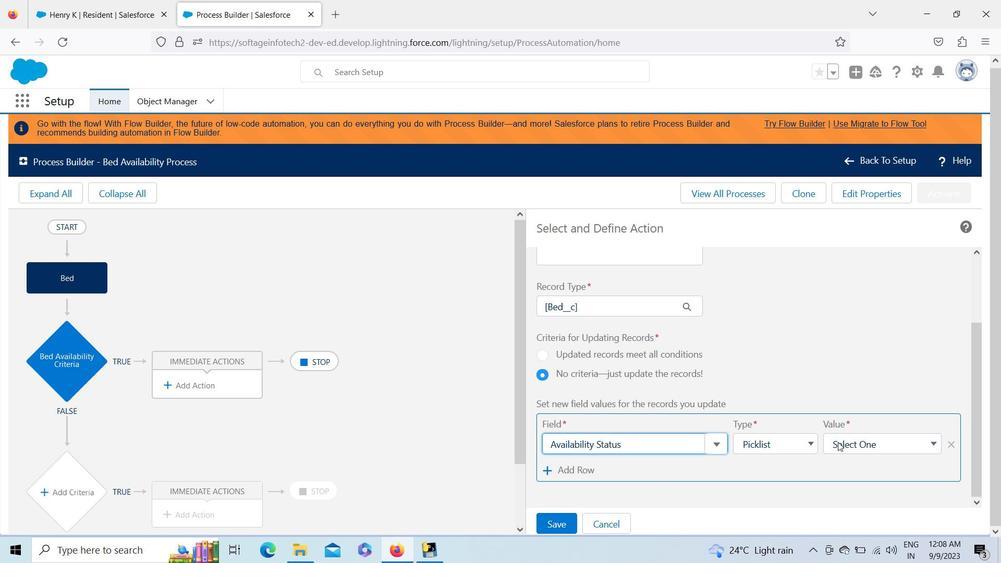 
Action: Mouse pressed left at (839, 443)
Screenshot: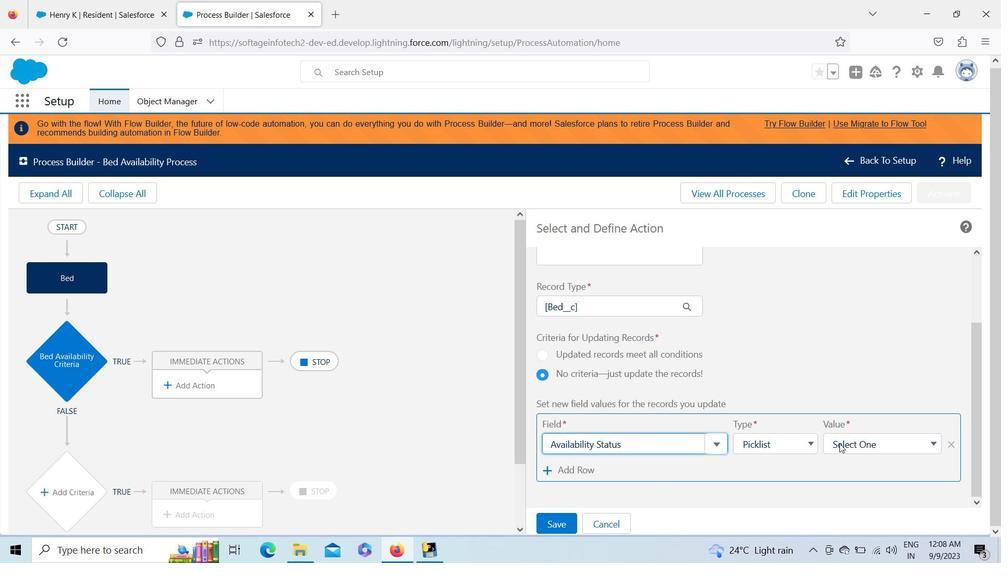 
Action: Mouse moved to (848, 481)
Screenshot: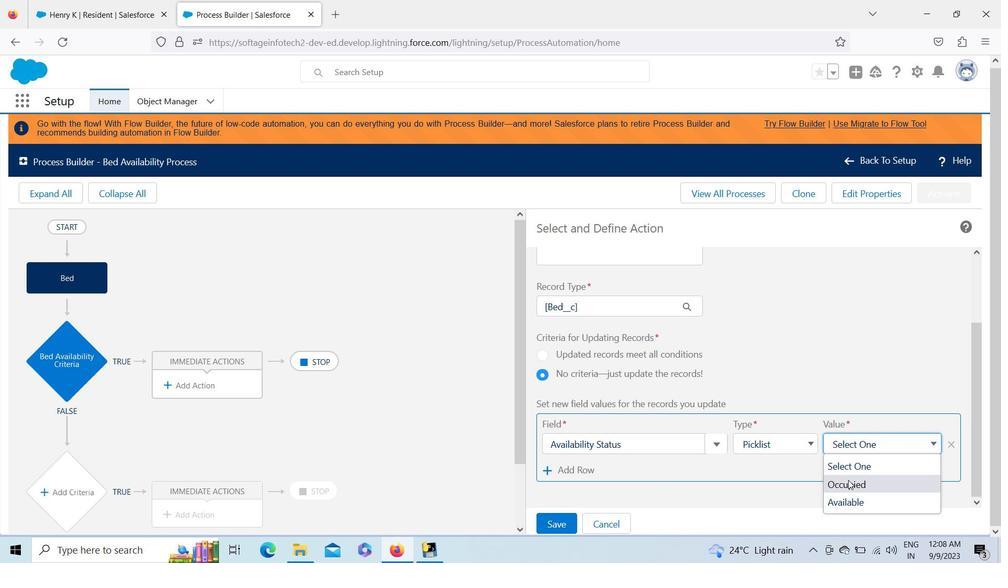 
Action: Mouse pressed left at (848, 481)
Screenshot: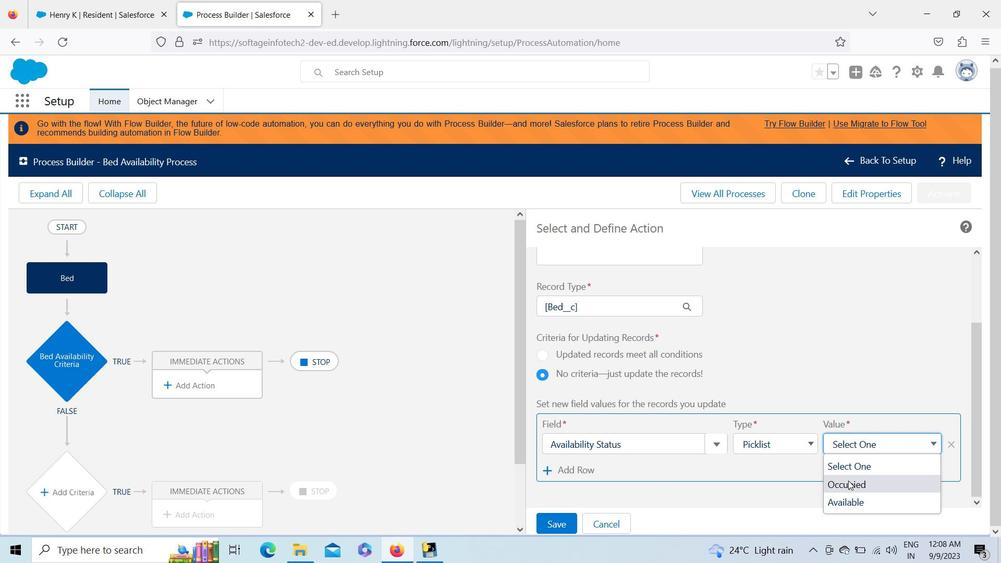 
Action: Mouse moved to (978, 252)
Screenshot: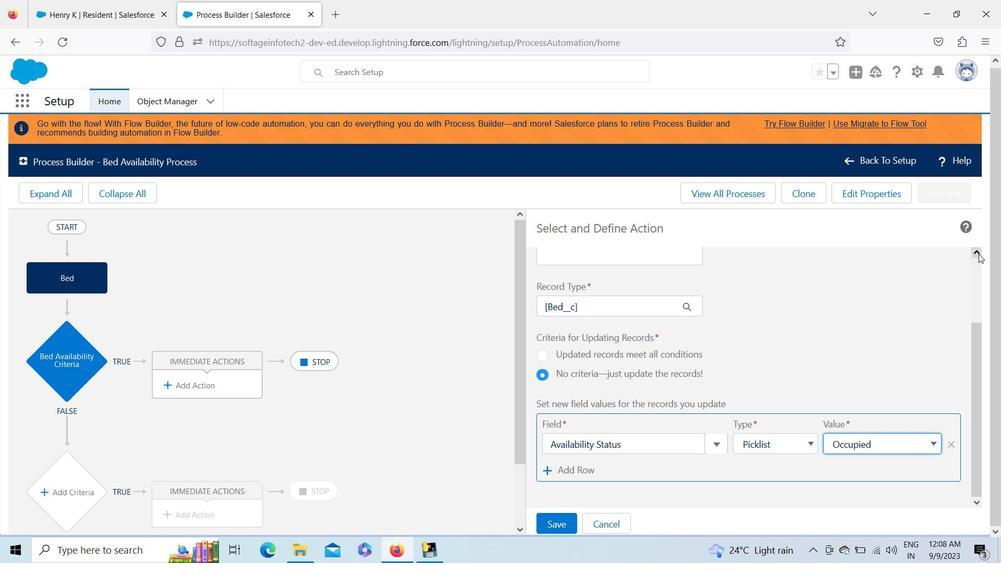 
Action: Mouse pressed left at (978, 252)
Screenshot: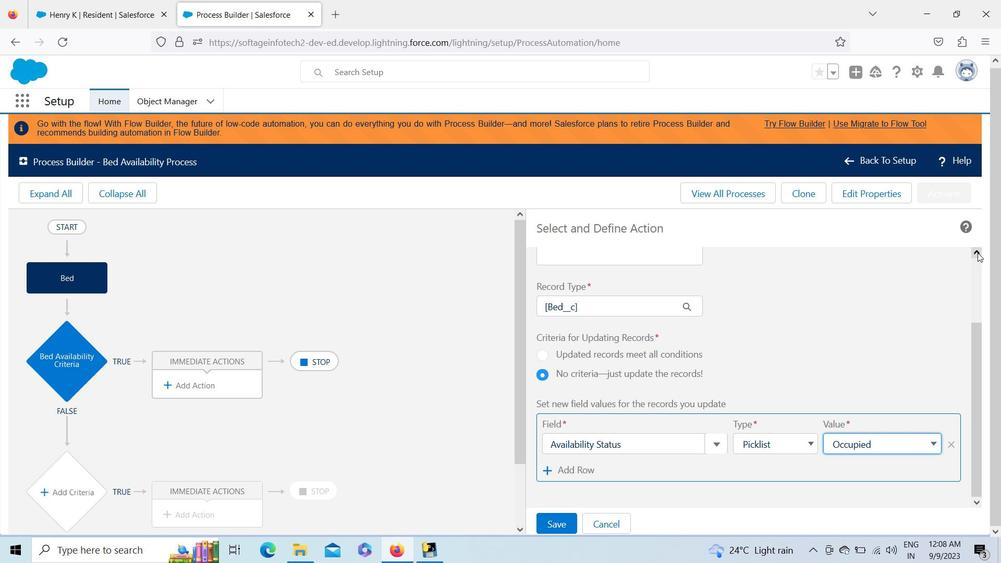
Action: Mouse pressed left at (978, 252)
Screenshot: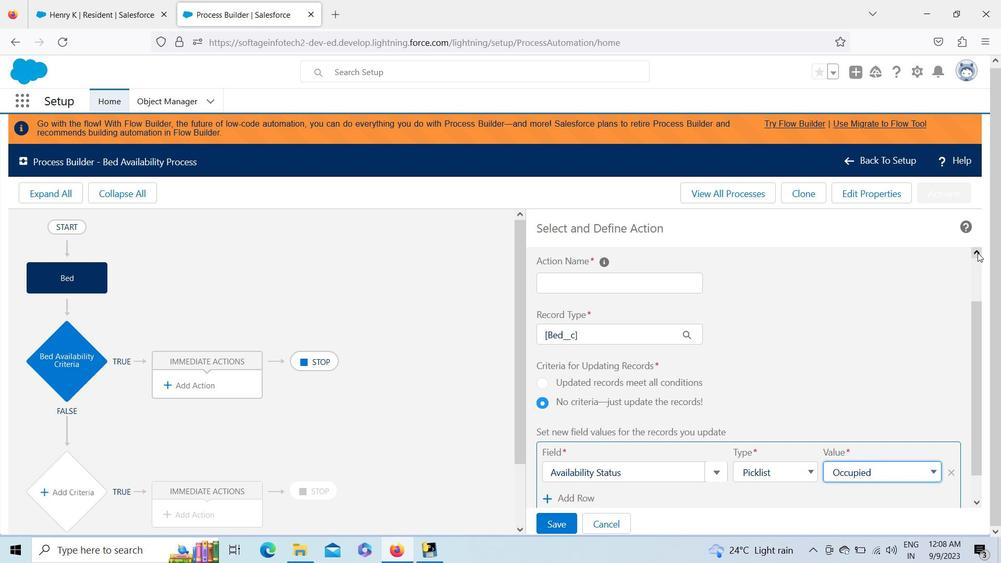 
Action: Mouse pressed left at (978, 252)
Screenshot: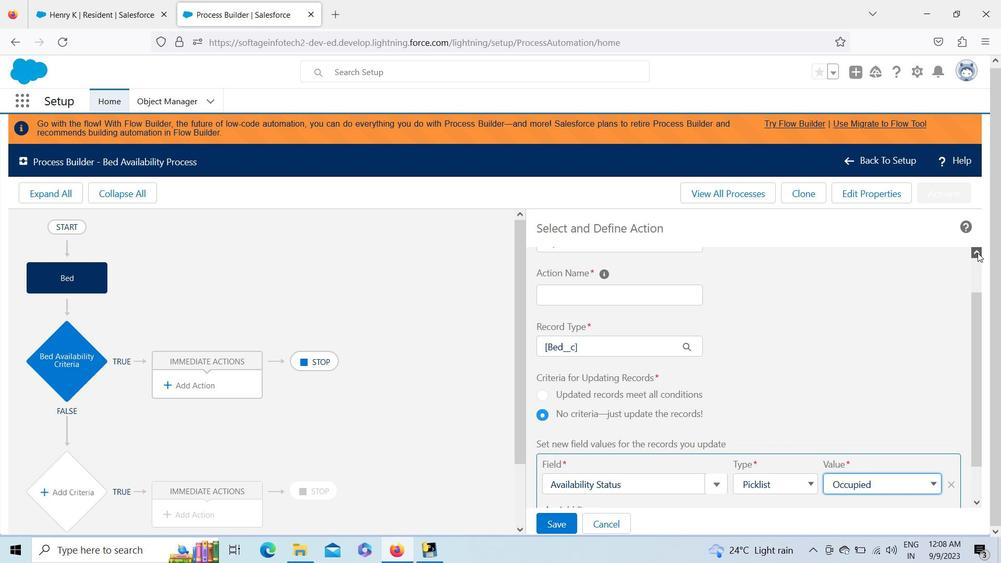 
Action: Mouse pressed left at (978, 252)
Screenshot: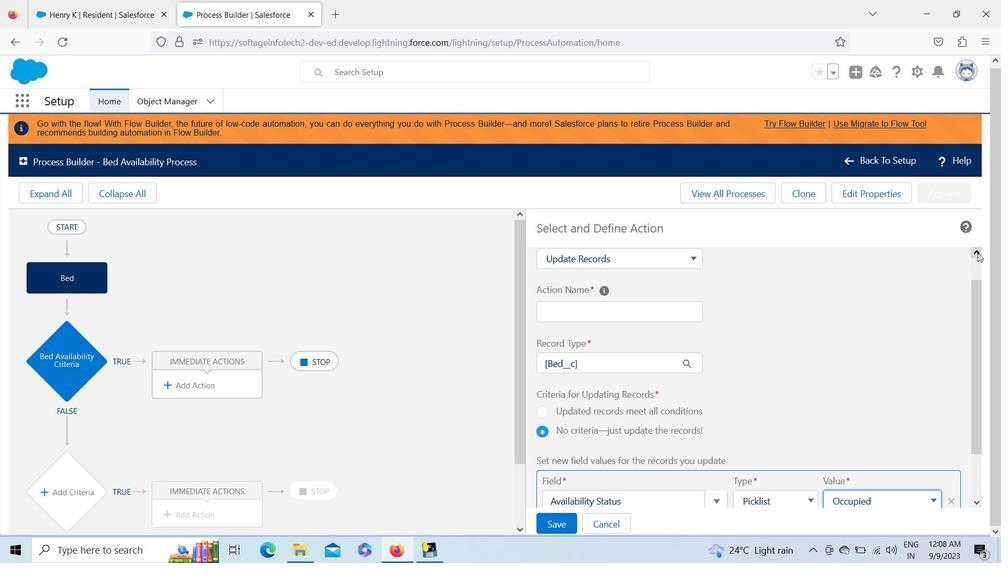
Action: Mouse pressed left at (978, 252)
